 Task: Research Airbnb properties in Villanueva de la Serena, Spain from 4th December, 2023 to 10th December, 2023 for 1 adult.1  bedroom having 1 bed and 1 bathroom. Property type can be hotel. Booking option can be shelf check-in. Look for 5 properties as per requirement.
Action: Mouse moved to (516, 97)
Screenshot: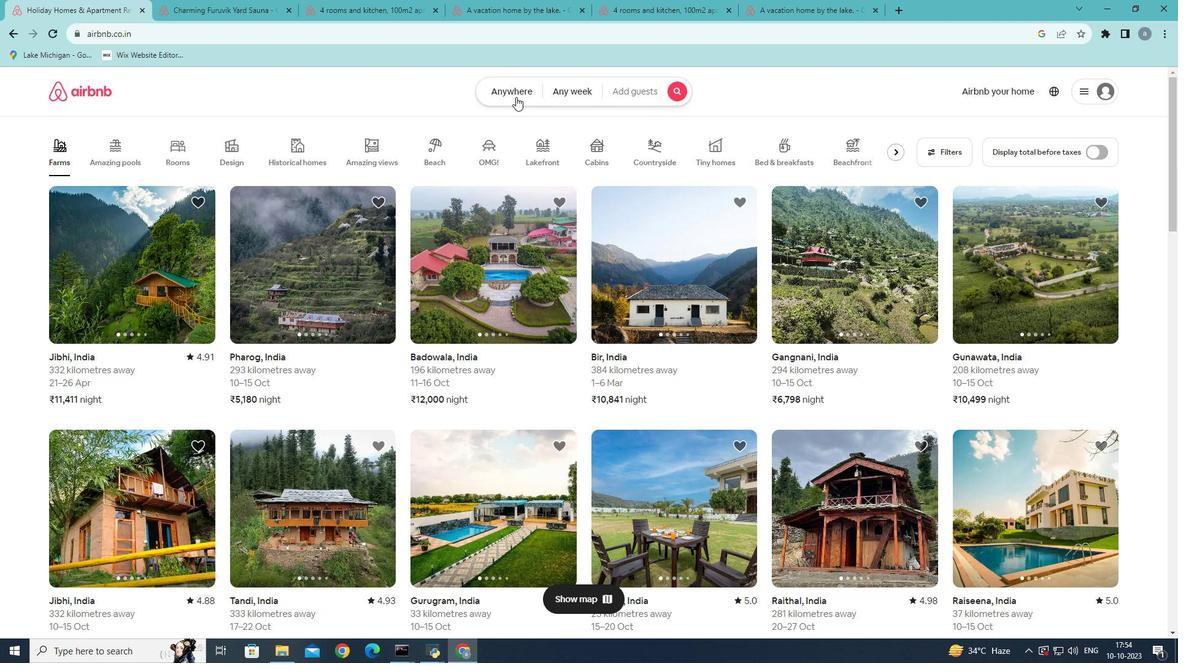 
Action: Mouse pressed left at (516, 97)
Screenshot: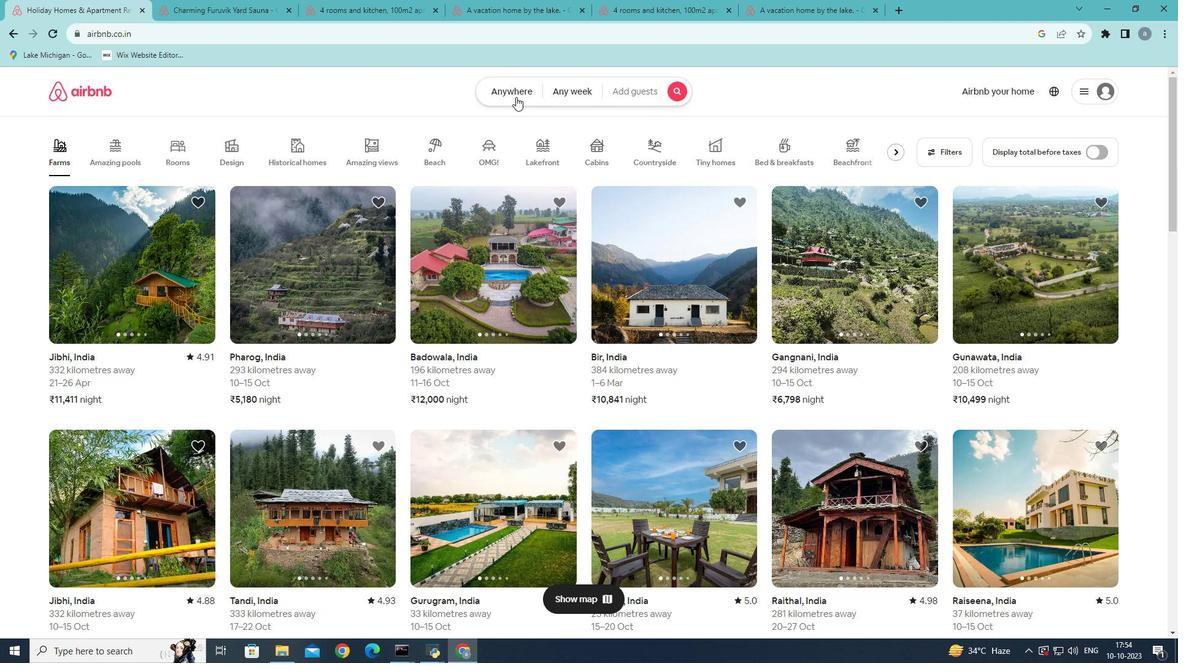 
Action: Mouse moved to (396, 133)
Screenshot: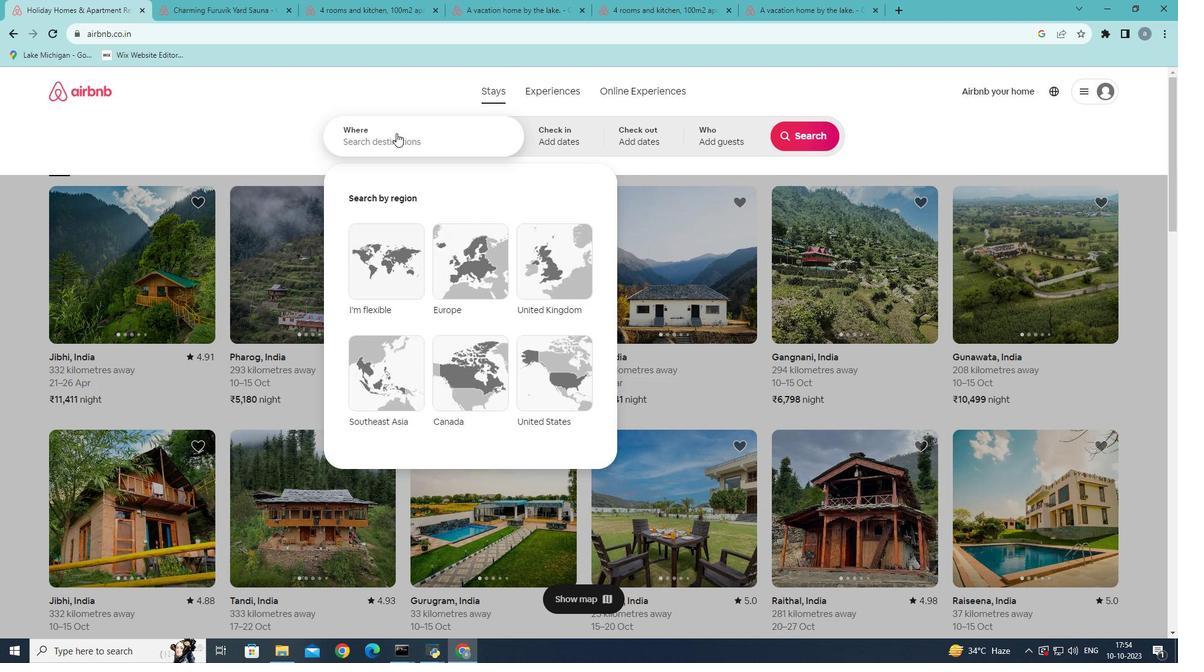 
Action: Mouse pressed left at (396, 133)
Screenshot: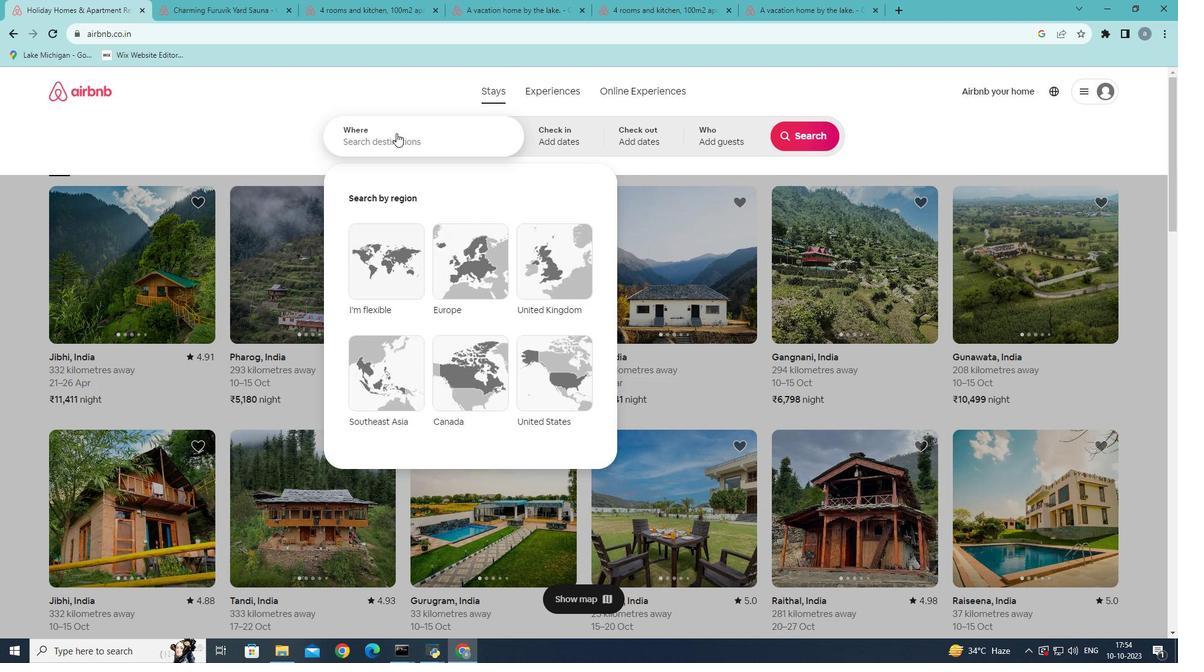 
Action: Mouse moved to (396, 133)
Screenshot: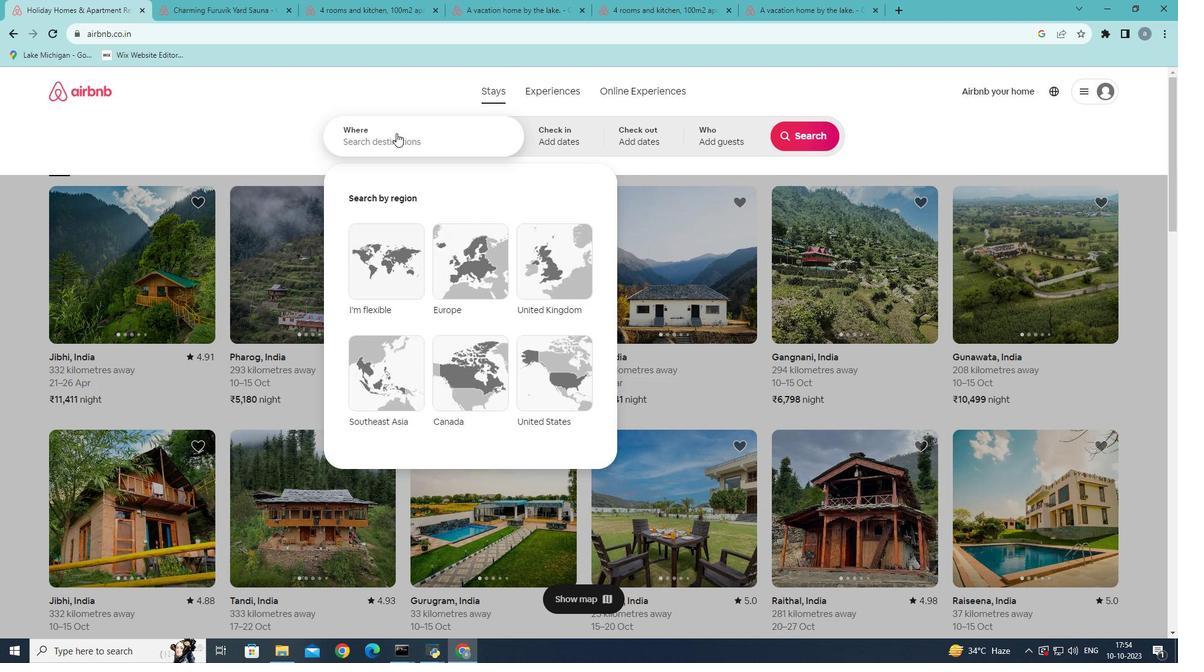 
Action: Key pressed <Key.shift><Key.shift><Key.shift>Villanueva
Screenshot: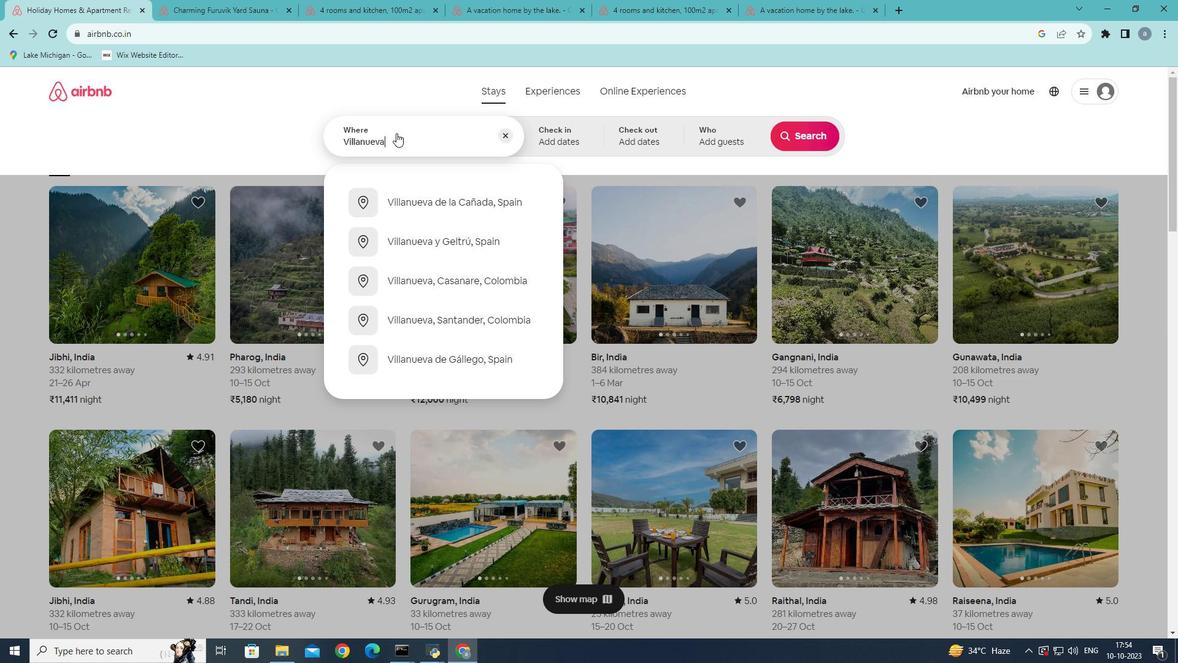 
Action: Mouse moved to (462, 203)
Screenshot: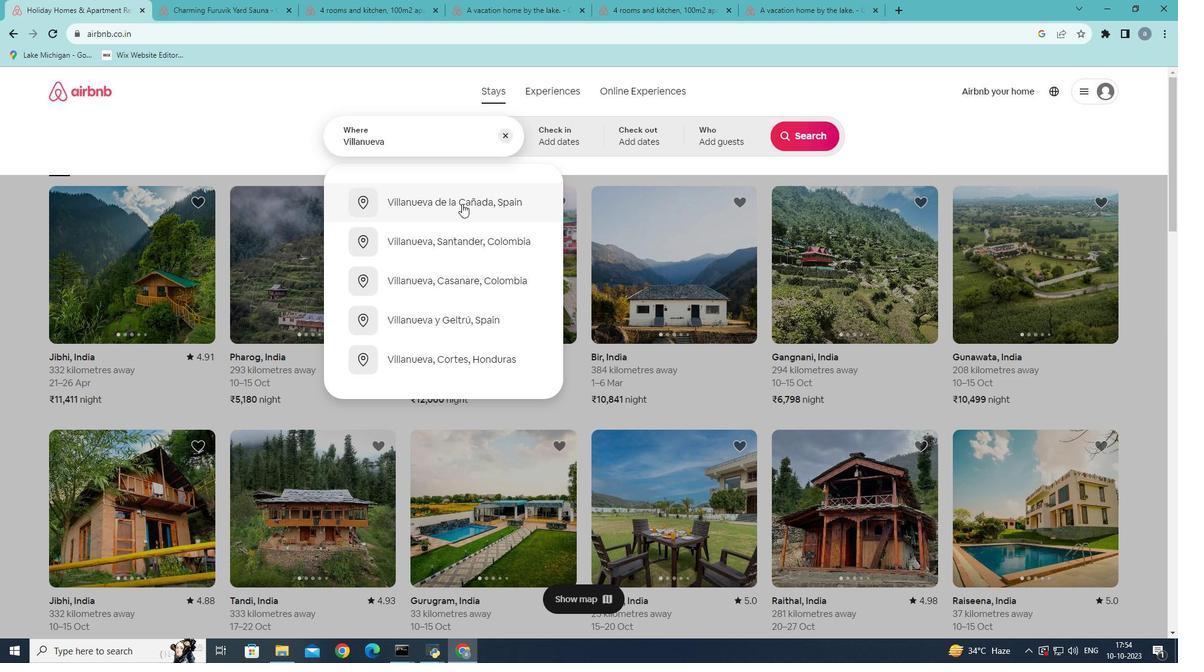 
Action: Mouse pressed left at (462, 203)
Screenshot: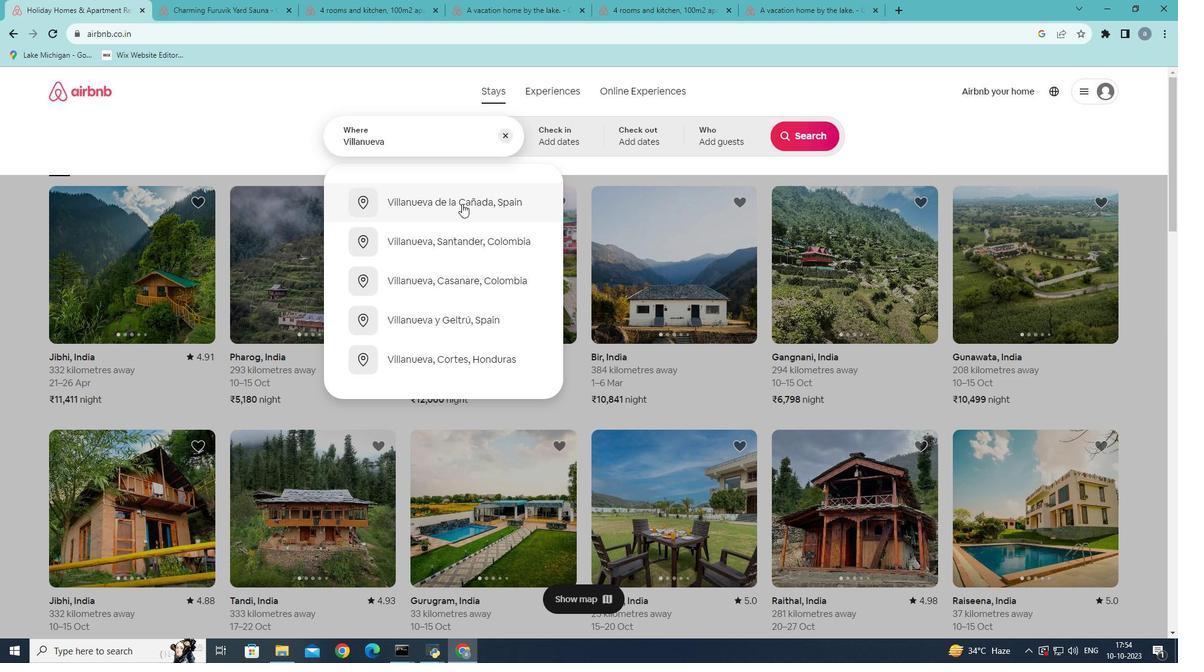 
Action: Mouse moved to (800, 231)
Screenshot: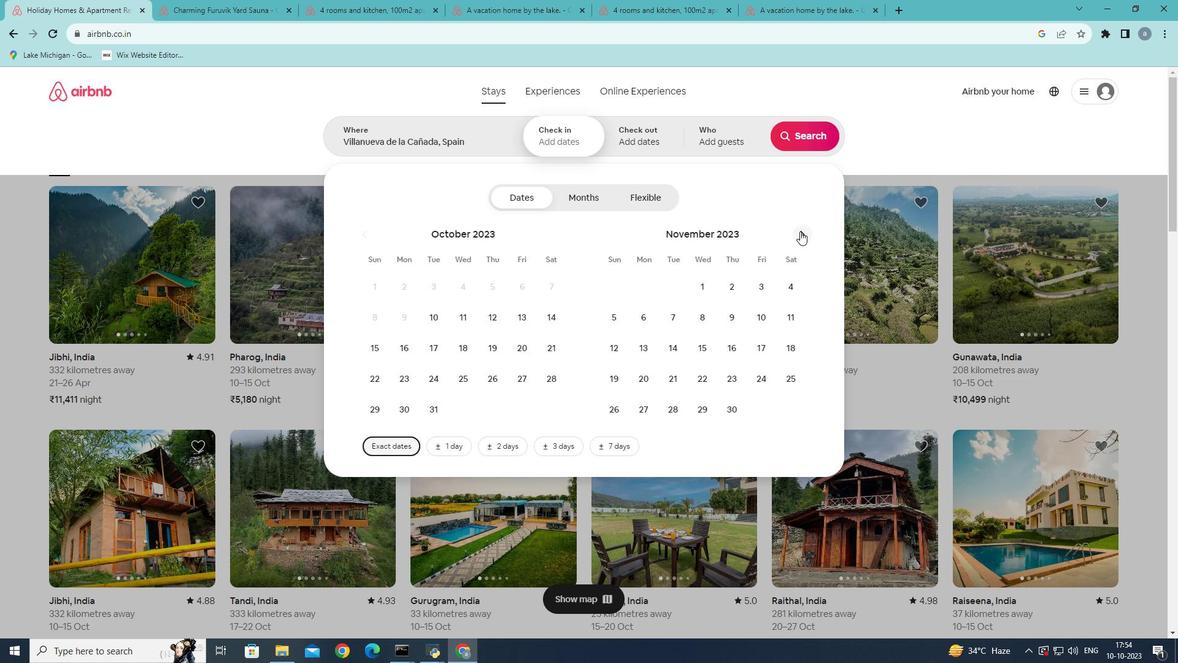 
Action: Mouse pressed left at (800, 231)
Screenshot: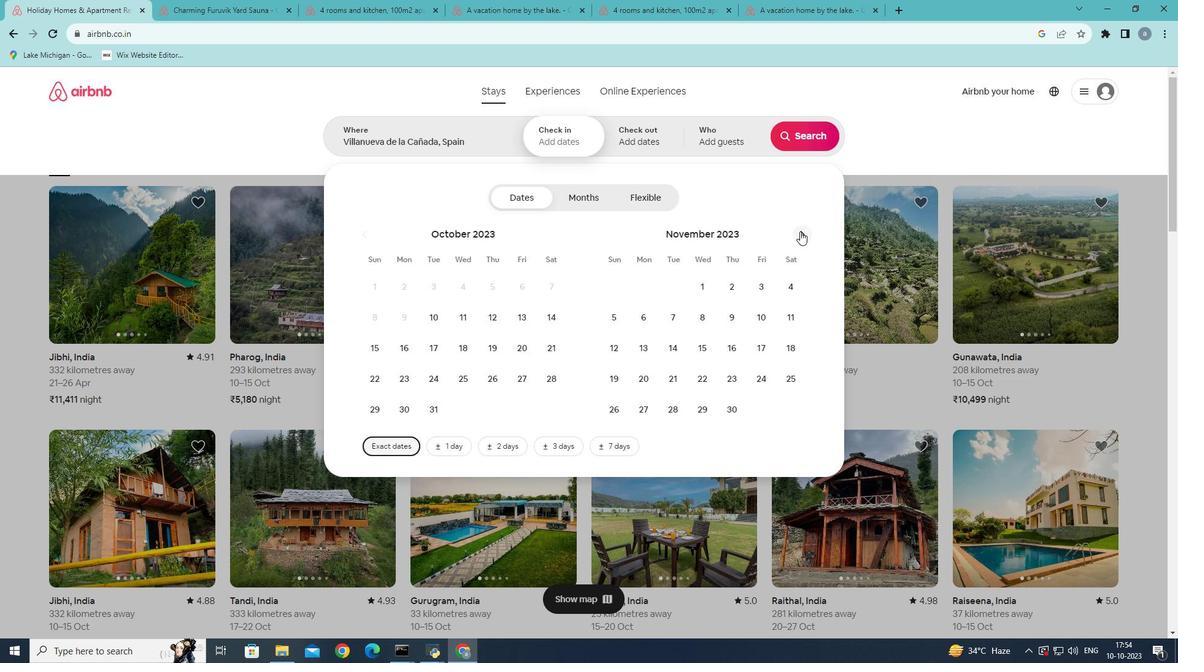 
Action: Mouse moved to (649, 320)
Screenshot: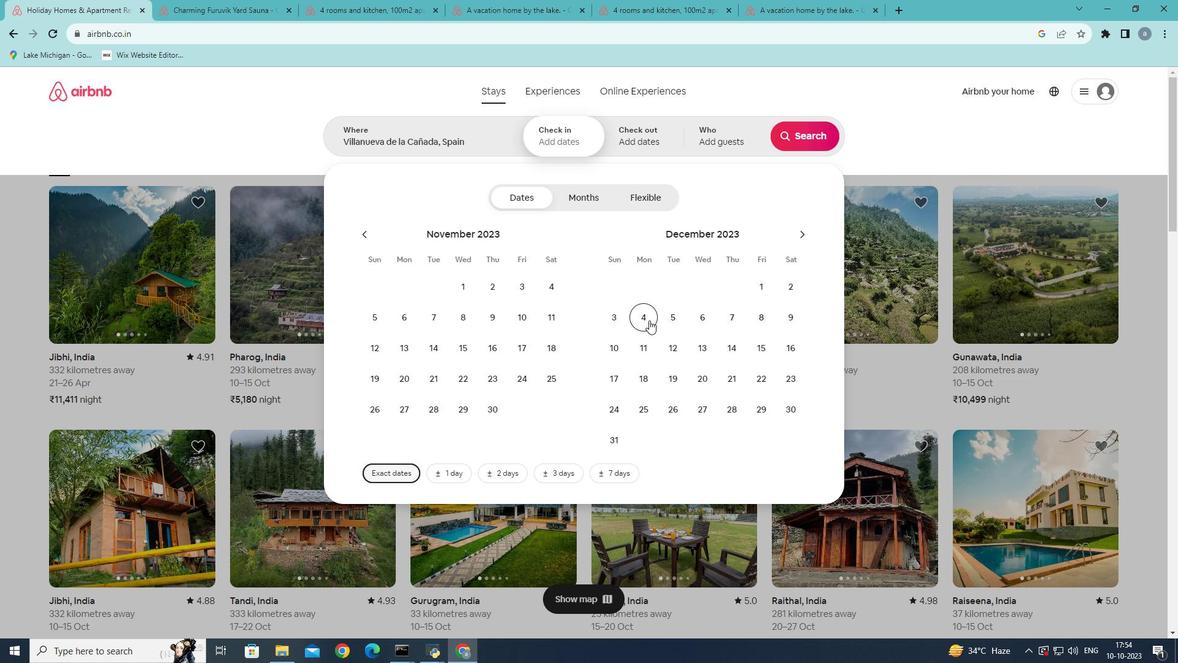 
Action: Mouse pressed left at (649, 320)
Screenshot: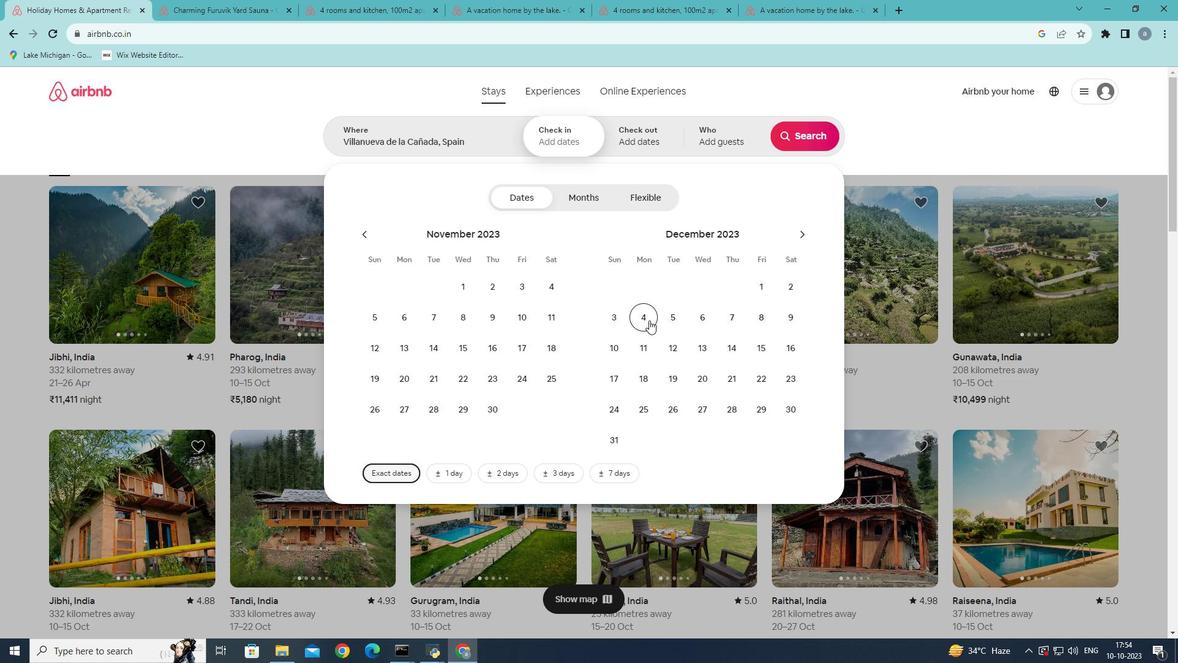 
Action: Mouse moved to (607, 353)
Screenshot: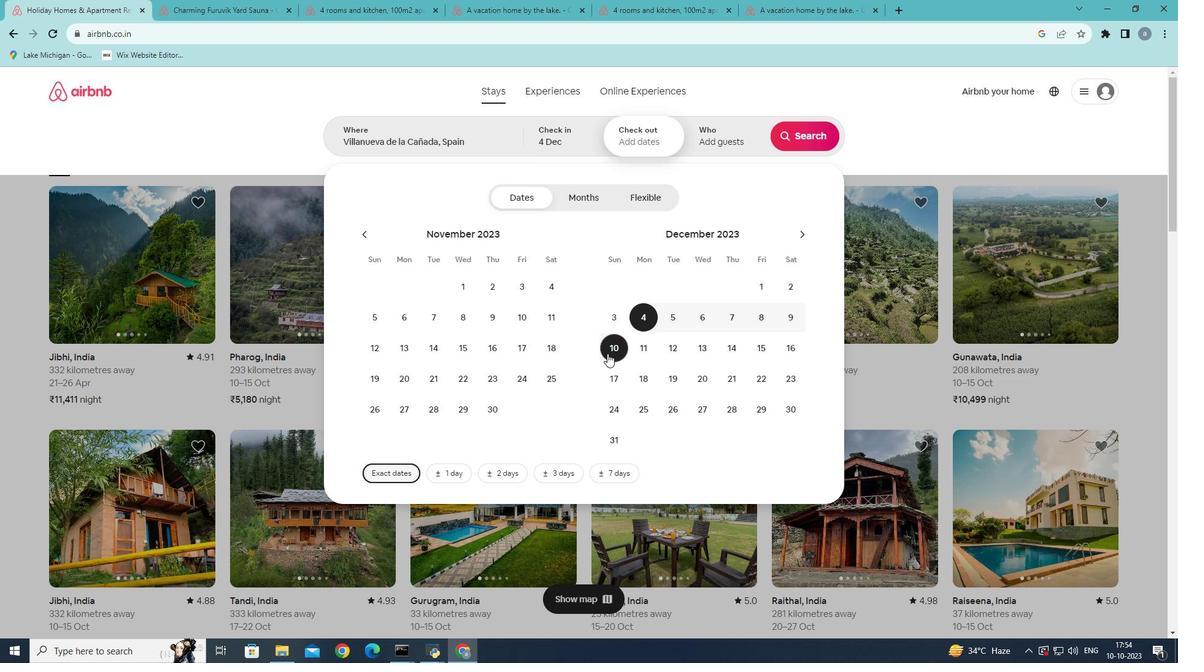 
Action: Mouse pressed left at (607, 353)
Screenshot: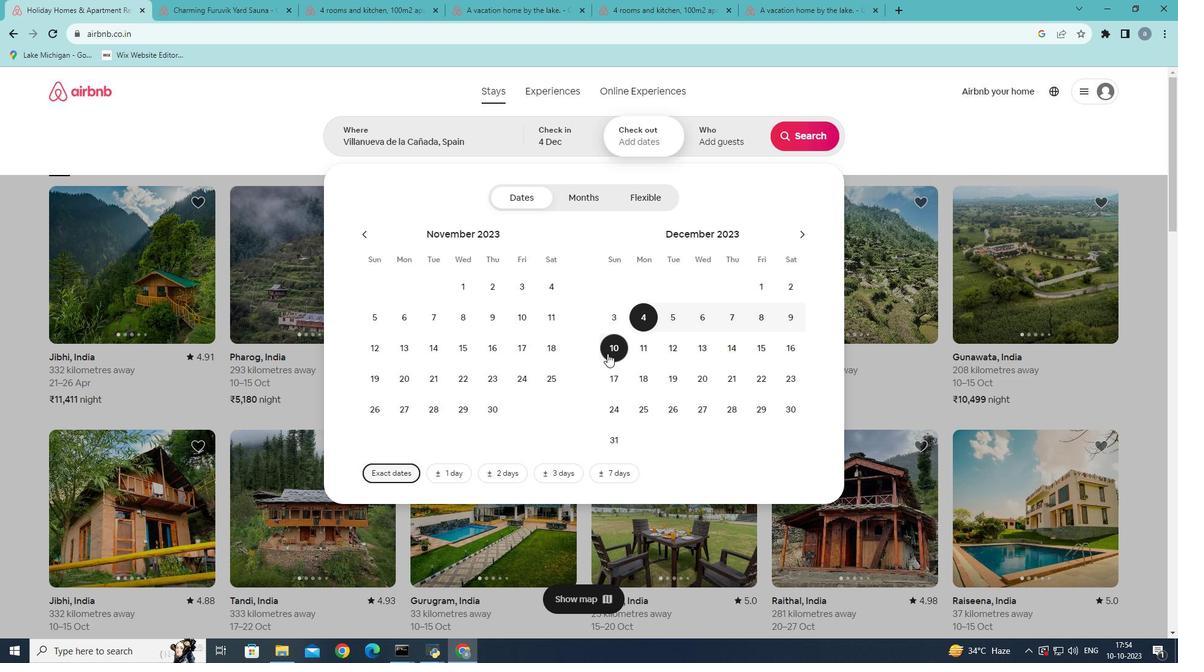 
Action: Mouse moved to (737, 137)
Screenshot: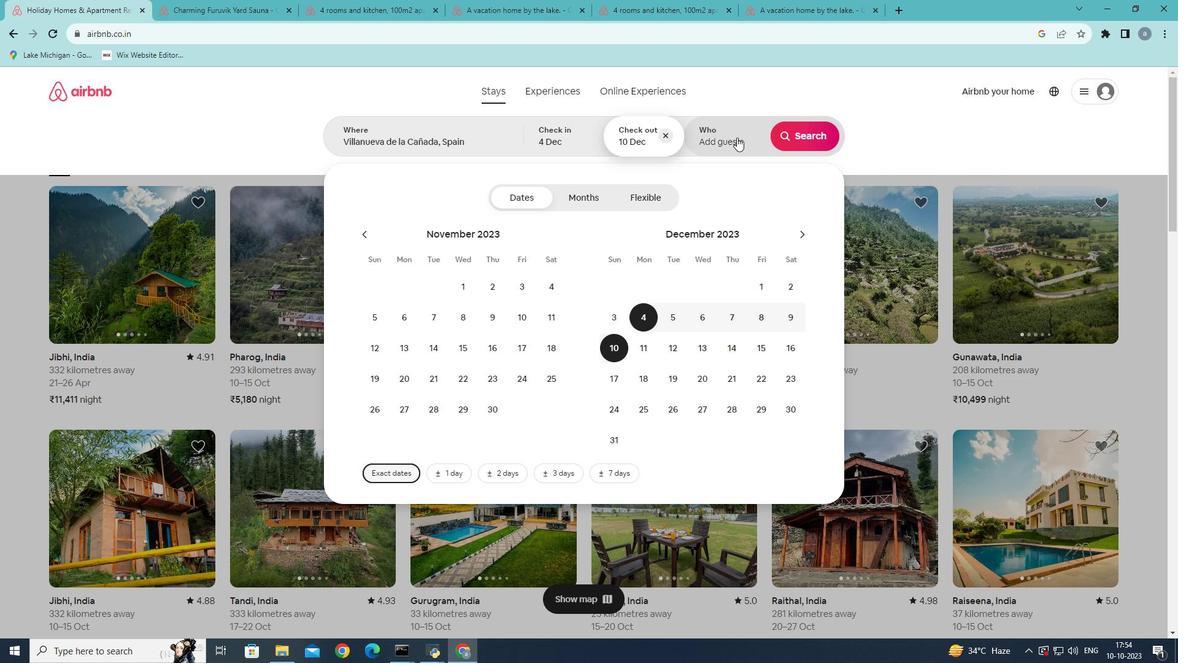 
Action: Mouse pressed left at (737, 137)
Screenshot: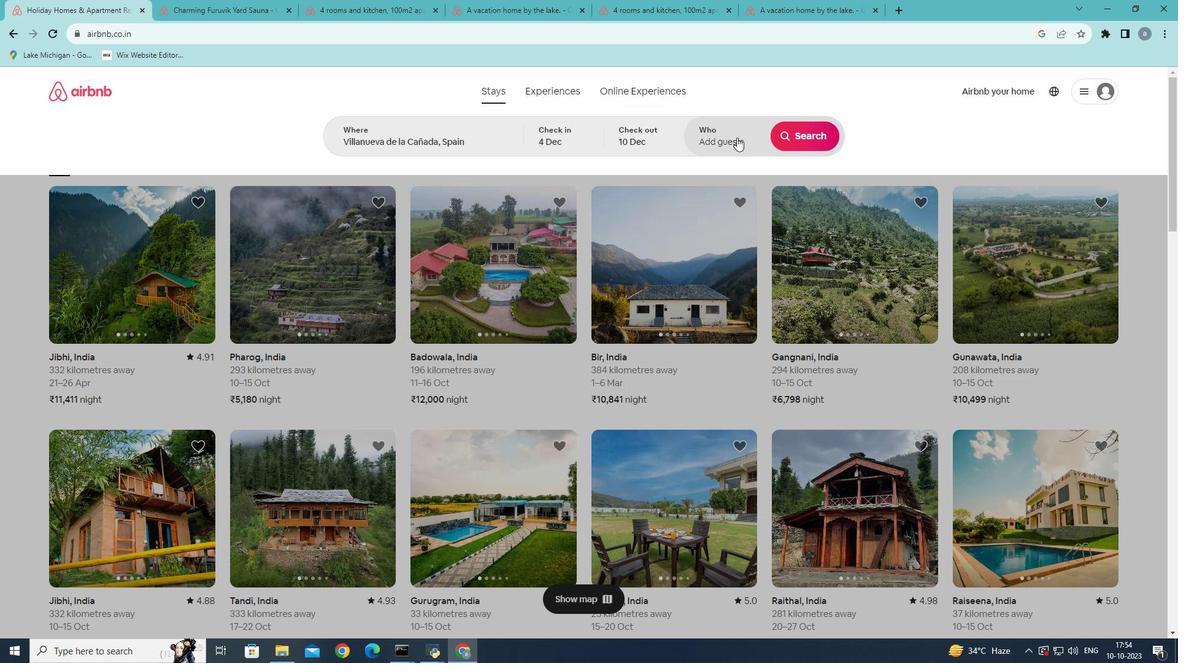 
Action: Mouse moved to (813, 201)
Screenshot: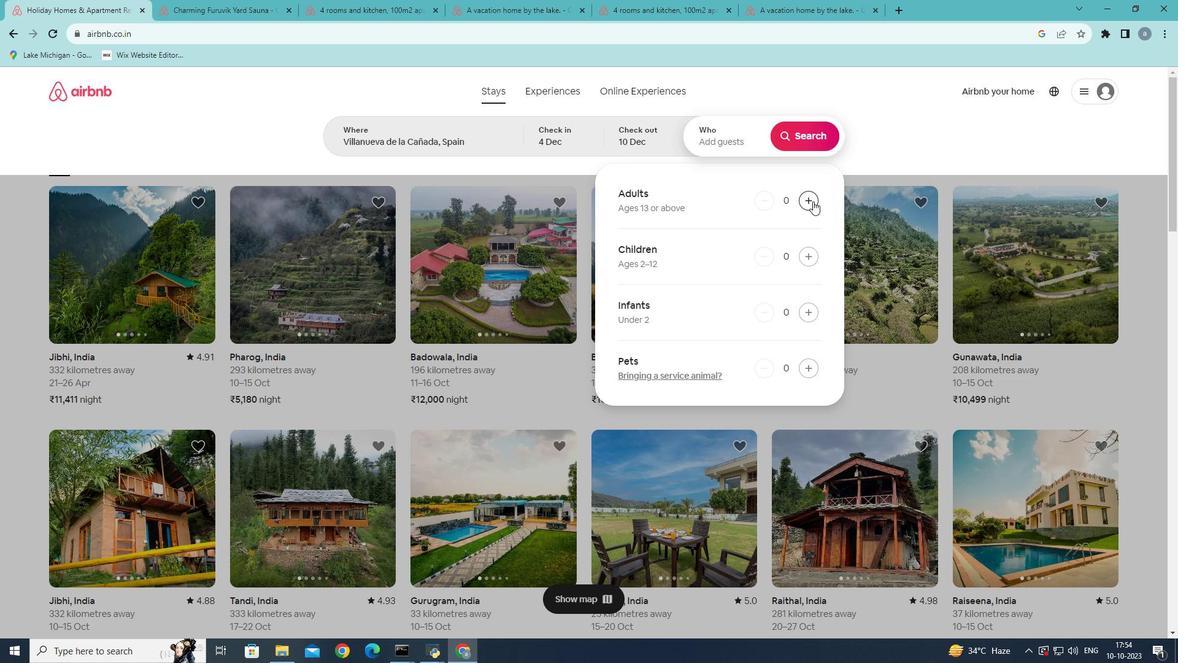
Action: Mouse pressed left at (813, 201)
Screenshot: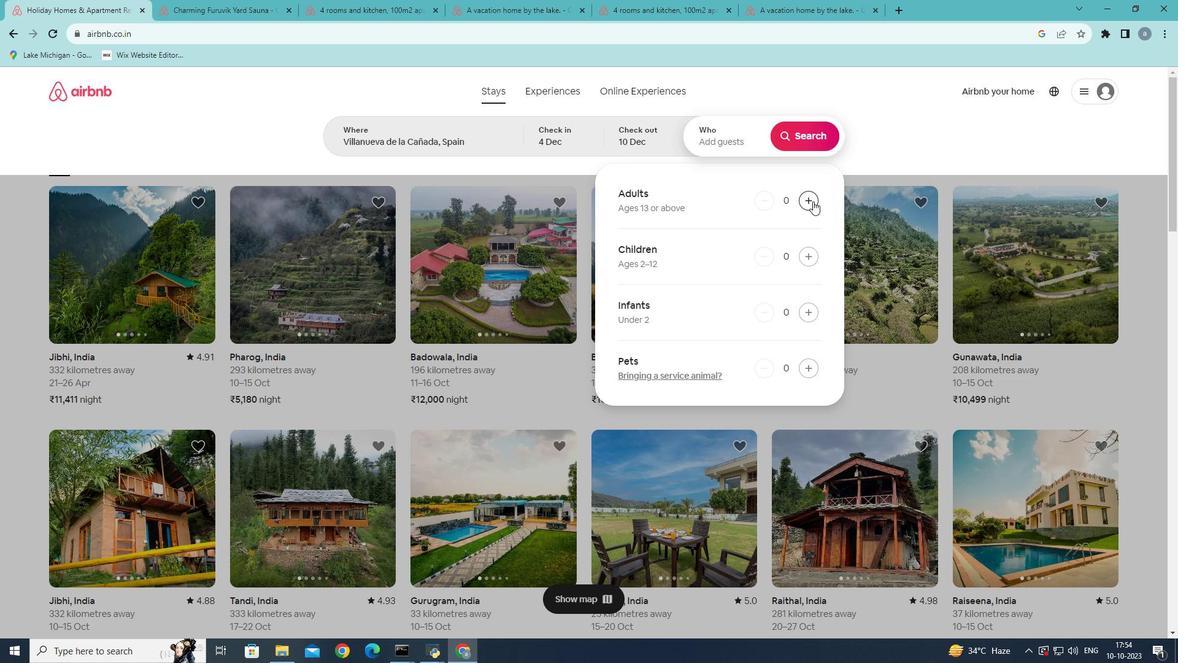 
Action: Mouse moved to (804, 143)
Screenshot: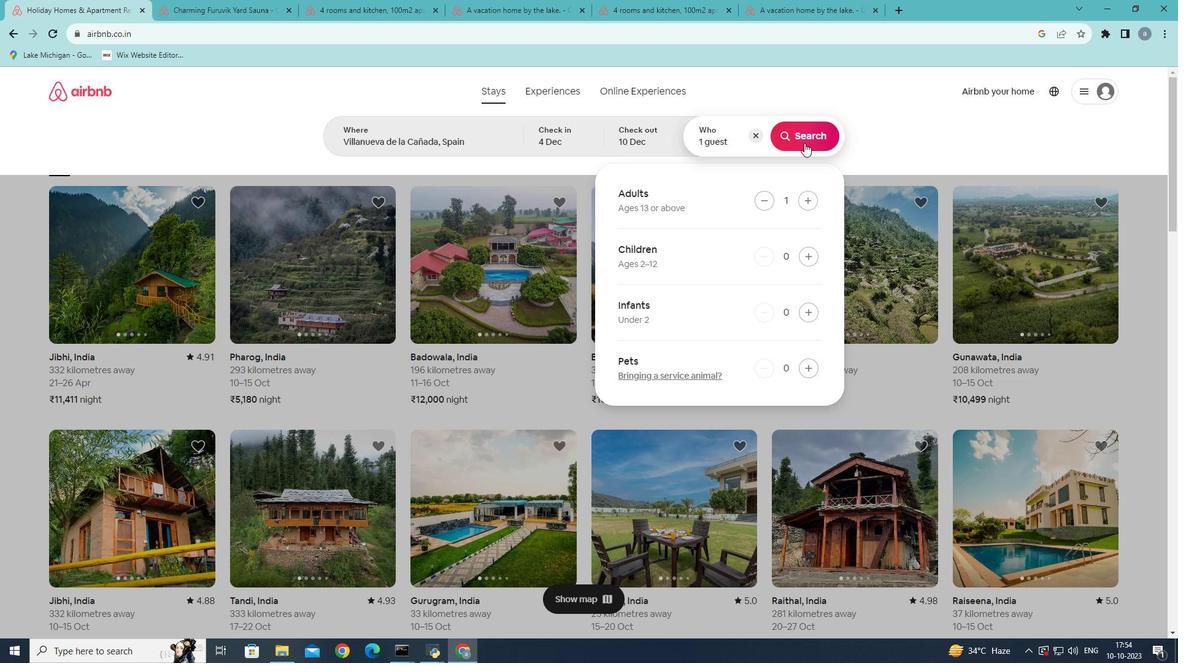 
Action: Mouse pressed left at (804, 143)
Screenshot: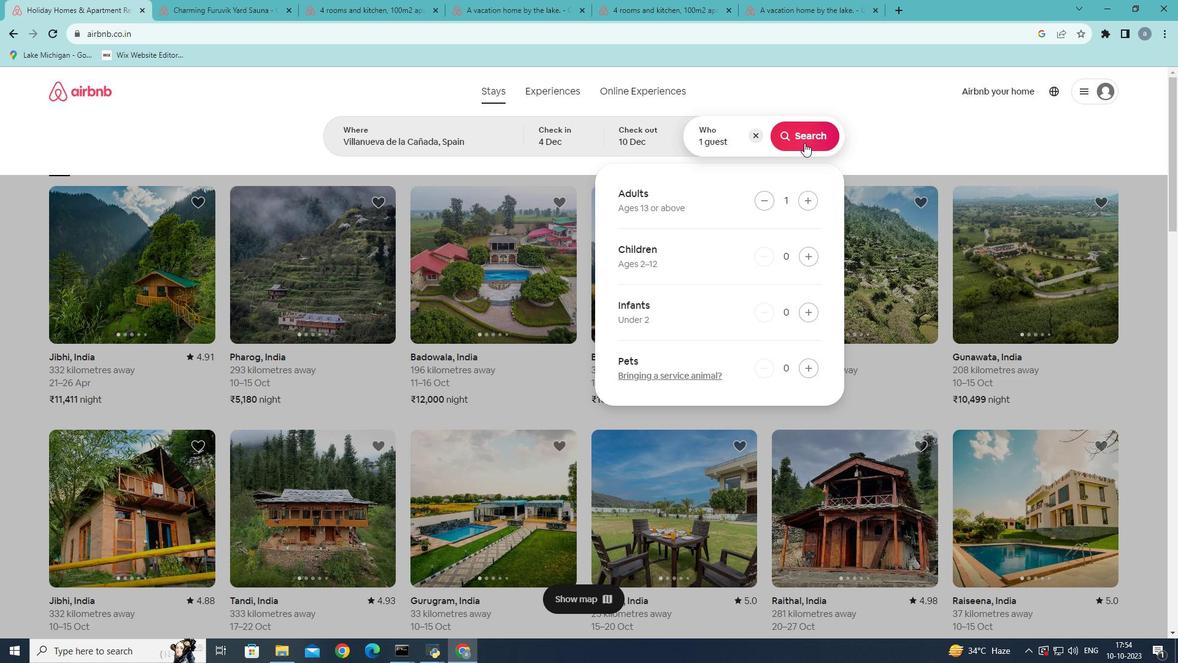 
Action: Mouse moved to (987, 138)
Screenshot: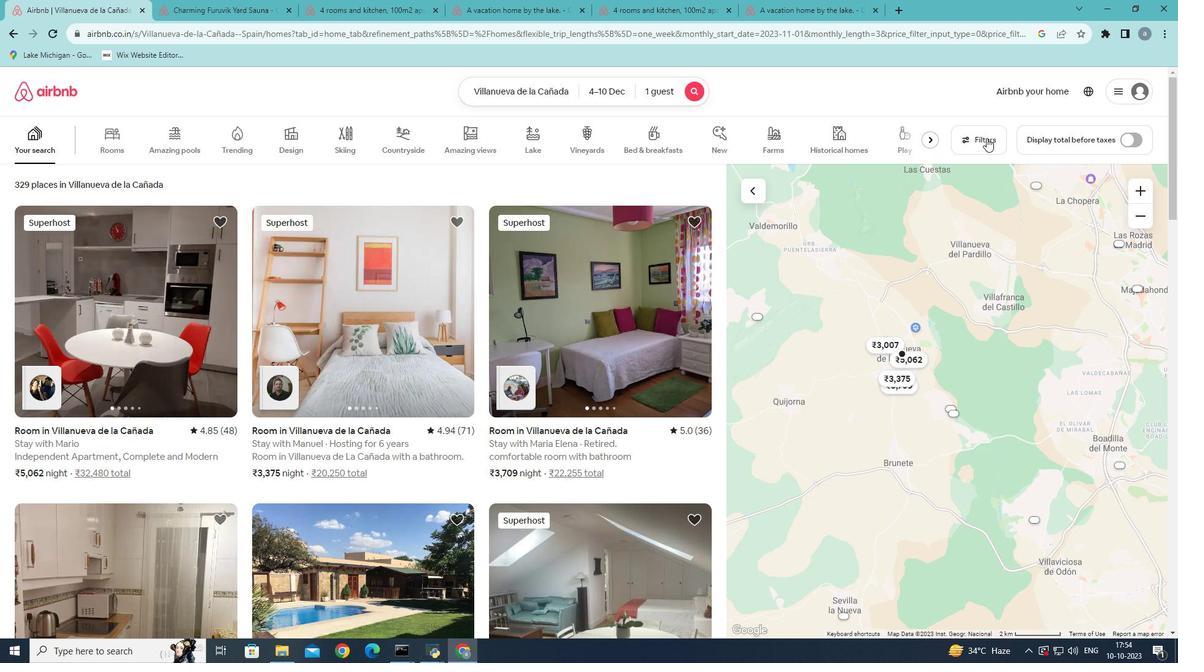
Action: Mouse pressed left at (987, 138)
Screenshot: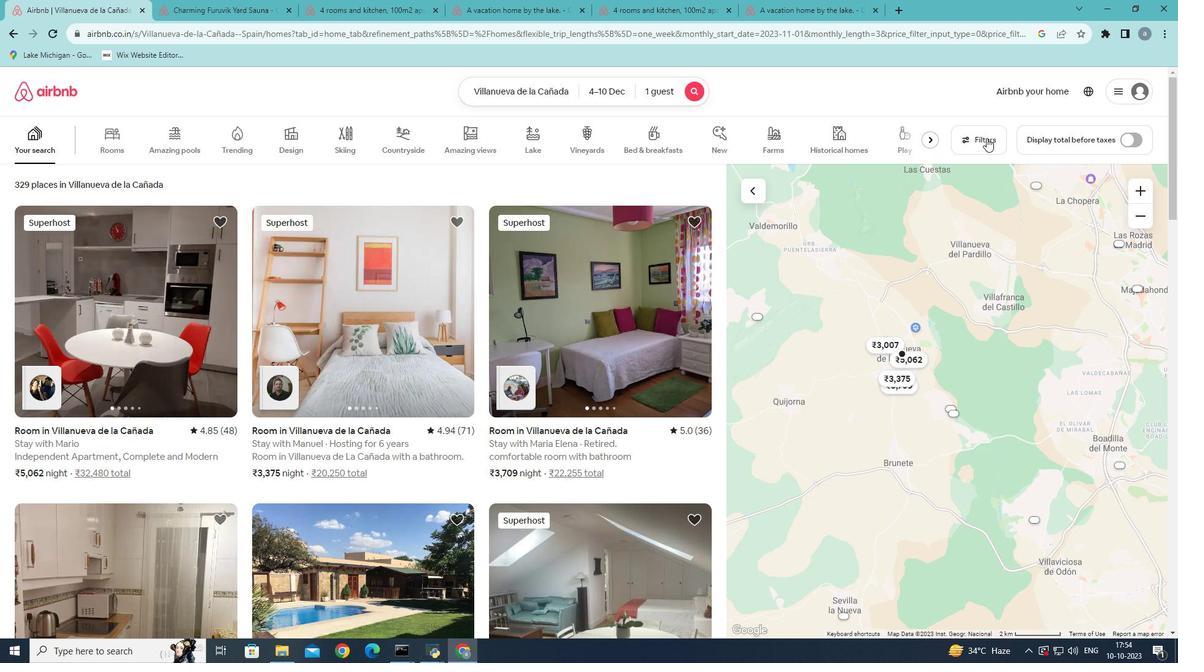 
Action: Mouse moved to (634, 333)
Screenshot: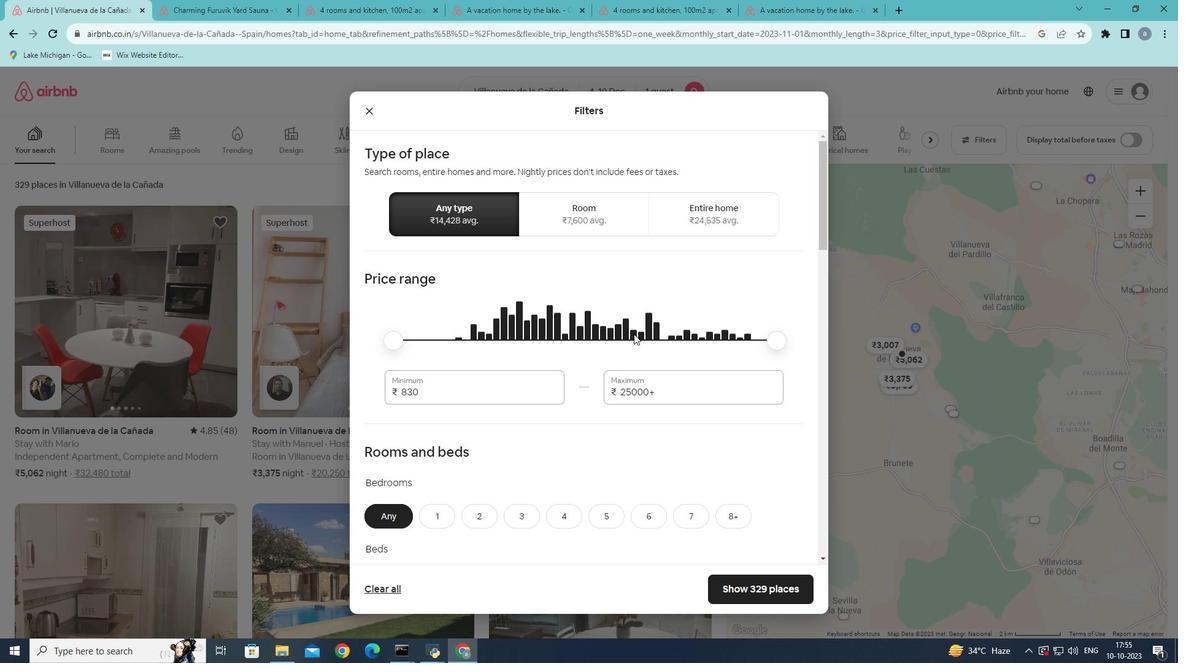 
Action: Mouse scrolled (634, 333) with delta (0, 0)
Screenshot: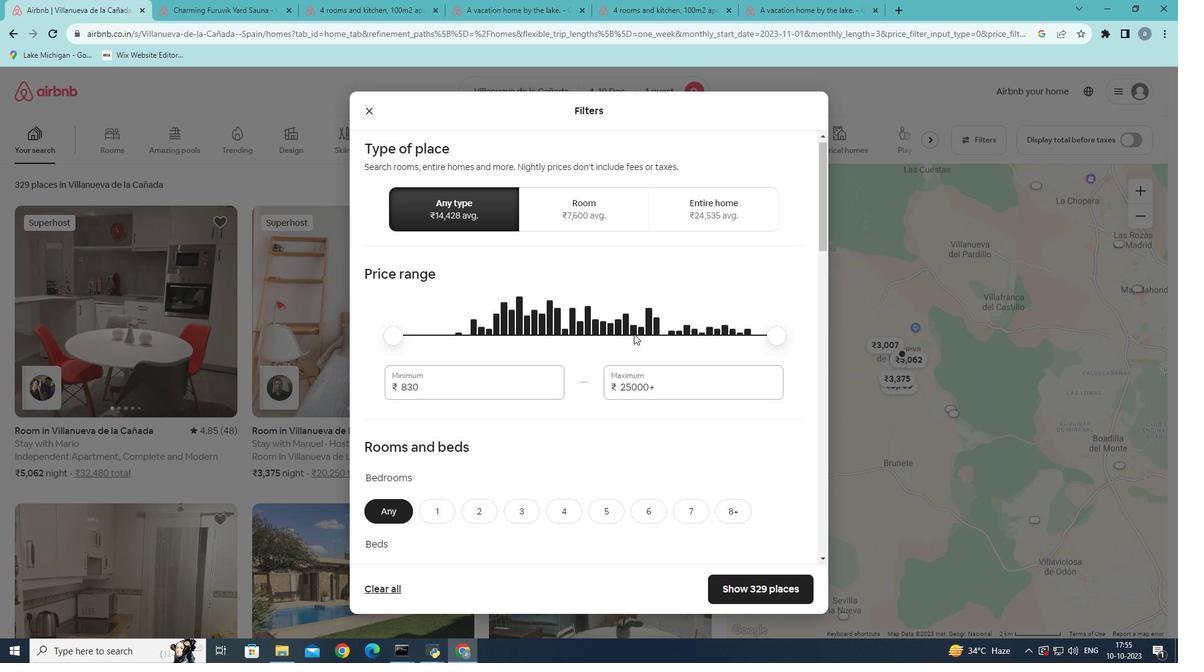 
Action: Mouse moved to (531, 407)
Screenshot: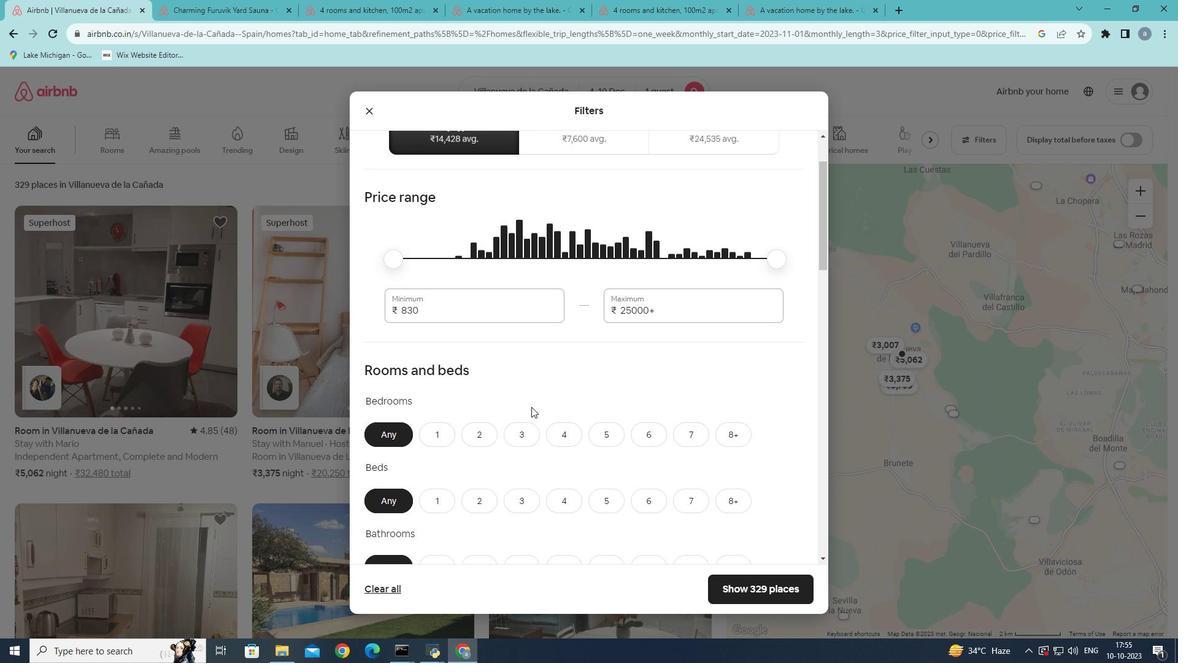 
Action: Mouse scrolled (531, 406) with delta (0, 0)
Screenshot: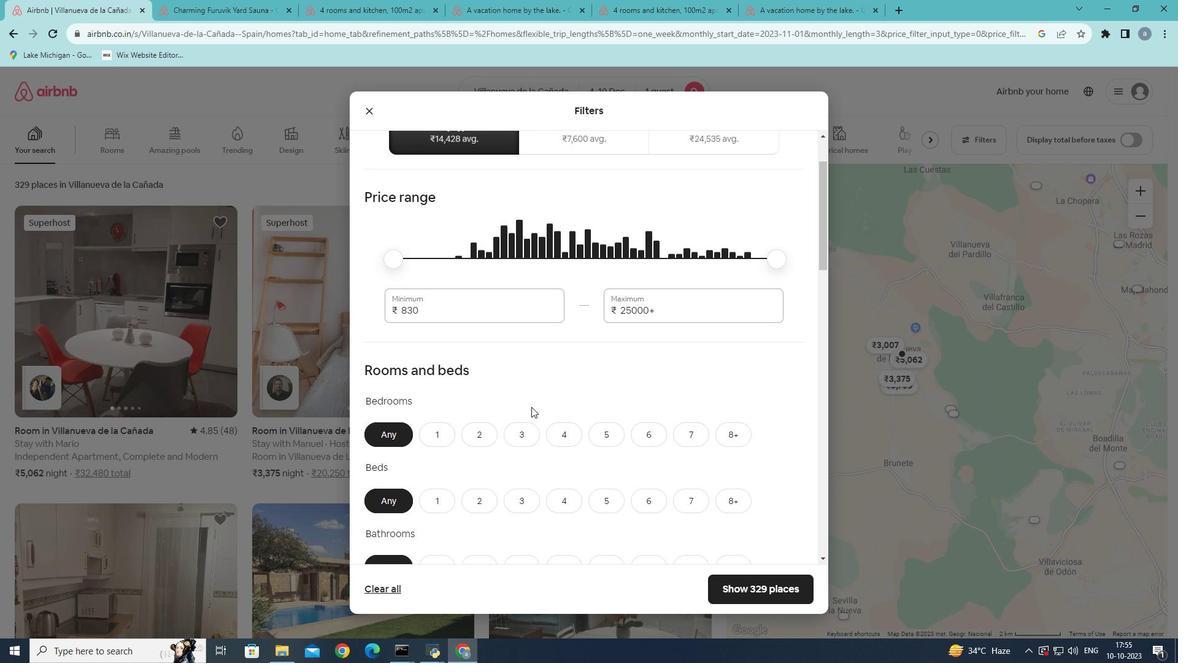 
Action: Mouse moved to (531, 407)
Screenshot: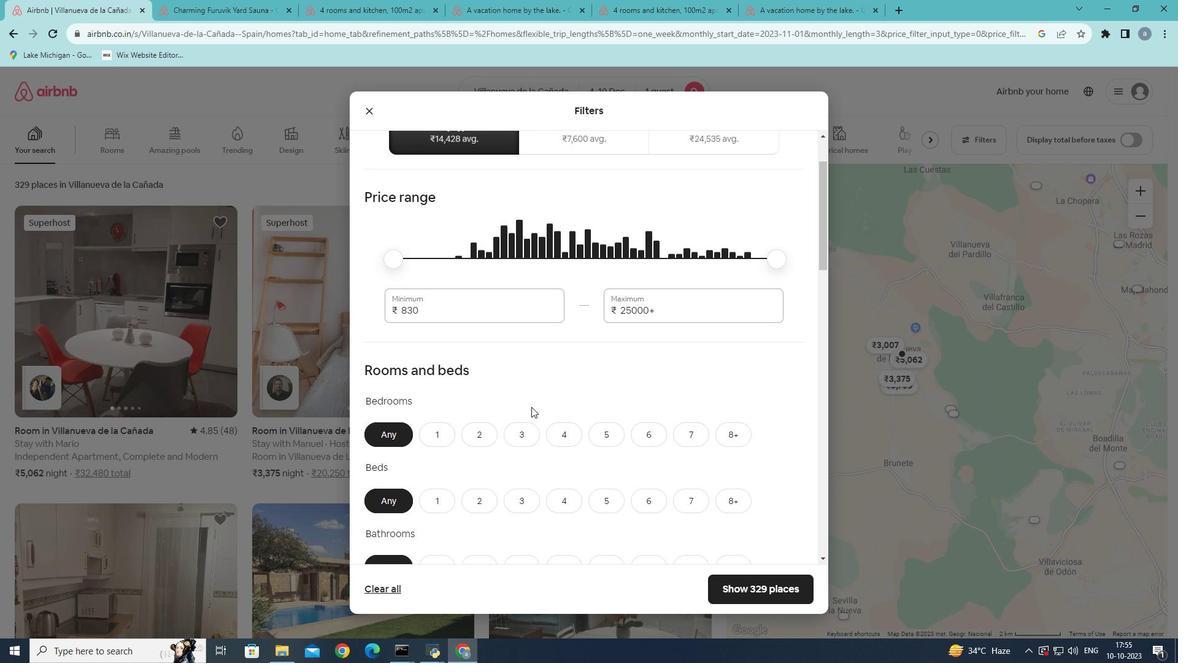 
Action: Mouse scrolled (531, 406) with delta (0, 0)
Screenshot: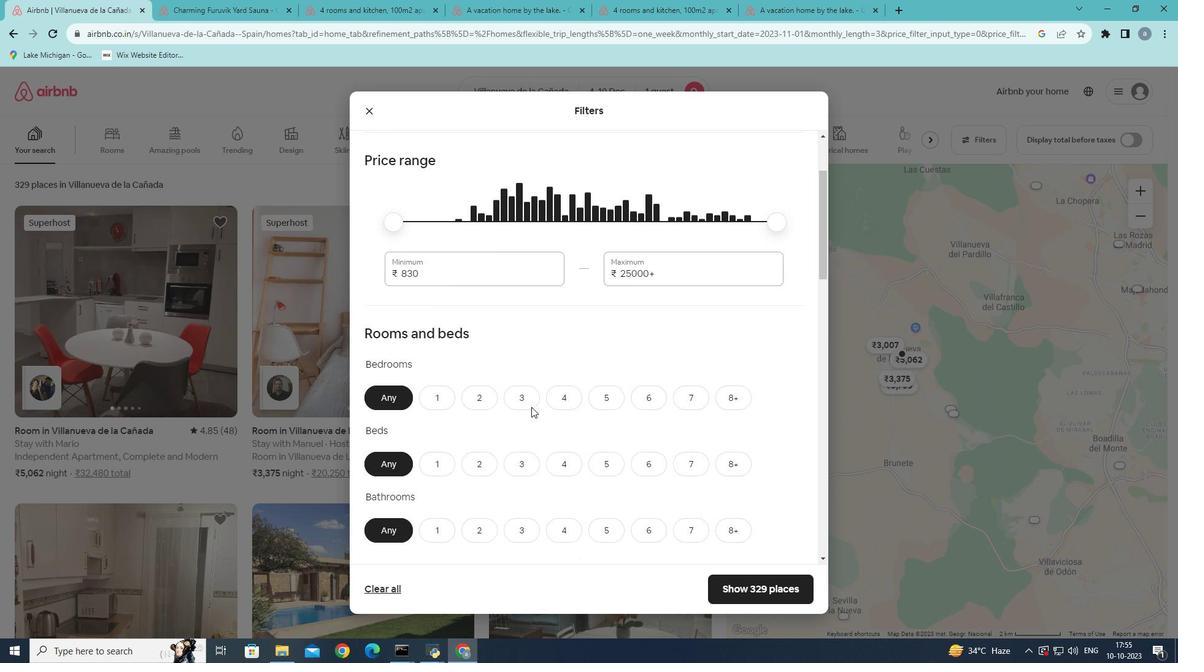 
Action: Mouse moved to (515, 407)
Screenshot: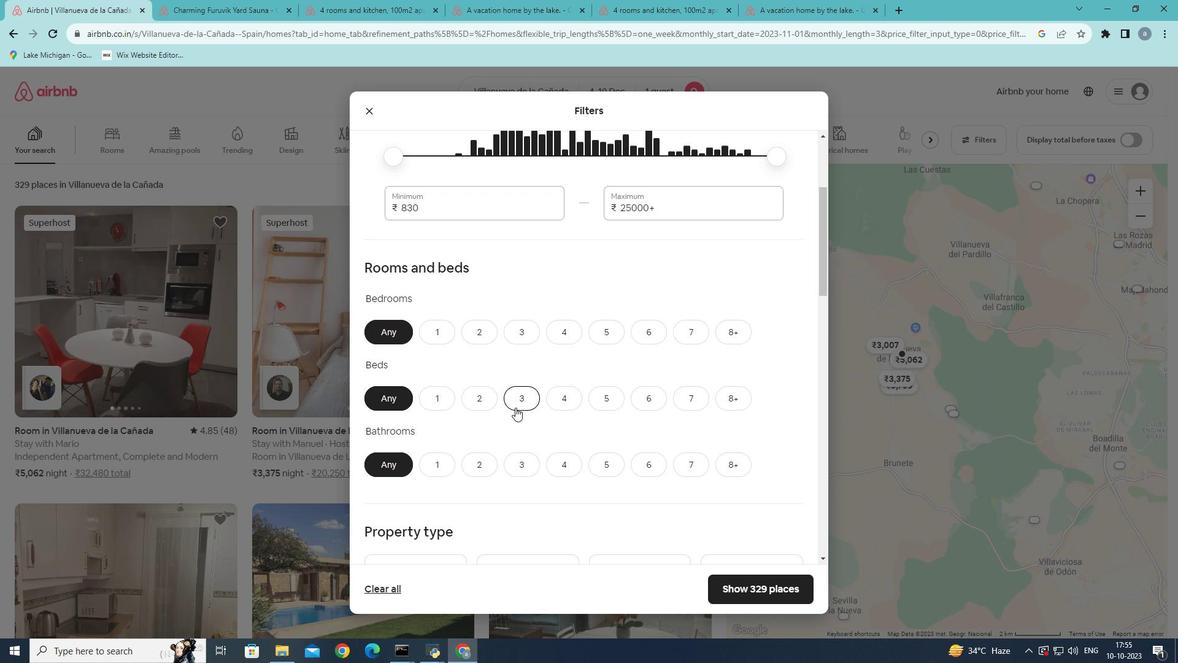 
Action: Mouse scrolled (515, 407) with delta (0, 0)
Screenshot: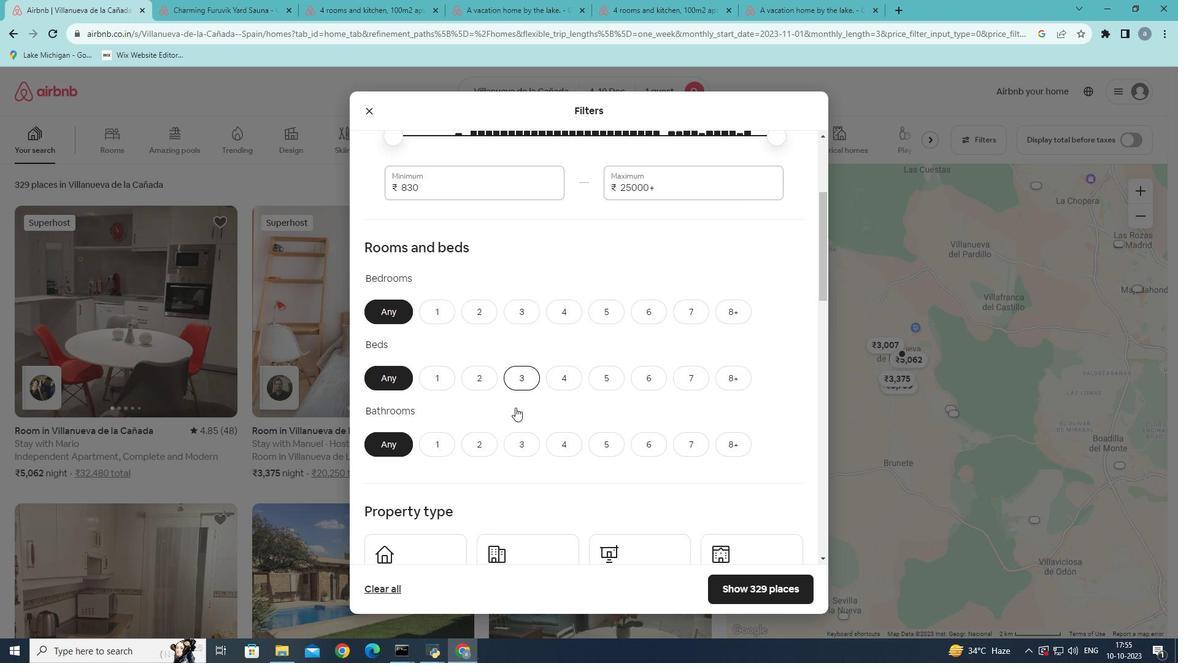 
Action: Mouse scrolled (515, 407) with delta (0, 0)
Screenshot: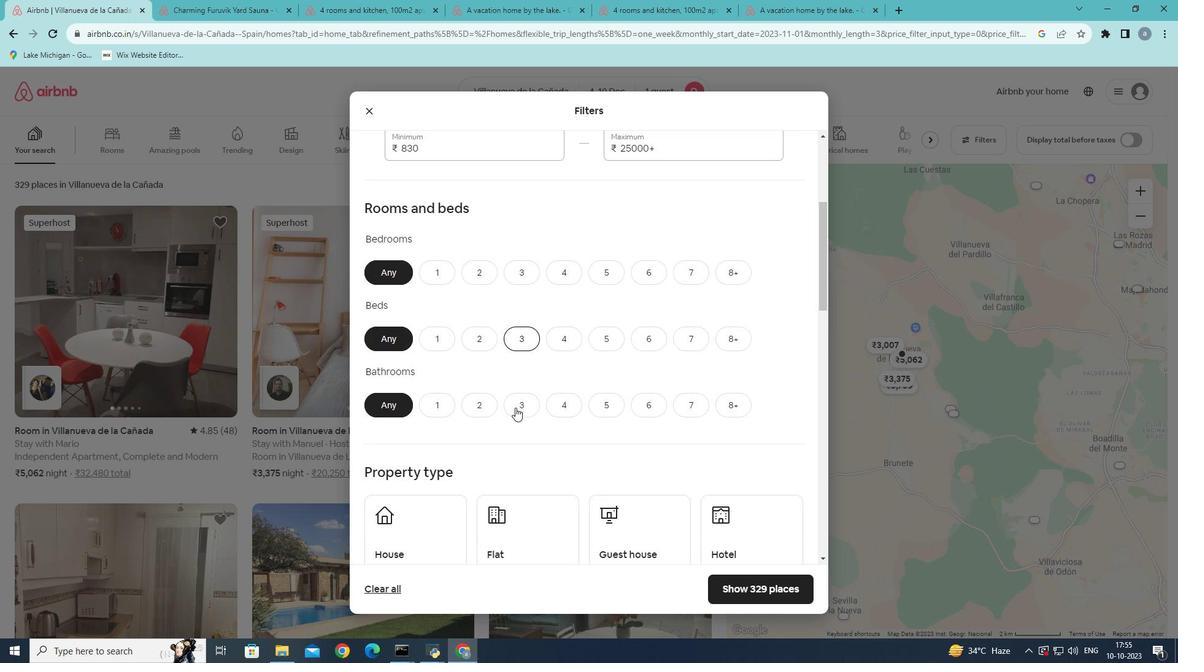 
Action: Mouse moved to (515, 405)
Screenshot: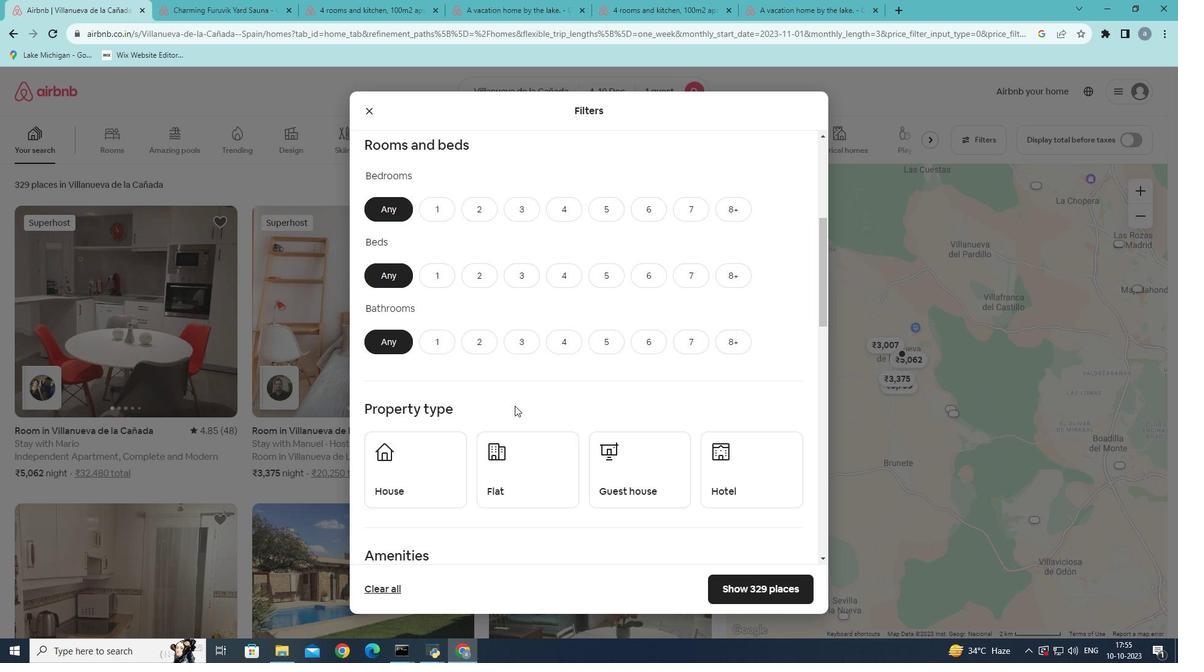 
Action: Mouse scrolled (515, 405) with delta (0, 0)
Screenshot: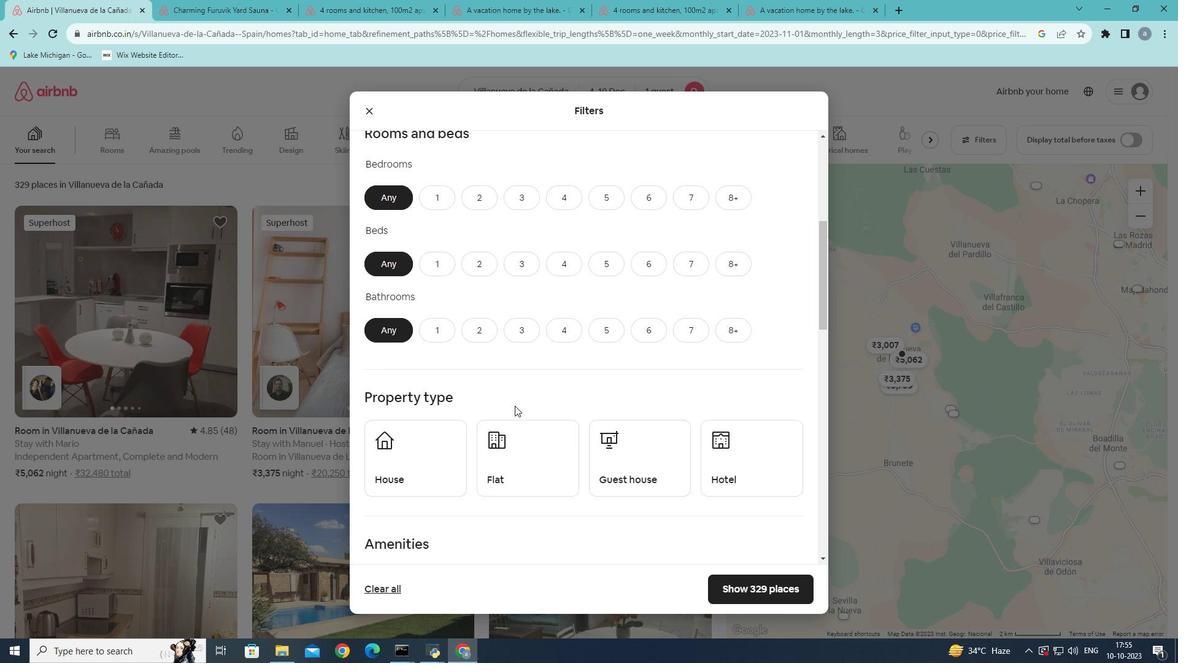 
Action: Mouse moved to (432, 151)
Screenshot: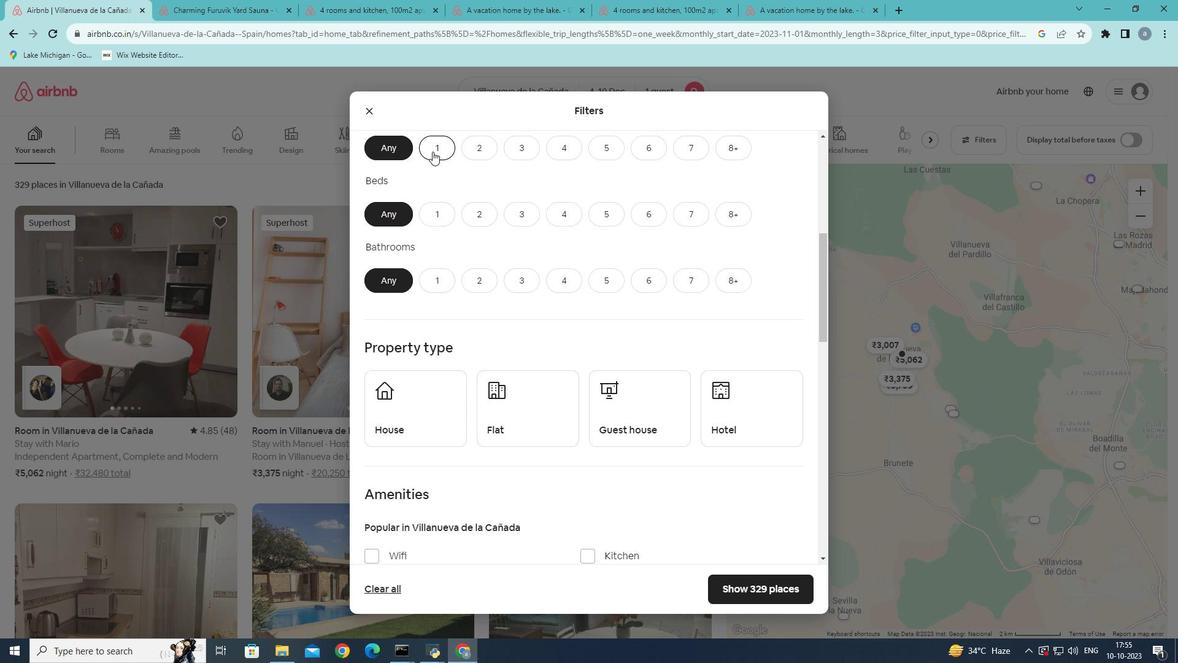 
Action: Mouse pressed left at (432, 151)
Screenshot: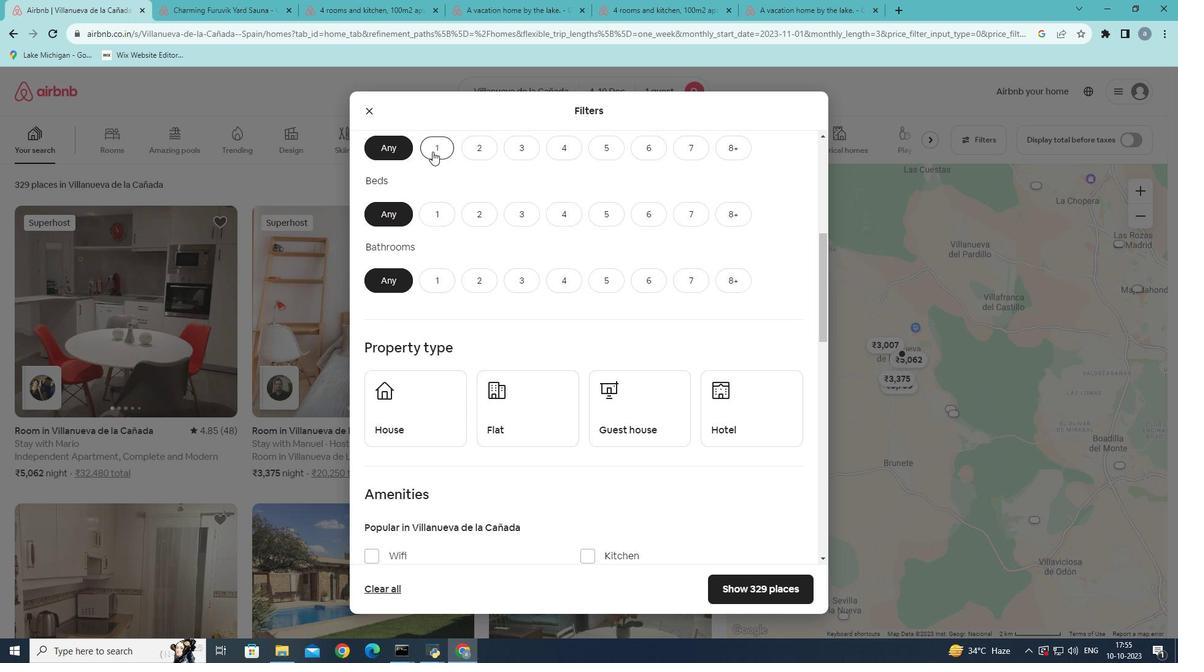 
Action: Mouse moved to (436, 203)
Screenshot: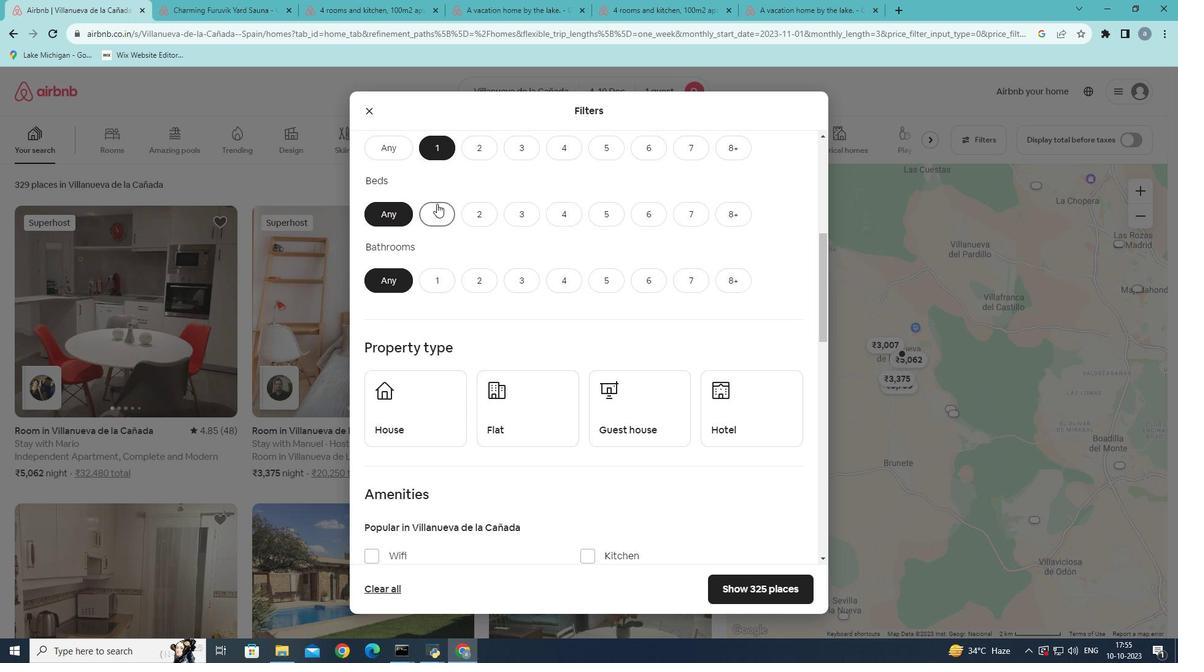 
Action: Mouse pressed left at (436, 203)
Screenshot: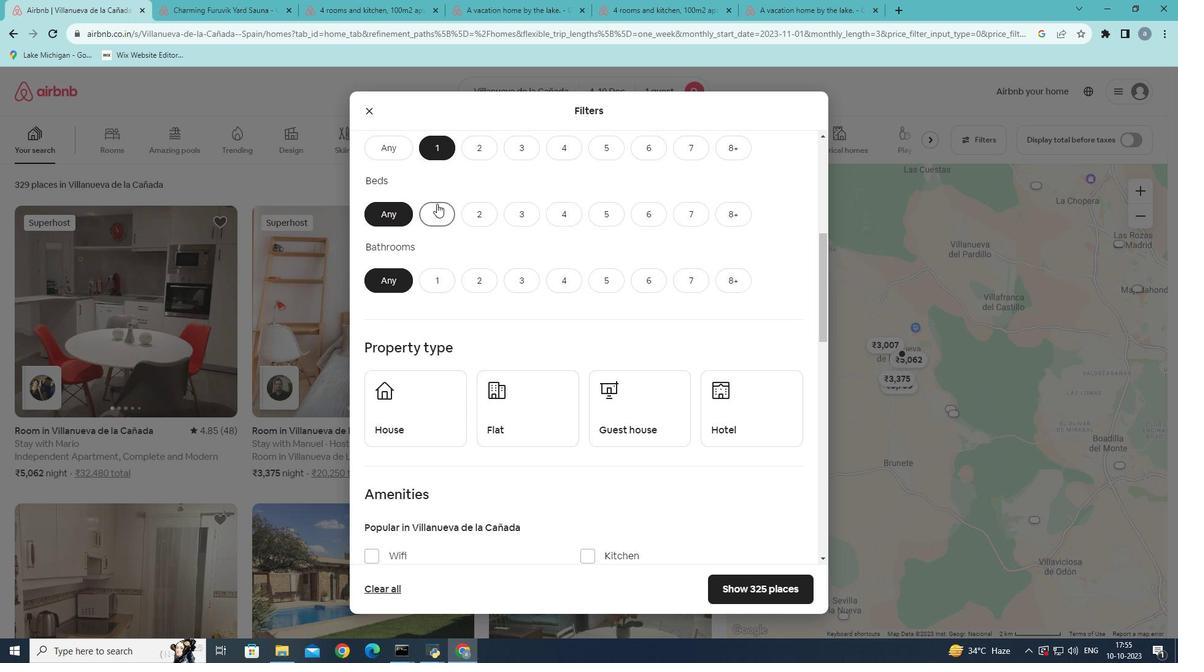 
Action: Mouse moved to (444, 278)
Screenshot: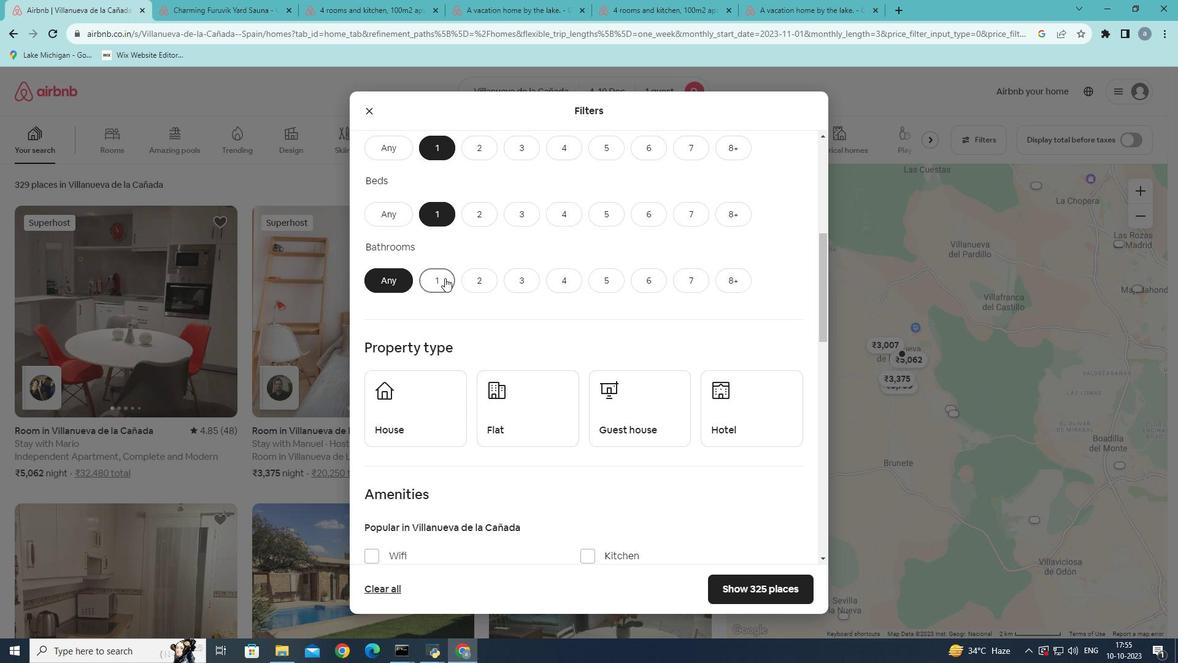 
Action: Mouse pressed left at (444, 278)
Screenshot: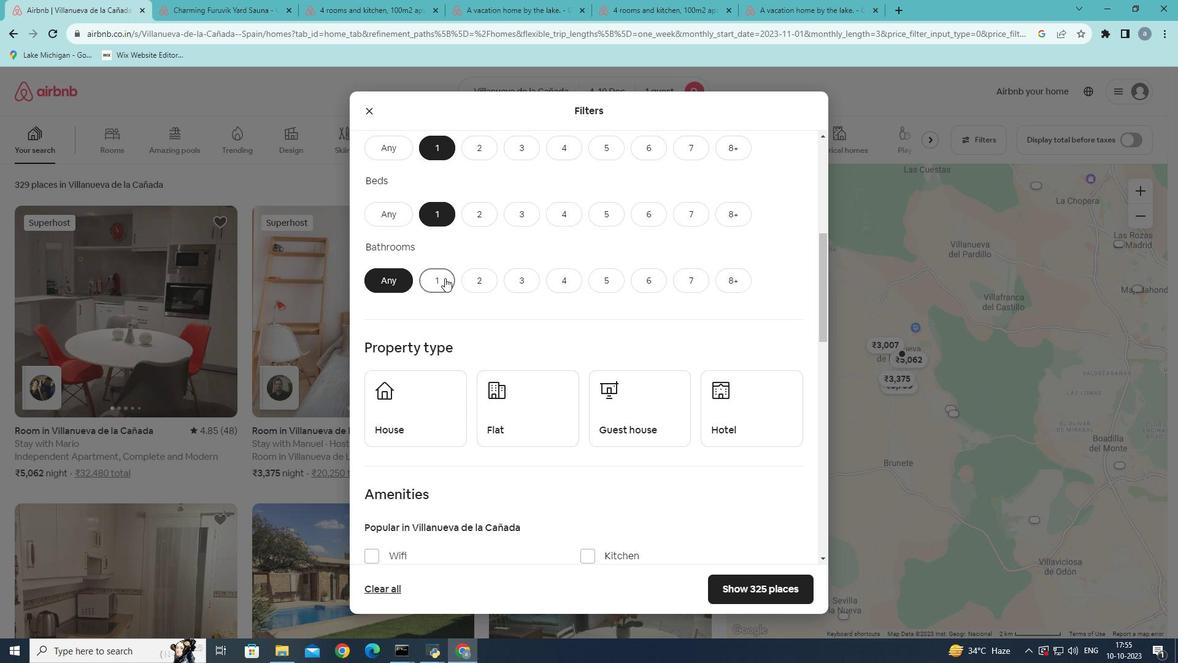 
Action: Mouse moved to (450, 329)
Screenshot: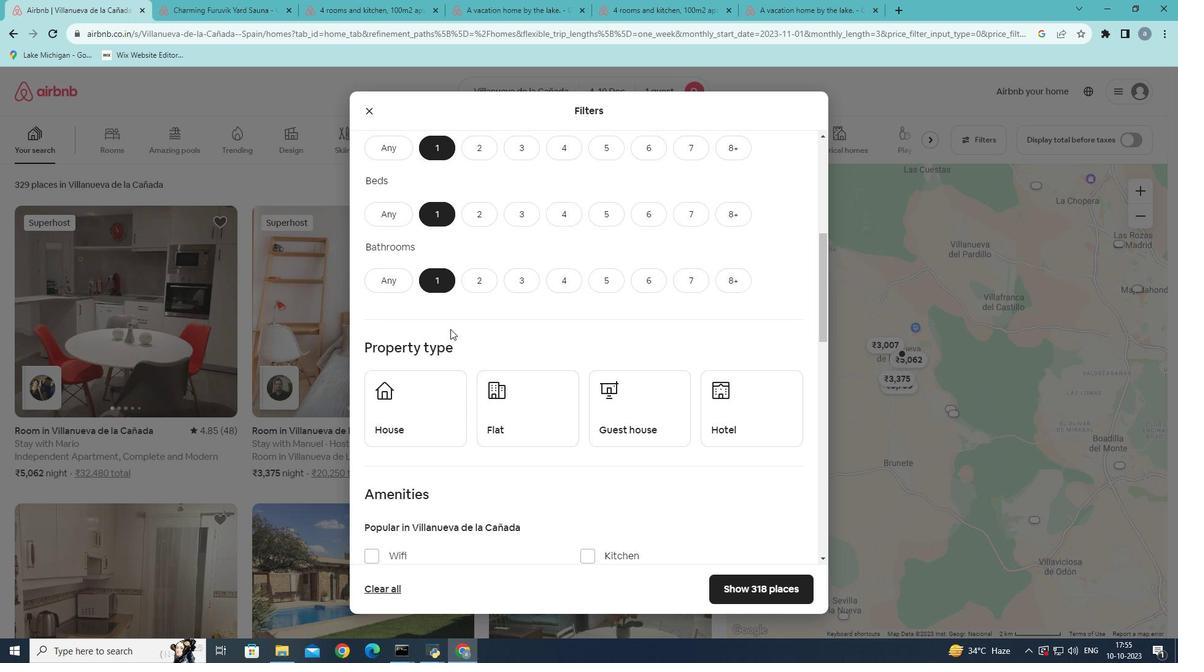 
Action: Mouse scrolled (450, 328) with delta (0, 0)
Screenshot: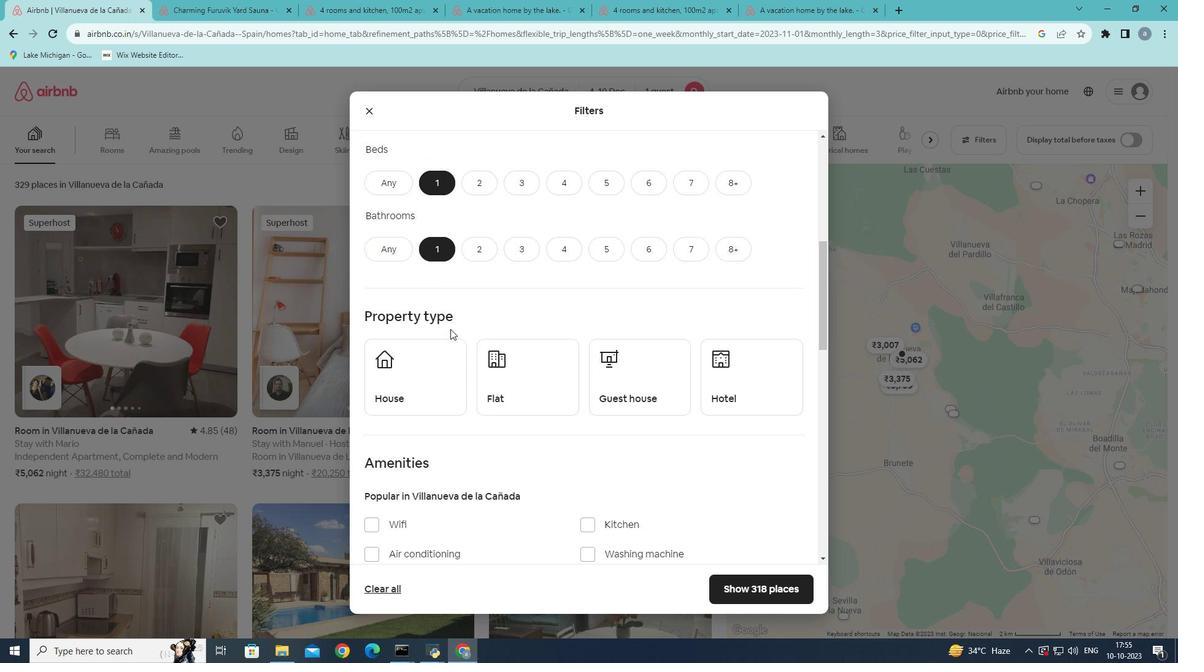
Action: Mouse scrolled (450, 328) with delta (0, 0)
Screenshot: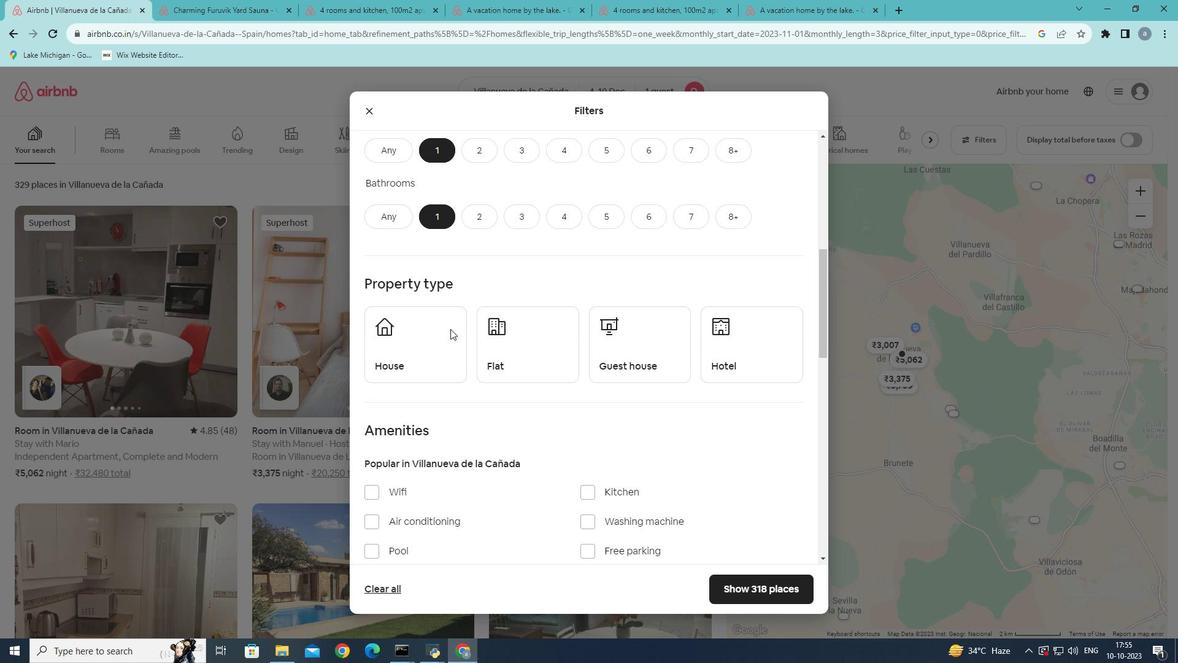 
Action: Mouse moved to (745, 297)
Screenshot: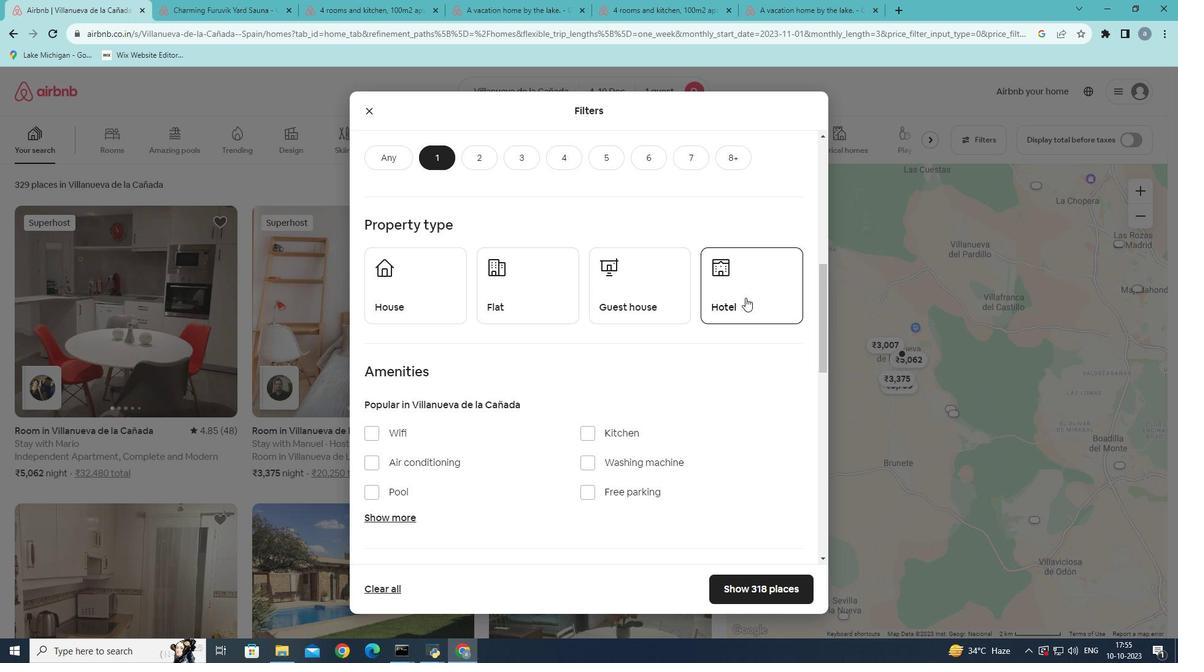 
Action: Mouse pressed left at (745, 297)
Screenshot: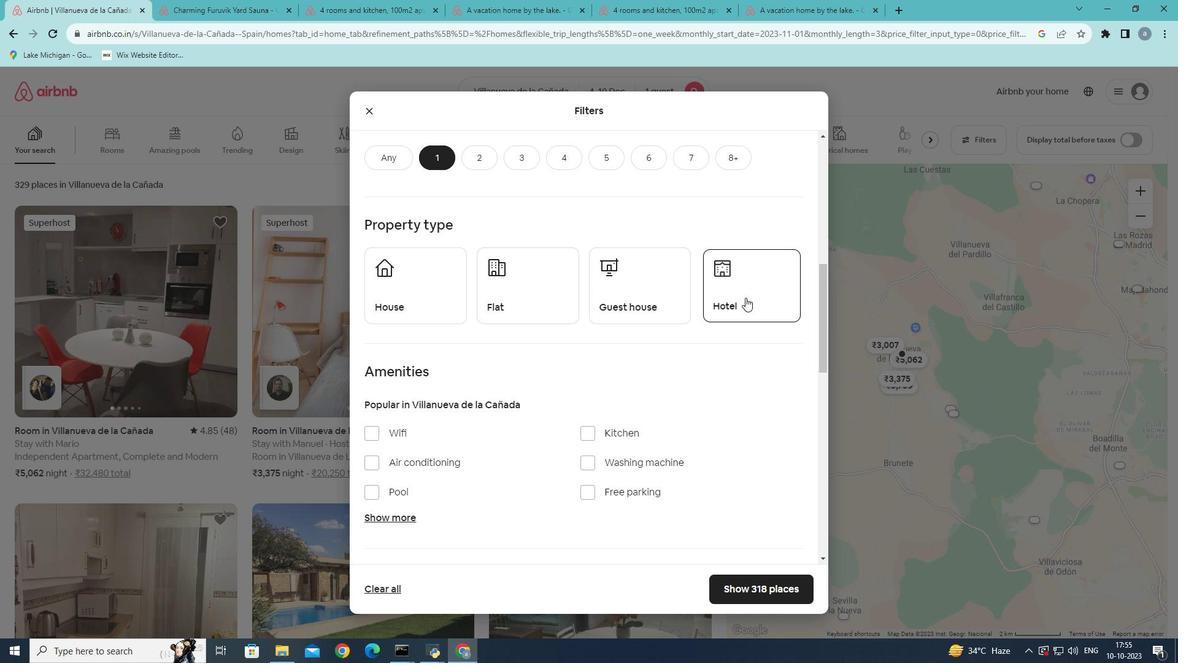 
Action: Mouse moved to (589, 313)
Screenshot: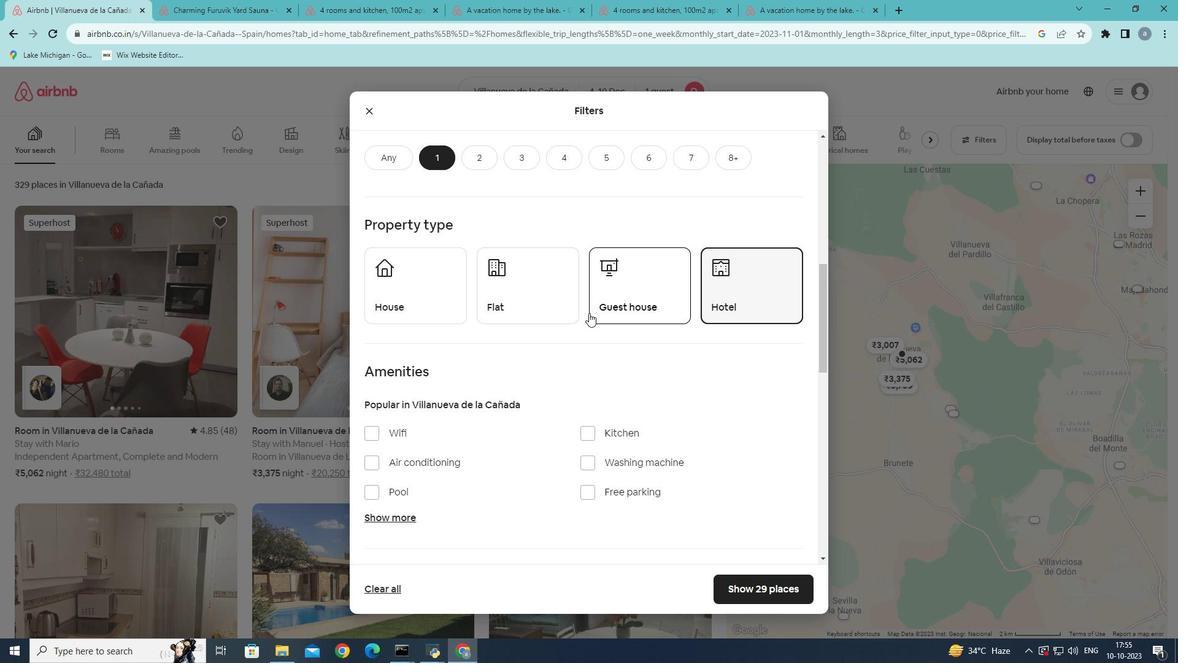 
Action: Mouse scrolled (589, 312) with delta (0, 0)
Screenshot: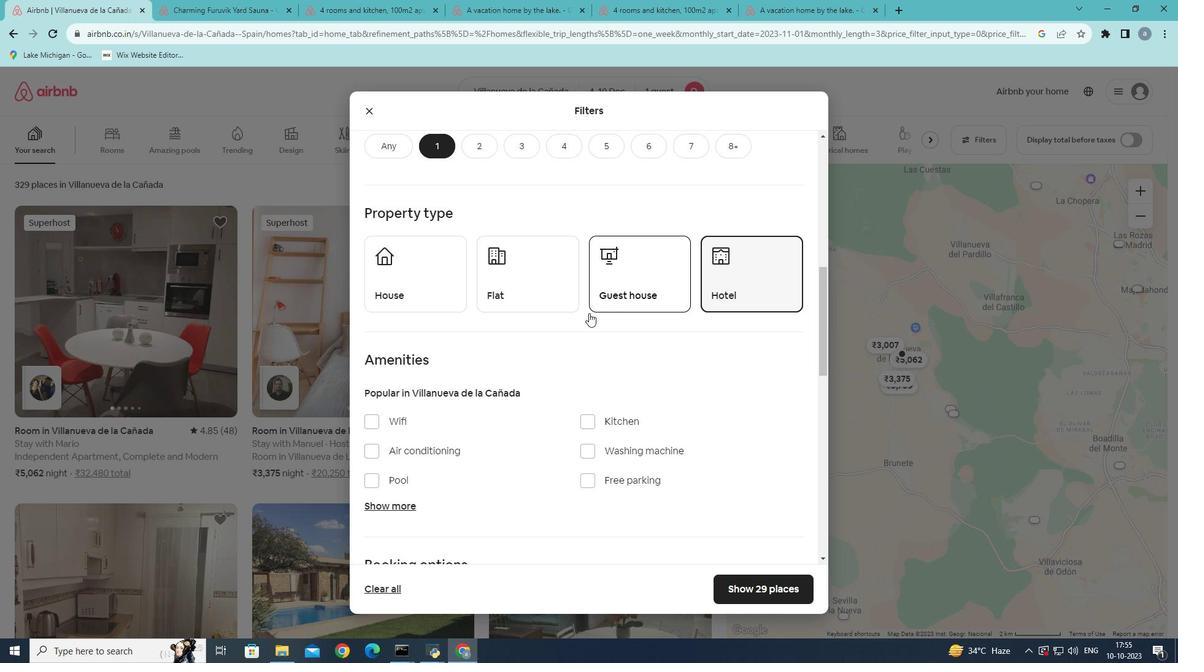 
Action: Mouse scrolled (589, 312) with delta (0, 0)
Screenshot: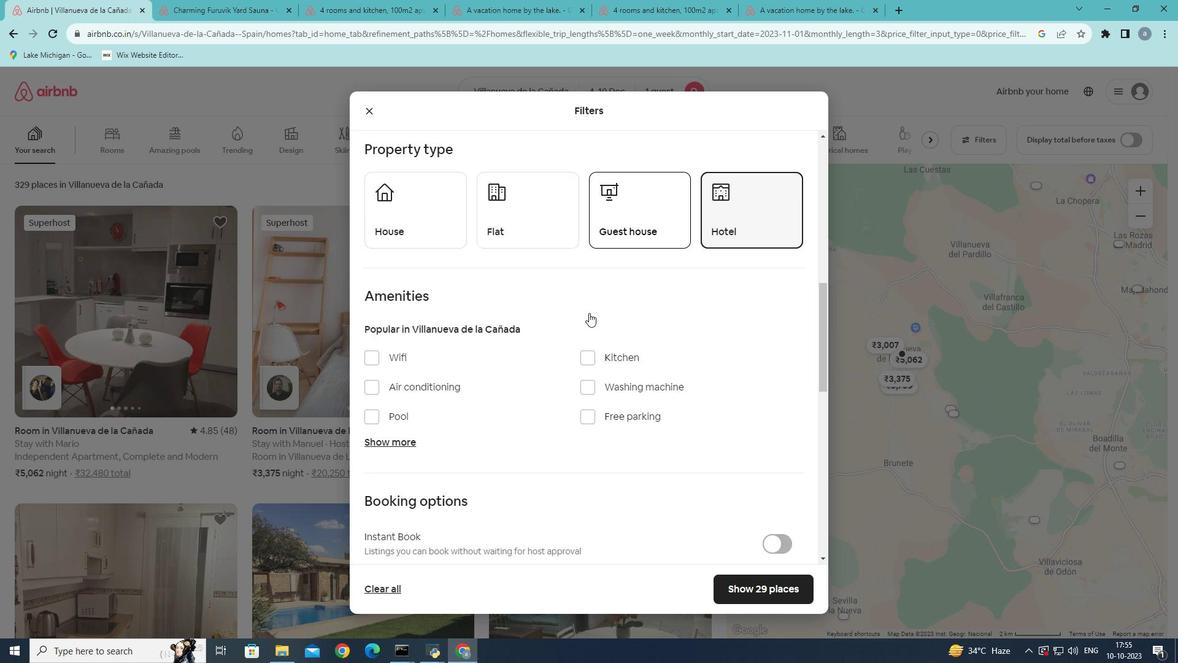 
Action: Mouse scrolled (589, 312) with delta (0, 0)
Screenshot: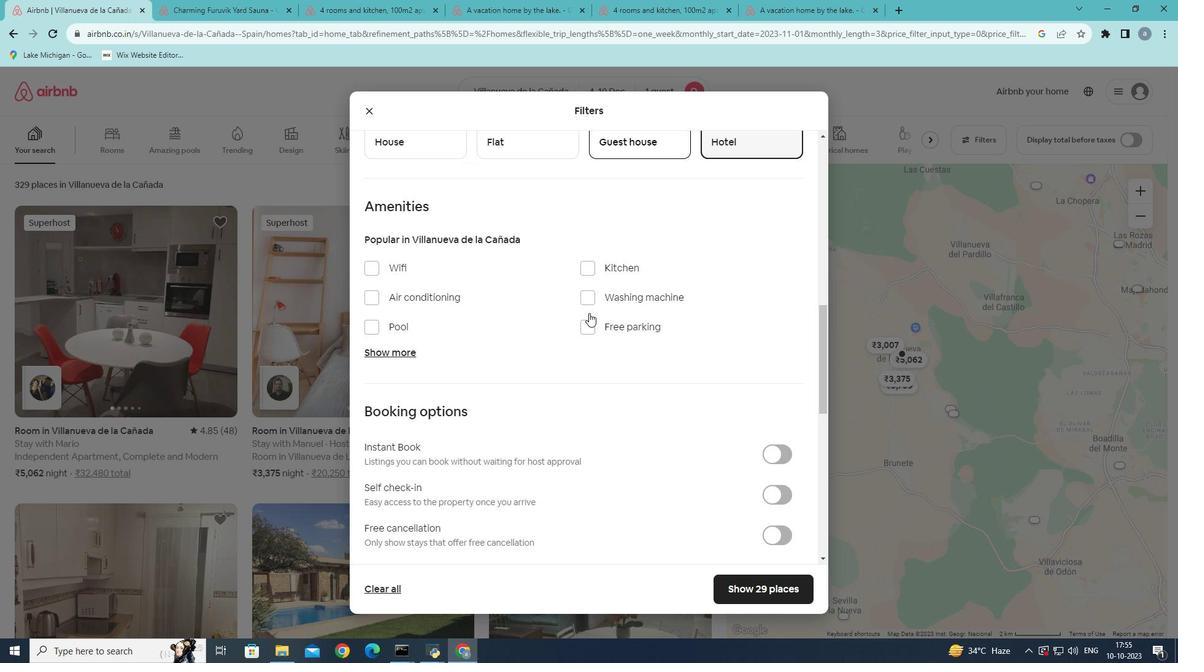 
Action: Mouse scrolled (589, 312) with delta (0, 0)
Screenshot: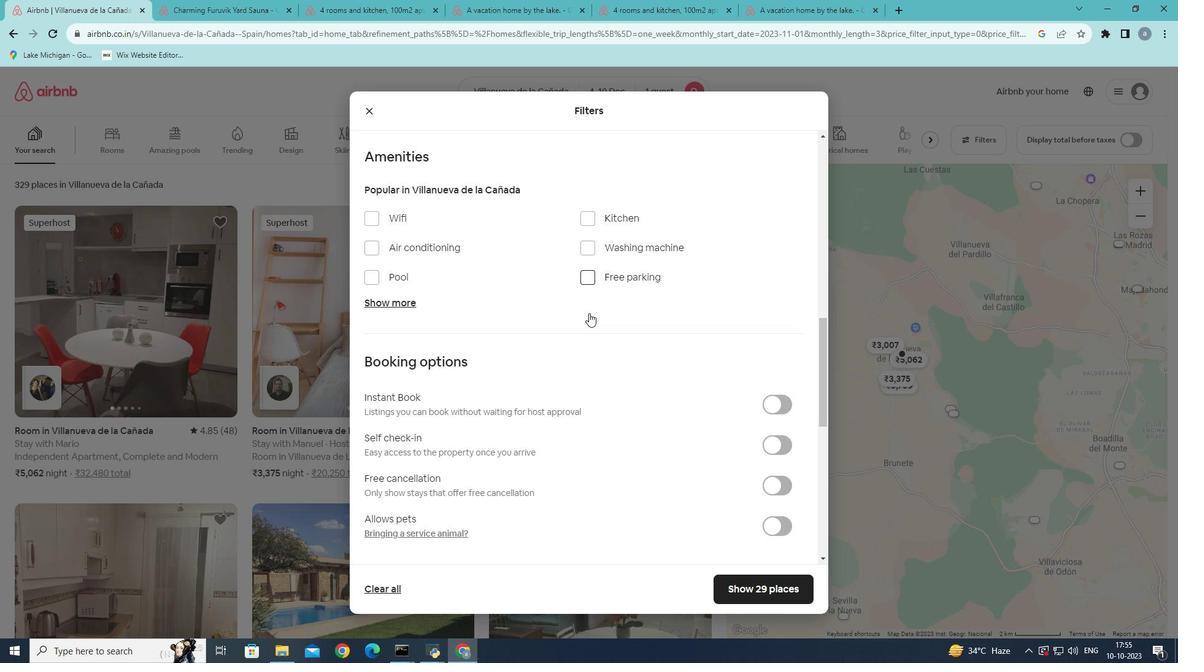 
Action: Mouse scrolled (589, 312) with delta (0, 0)
Screenshot: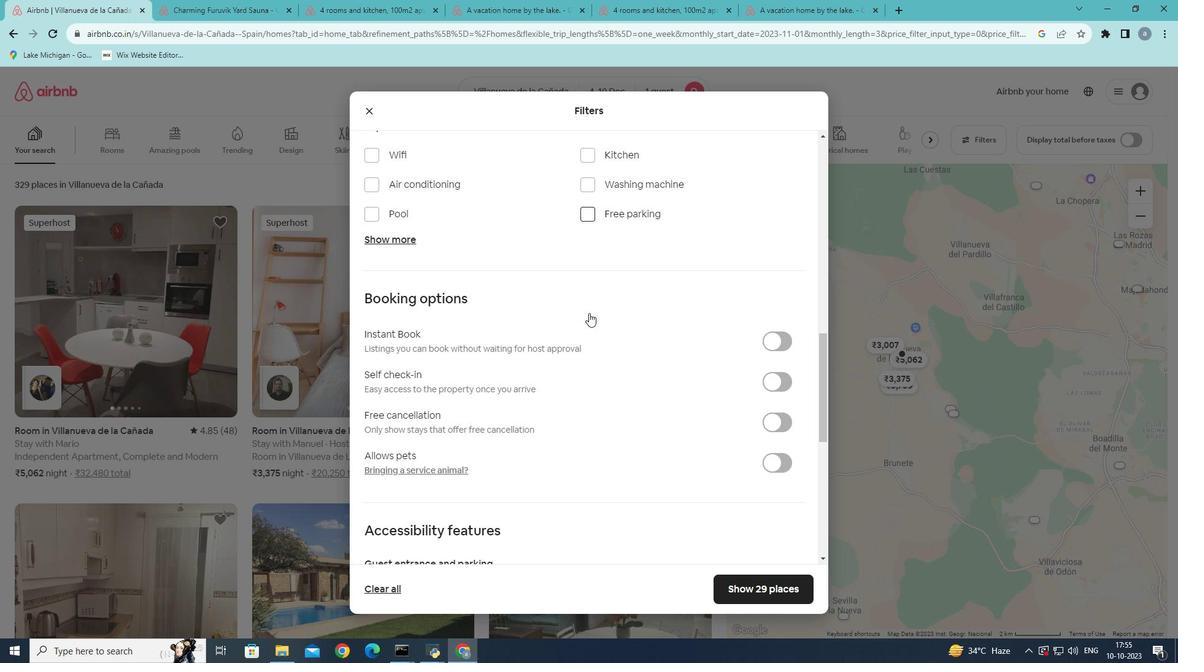 
Action: Mouse moved to (781, 346)
Screenshot: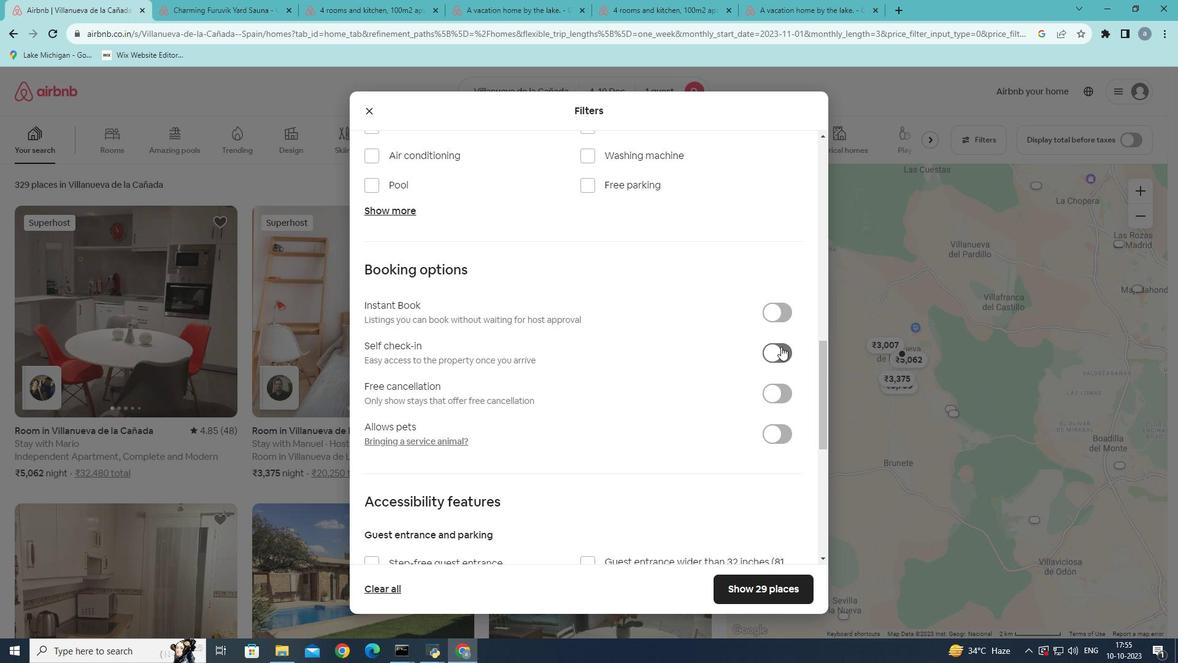 
Action: Mouse pressed left at (781, 346)
Screenshot: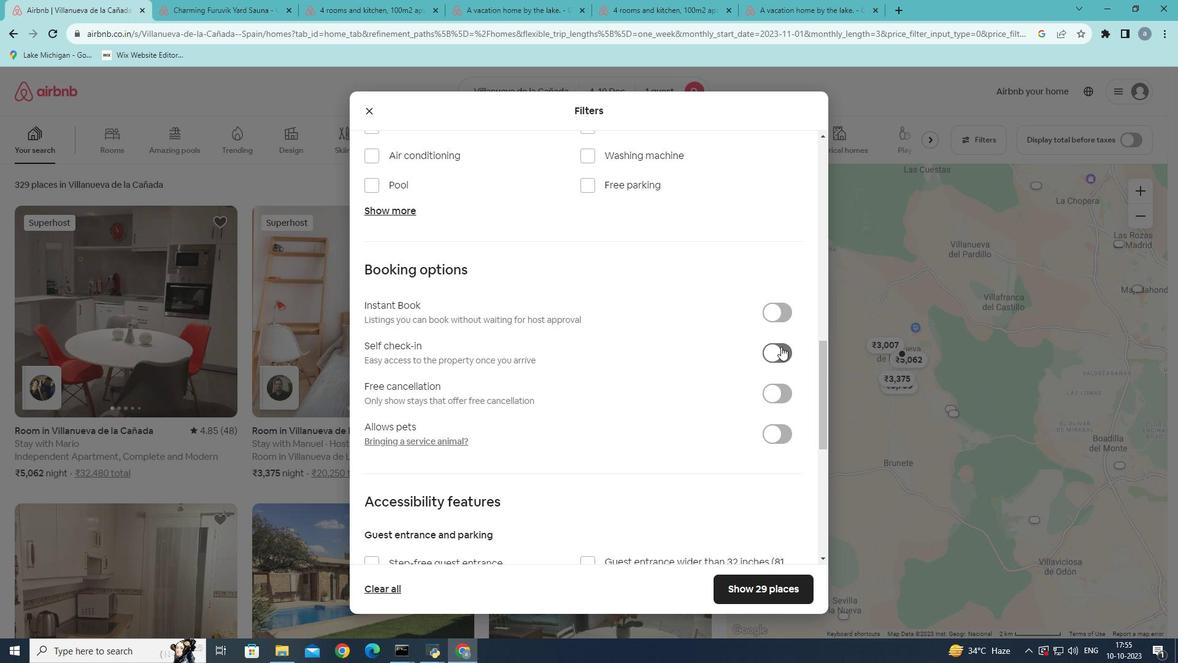 
Action: Mouse moved to (739, 583)
Screenshot: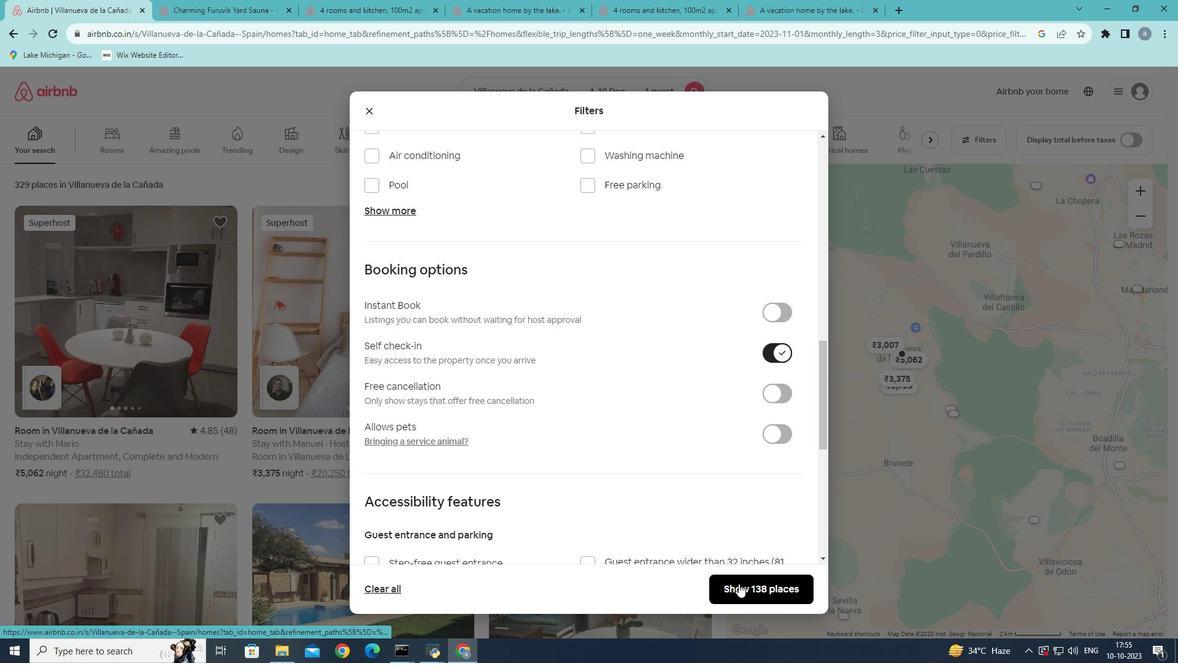 
Action: Mouse pressed left at (739, 583)
Screenshot: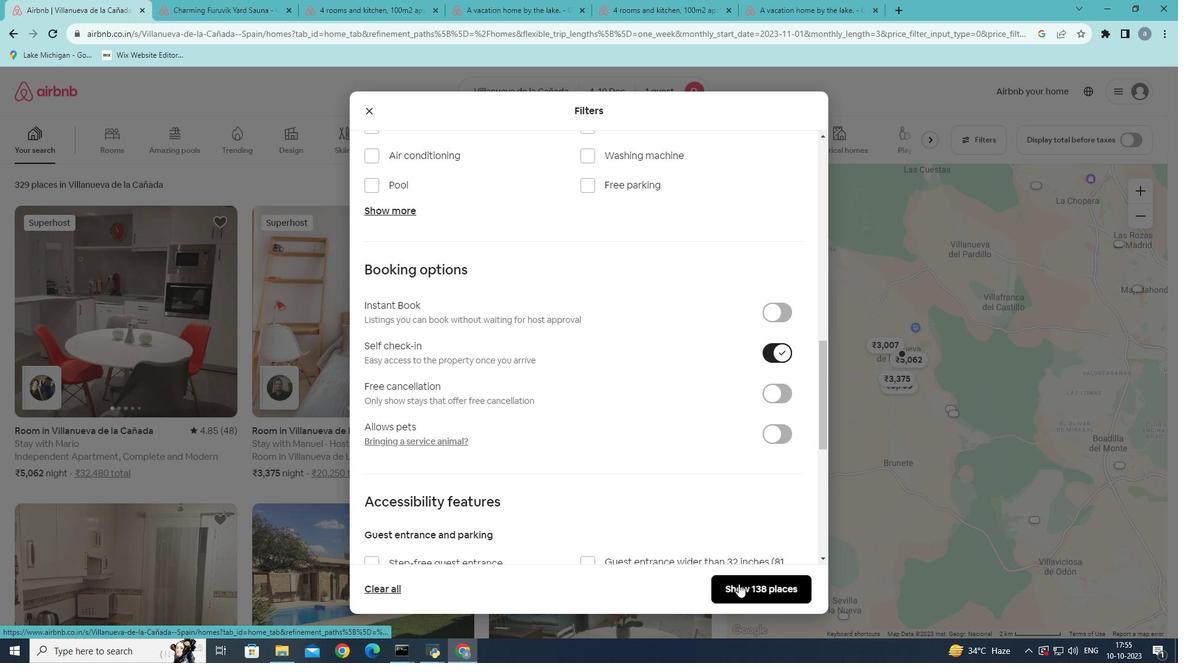 
Action: Mouse moved to (304, 360)
Screenshot: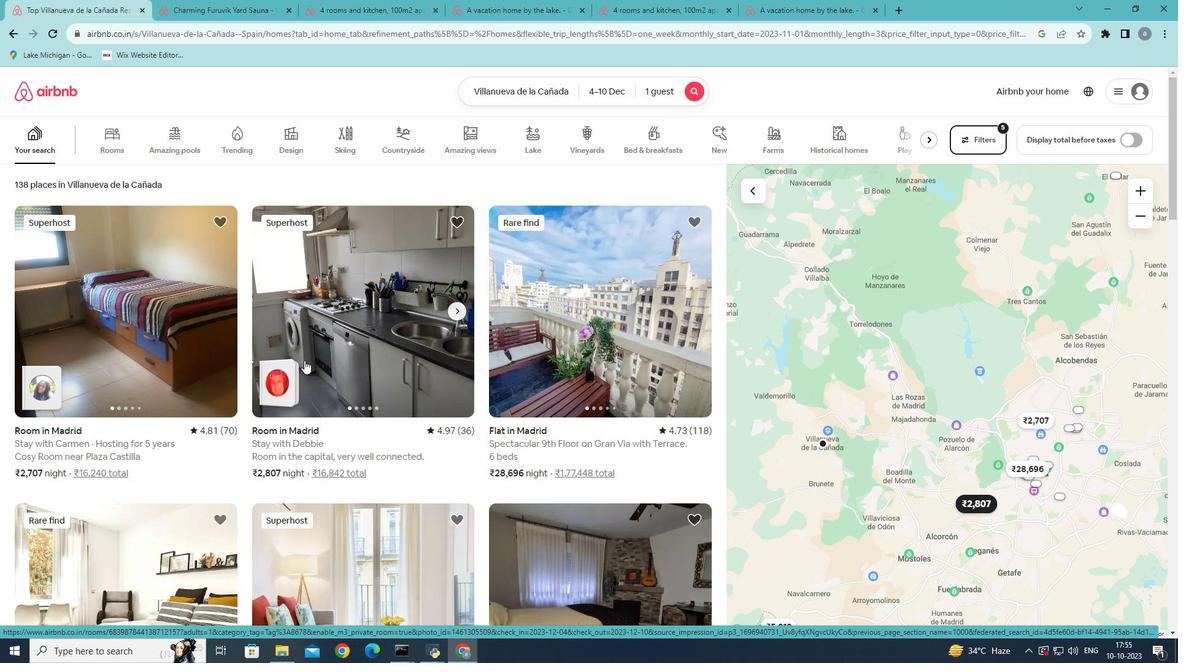 
Action: Mouse scrolled (304, 359) with delta (0, 0)
Screenshot: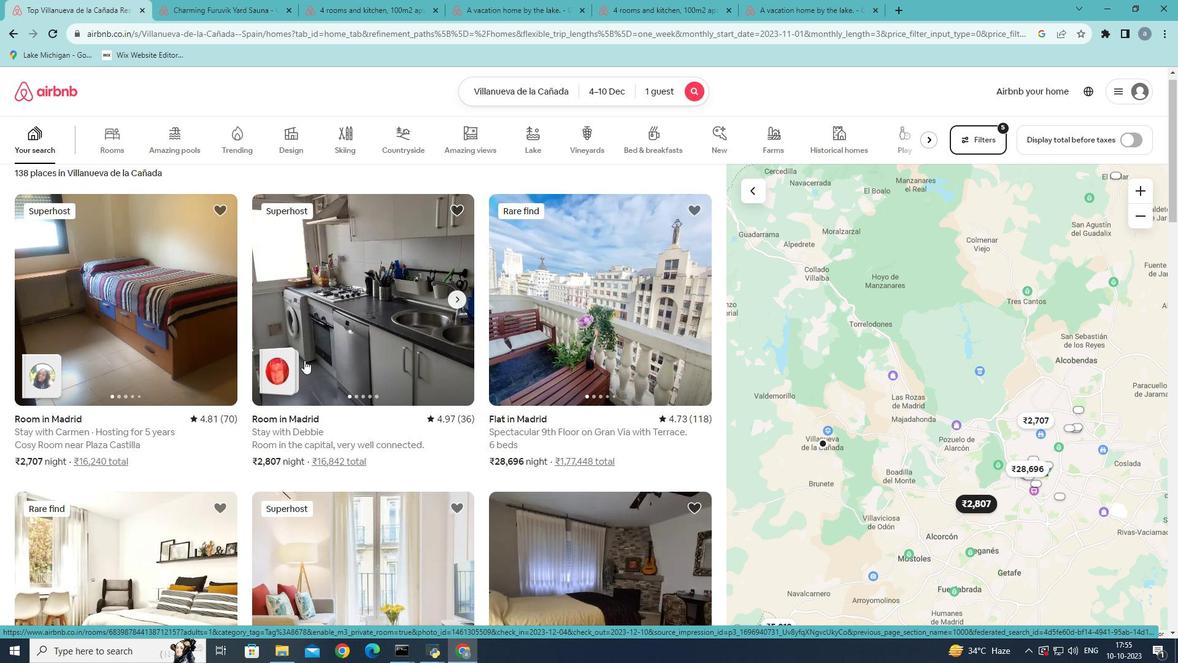 
Action: Mouse scrolled (304, 359) with delta (0, 0)
Screenshot: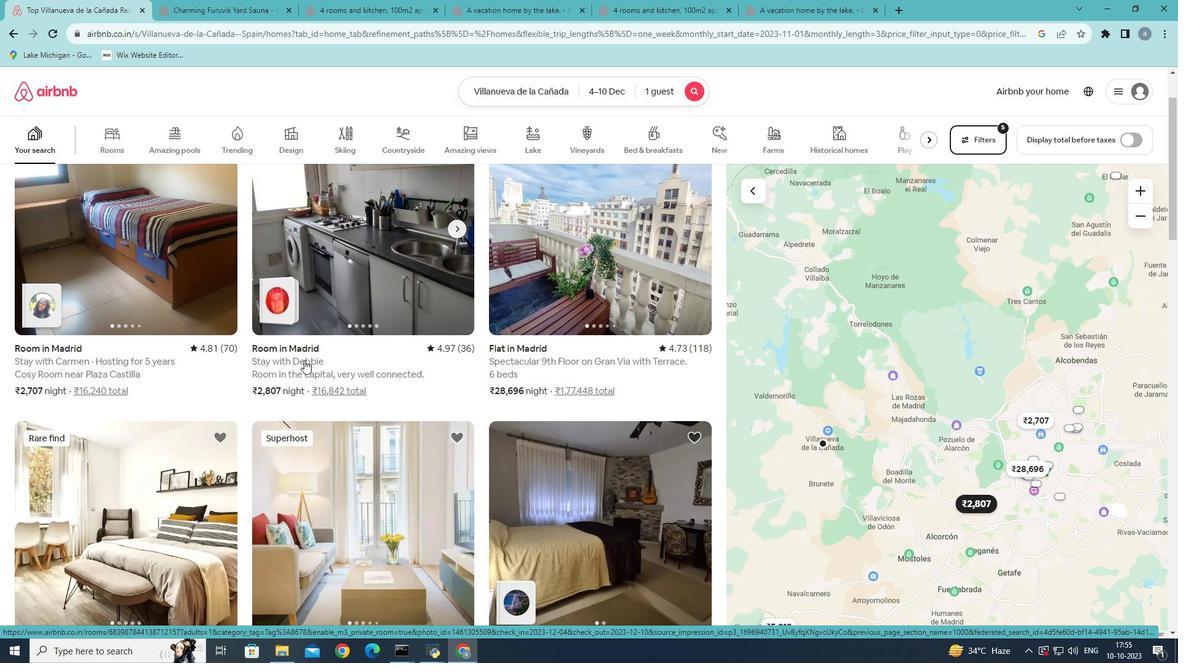 
Action: Mouse scrolled (304, 359) with delta (0, 0)
Screenshot: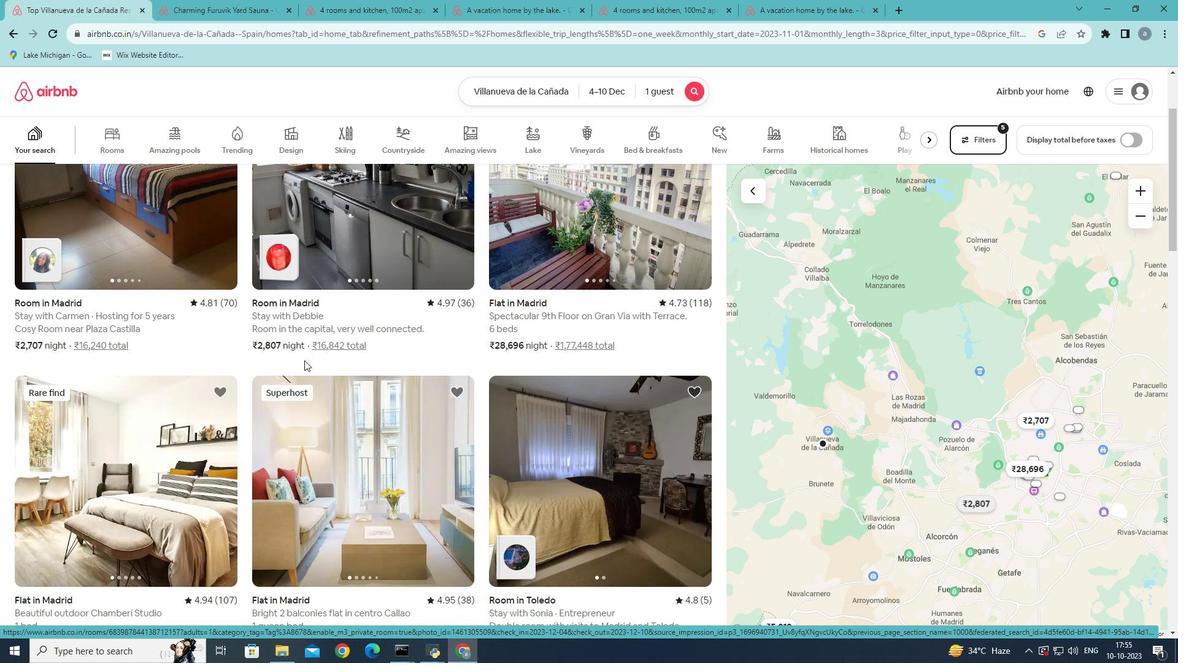 
Action: Mouse scrolled (304, 359) with delta (0, 0)
Screenshot: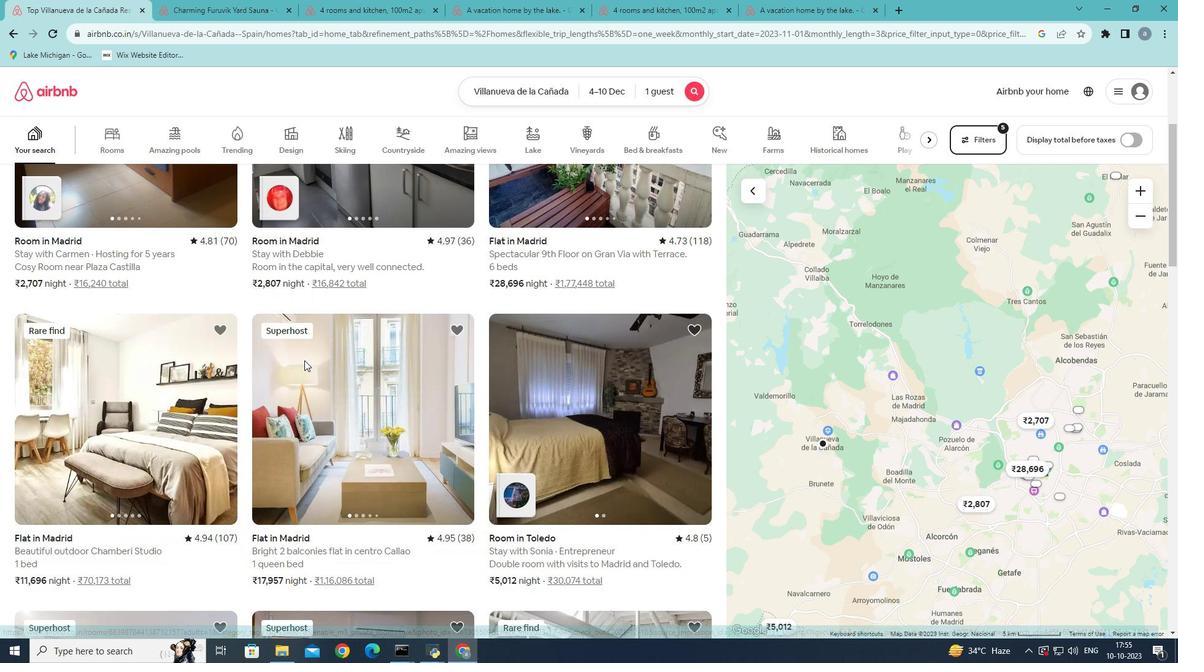 
Action: Mouse scrolled (304, 359) with delta (0, 0)
Screenshot: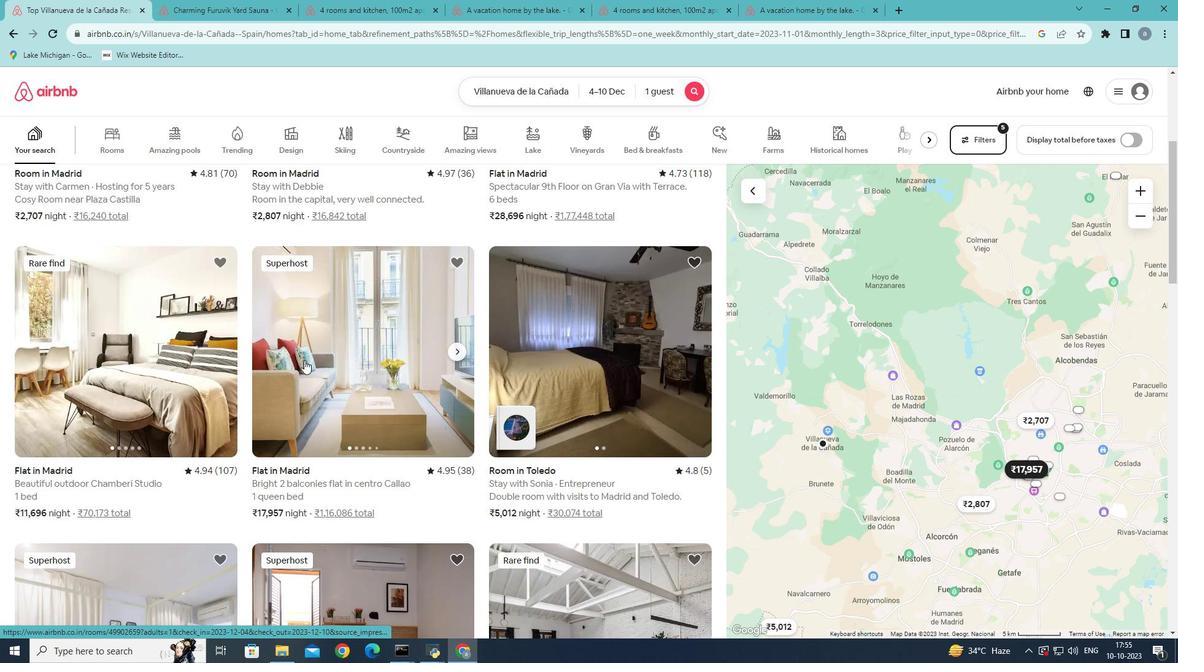 
Action: Mouse scrolled (304, 359) with delta (0, 0)
Screenshot: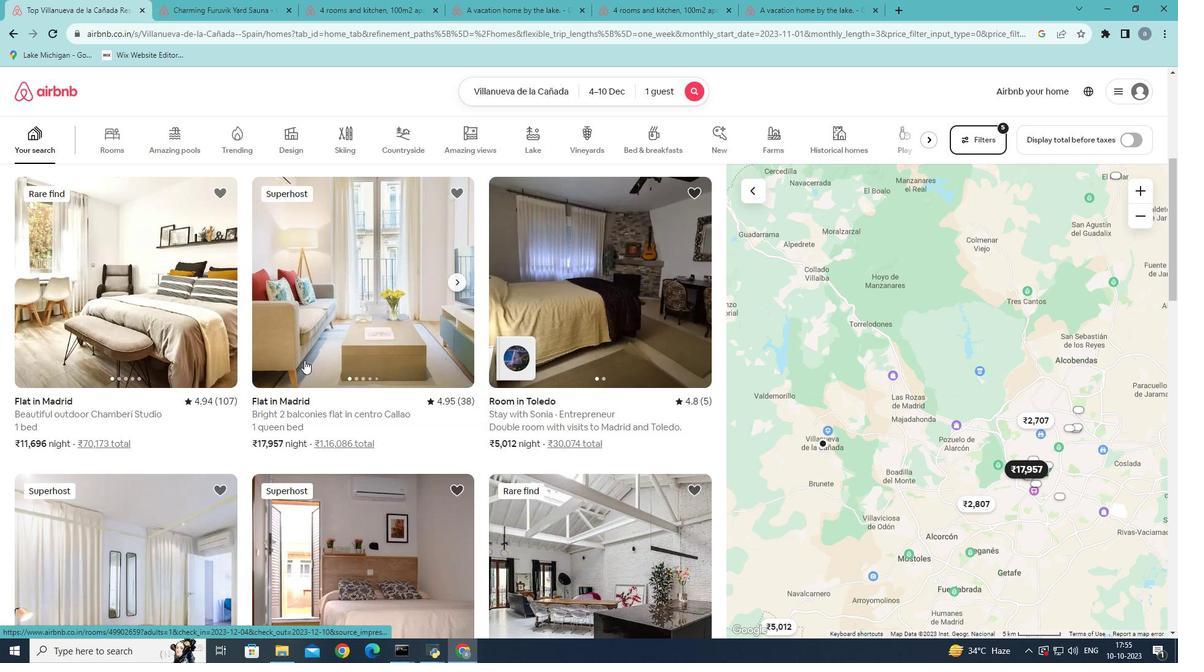 
Action: Mouse scrolled (304, 359) with delta (0, 0)
Screenshot: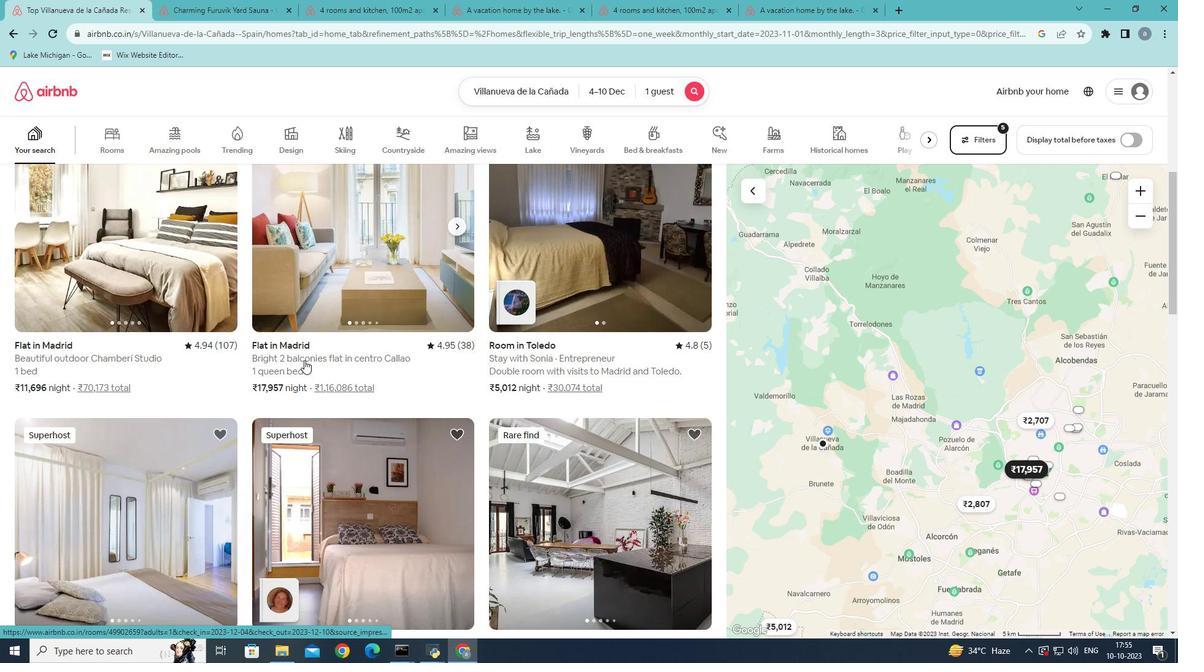
Action: Mouse scrolled (304, 359) with delta (0, 0)
Screenshot: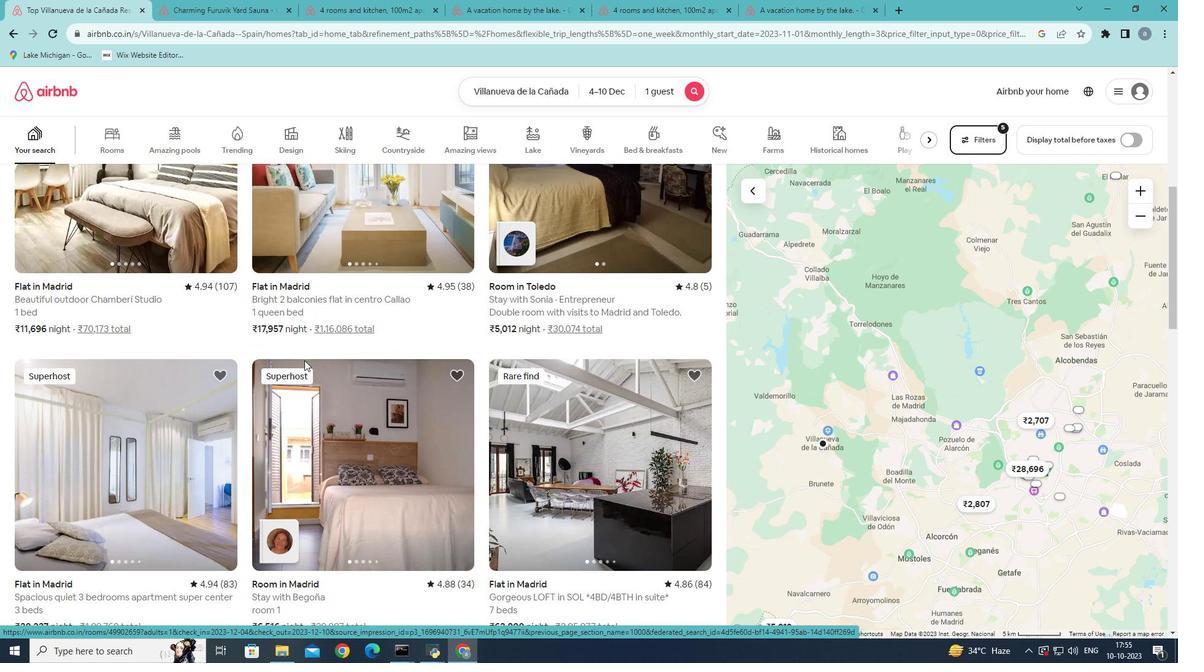 
Action: Mouse scrolled (304, 359) with delta (0, 0)
Screenshot: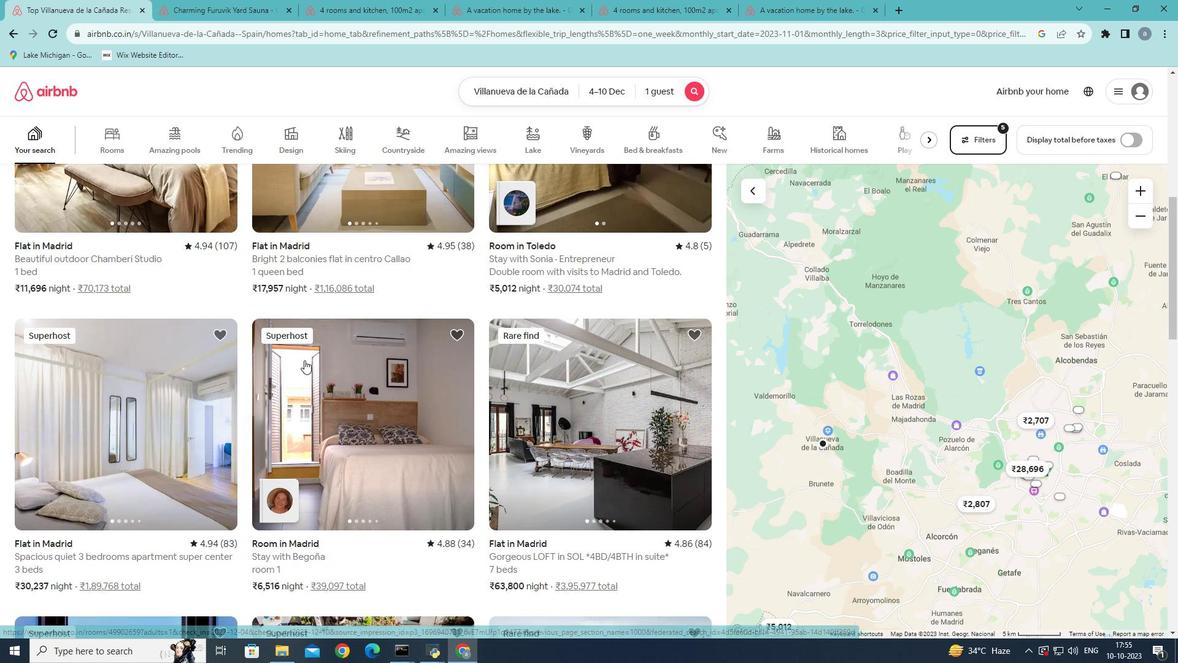 
Action: Mouse scrolled (304, 359) with delta (0, 0)
Screenshot: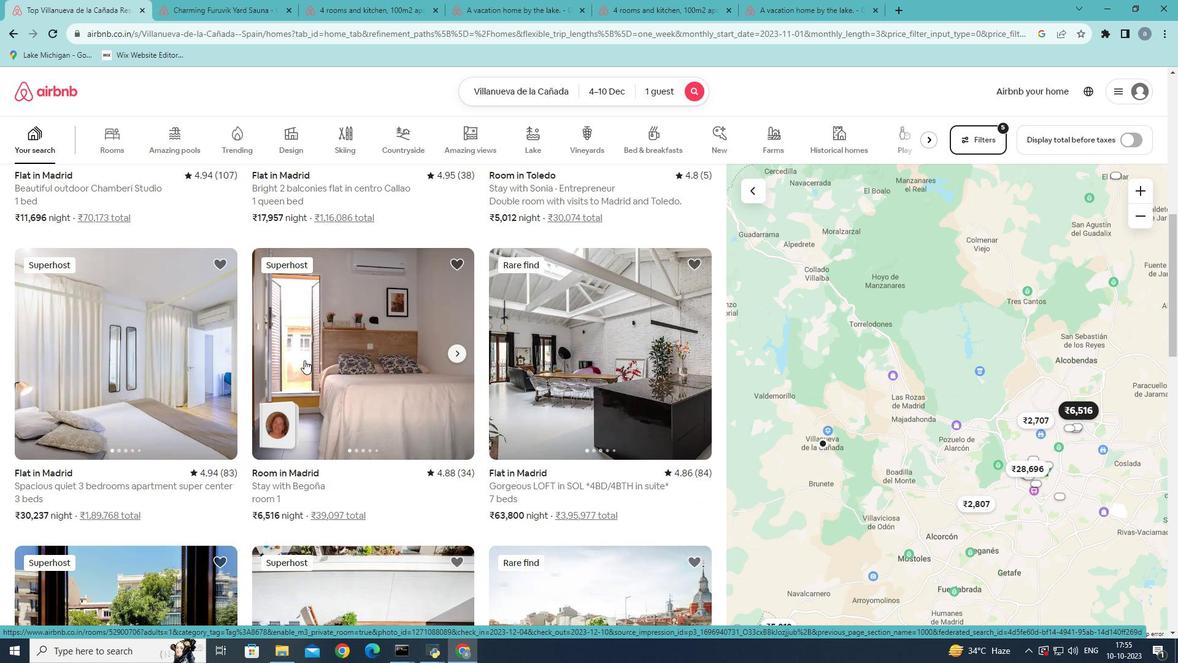 
Action: Mouse moved to (304, 360)
Screenshot: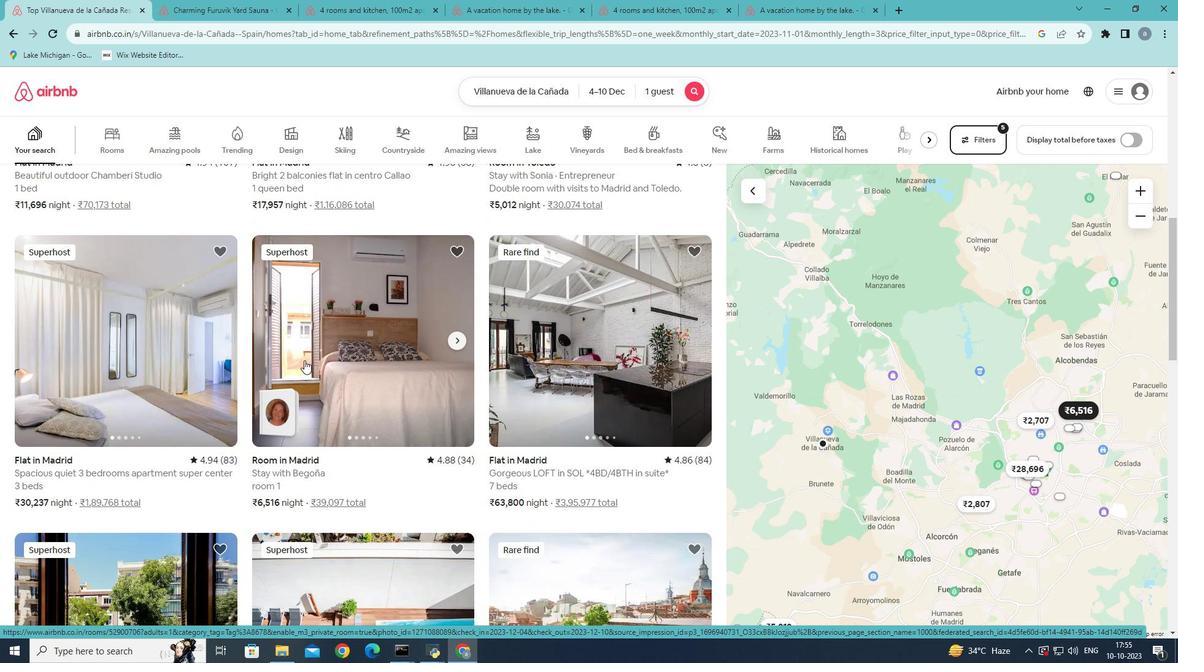 
Action: Mouse scrolled (304, 359) with delta (0, 0)
Screenshot: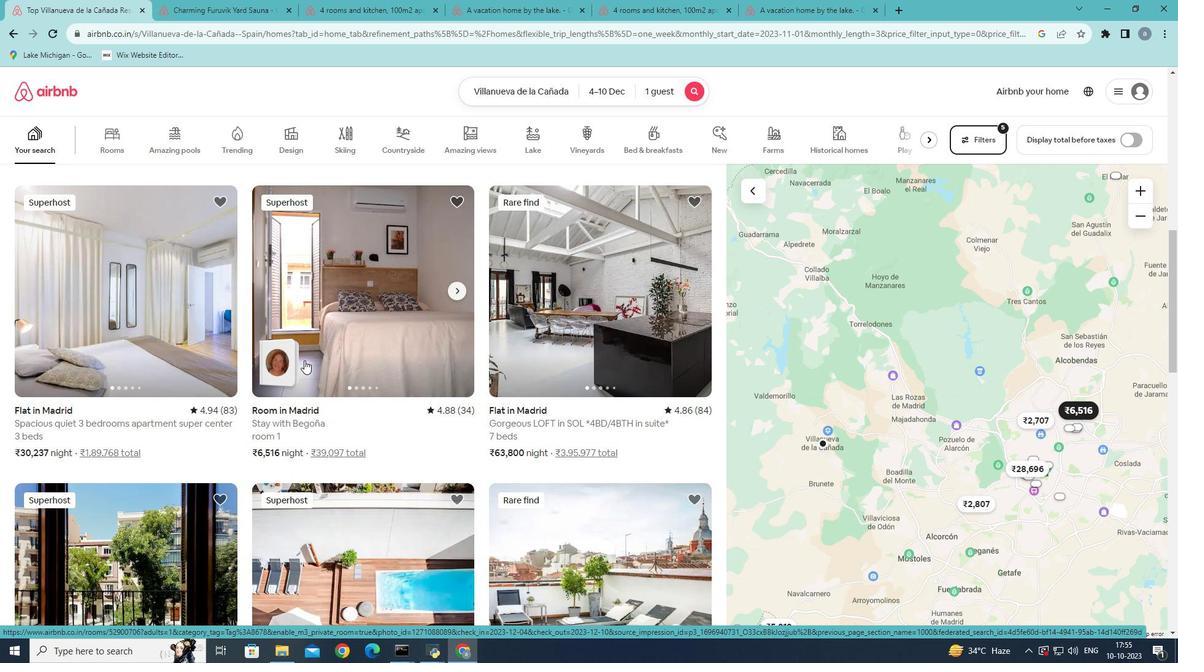 
Action: Mouse scrolled (304, 359) with delta (0, 0)
Screenshot: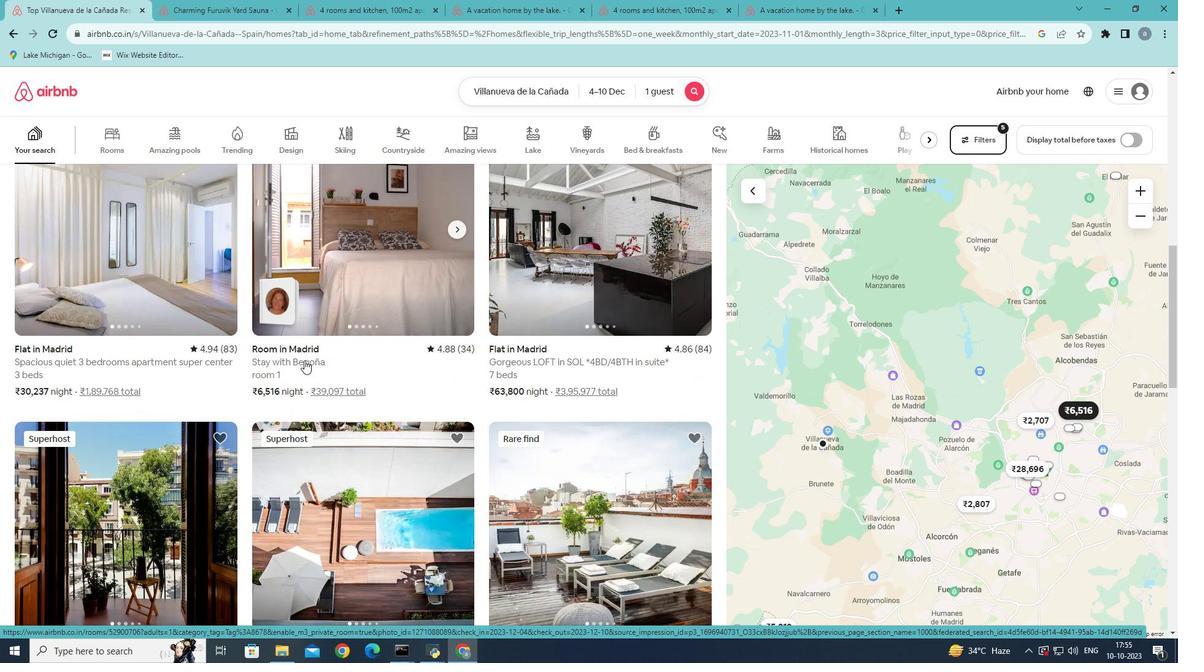 
Action: Mouse scrolled (304, 359) with delta (0, 0)
Screenshot: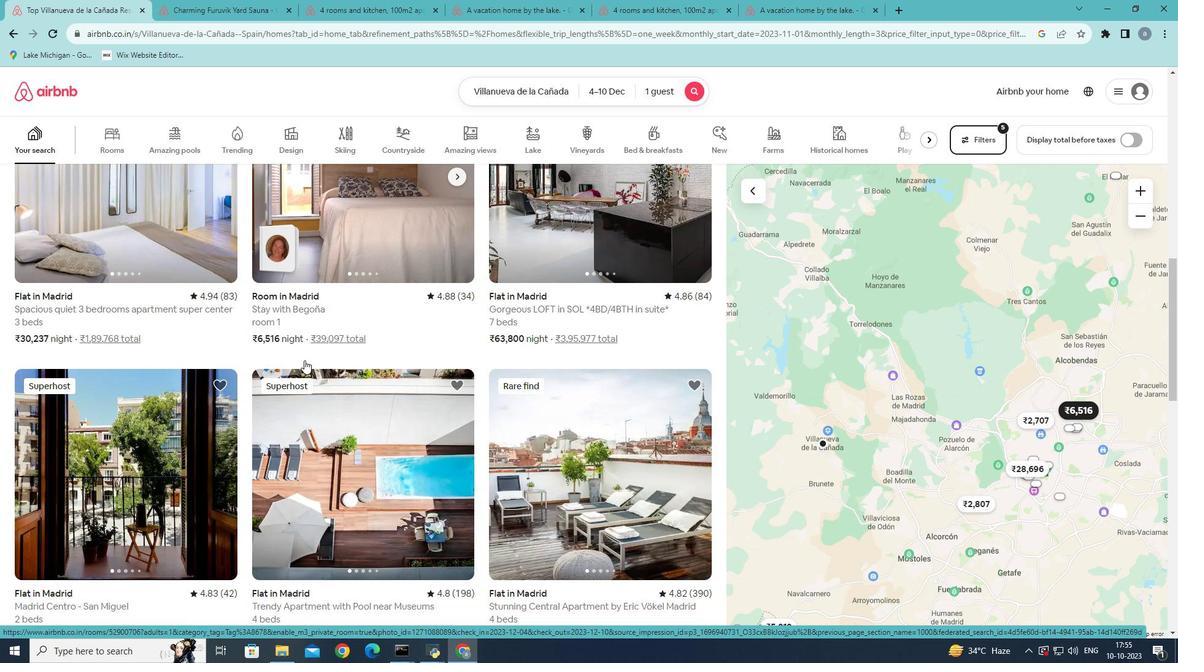 
Action: Mouse scrolled (304, 359) with delta (0, 0)
Screenshot: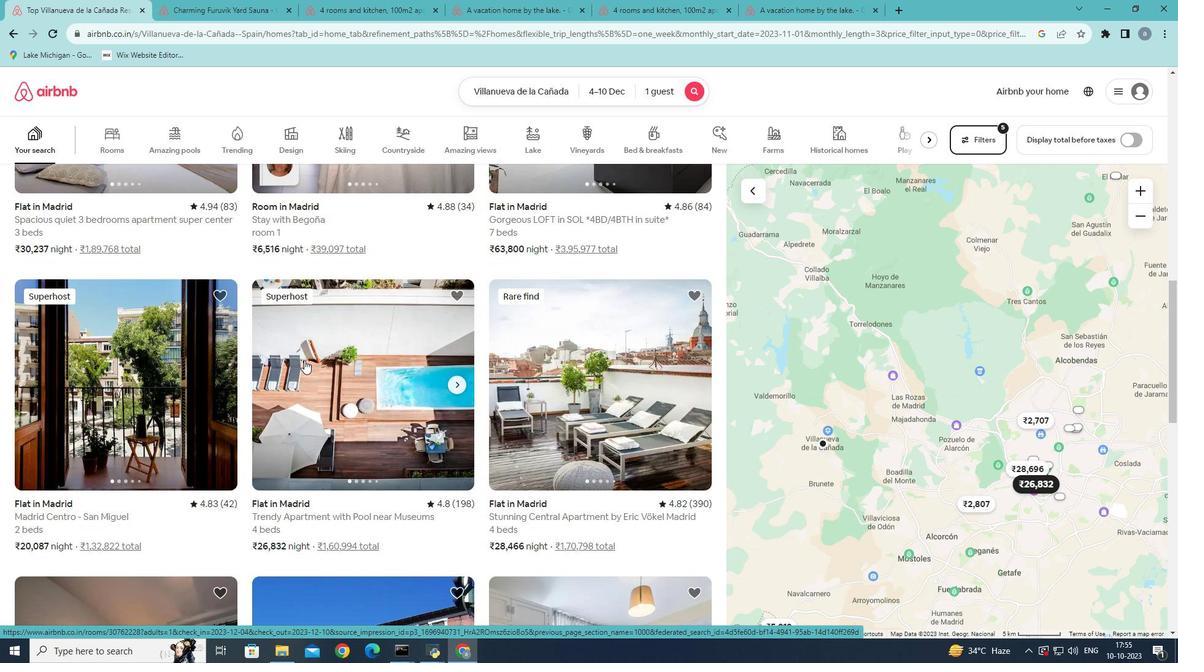 
Action: Mouse scrolled (304, 359) with delta (0, 0)
Screenshot: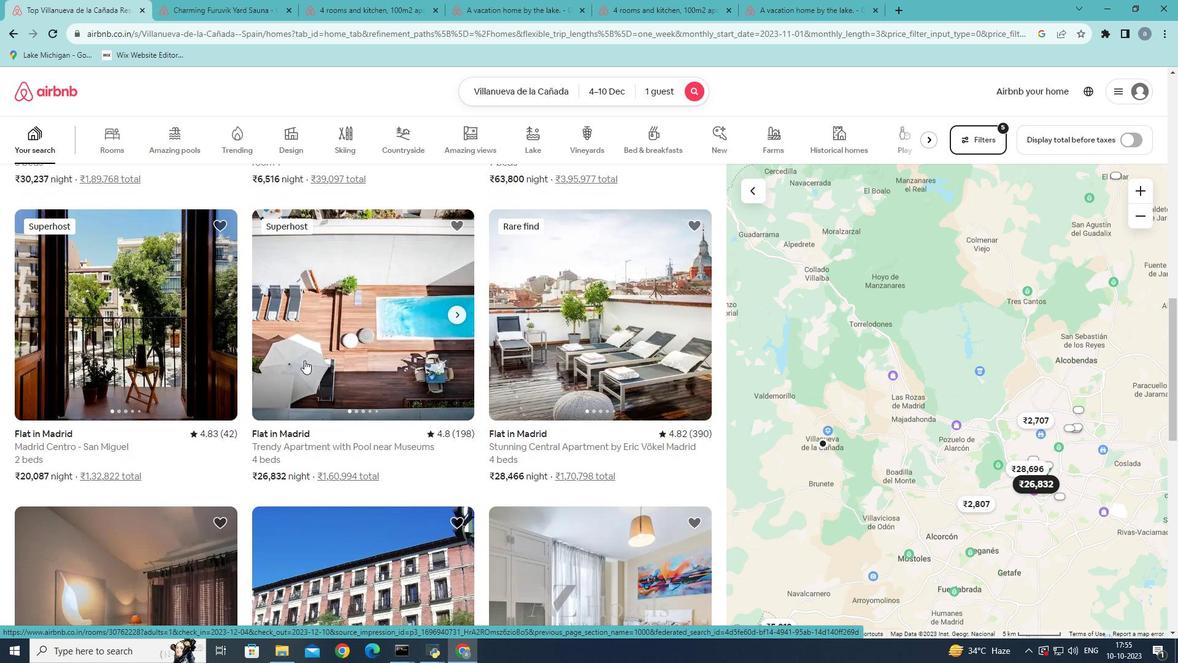 
Action: Mouse scrolled (304, 359) with delta (0, 0)
Screenshot: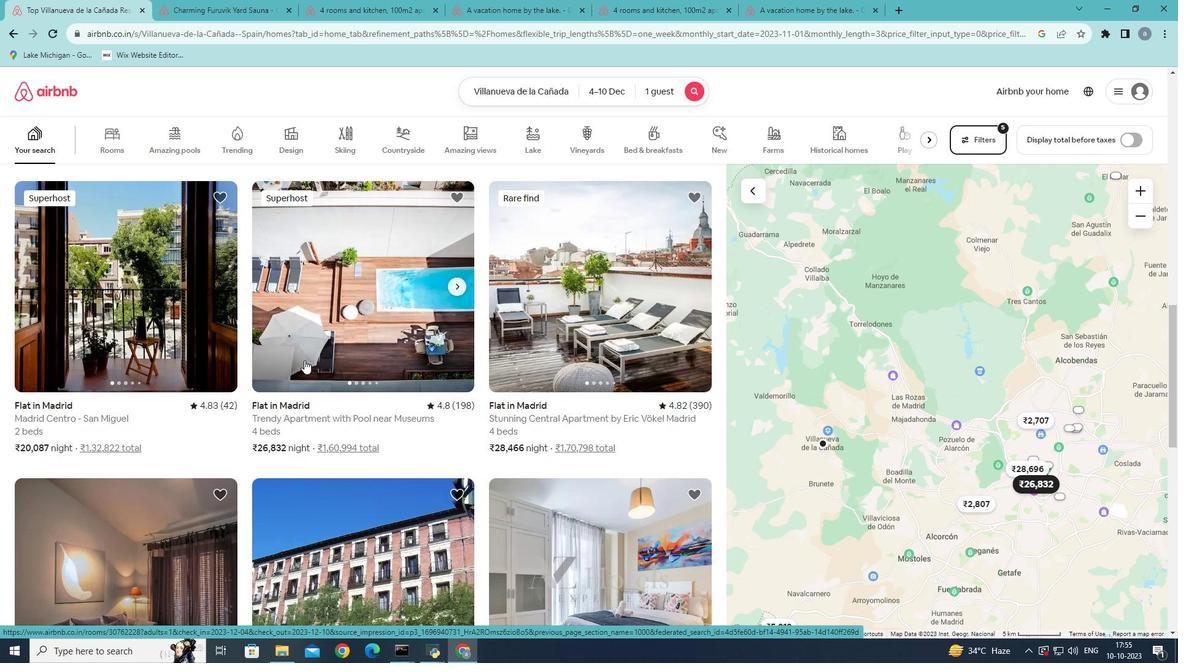 
Action: Mouse scrolled (304, 359) with delta (0, 0)
Screenshot: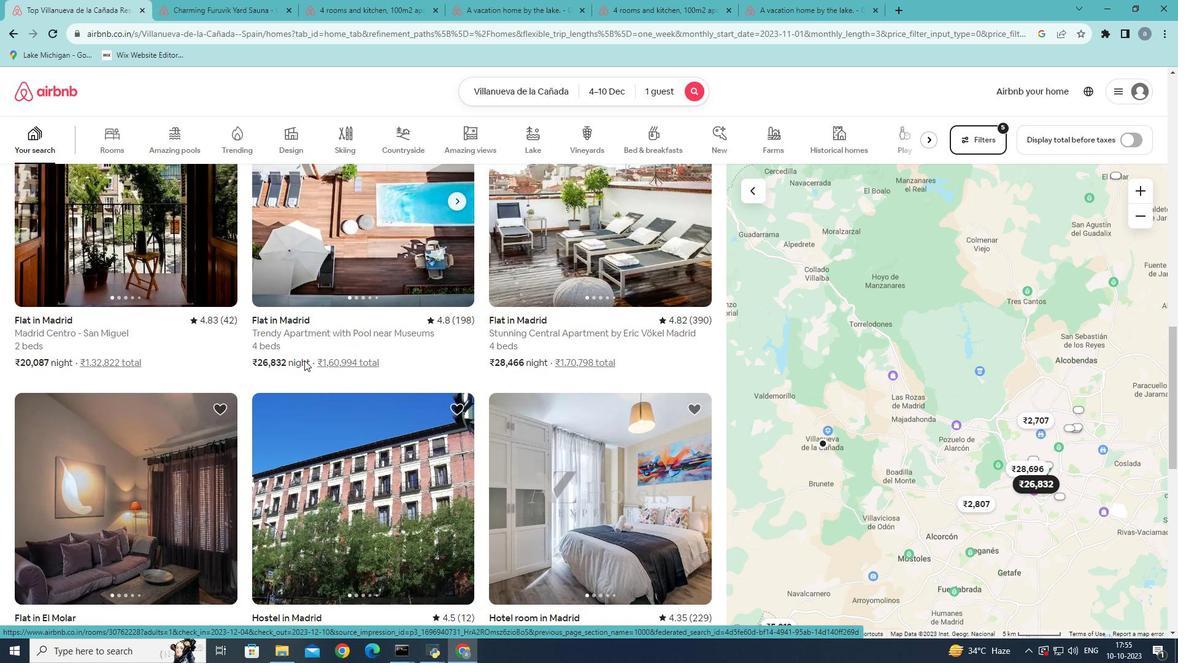 
Action: Mouse scrolled (304, 359) with delta (0, 0)
Screenshot: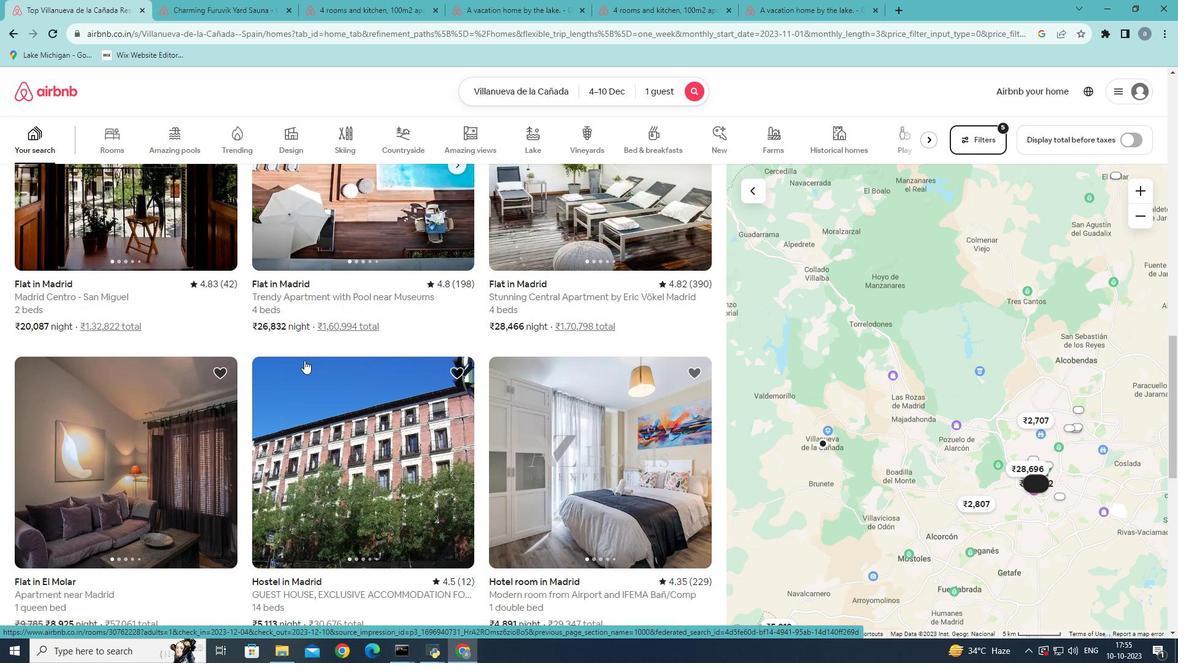
Action: Mouse scrolled (304, 359) with delta (0, 0)
Screenshot: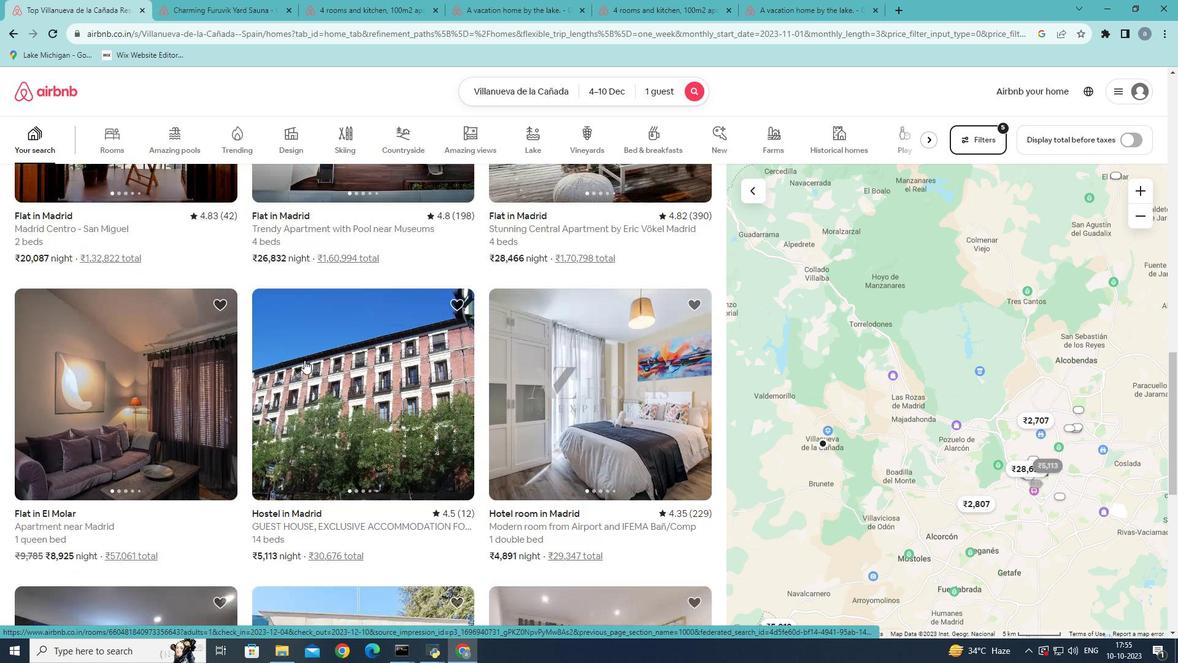
Action: Mouse scrolled (304, 359) with delta (0, 0)
Screenshot: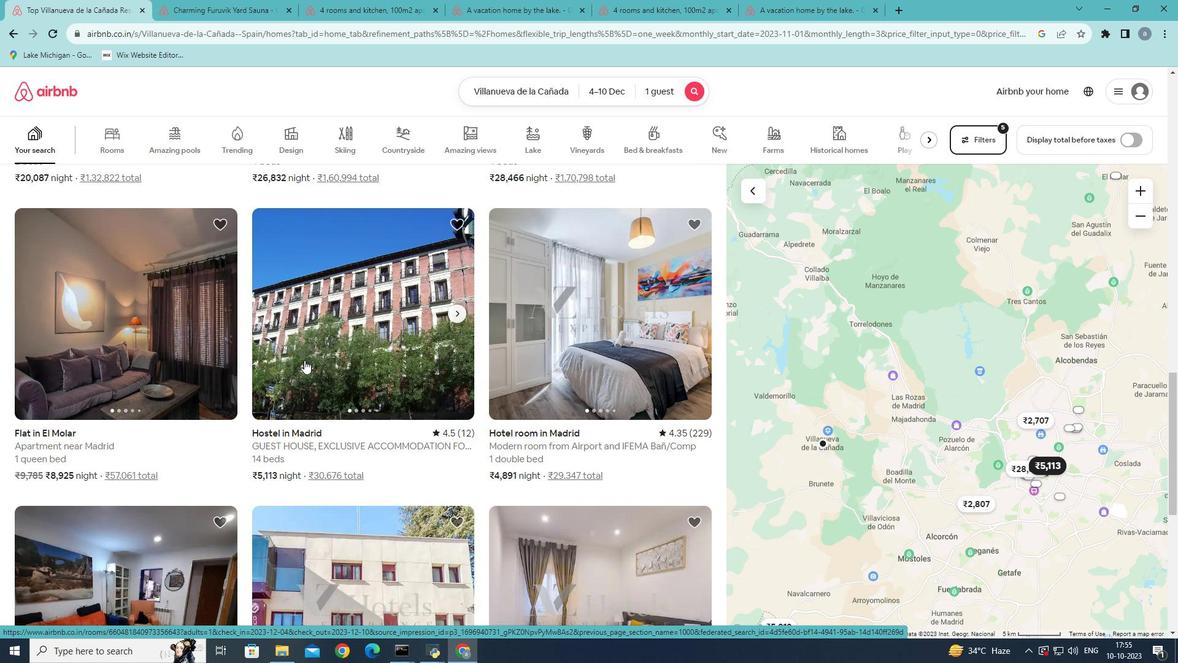 
Action: Mouse scrolled (304, 359) with delta (0, 0)
Screenshot: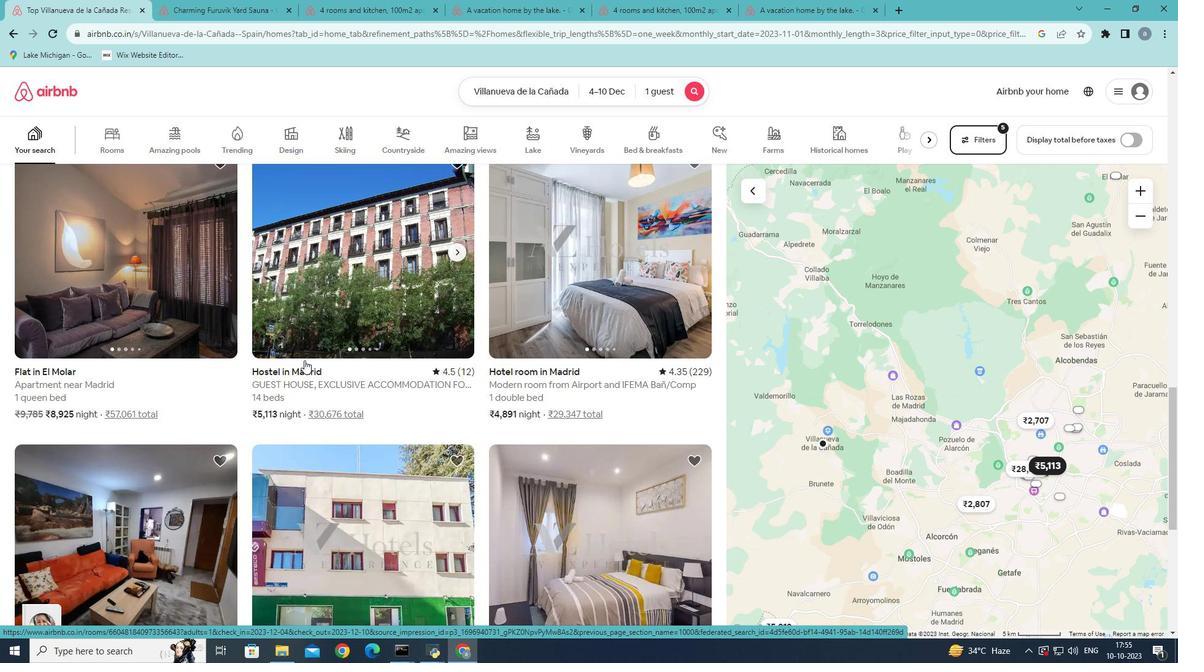 
Action: Mouse scrolled (304, 359) with delta (0, 0)
Screenshot: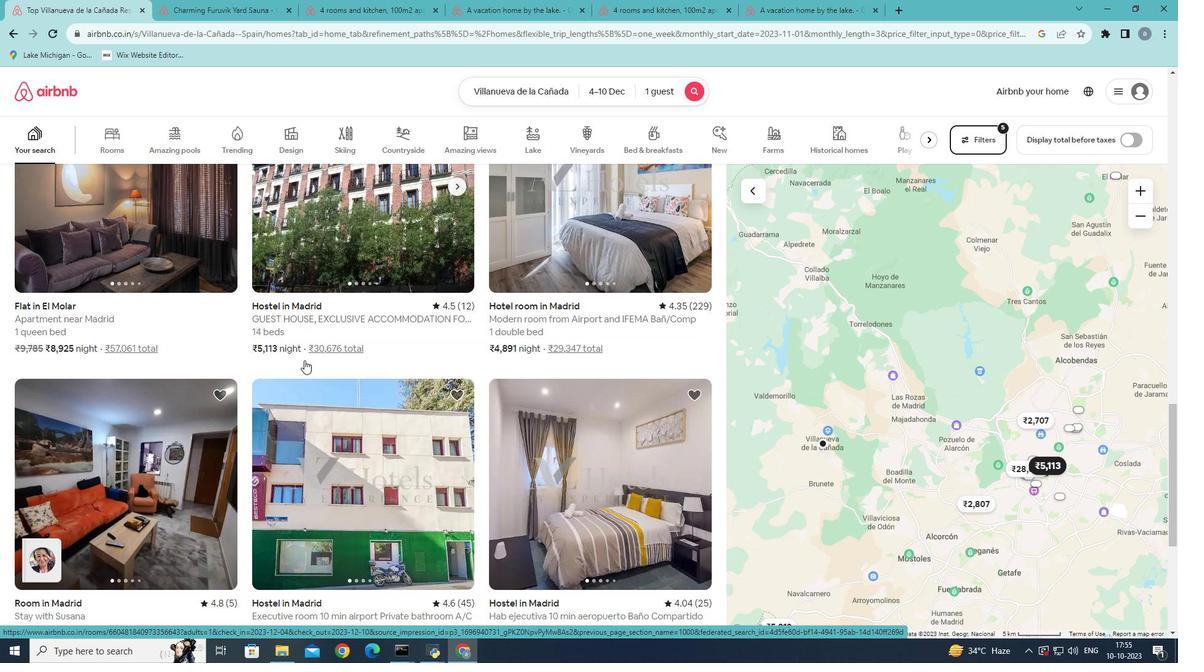 
Action: Mouse scrolled (304, 361) with delta (0, 0)
Screenshot: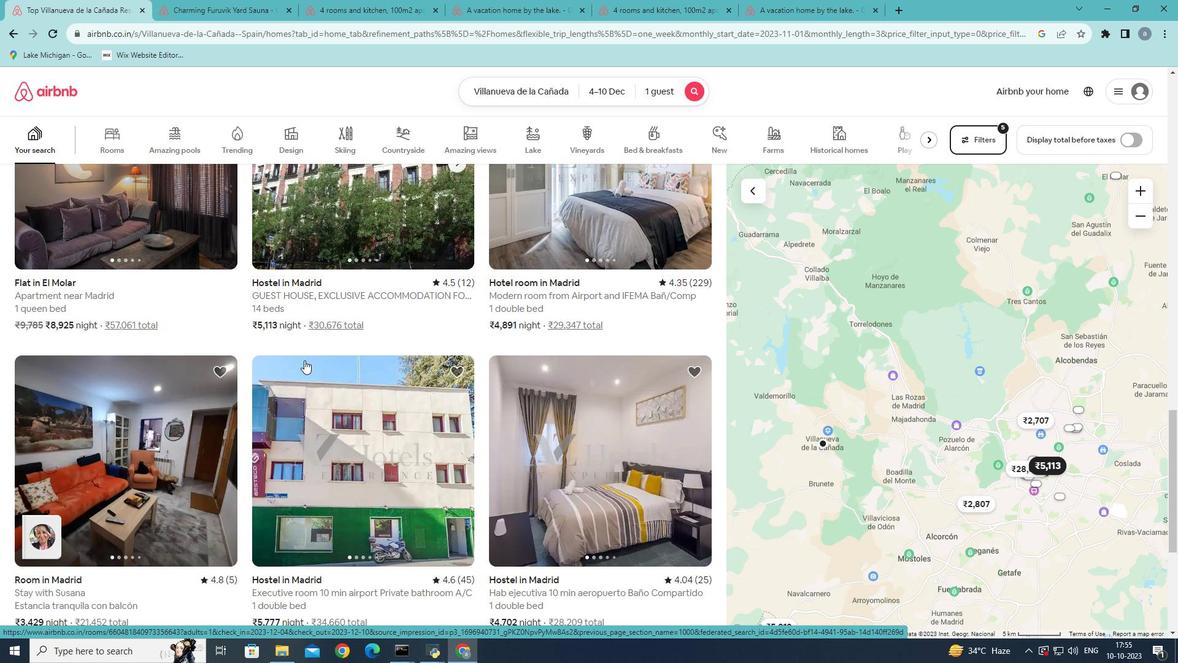 
Action: Mouse moved to (370, 276)
Screenshot: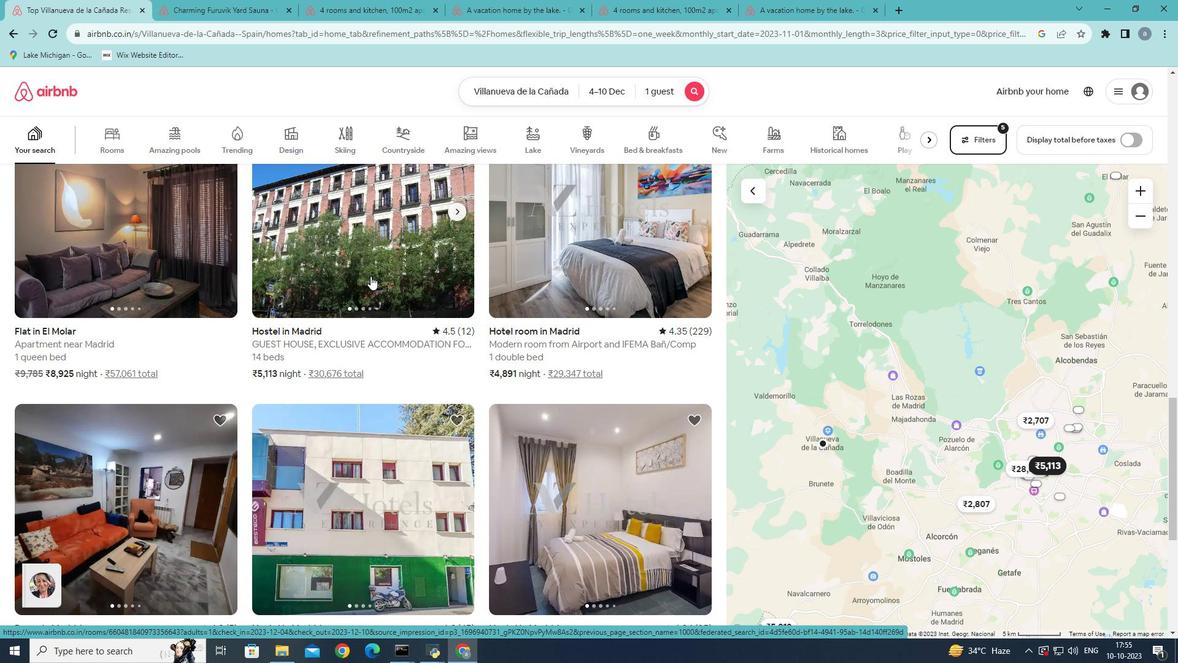 
Action: Mouse pressed left at (370, 276)
Screenshot: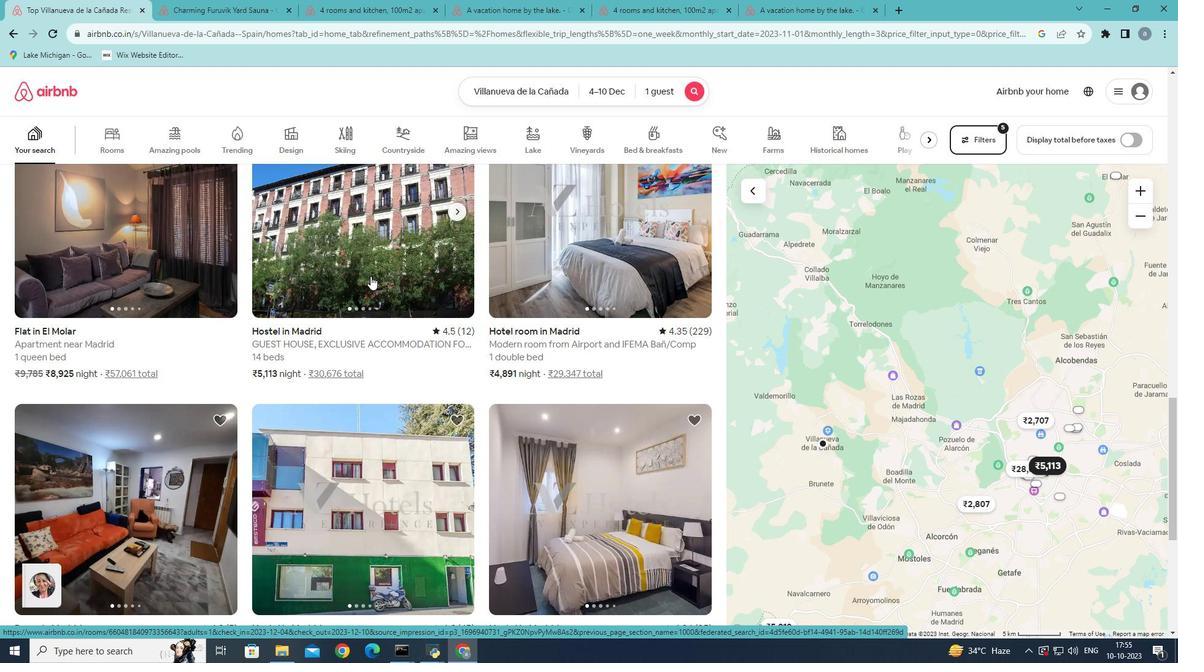 
Action: Mouse moved to (873, 446)
Screenshot: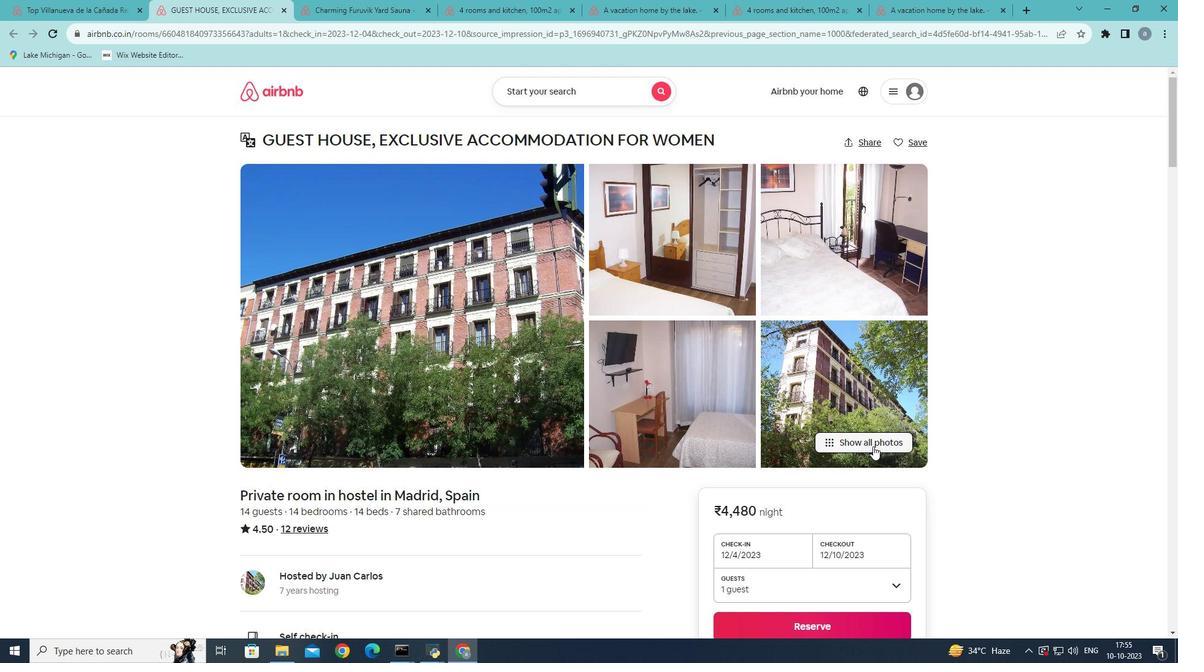 
Action: Mouse pressed left at (873, 446)
Screenshot: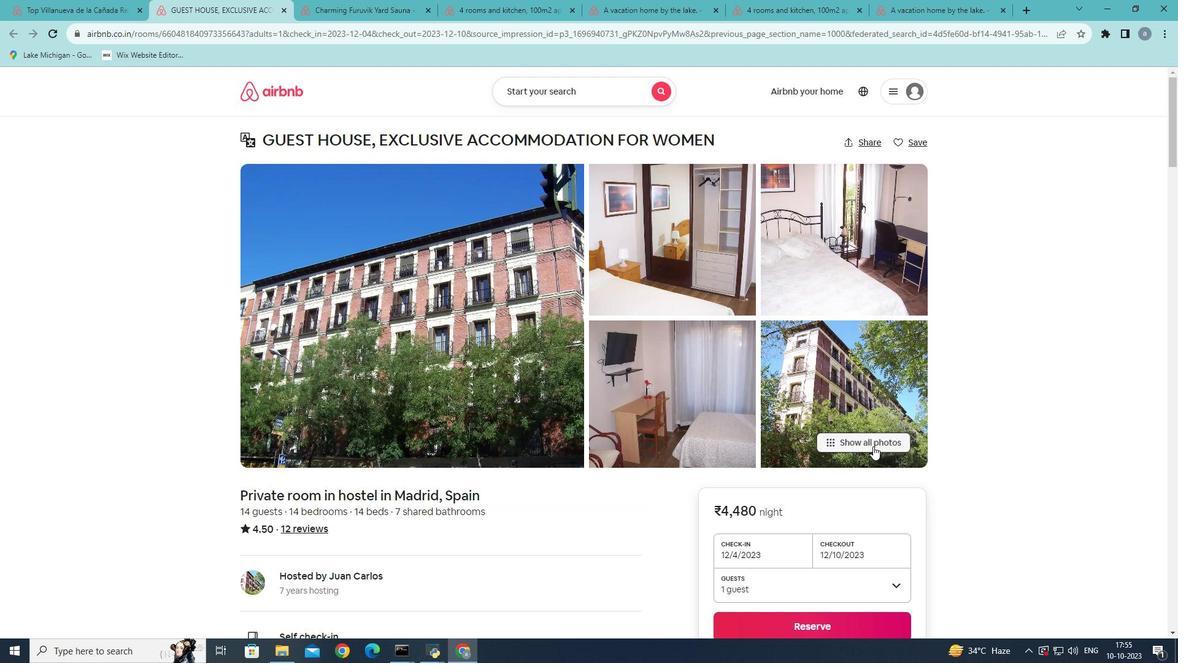 
Action: Mouse moved to (794, 458)
Screenshot: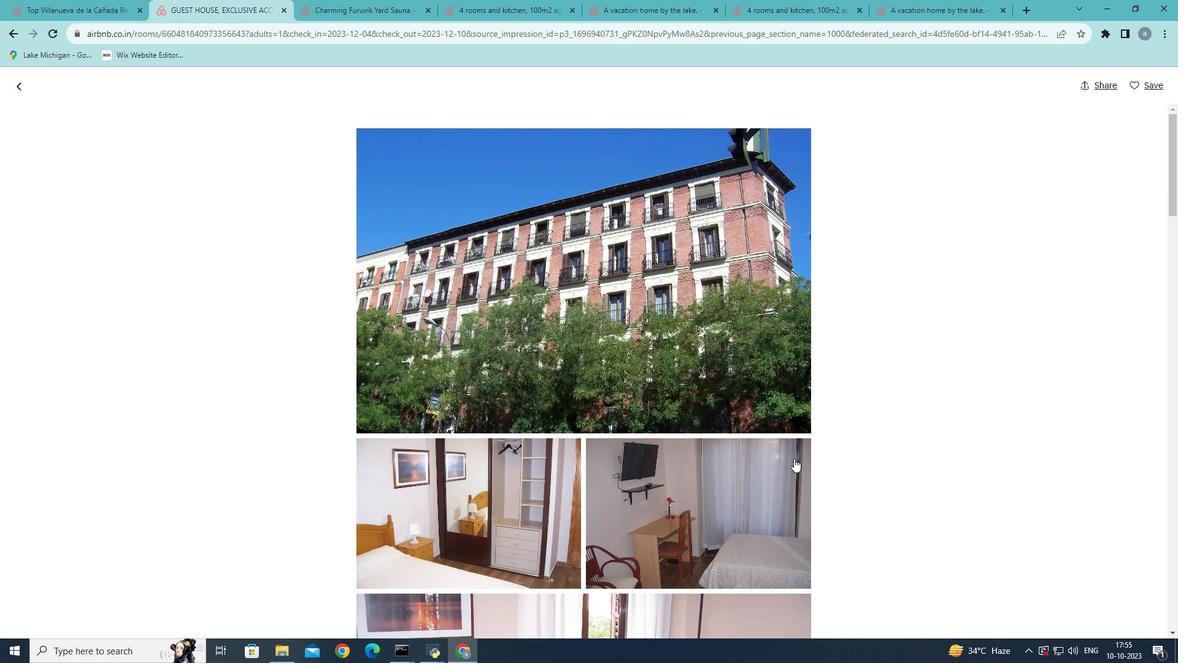 
Action: Mouse scrolled (794, 458) with delta (0, 0)
Screenshot: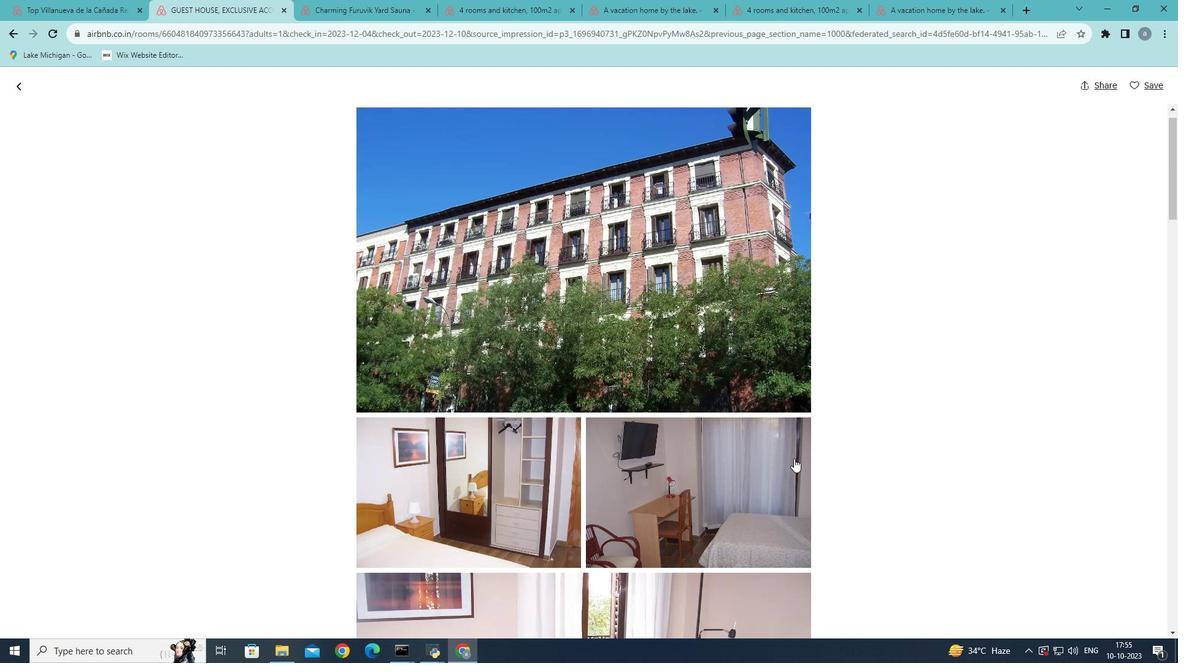 
Action: Mouse scrolled (794, 458) with delta (0, 0)
Screenshot: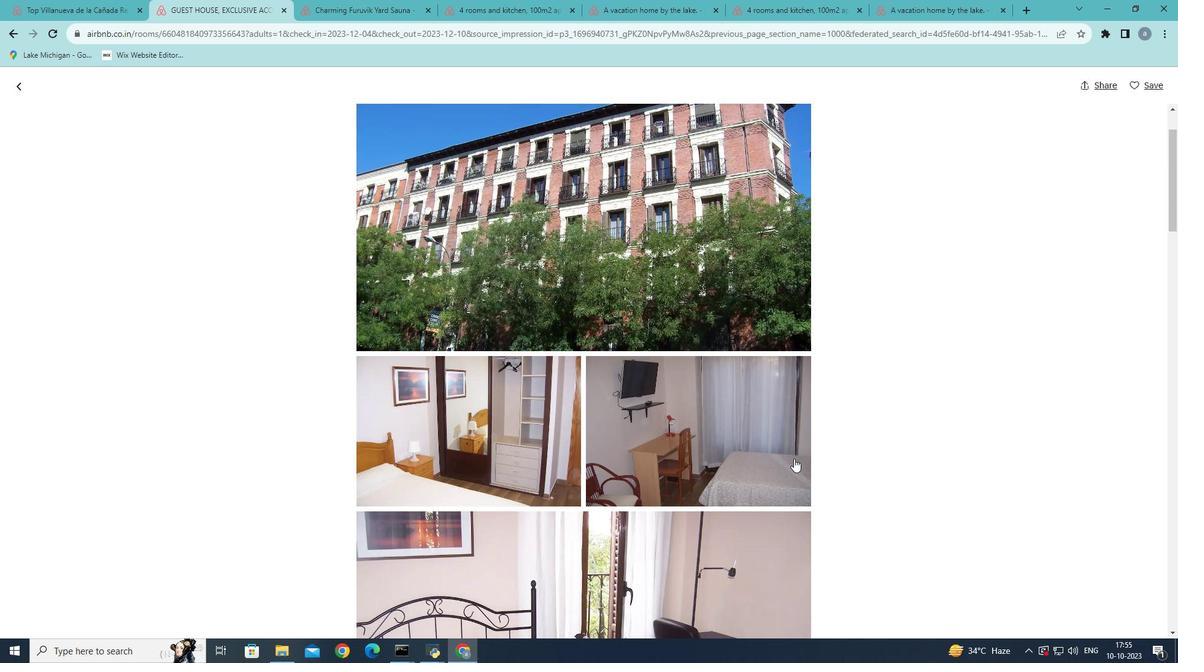 
Action: Mouse scrolled (794, 458) with delta (0, 0)
Screenshot: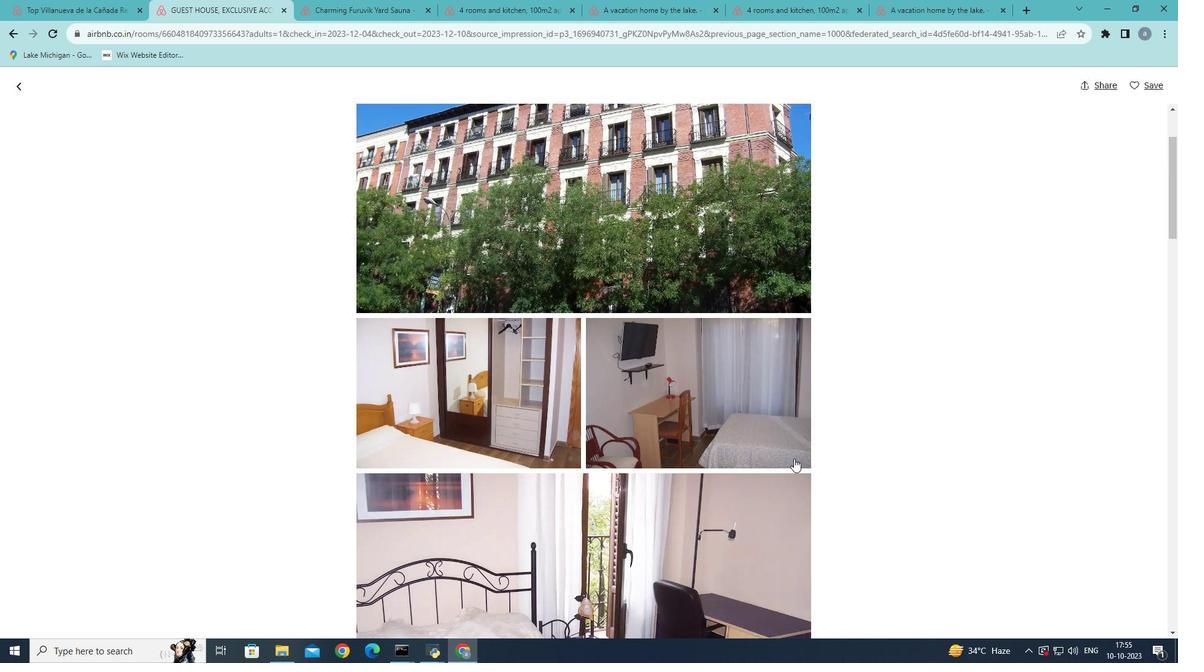 
Action: Mouse scrolled (794, 458) with delta (0, 0)
Screenshot: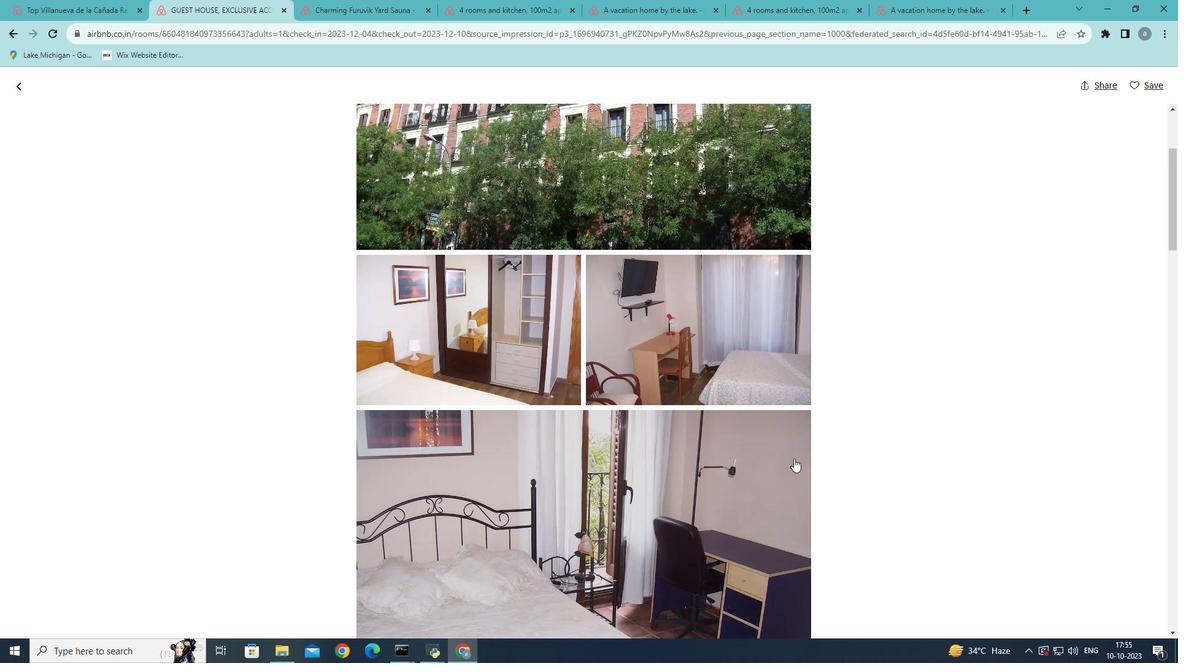 
Action: Mouse moved to (793, 458)
Screenshot: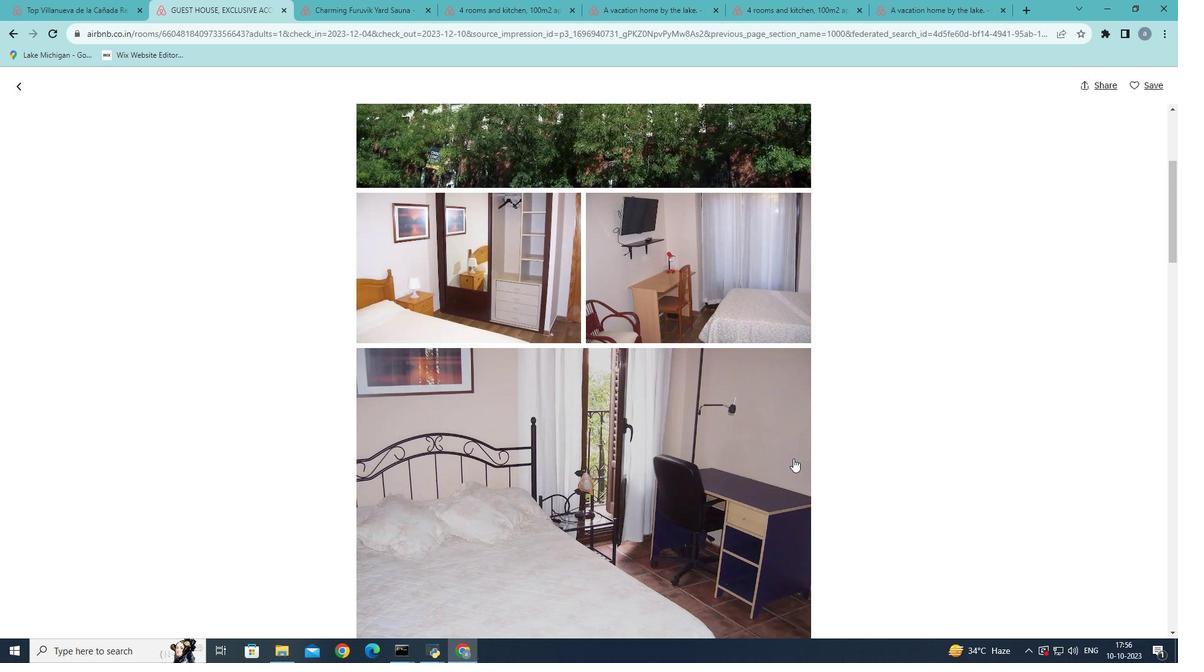 
Action: Mouse scrolled (793, 458) with delta (0, 0)
Screenshot: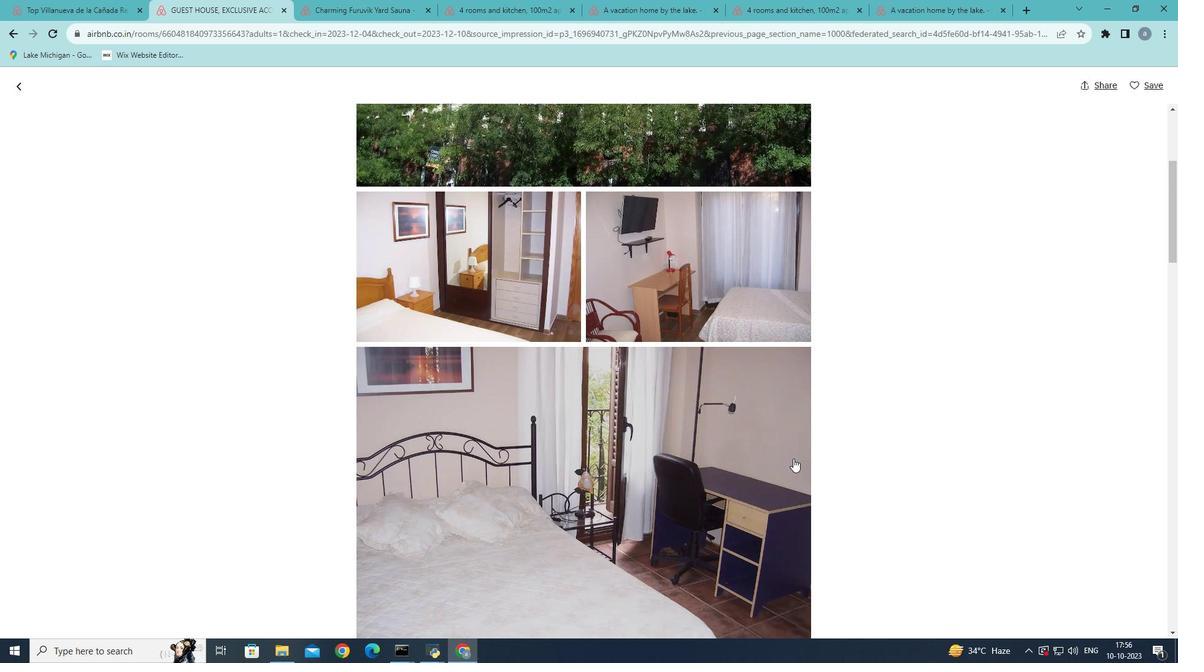 
Action: Mouse scrolled (793, 458) with delta (0, 0)
Screenshot: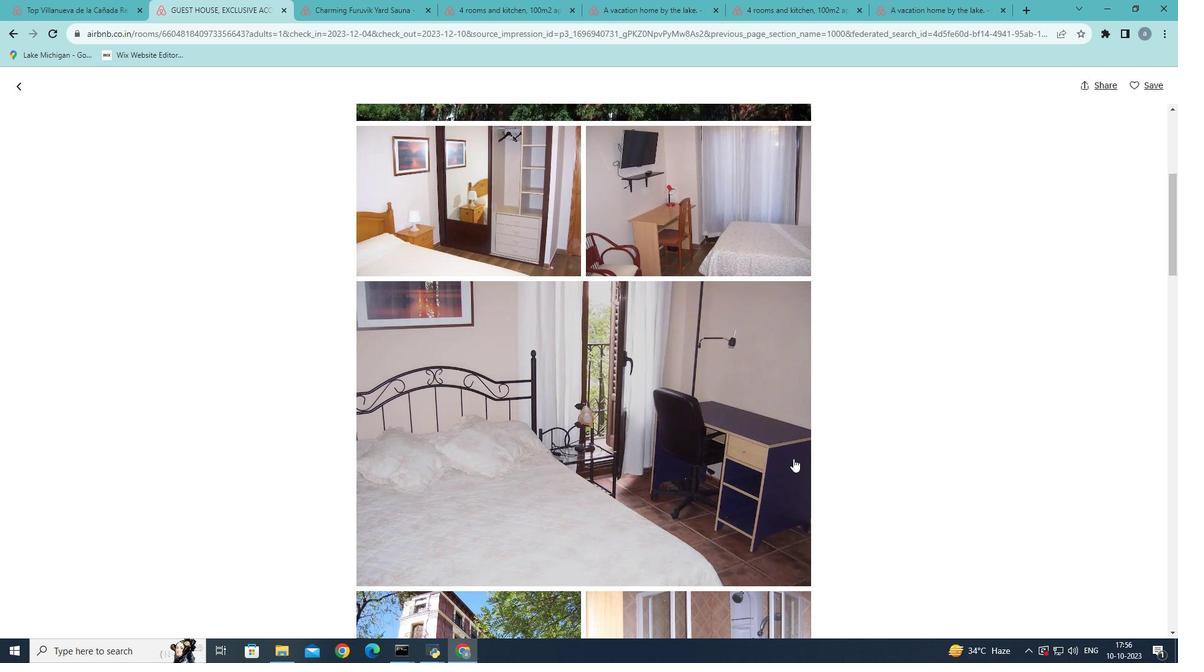 
Action: Mouse scrolled (793, 458) with delta (0, 0)
Screenshot: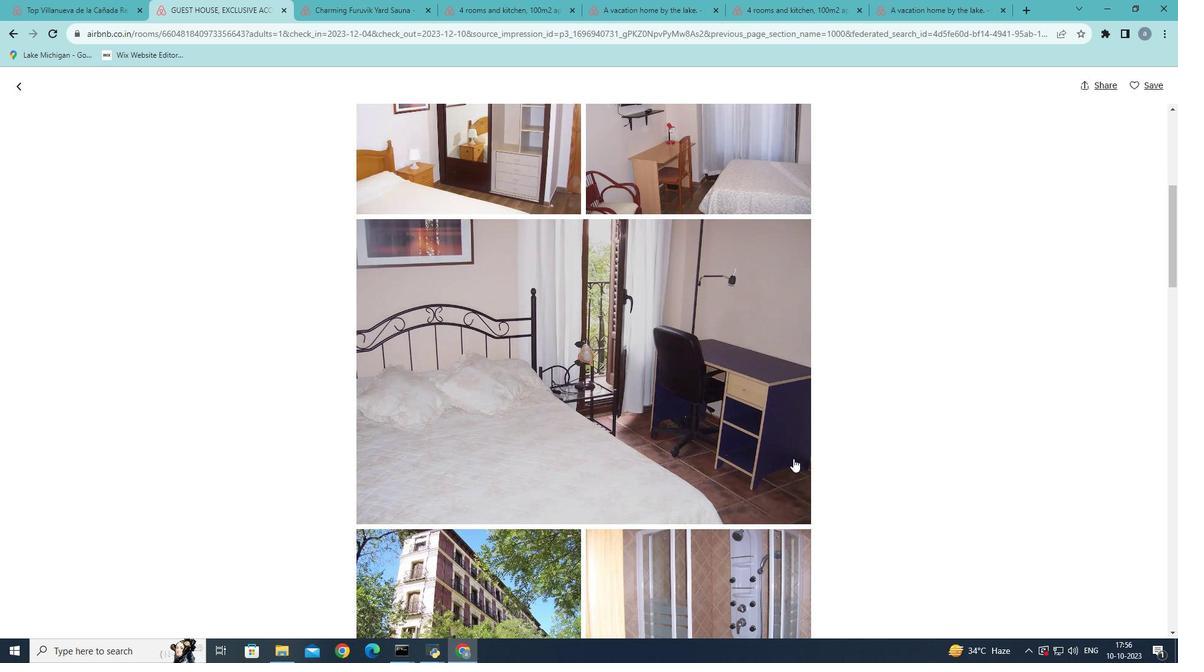 
Action: Mouse scrolled (793, 458) with delta (0, 0)
Screenshot: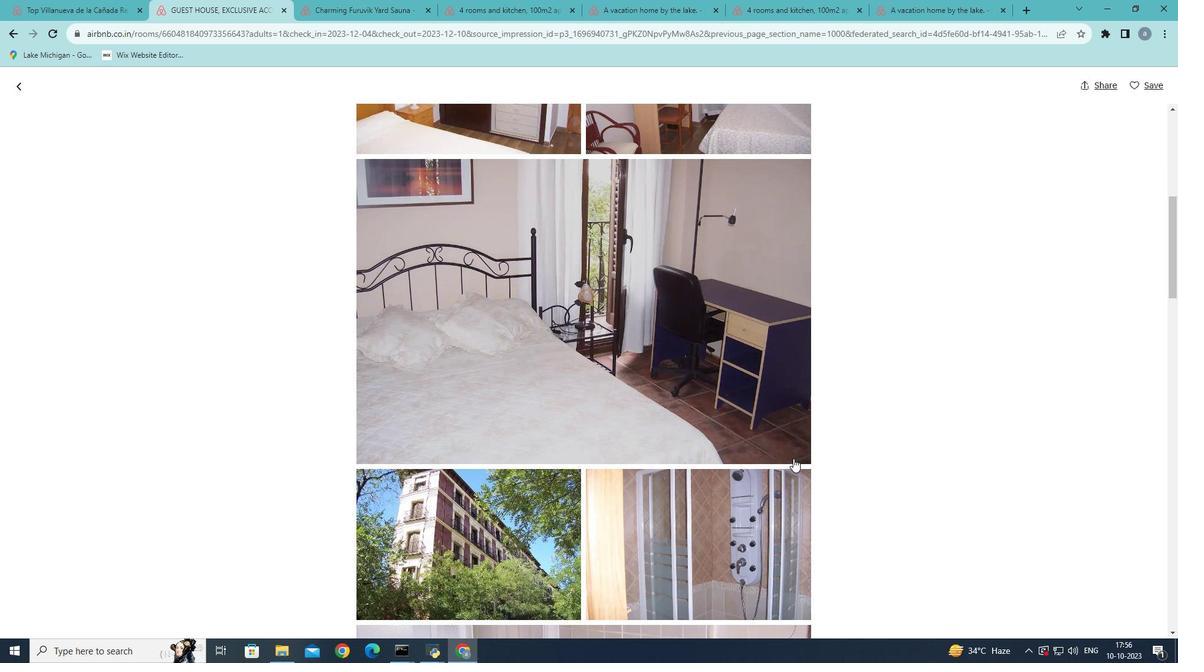 
Action: Mouse scrolled (793, 458) with delta (0, 0)
Screenshot: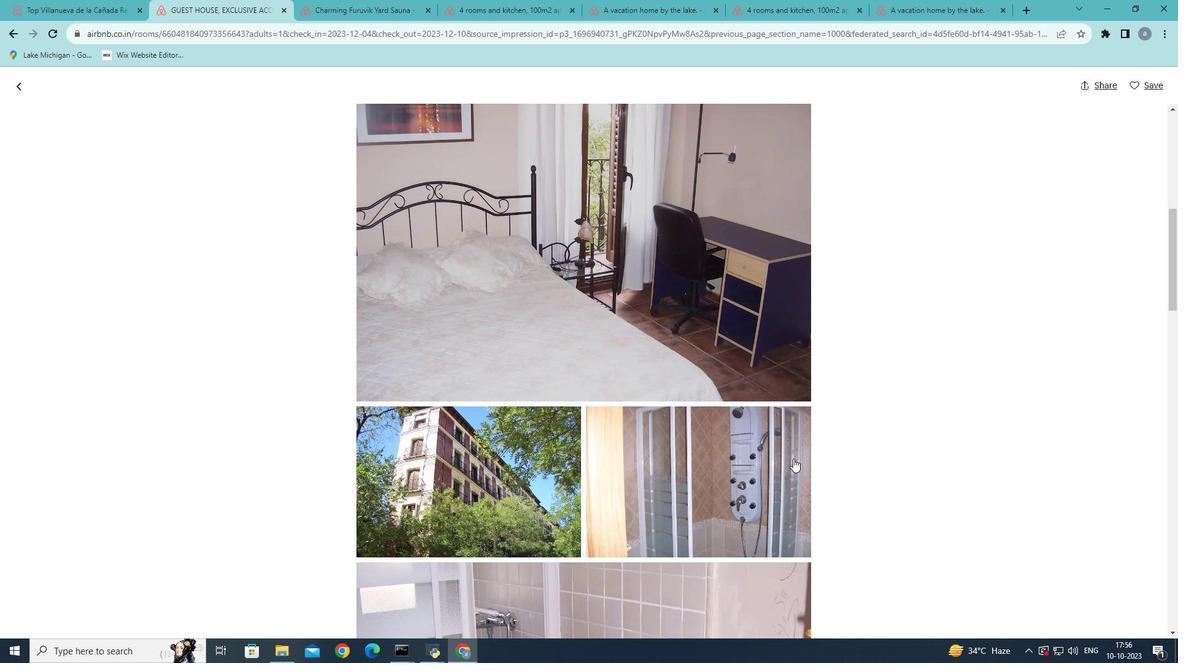 
Action: Mouse scrolled (793, 458) with delta (0, 0)
Screenshot: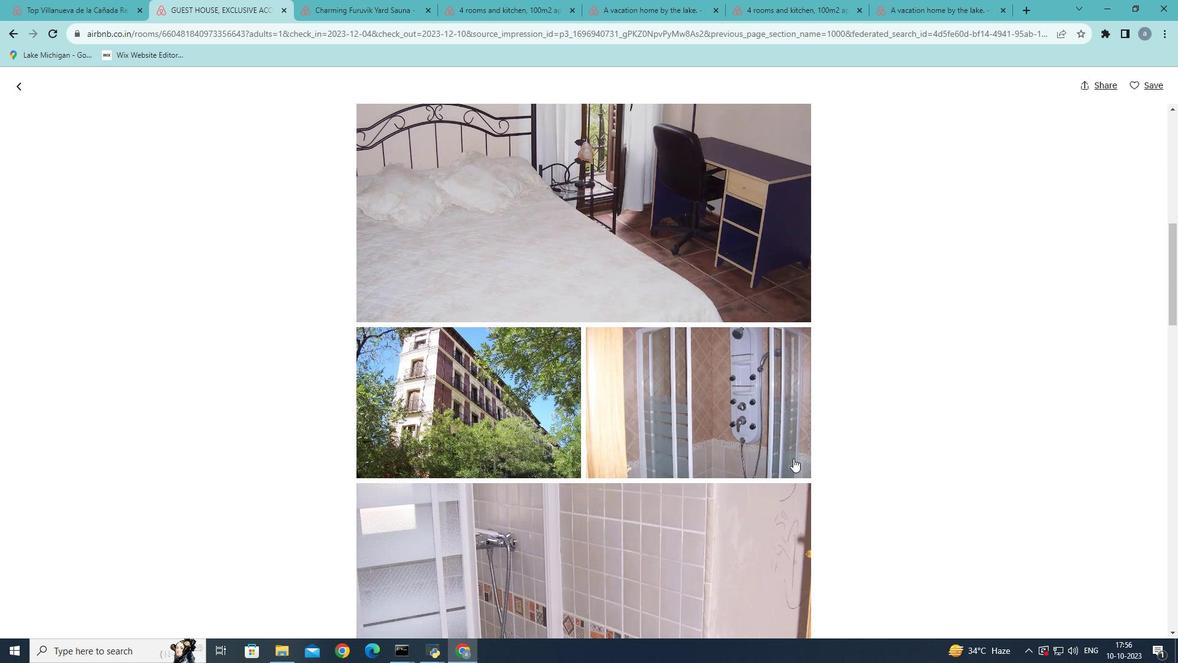
Action: Mouse scrolled (793, 458) with delta (0, 0)
Screenshot: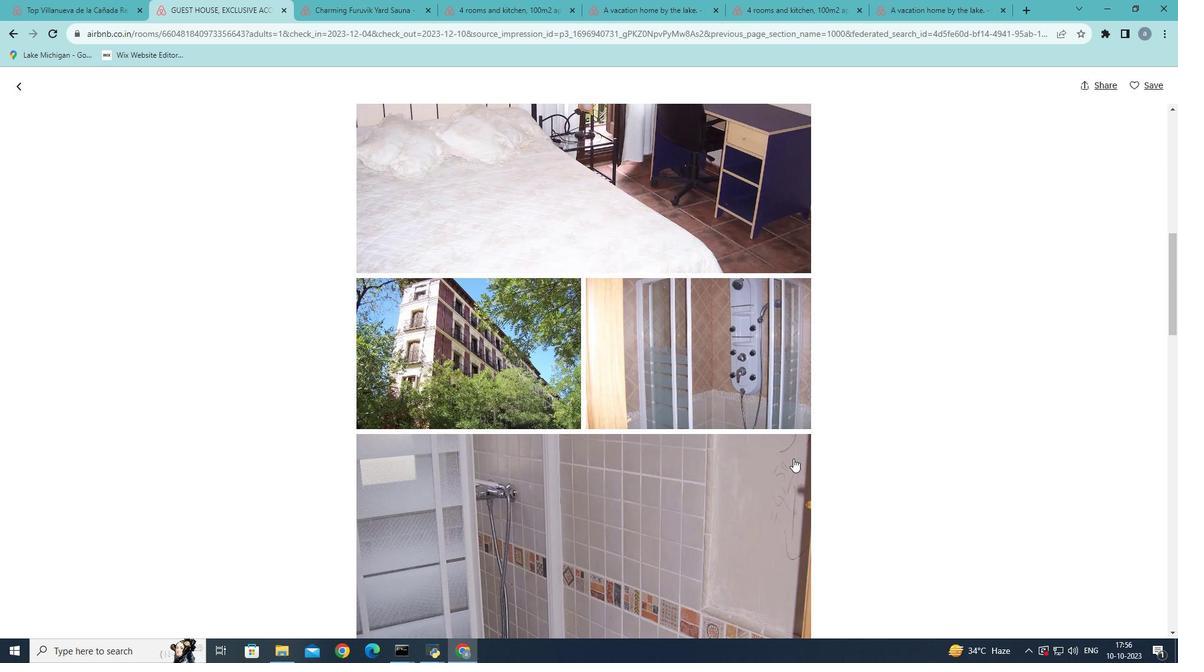
Action: Mouse scrolled (793, 458) with delta (0, 0)
Screenshot: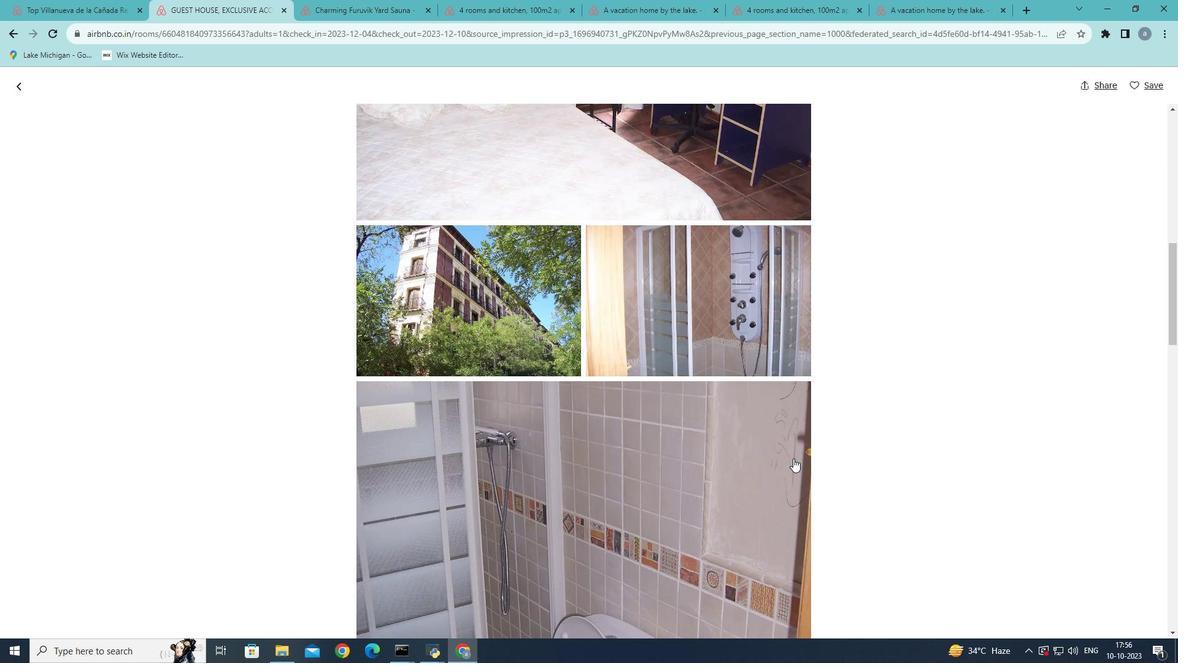 
Action: Mouse scrolled (793, 458) with delta (0, 0)
Screenshot: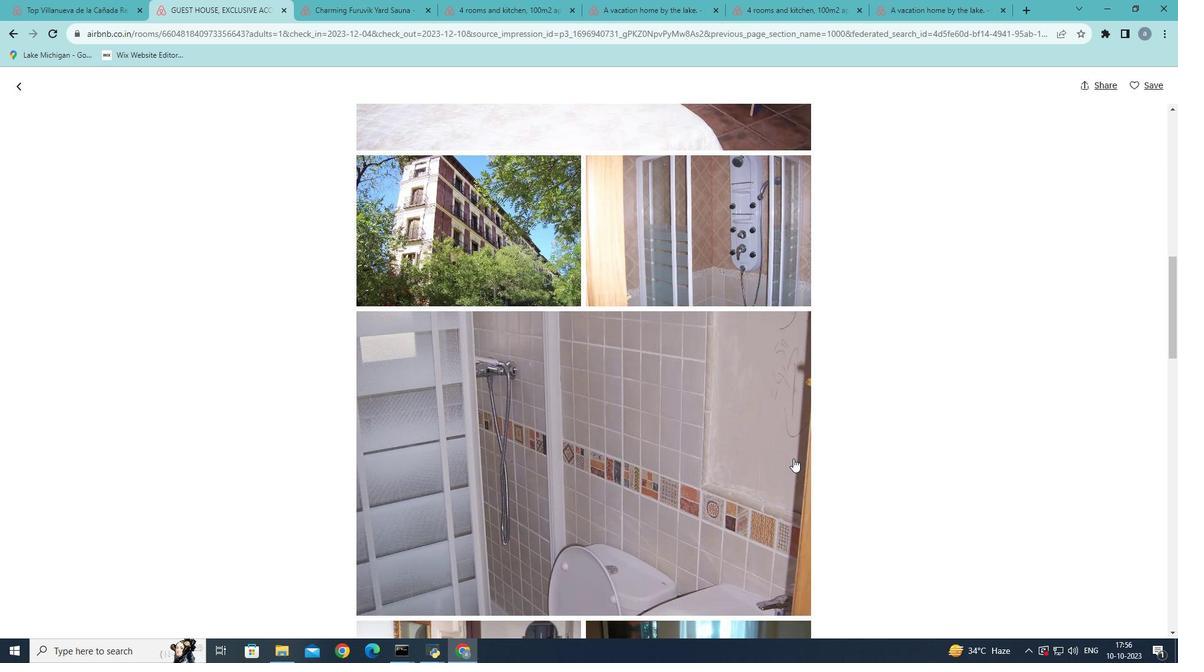 
Action: Mouse scrolled (793, 458) with delta (0, 0)
Screenshot: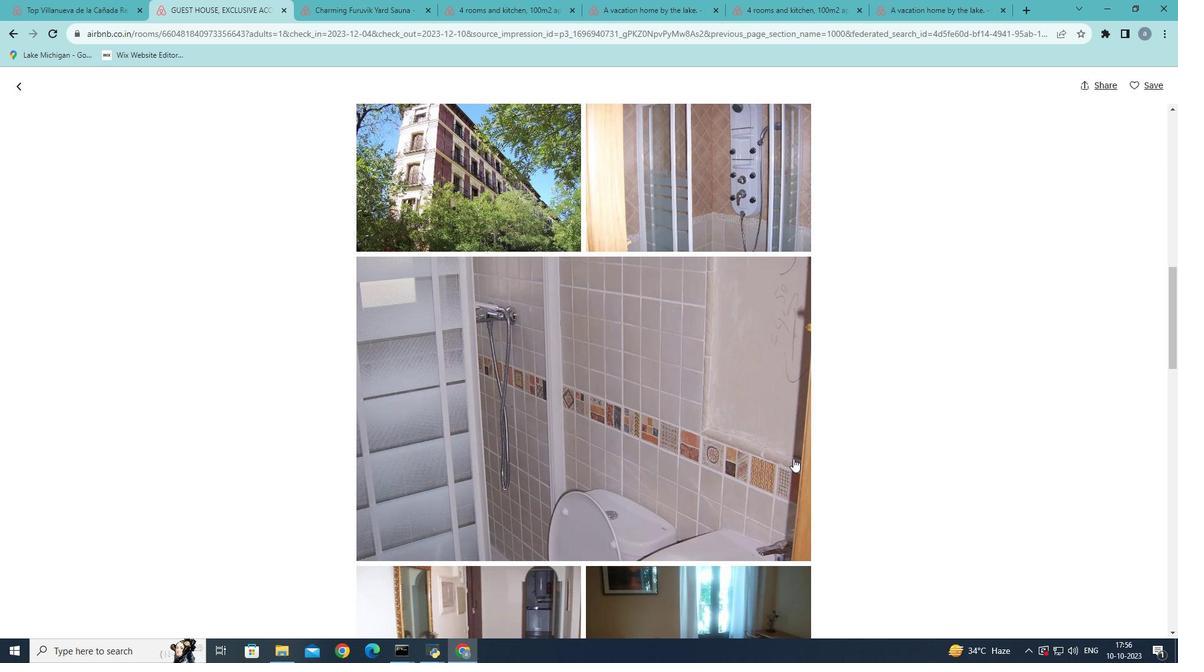 
Action: Mouse scrolled (793, 458) with delta (0, 0)
Screenshot: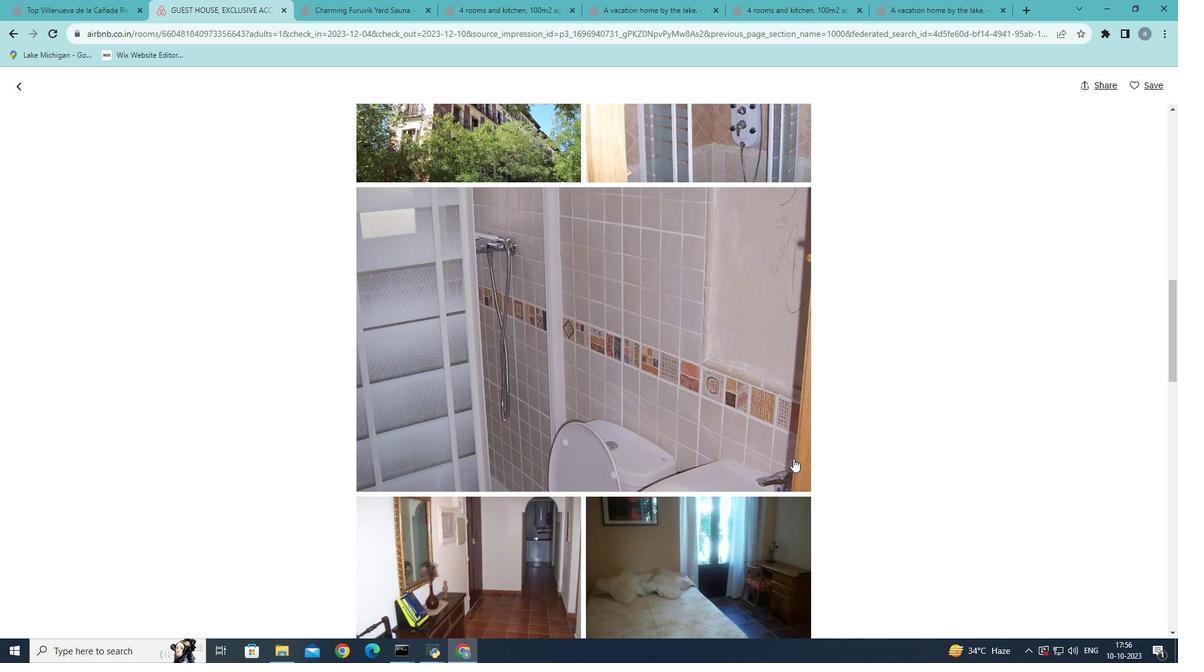
Action: Mouse scrolled (793, 458) with delta (0, 0)
Screenshot: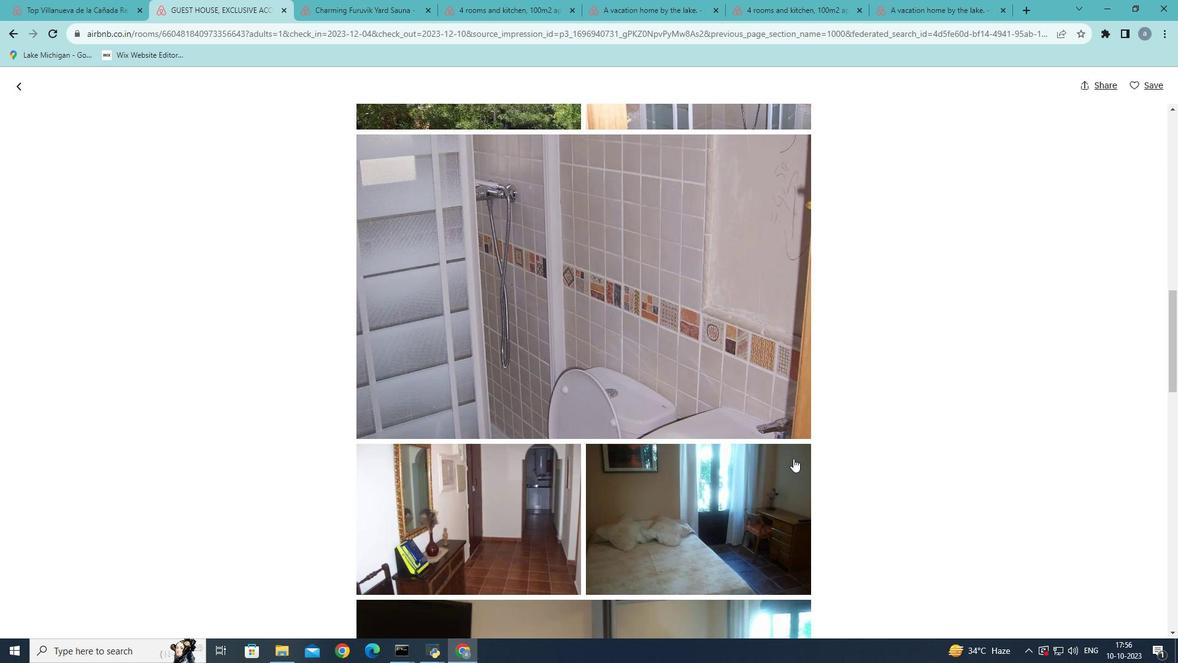 
Action: Mouse scrolled (793, 458) with delta (0, 0)
Screenshot: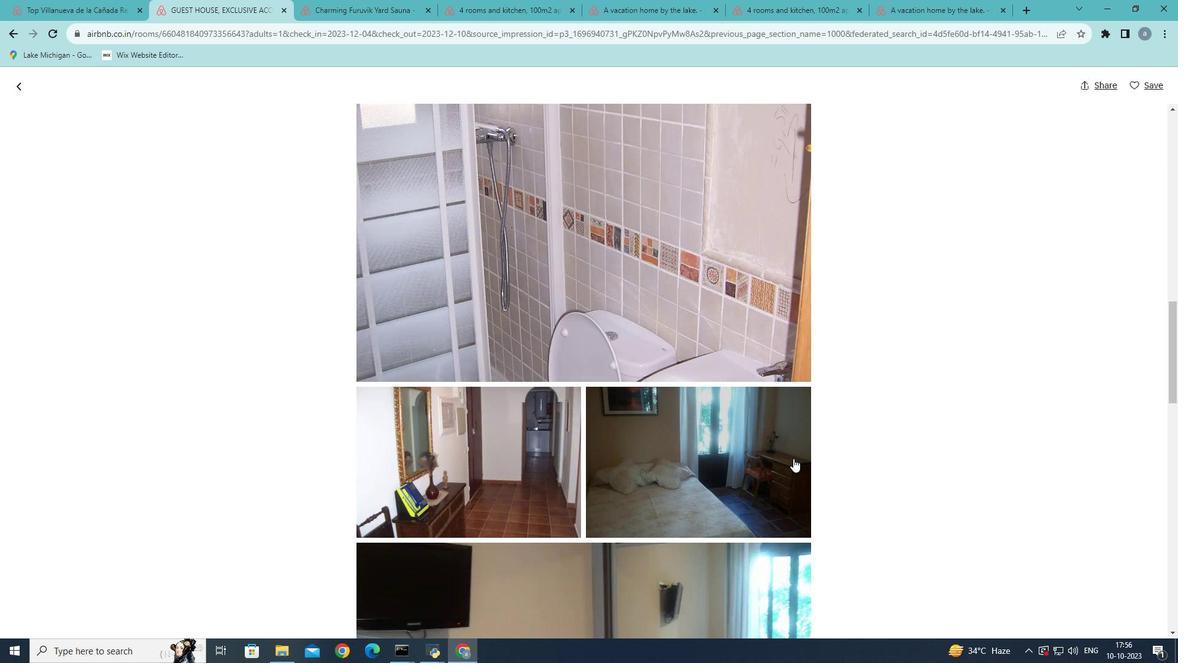 
Action: Mouse scrolled (793, 458) with delta (0, 0)
Screenshot: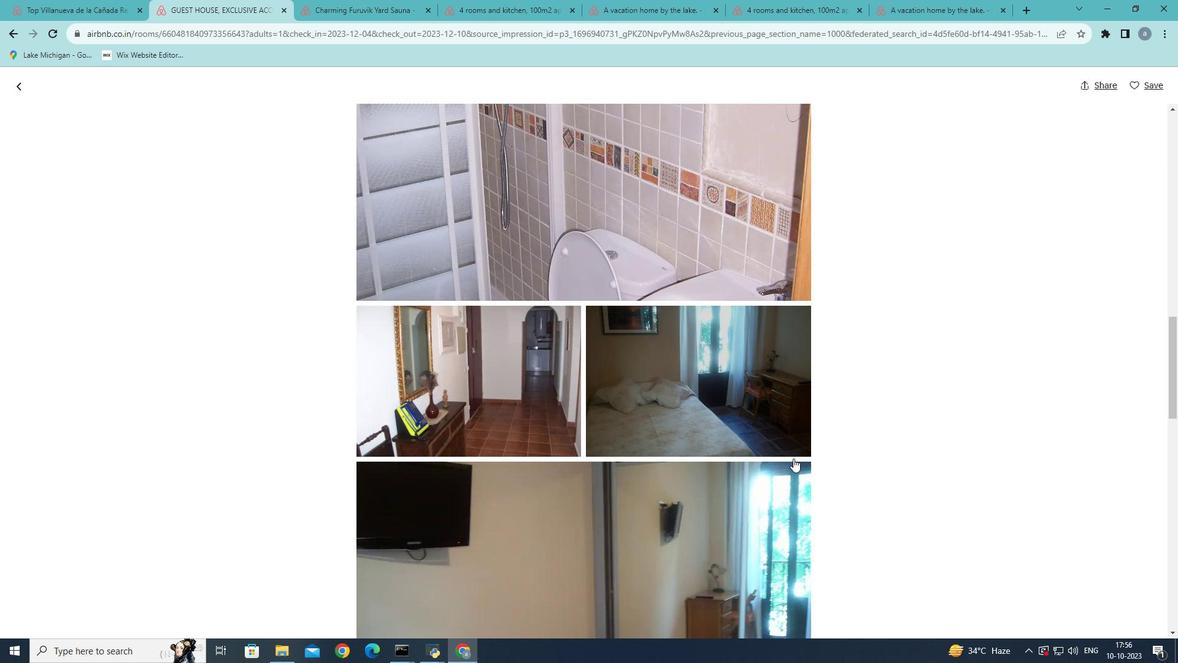 
Action: Mouse scrolled (793, 458) with delta (0, 0)
Screenshot: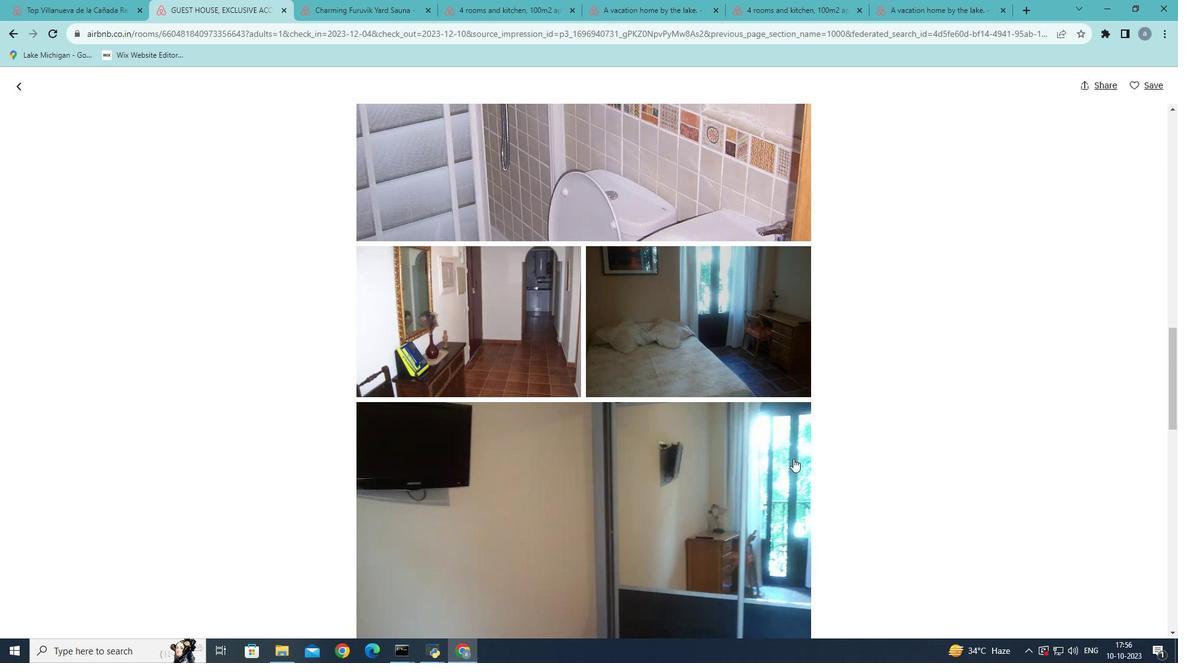 
Action: Mouse scrolled (793, 458) with delta (0, 0)
Screenshot: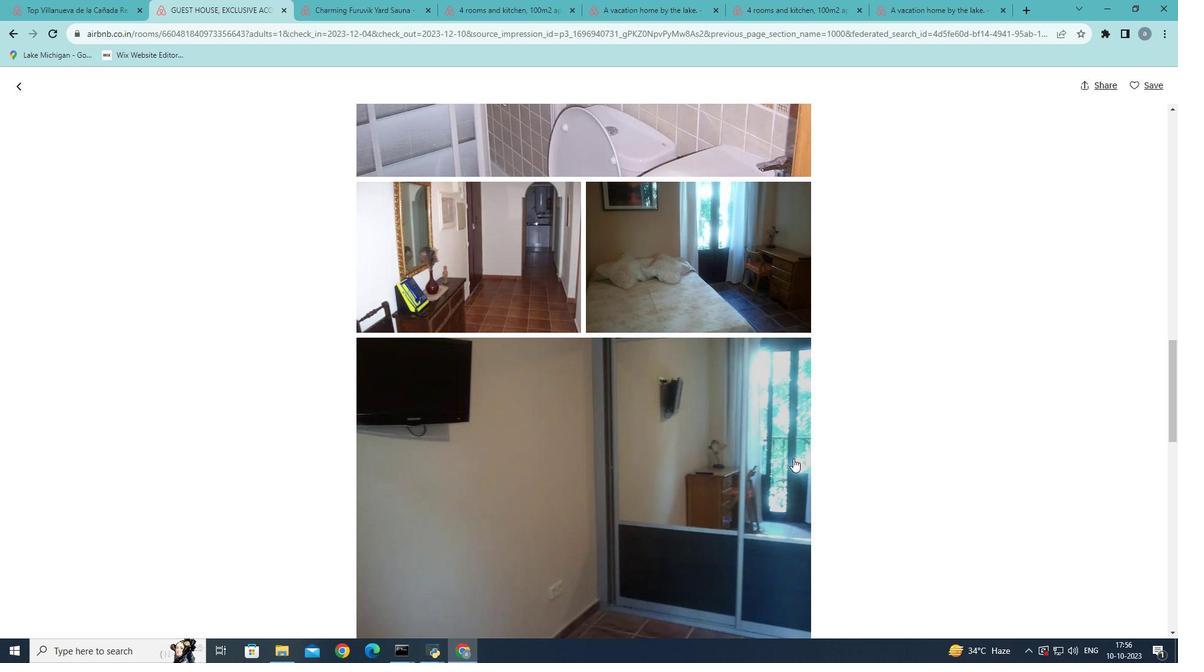 
Action: Mouse scrolled (793, 458) with delta (0, 0)
Screenshot: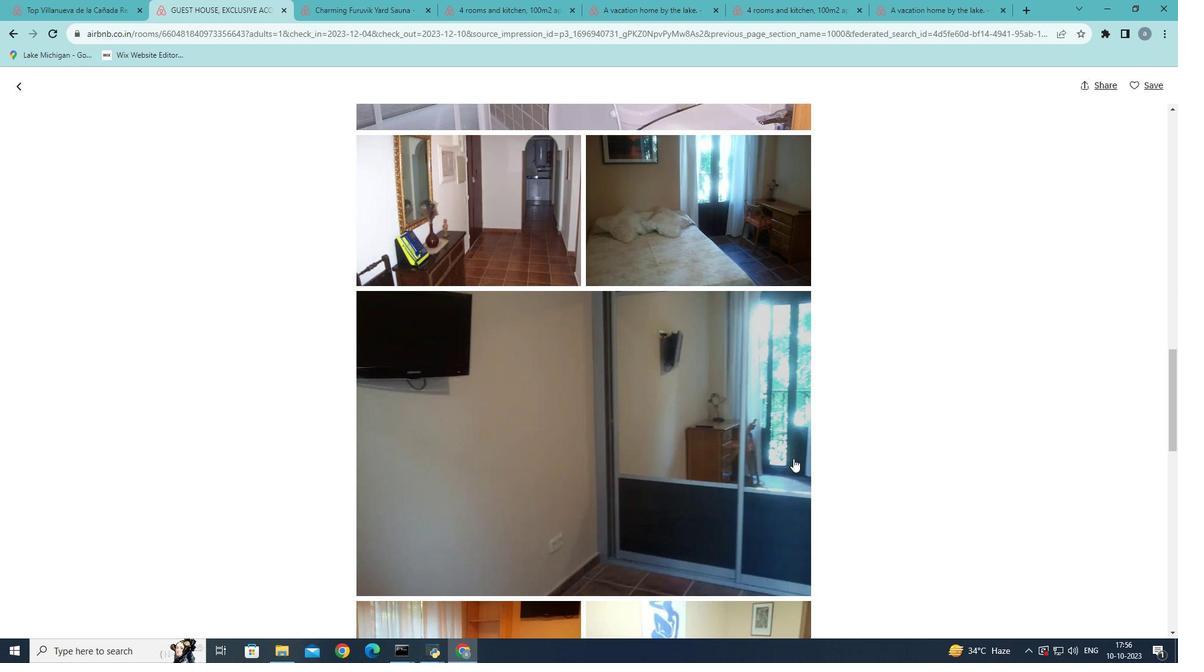 
Action: Mouse scrolled (793, 458) with delta (0, 0)
Screenshot: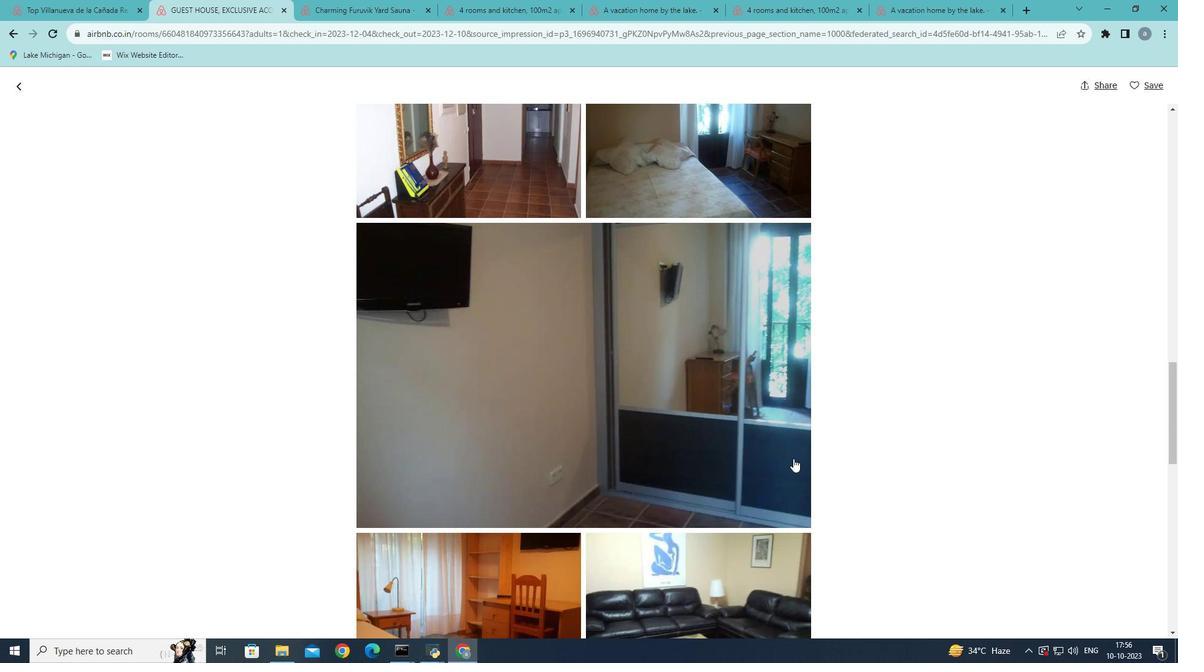 
Action: Mouse scrolled (793, 458) with delta (0, 0)
Screenshot: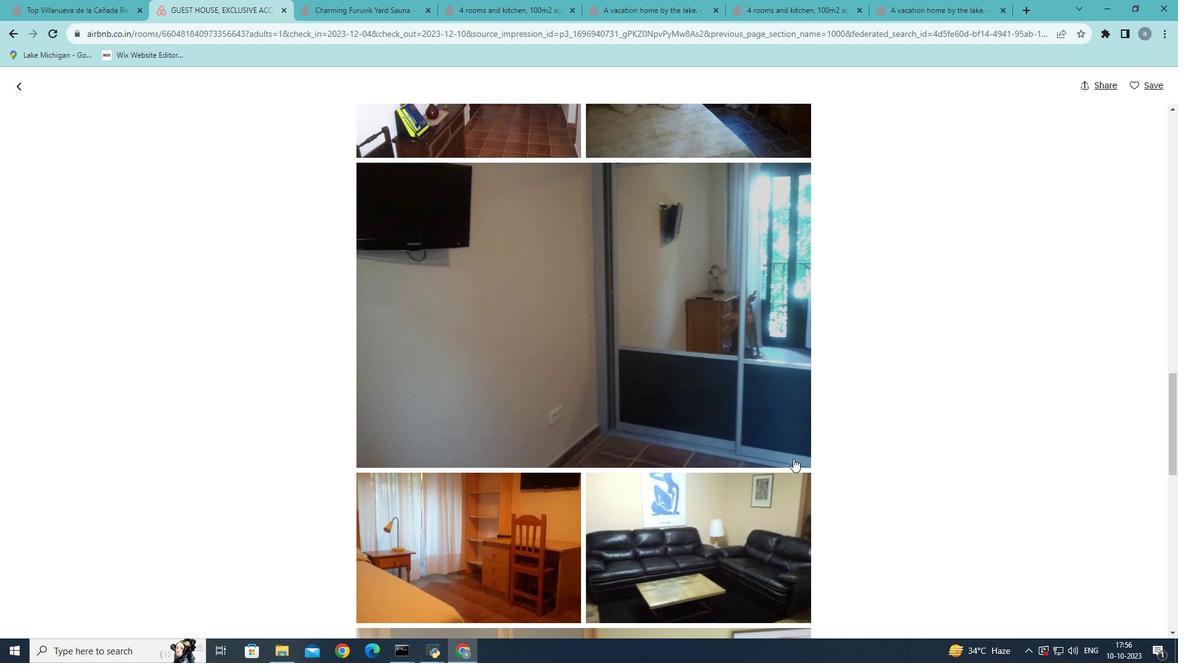 
Action: Mouse scrolled (793, 458) with delta (0, 0)
Screenshot: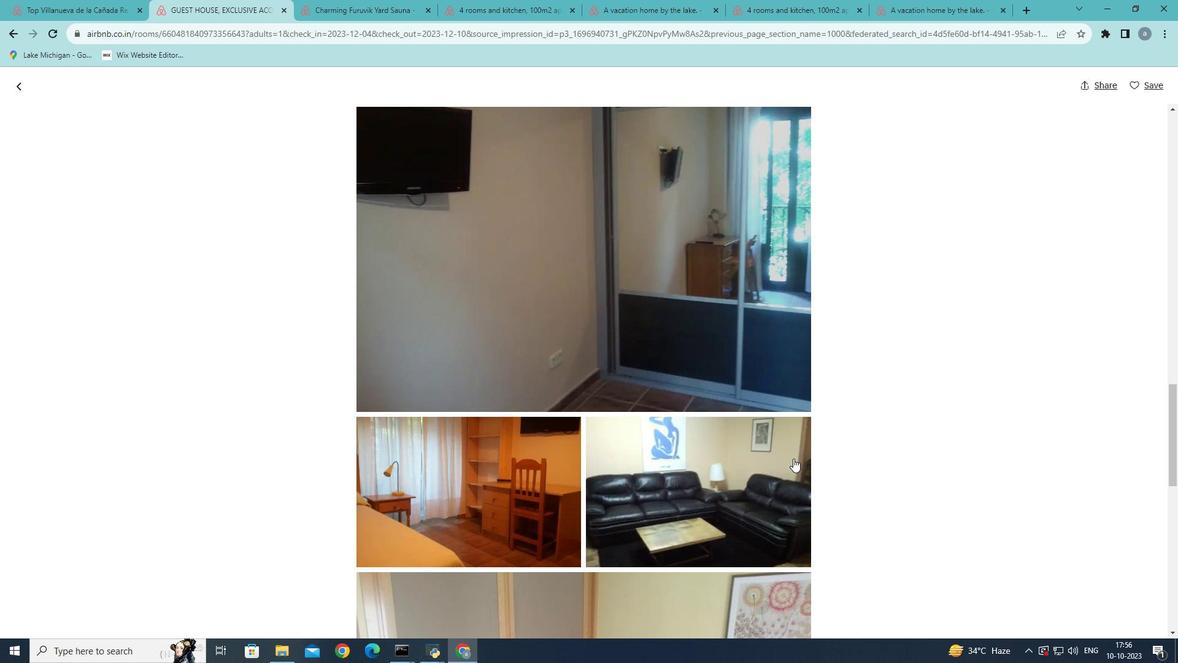 
Action: Mouse scrolled (793, 458) with delta (0, 0)
Screenshot: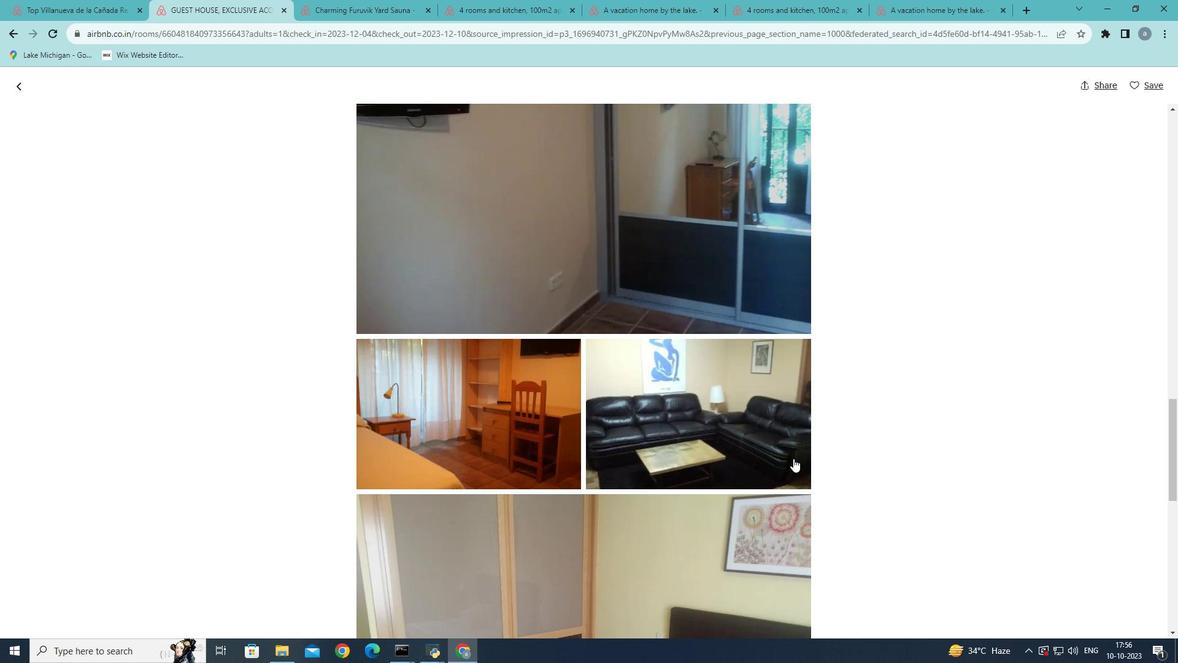 
Action: Mouse scrolled (793, 458) with delta (0, 0)
Screenshot: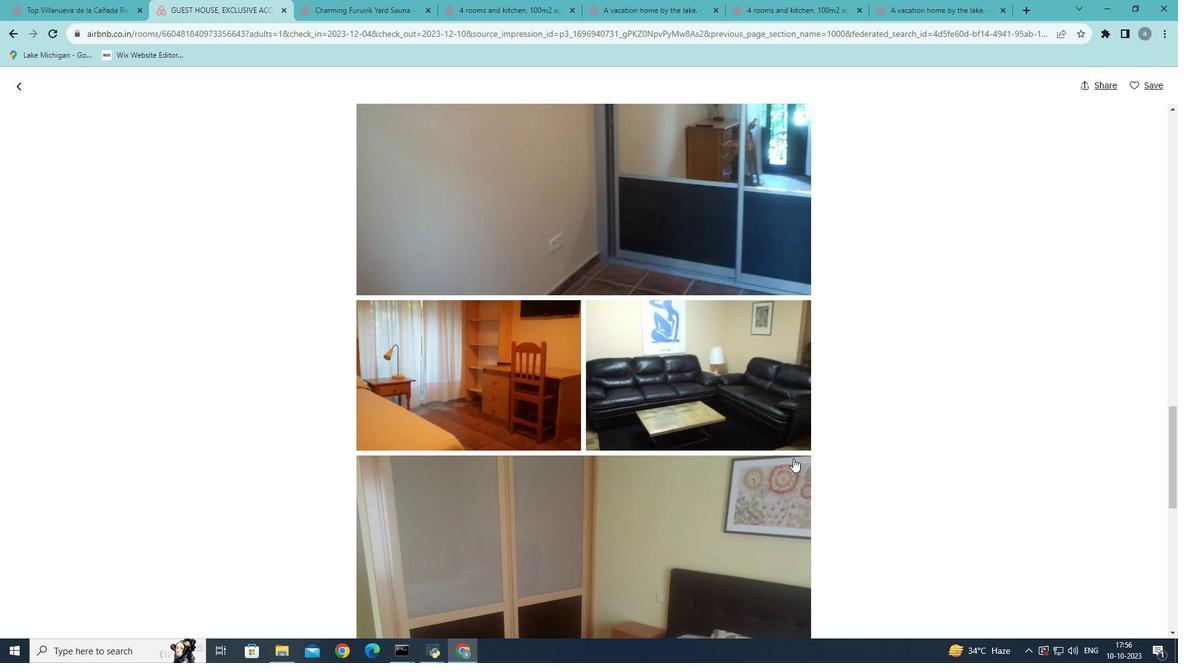 
Action: Mouse scrolled (793, 458) with delta (0, 0)
Screenshot: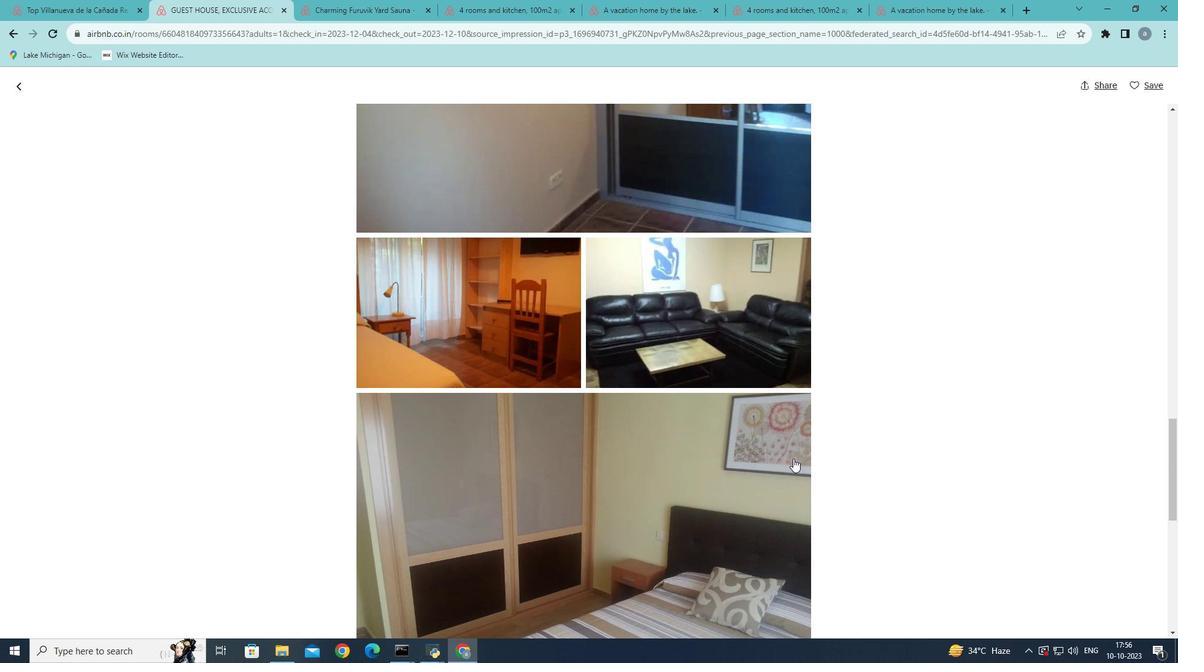 
Action: Mouse scrolled (793, 458) with delta (0, 0)
Screenshot: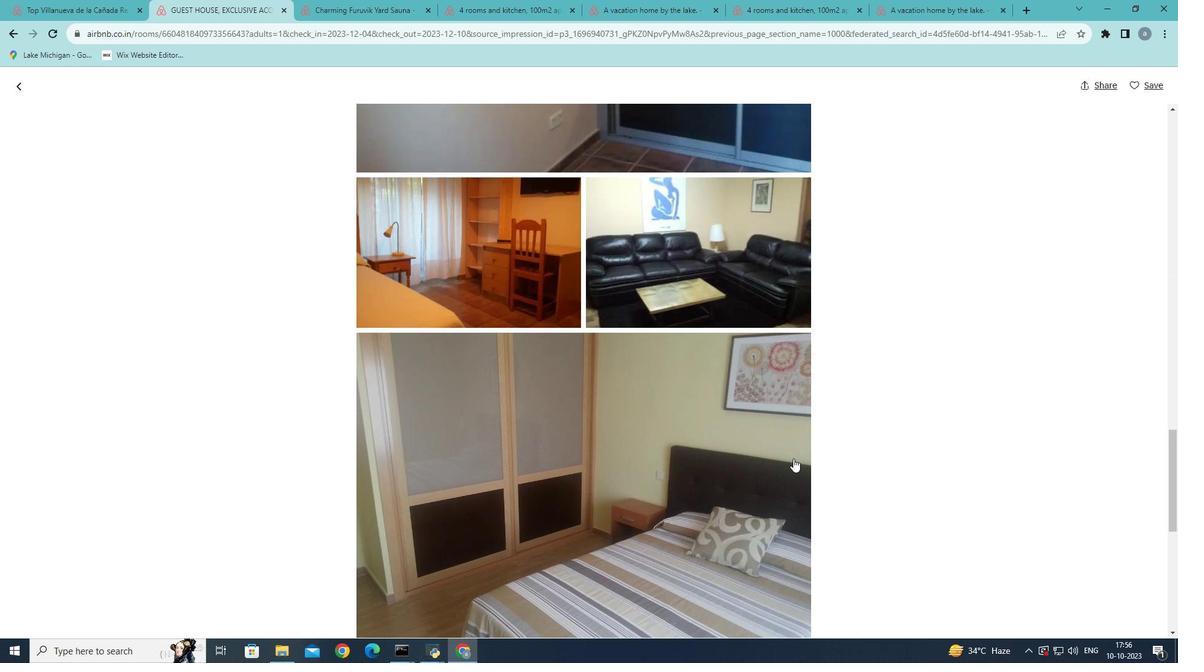 
Action: Mouse scrolled (793, 458) with delta (0, 0)
Screenshot: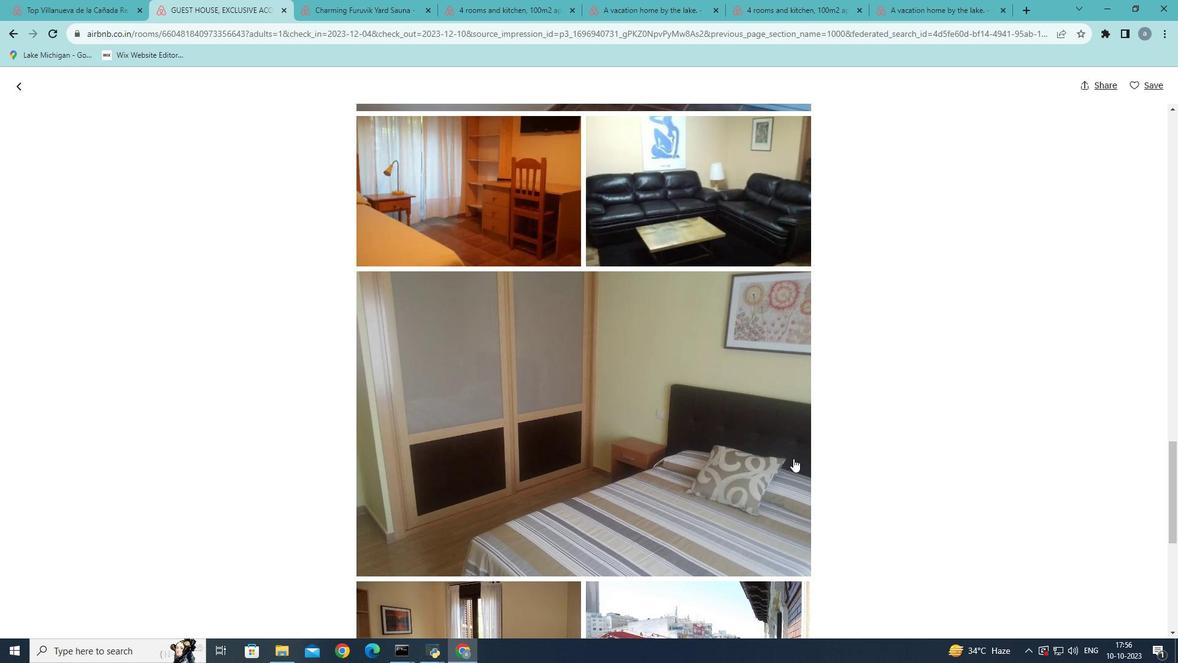 
Action: Mouse scrolled (793, 458) with delta (0, 0)
Screenshot: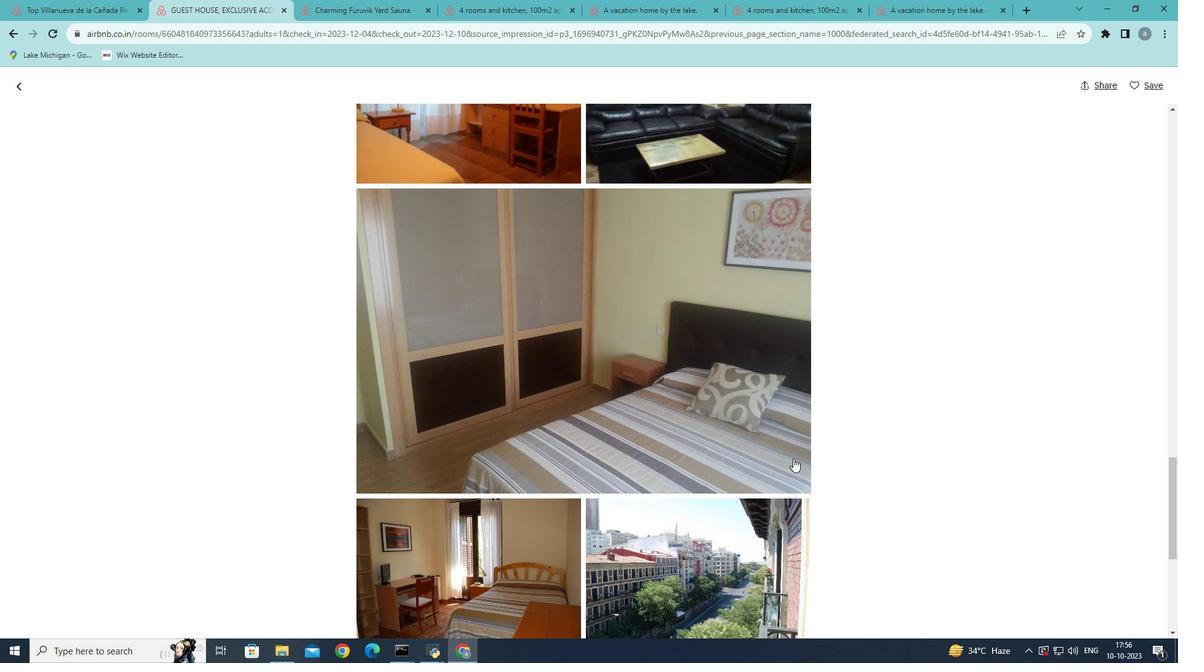 
Action: Mouse scrolled (793, 458) with delta (0, 0)
Screenshot: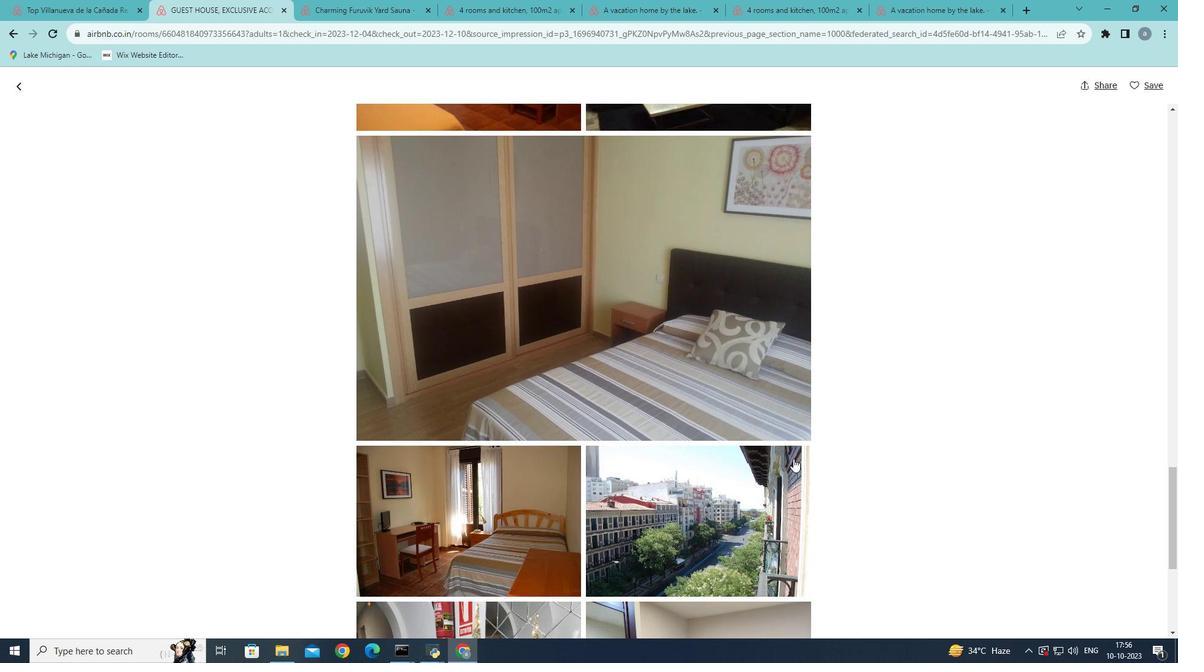 
Action: Mouse scrolled (793, 458) with delta (0, 0)
Screenshot: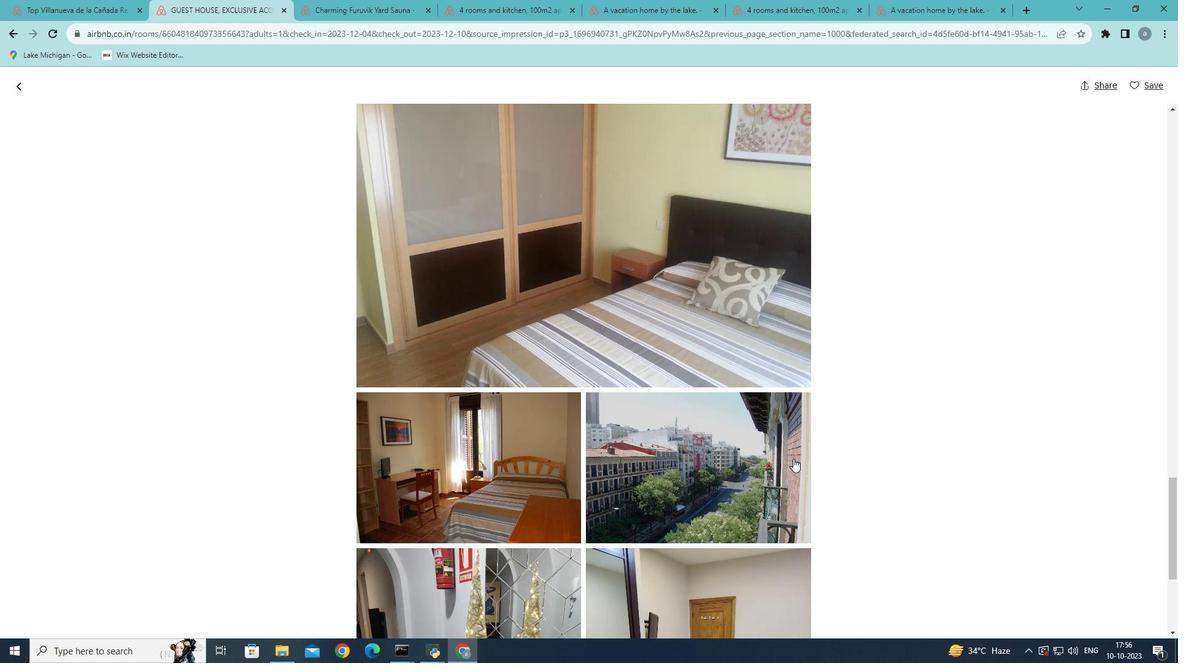 
Action: Mouse scrolled (793, 458) with delta (0, 0)
Screenshot: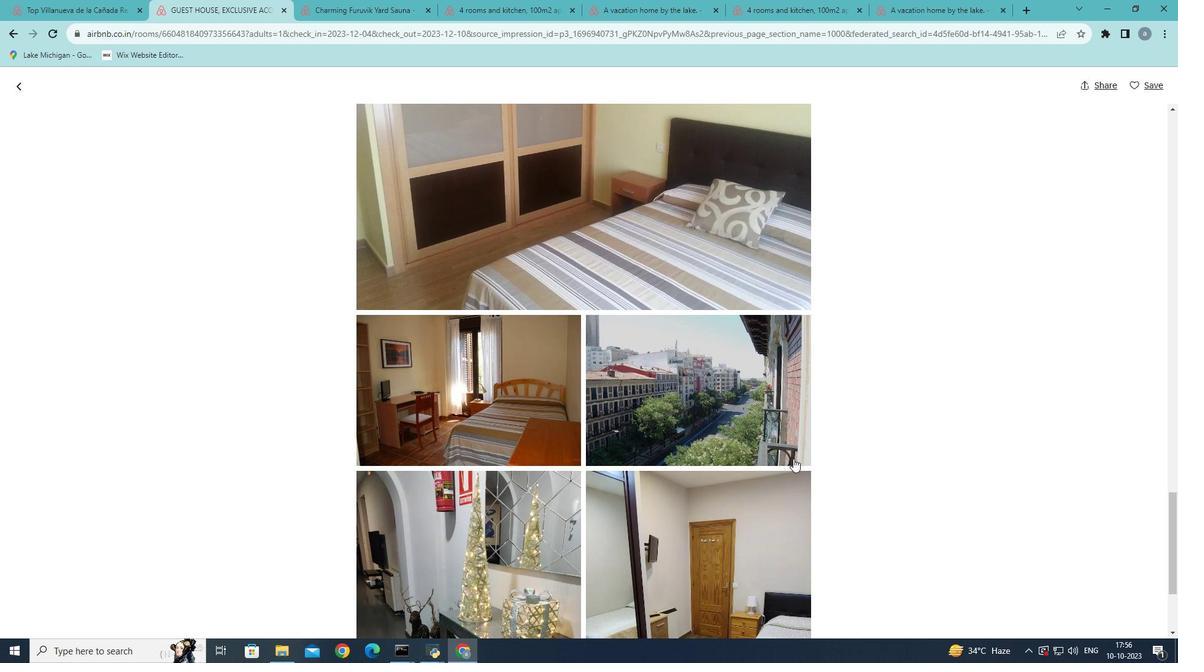 
Action: Mouse scrolled (793, 458) with delta (0, 0)
Screenshot: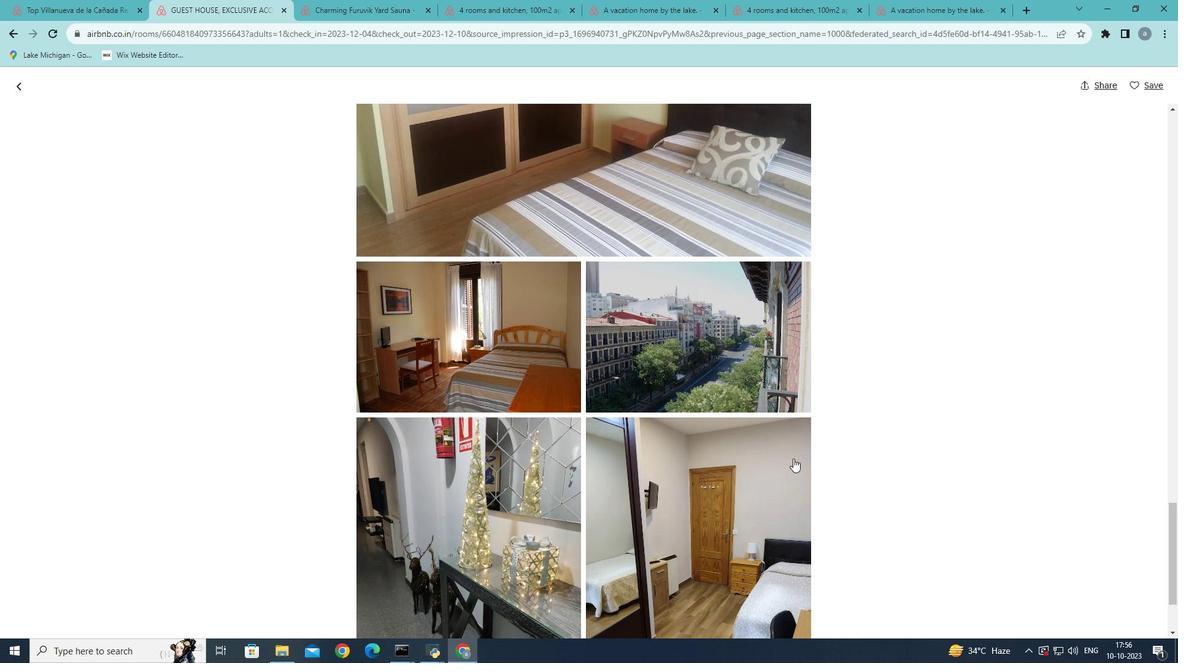 
Action: Mouse scrolled (793, 458) with delta (0, 0)
Screenshot: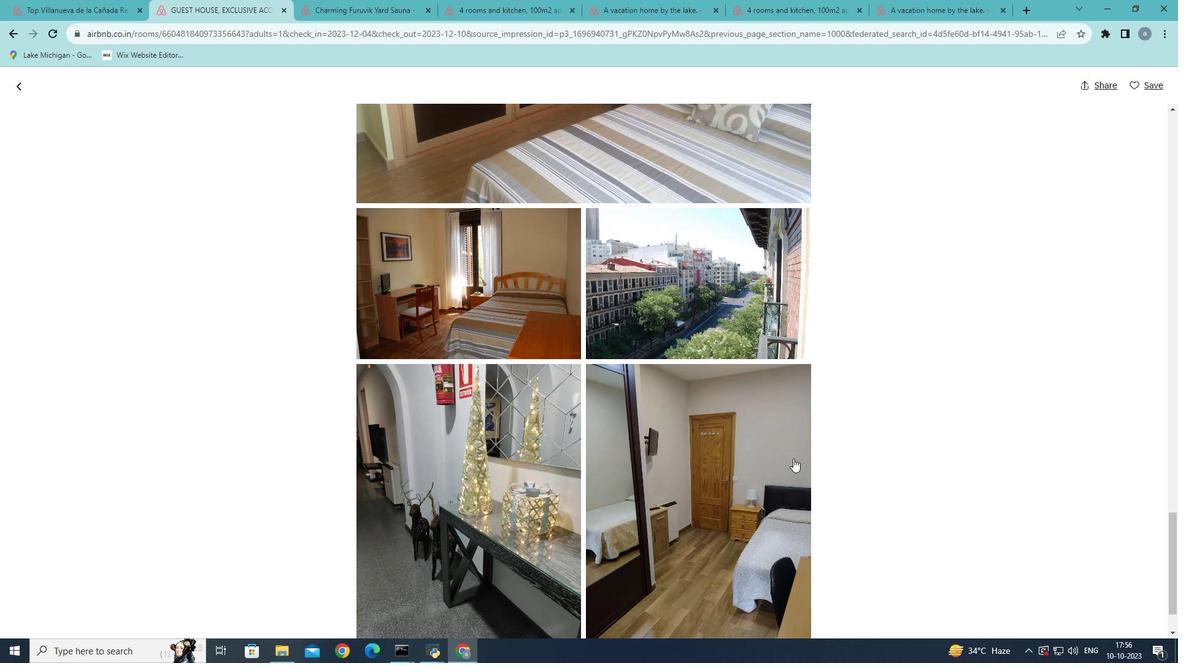
Action: Mouse scrolled (793, 458) with delta (0, 0)
Screenshot: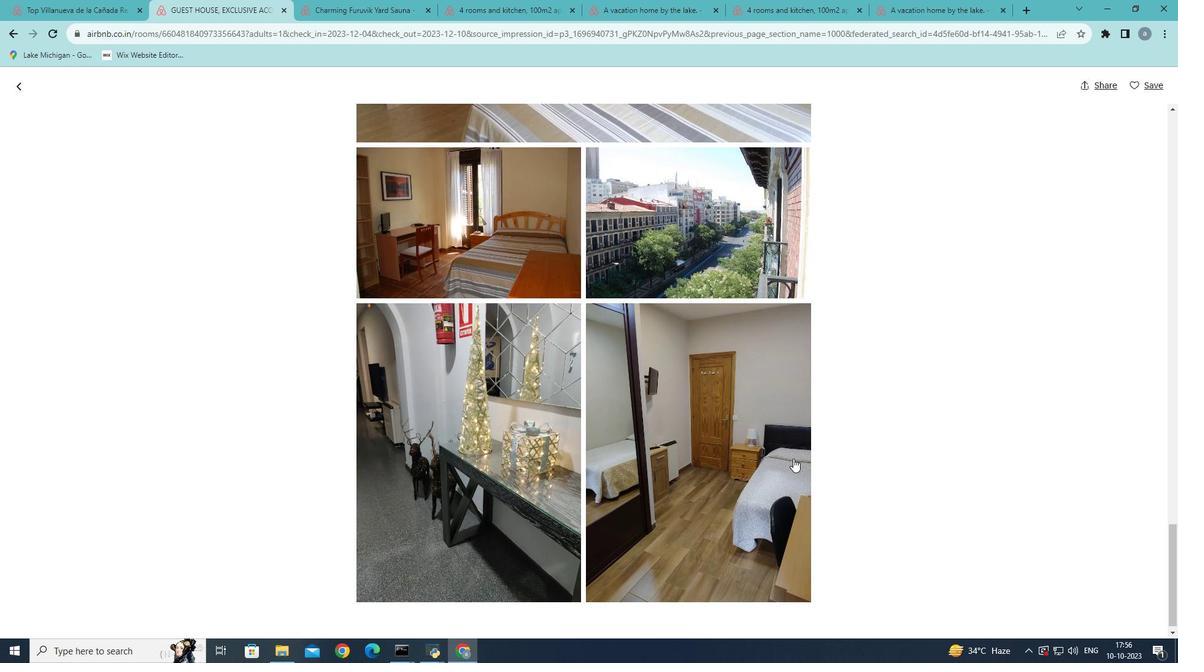 
Action: Mouse moved to (793, 459)
Screenshot: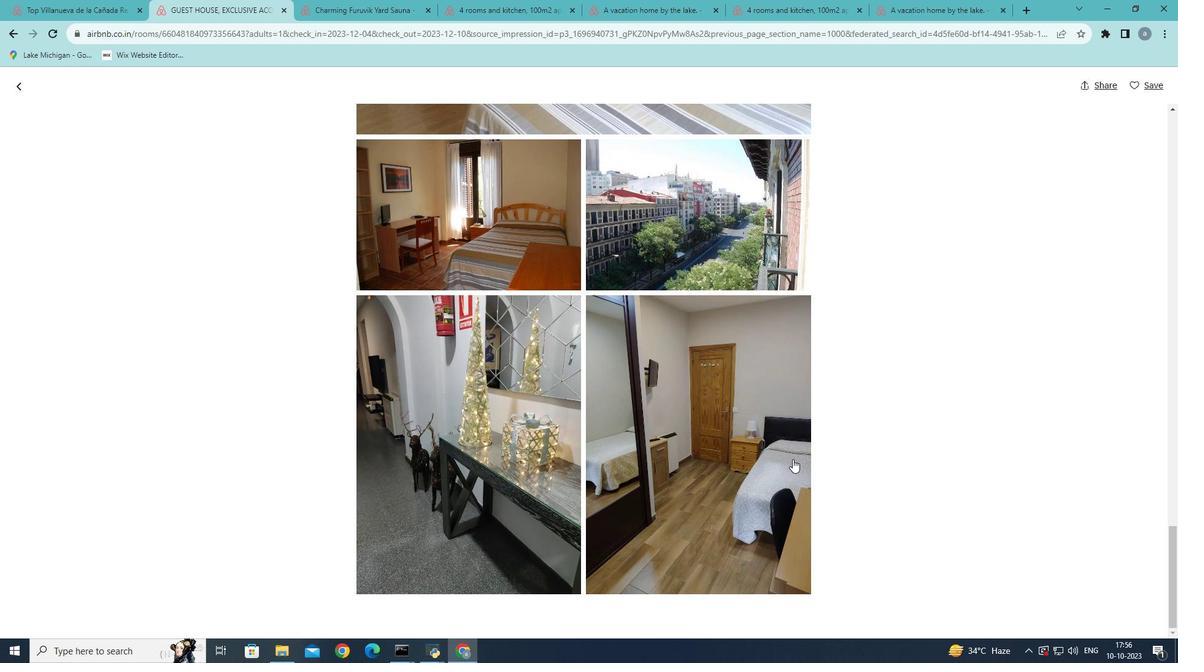 
Action: Mouse scrolled (793, 458) with delta (0, 0)
Screenshot: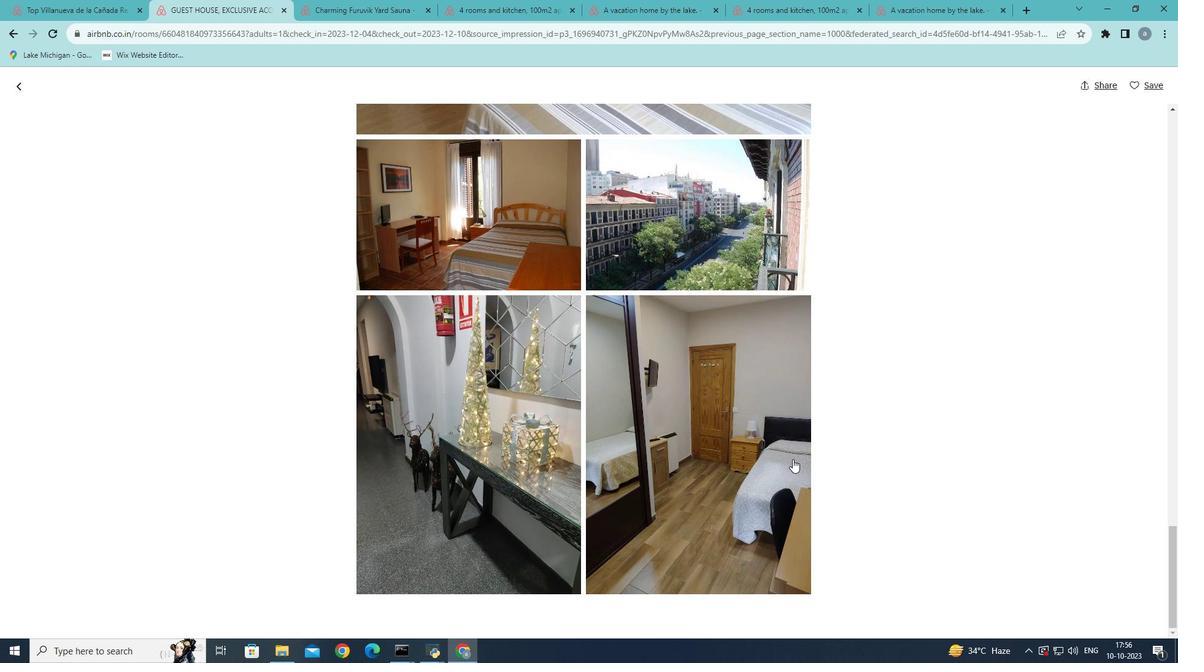 
Action: Mouse scrolled (793, 458) with delta (0, 0)
Screenshot: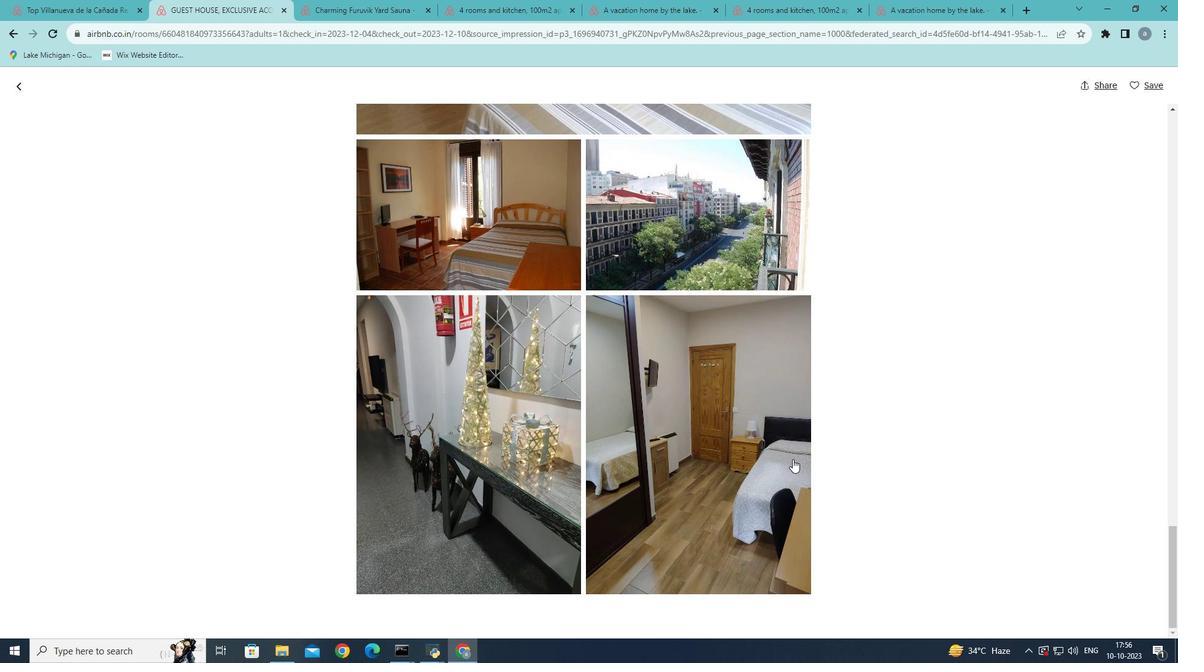 
Action: Mouse scrolled (793, 458) with delta (0, 0)
Screenshot: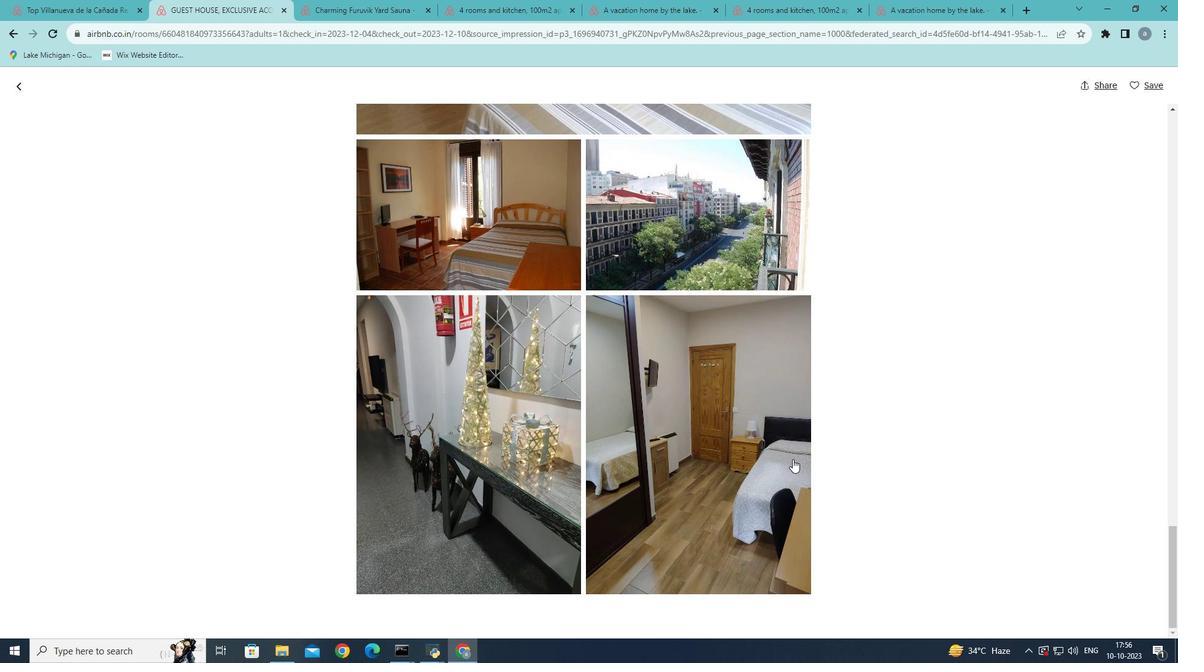 
Action: Mouse scrolled (793, 458) with delta (0, 0)
Screenshot: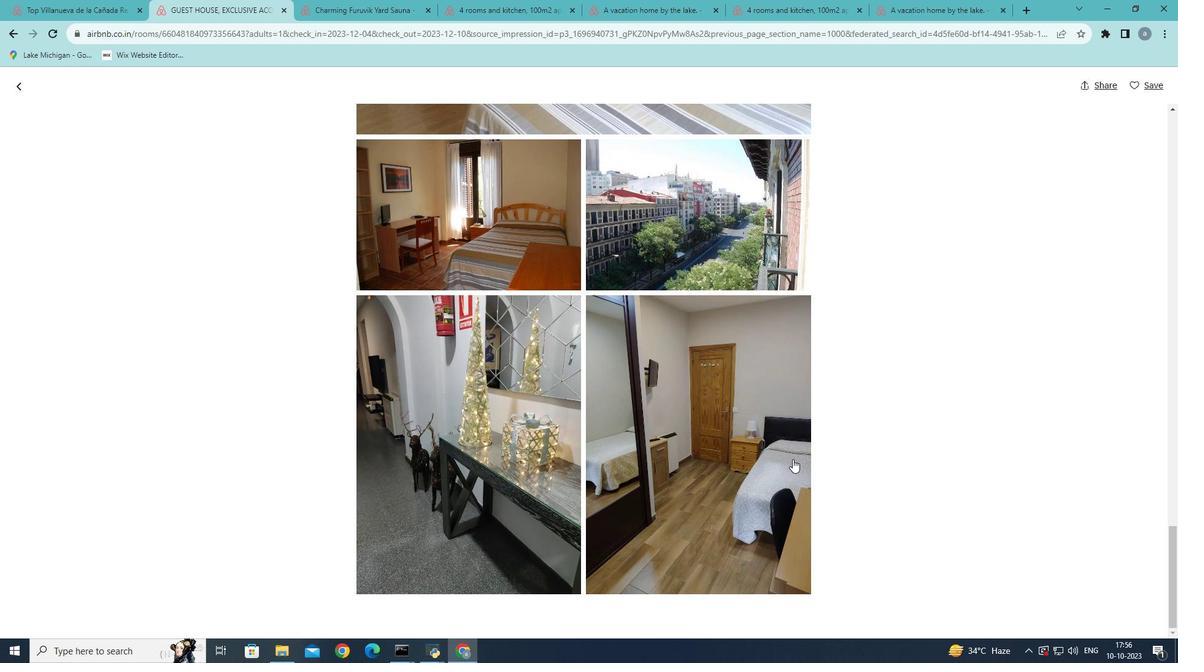 
Action: Mouse scrolled (793, 458) with delta (0, 0)
Screenshot: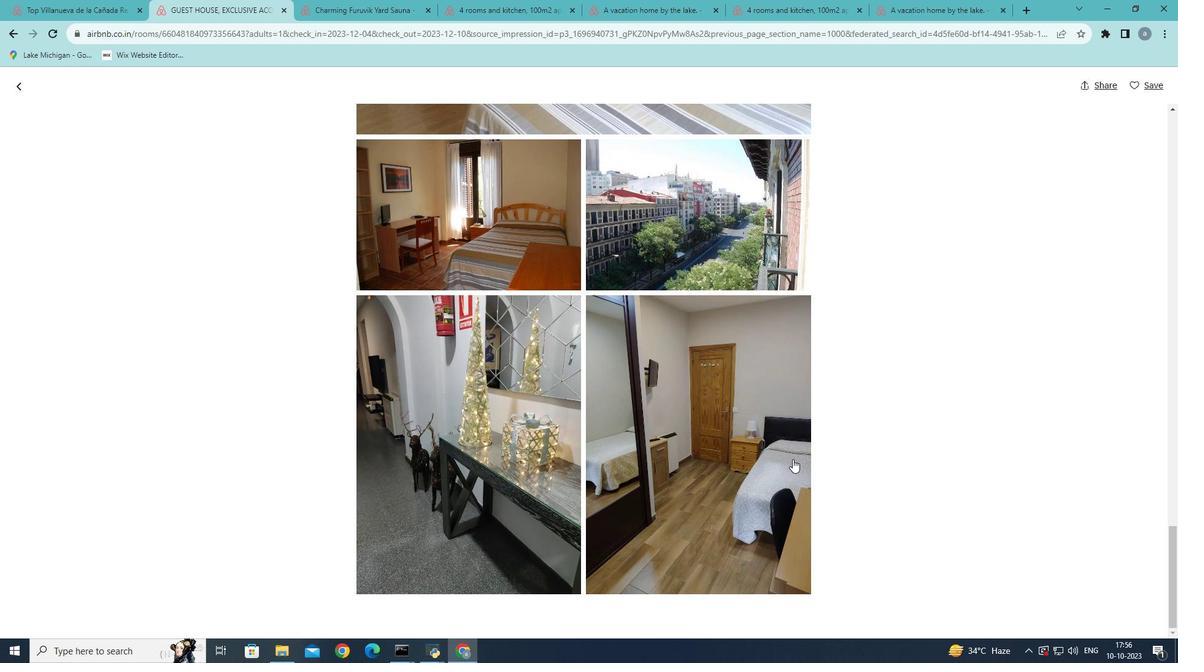 
Action: Mouse scrolled (793, 458) with delta (0, 0)
Screenshot: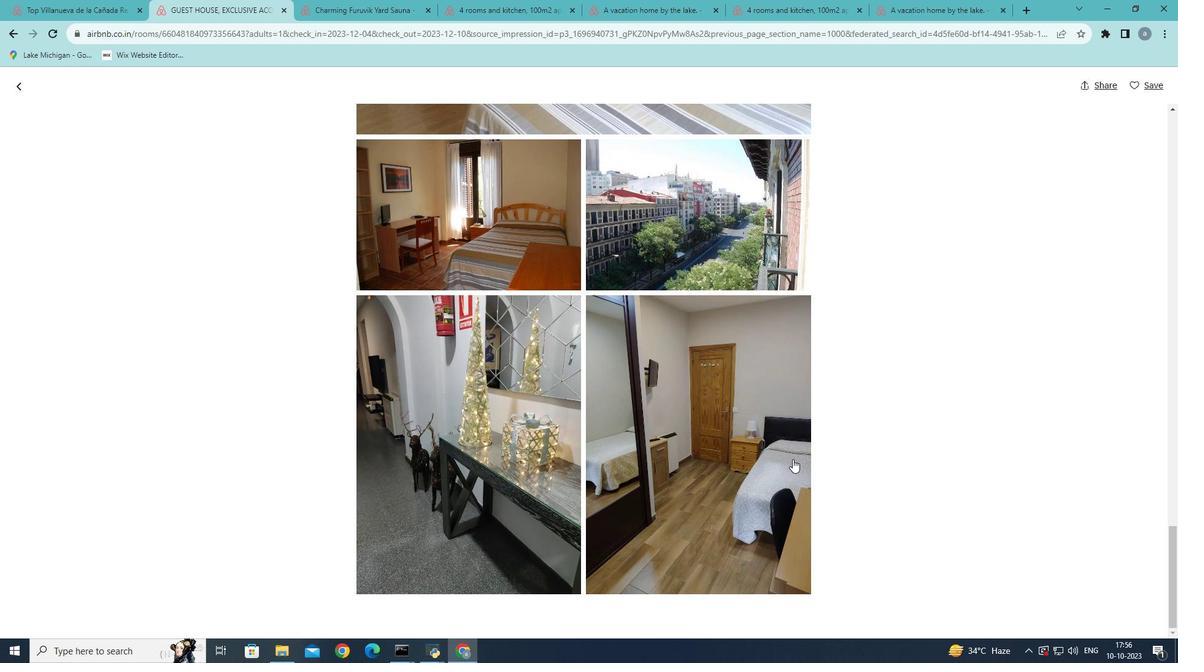 
Action: Mouse moved to (22, 91)
Screenshot: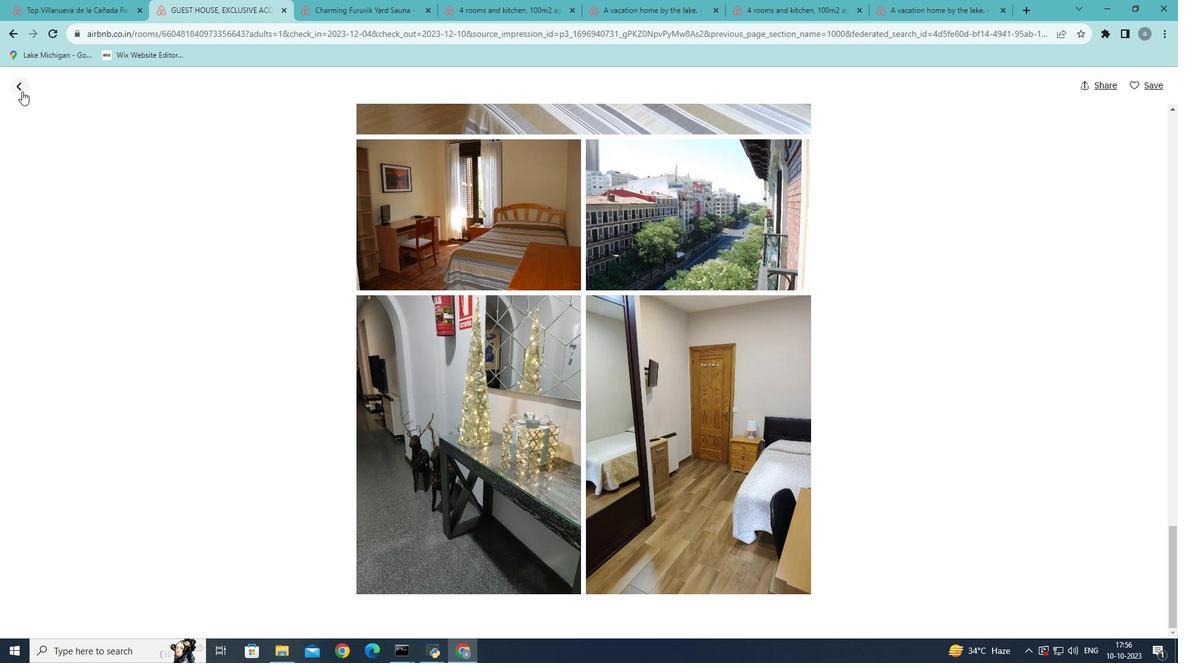 
Action: Mouse pressed left at (22, 91)
Screenshot: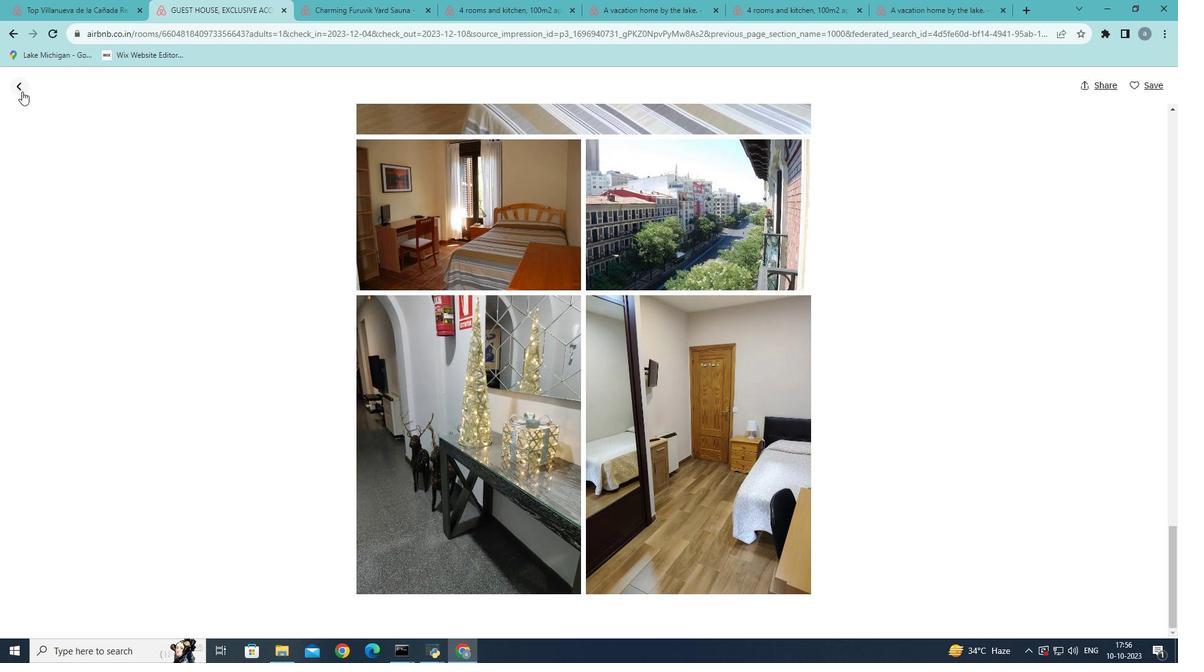 
Action: Mouse moved to (454, 286)
Screenshot: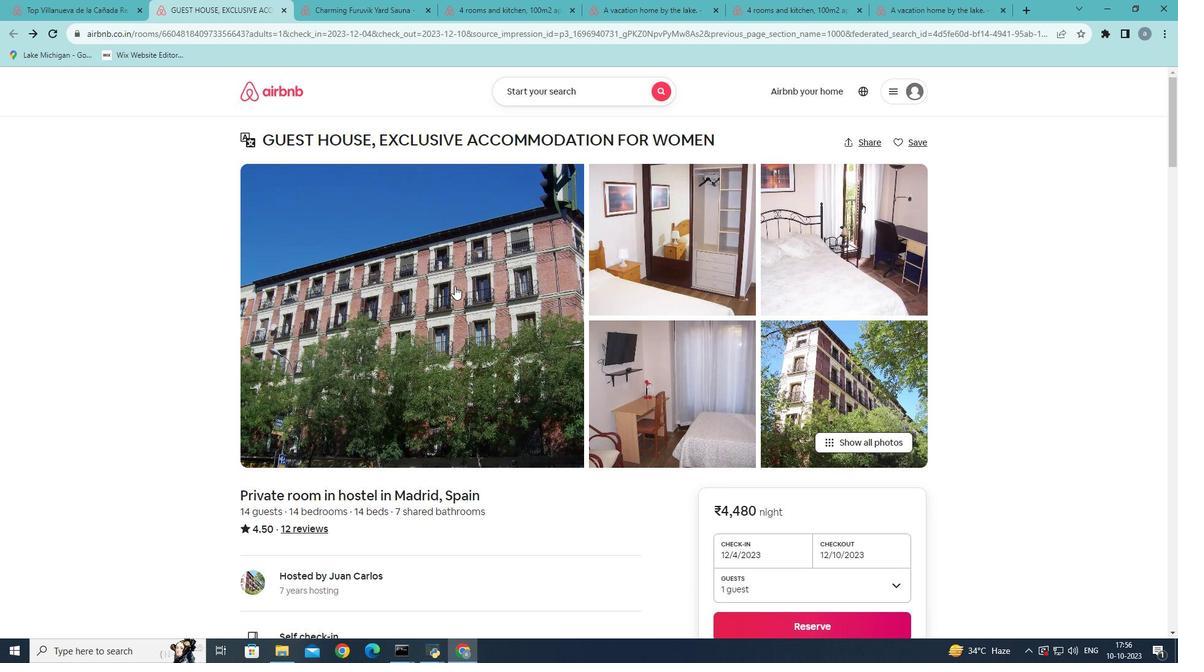 
Action: Mouse scrolled (454, 285) with delta (0, 0)
Screenshot: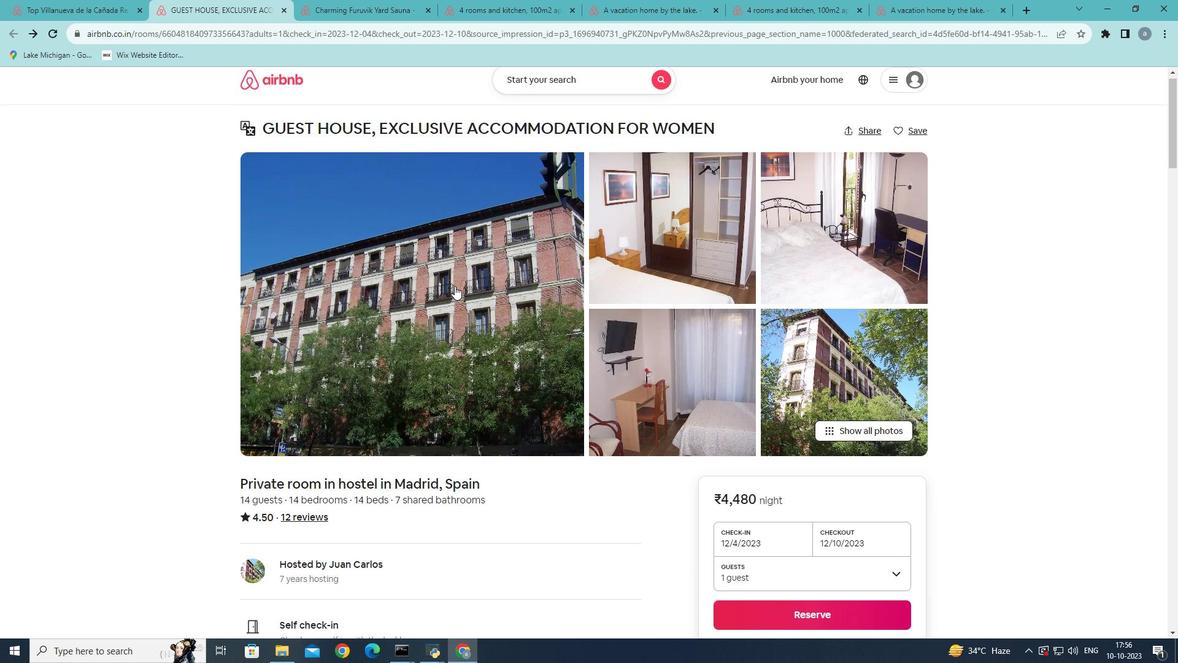 
Action: Mouse scrolled (454, 285) with delta (0, 0)
Screenshot: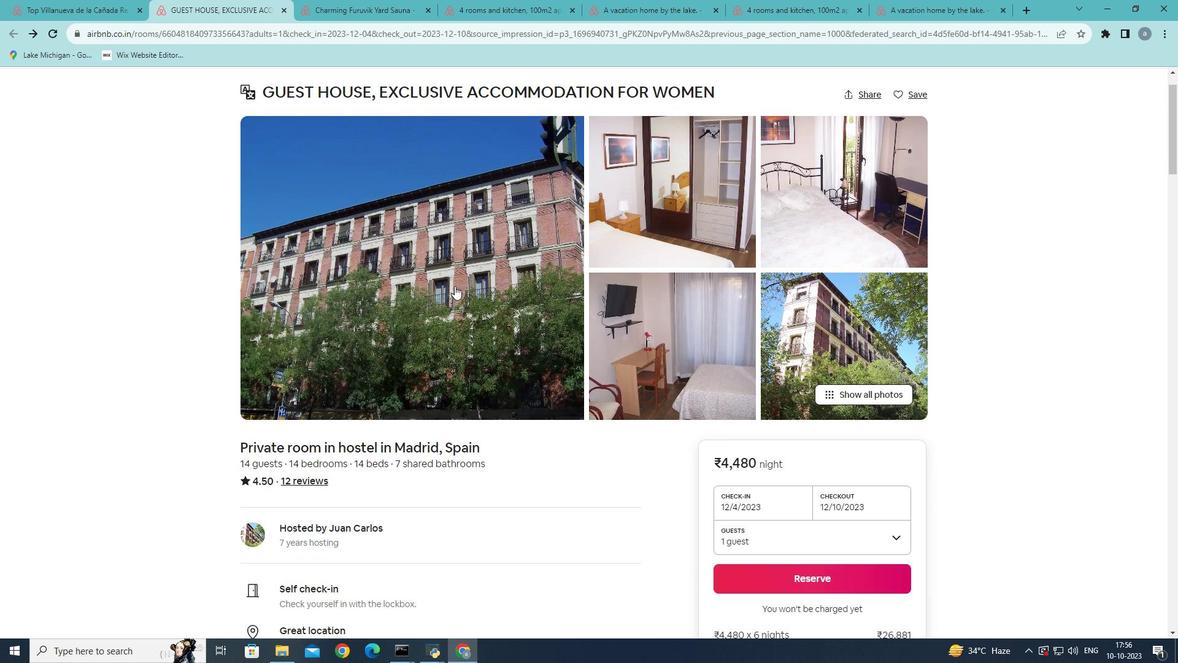 
Action: Mouse scrolled (454, 285) with delta (0, 0)
Screenshot: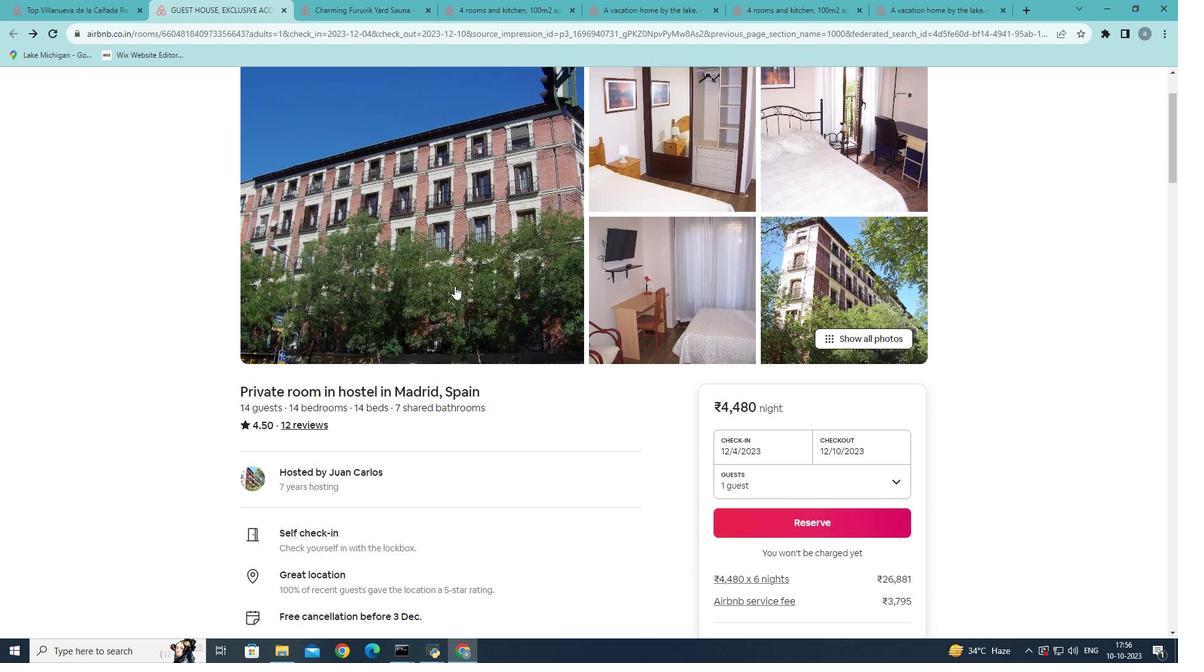 
Action: Mouse scrolled (454, 285) with delta (0, 0)
Screenshot: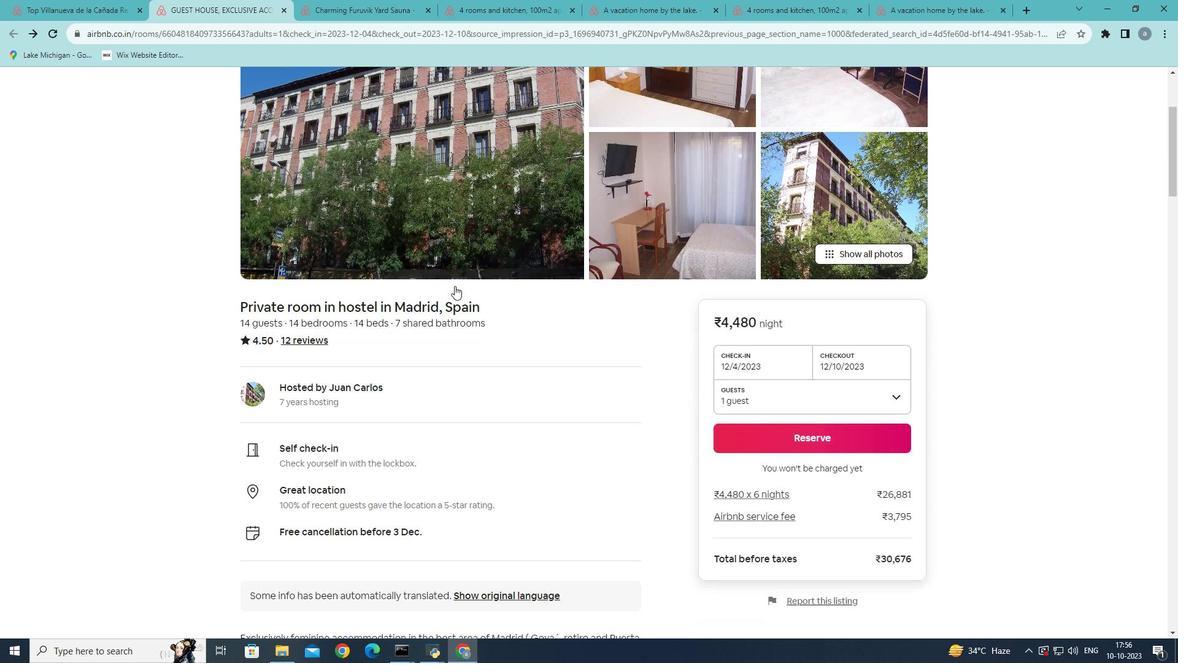 
Action: Mouse moved to (449, 291)
Screenshot: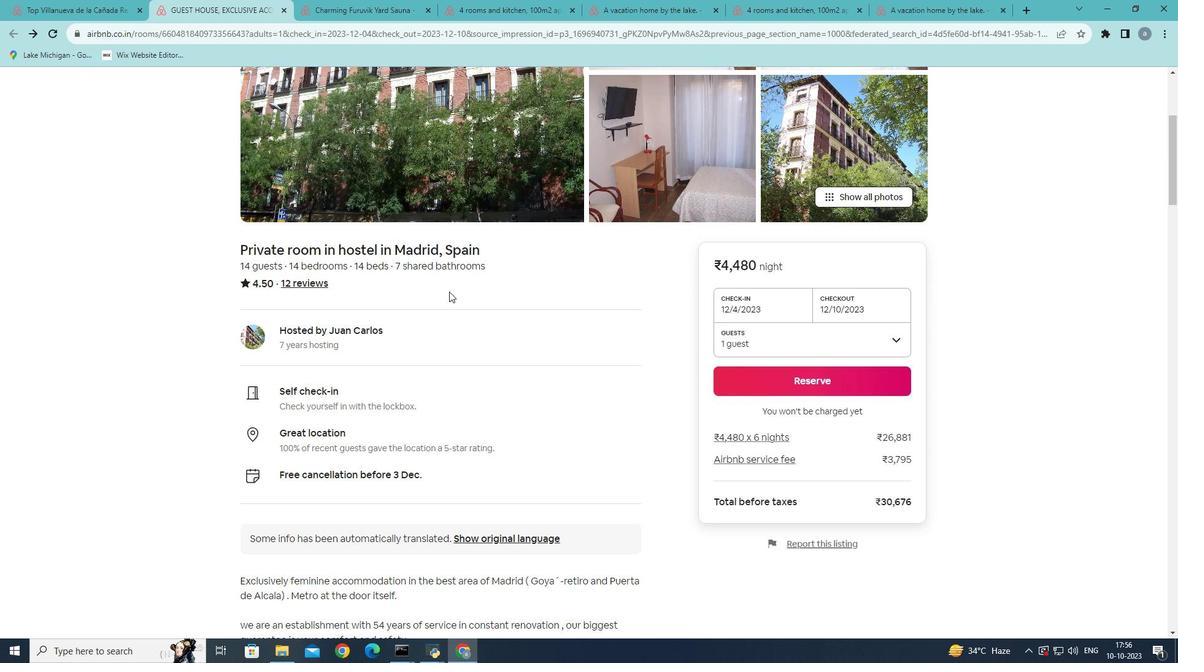 
Action: Mouse scrolled (449, 291) with delta (0, 0)
Screenshot: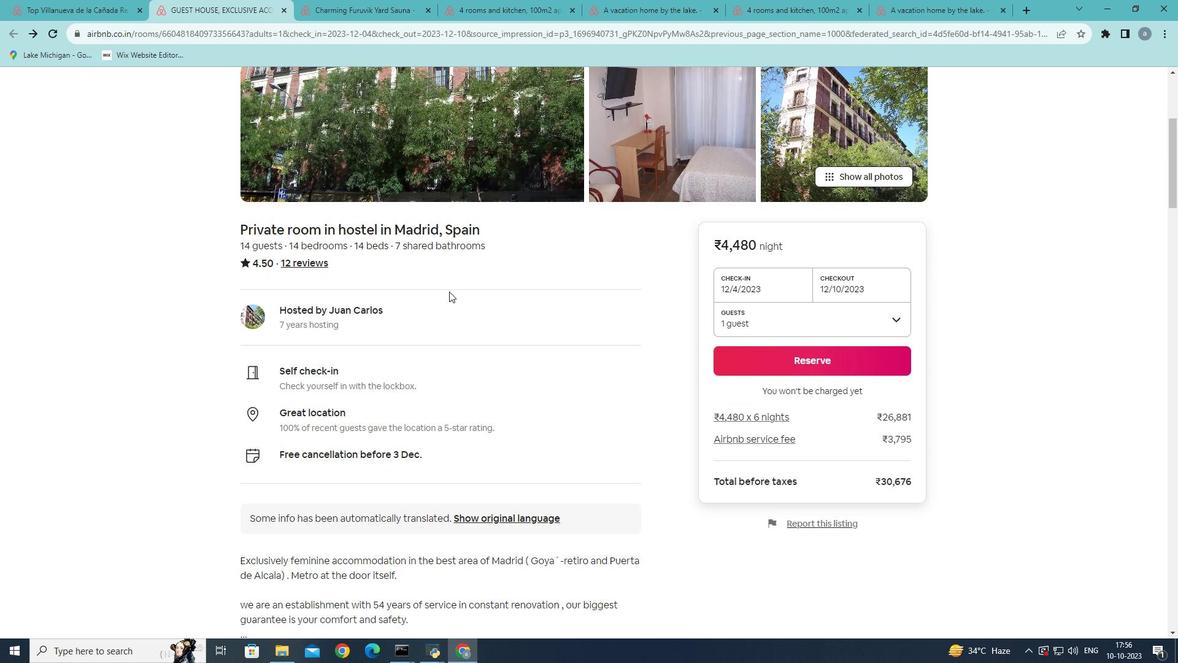 
Action: Mouse scrolled (449, 291) with delta (0, 0)
Screenshot: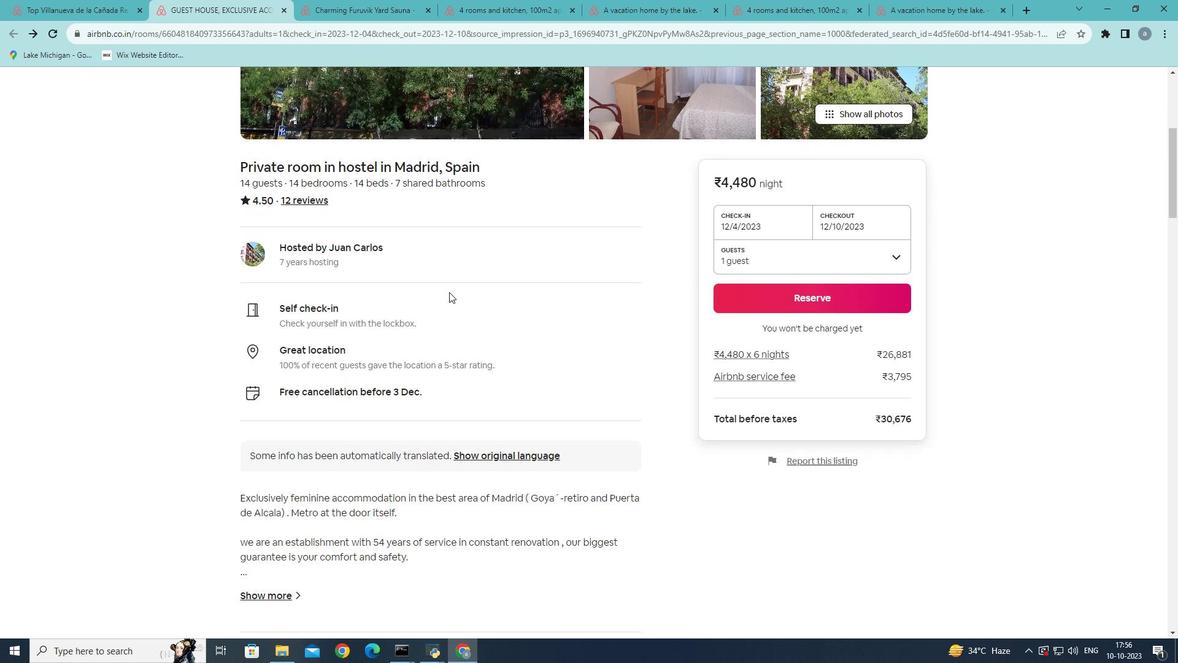 
Action: Mouse moved to (449, 292)
Screenshot: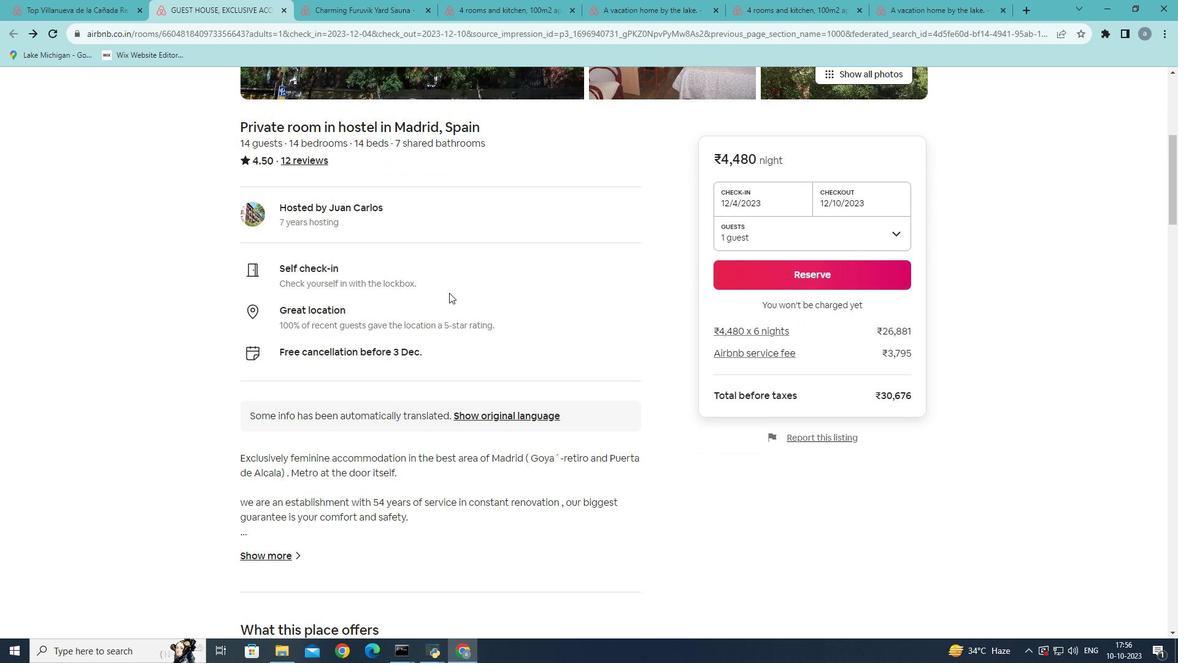 
Action: Mouse scrolled (449, 292) with delta (0, 0)
Screenshot: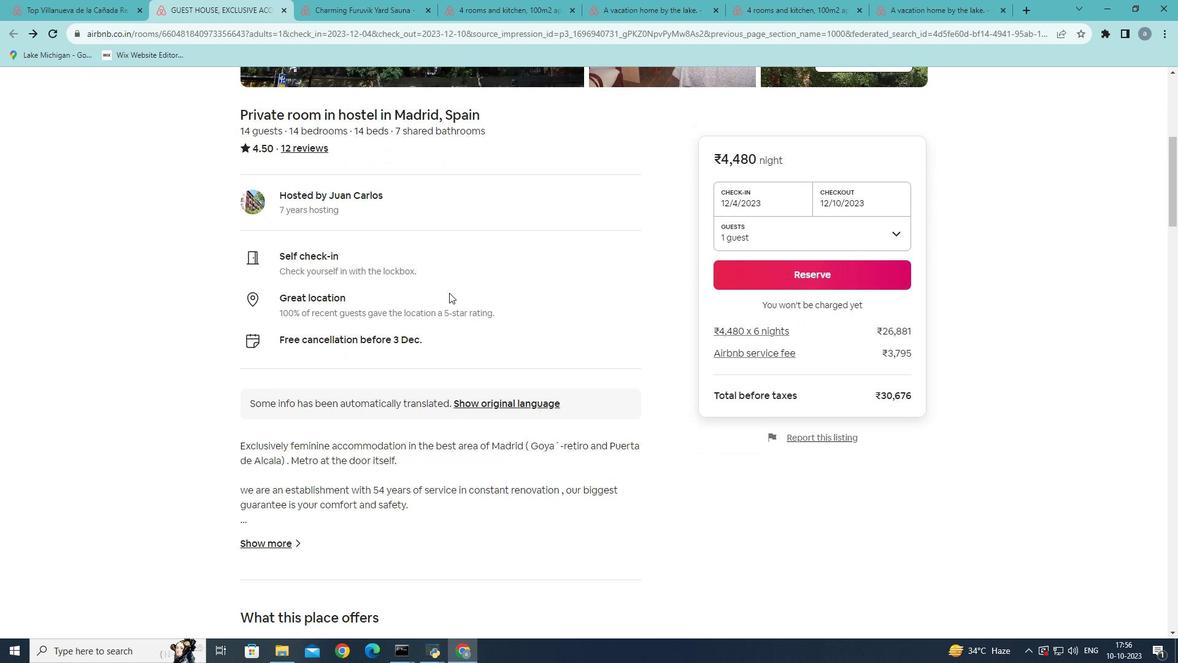 
Action: Mouse moved to (450, 292)
Screenshot: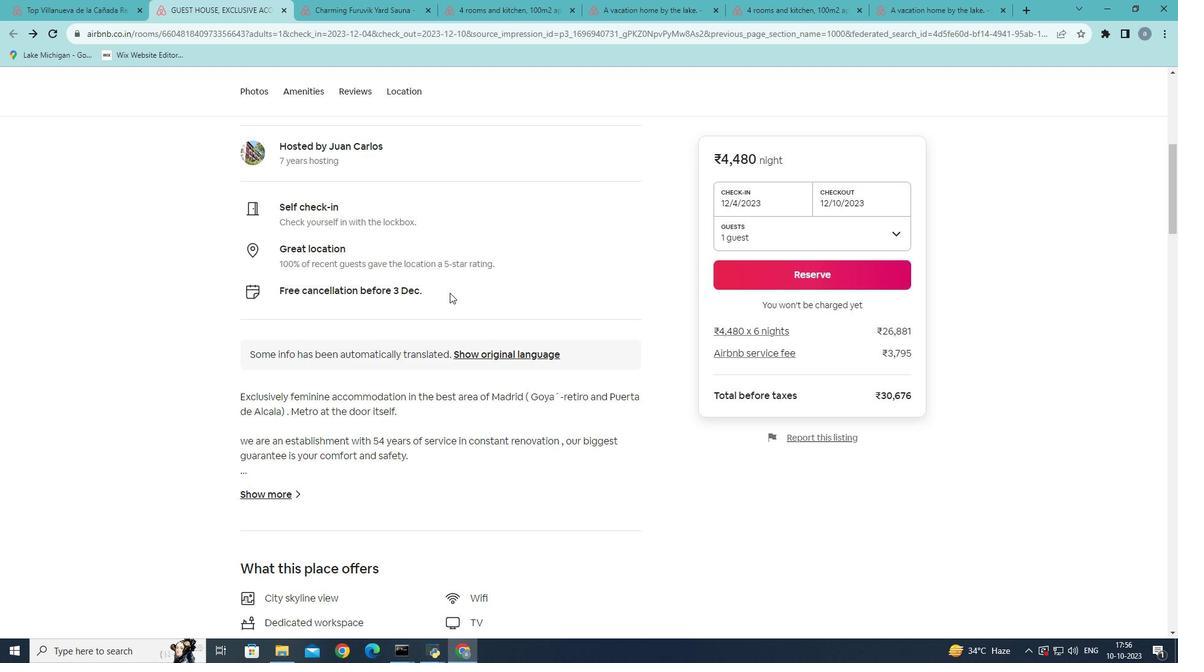 
Action: Mouse scrolled (450, 292) with delta (0, 0)
Screenshot: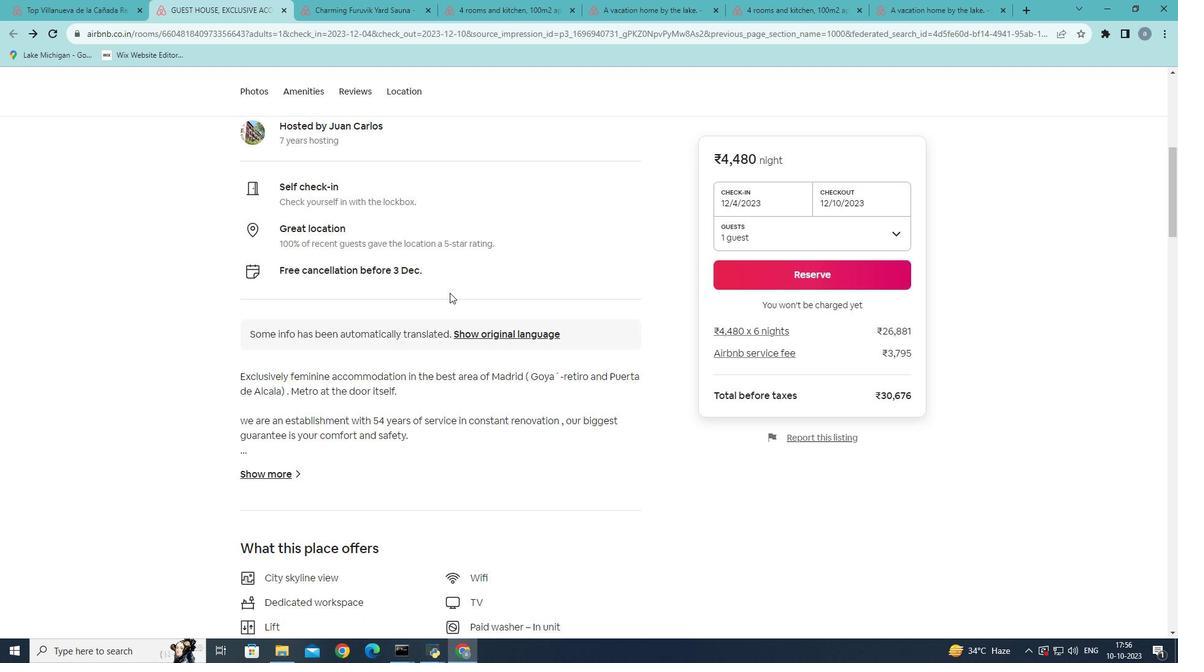 
Action: Mouse scrolled (450, 292) with delta (0, 0)
Screenshot: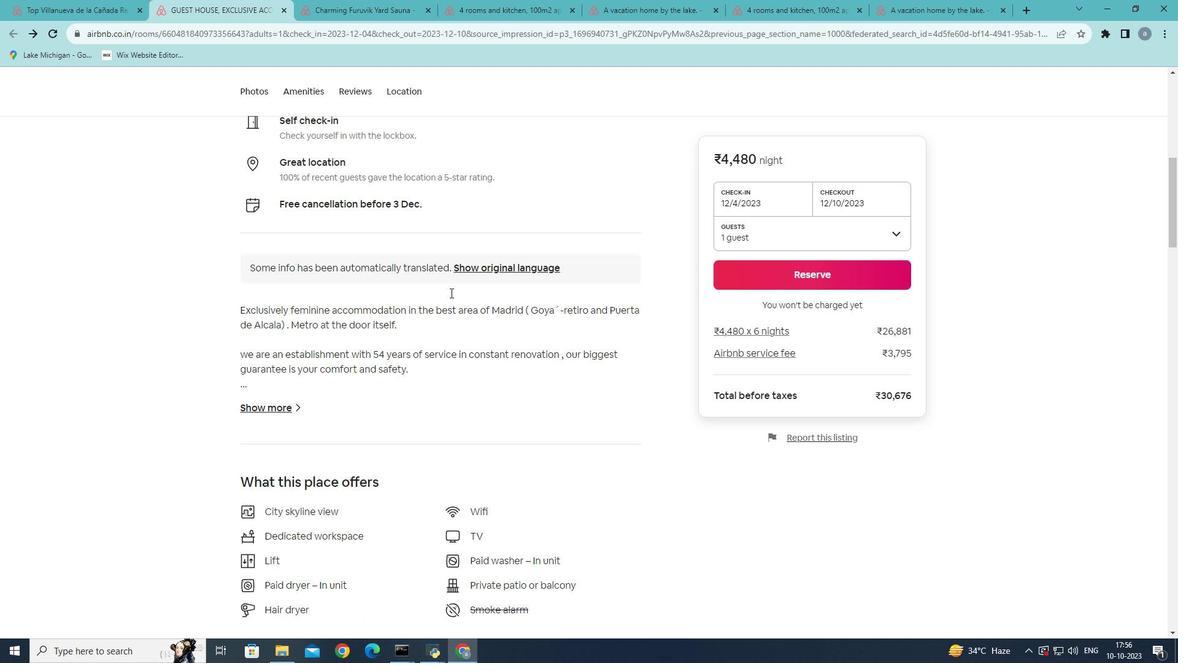 
Action: Mouse moved to (451, 293)
Screenshot: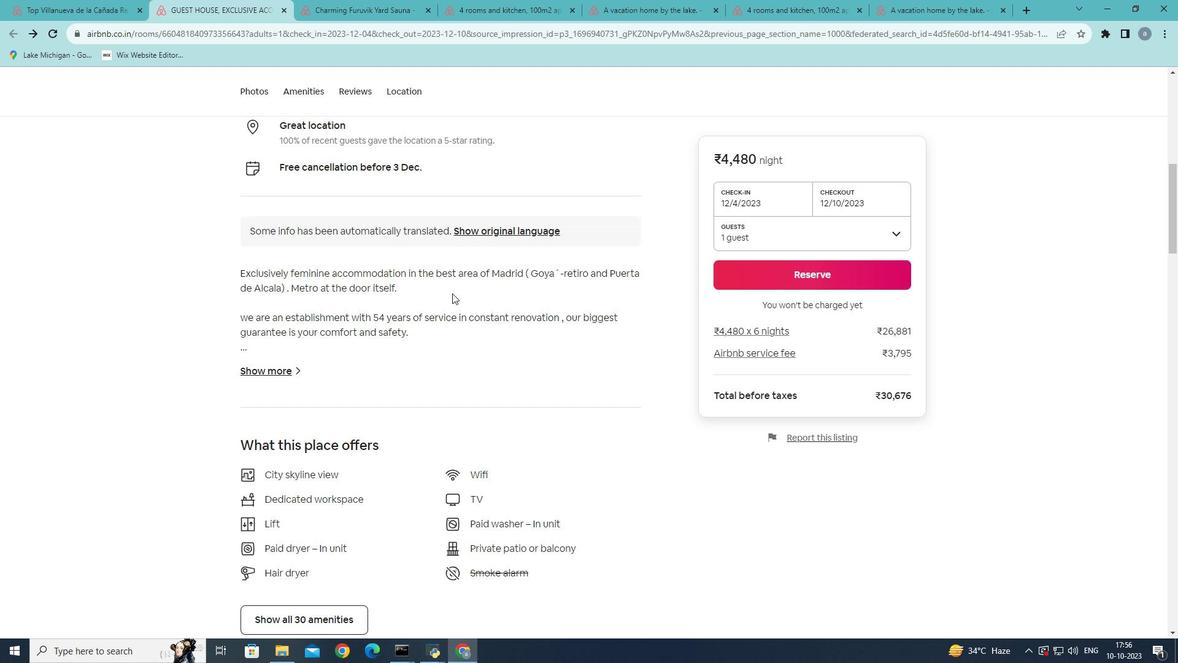 
Action: Mouse scrolled (451, 292) with delta (0, 0)
Screenshot: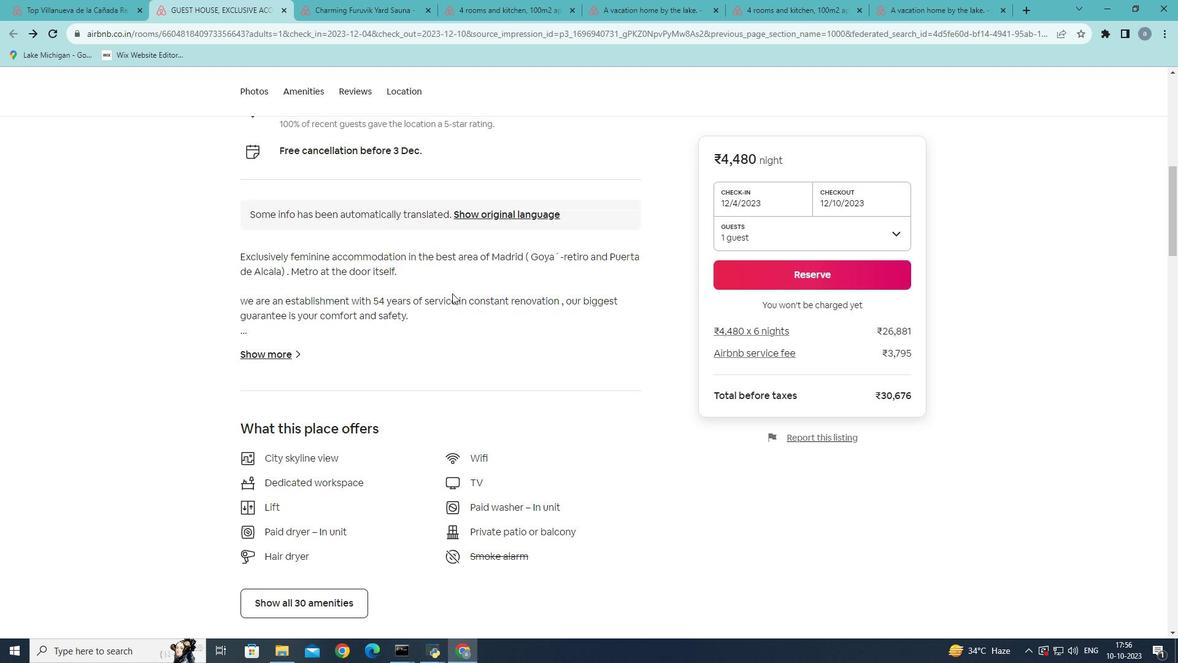 
Action: Mouse moved to (452, 294)
Screenshot: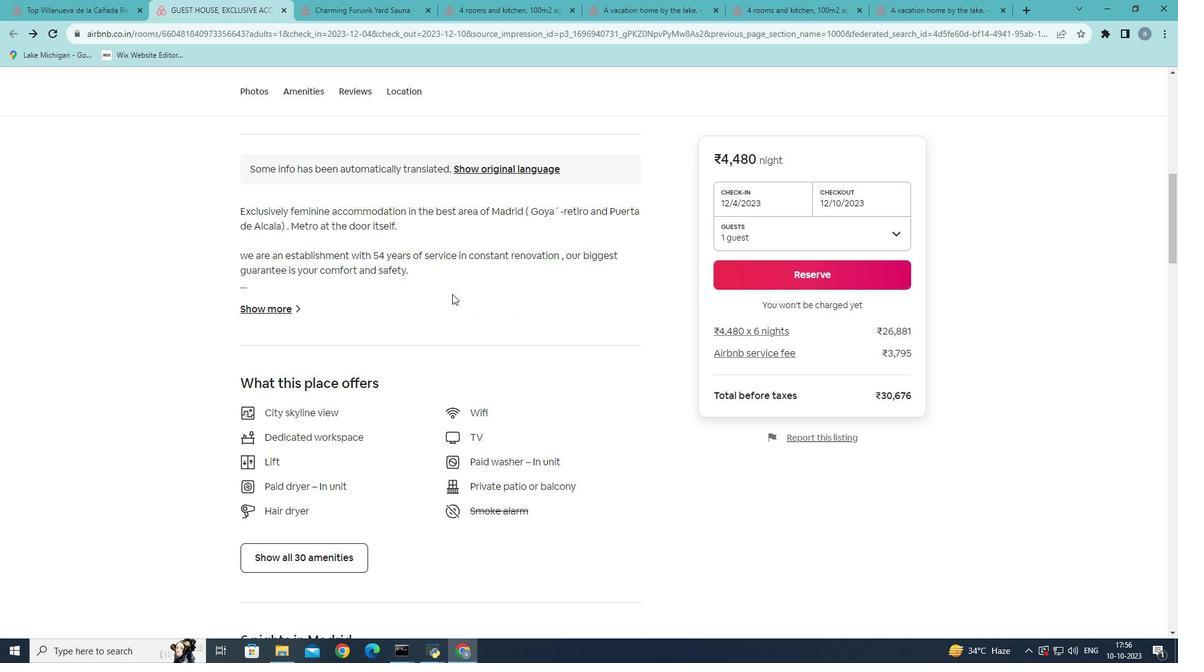 
Action: Mouse scrolled (452, 293) with delta (0, 0)
Screenshot: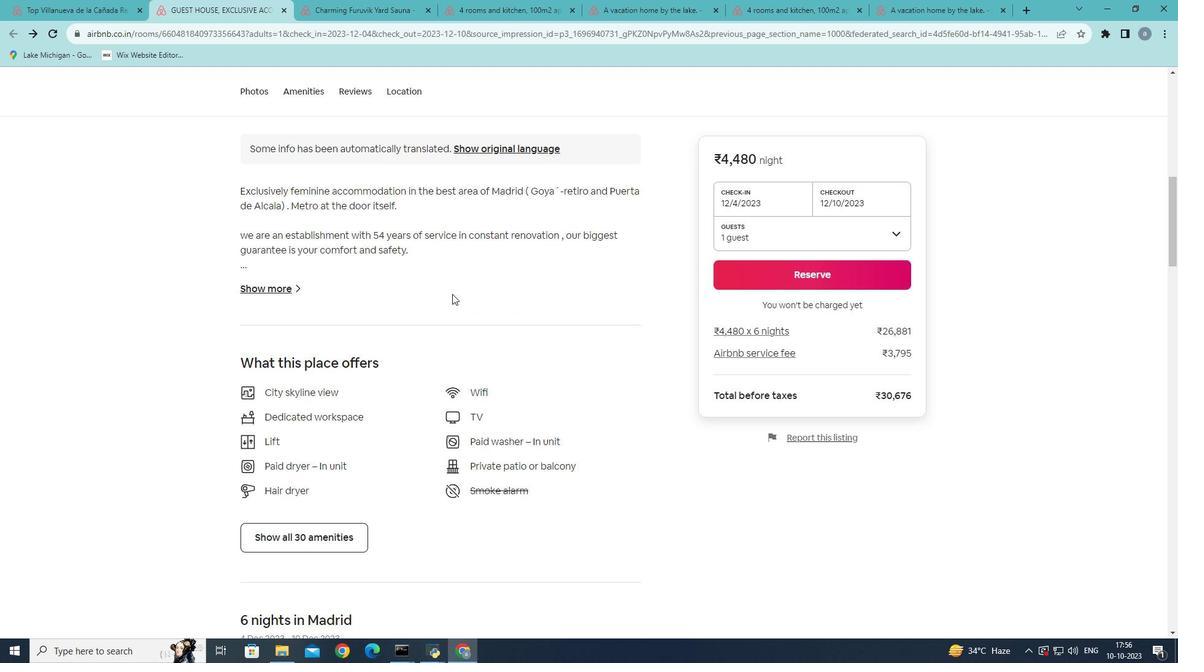 
Action: Mouse scrolled (452, 293) with delta (0, 0)
Screenshot: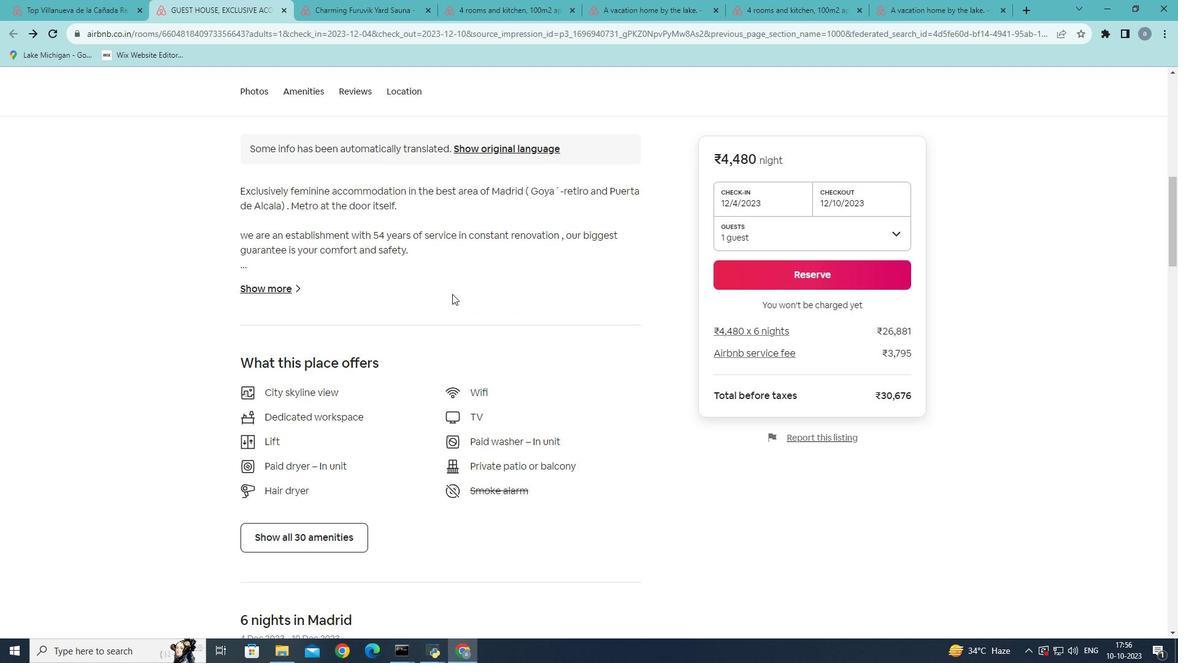 
Action: Mouse moved to (298, 438)
Screenshot: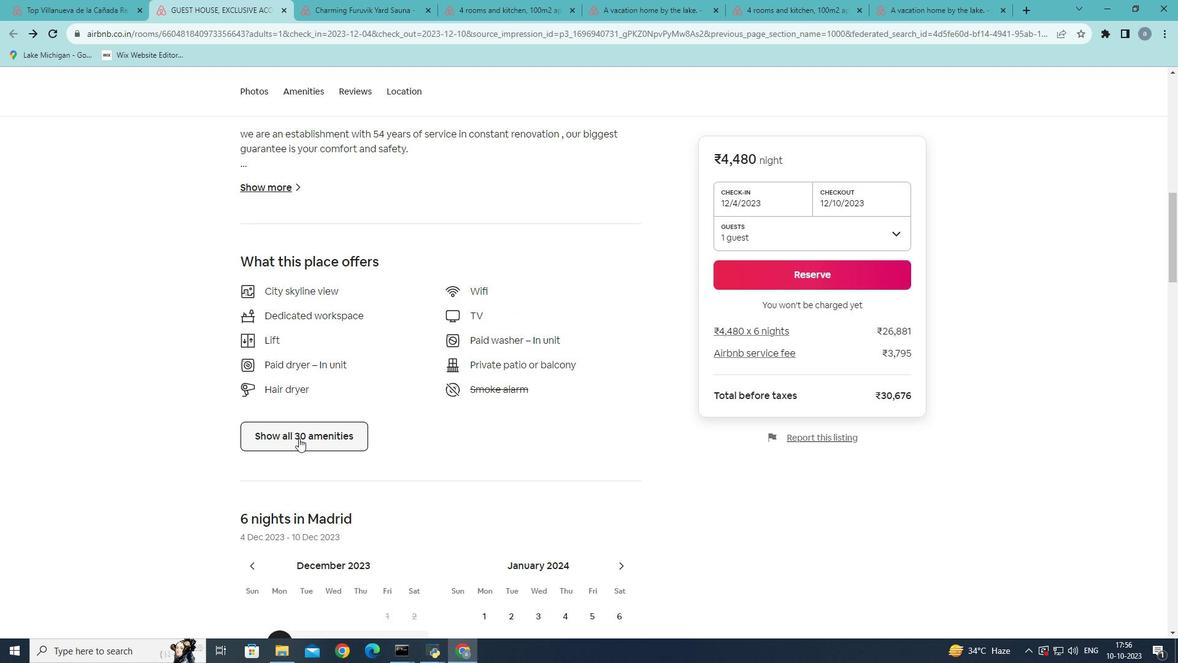 
Action: Mouse pressed left at (298, 438)
Screenshot: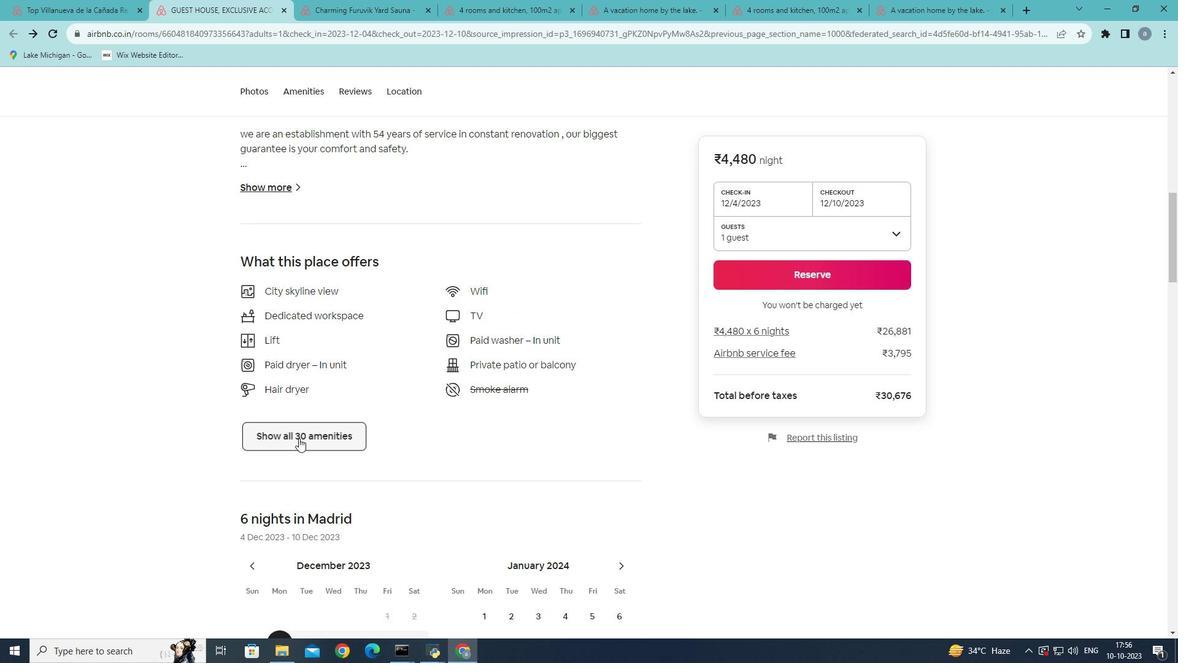 
Action: Mouse moved to (497, 300)
Screenshot: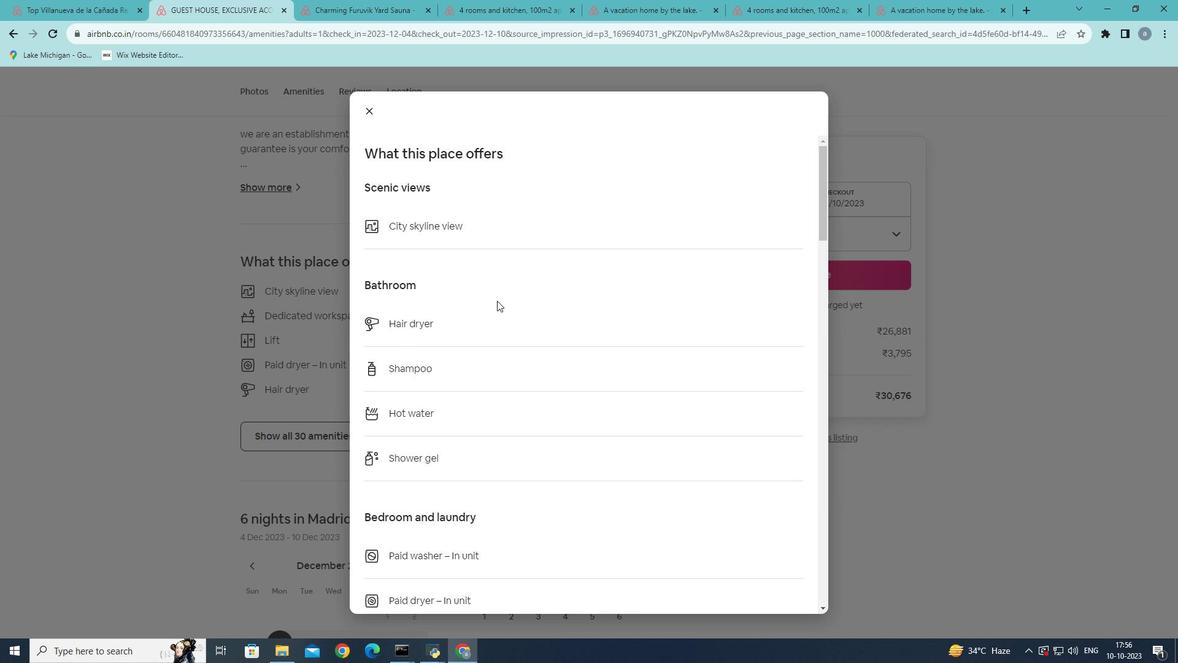 
Action: Mouse scrolled (497, 300) with delta (0, 0)
Screenshot: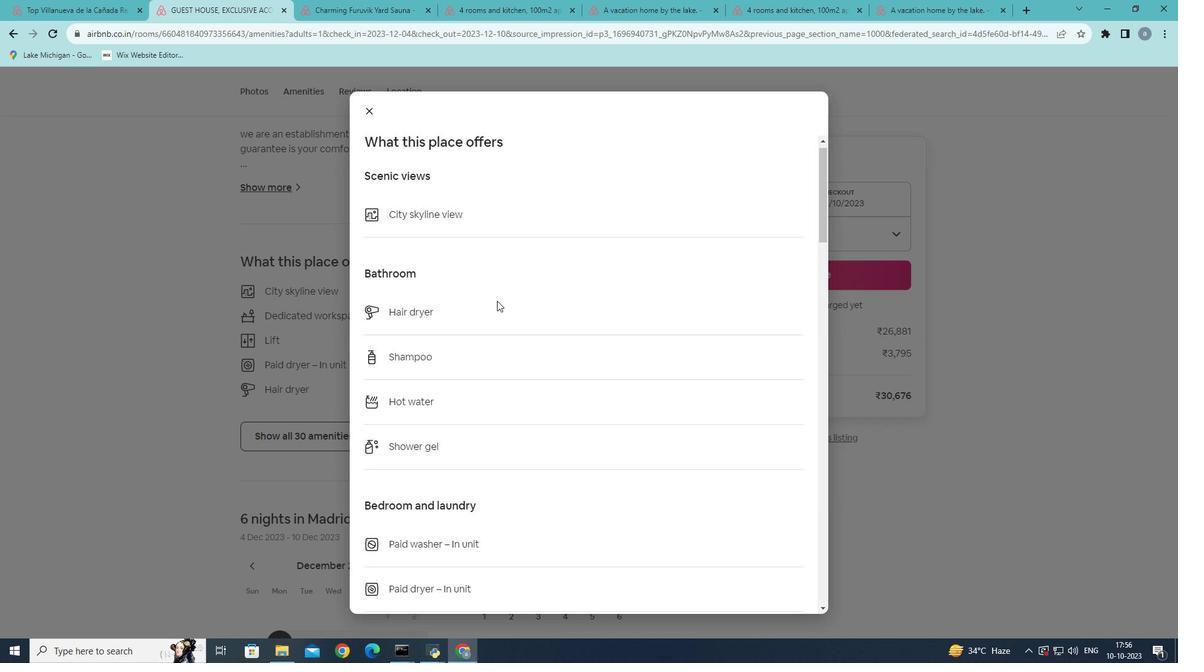 
Action: Mouse scrolled (497, 300) with delta (0, 0)
Screenshot: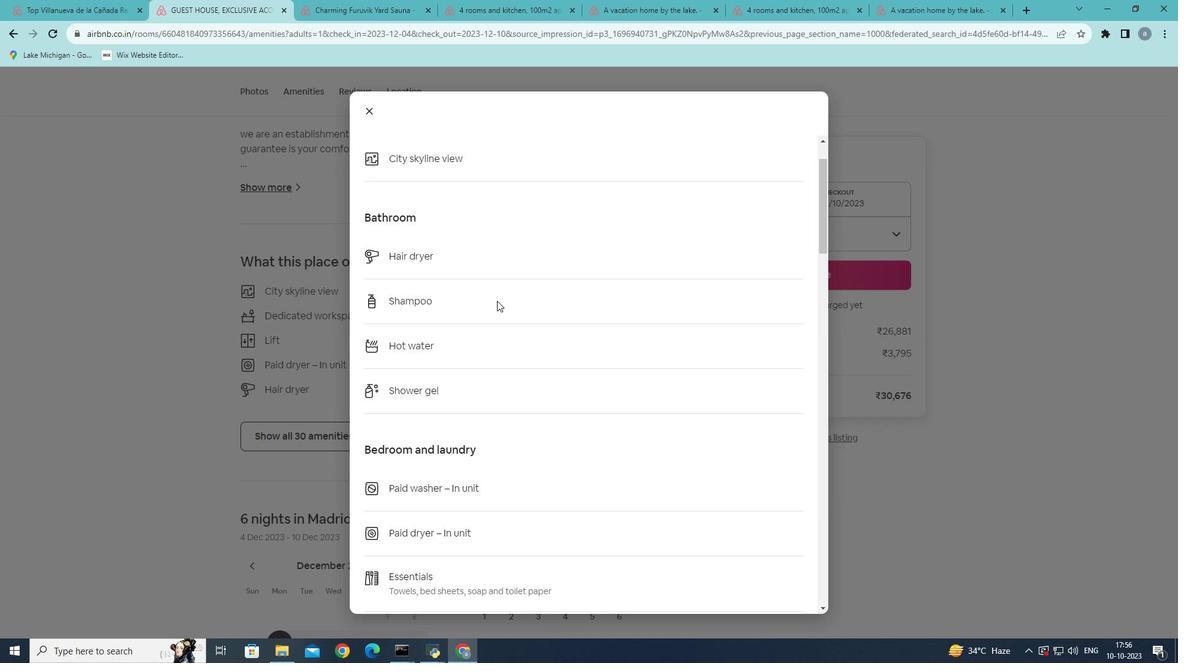 
Action: Mouse scrolled (497, 300) with delta (0, 0)
Screenshot: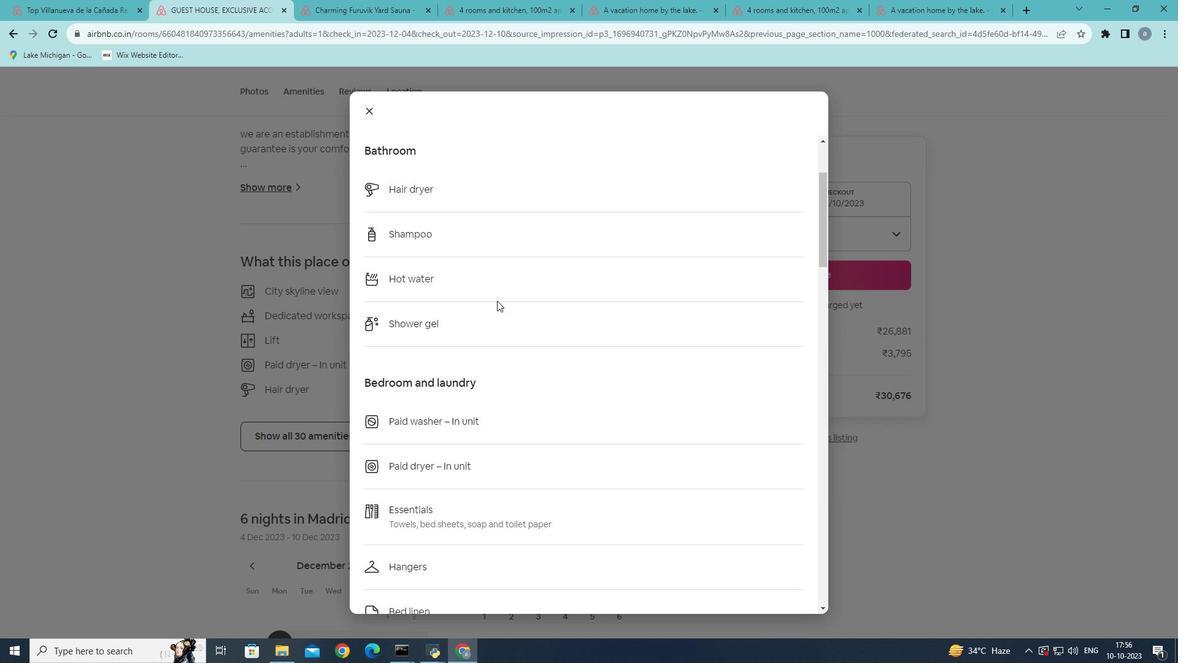 
Action: Mouse scrolled (497, 300) with delta (0, 0)
Screenshot: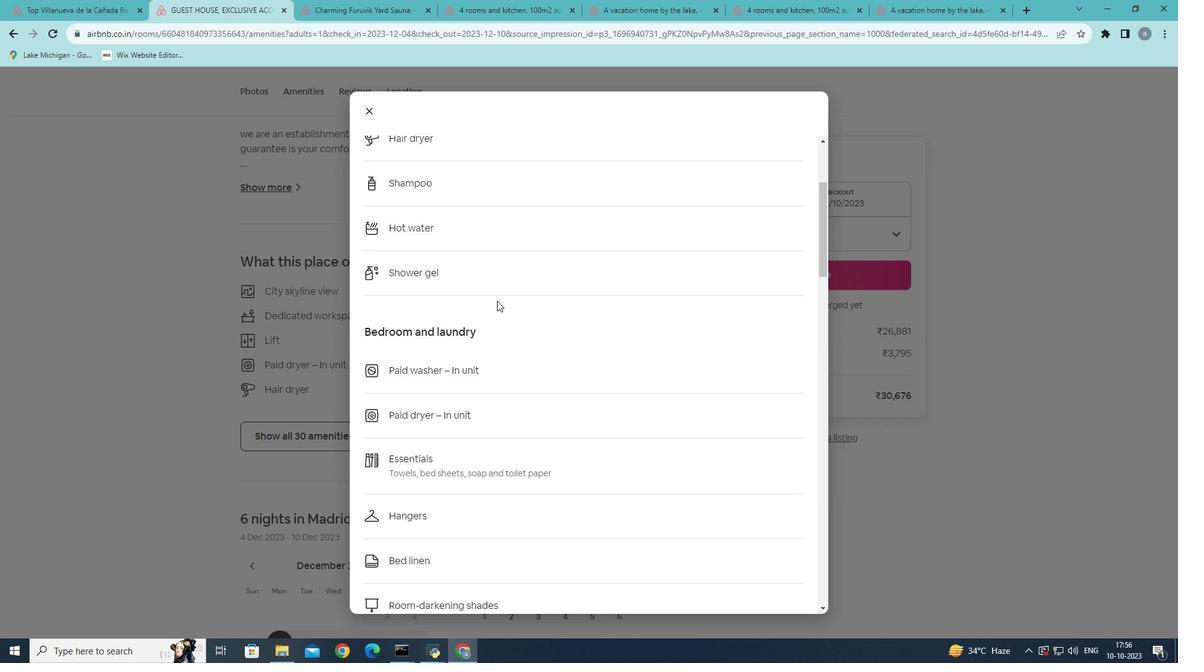 
Action: Mouse scrolled (497, 300) with delta (0, 0)
Screenshot: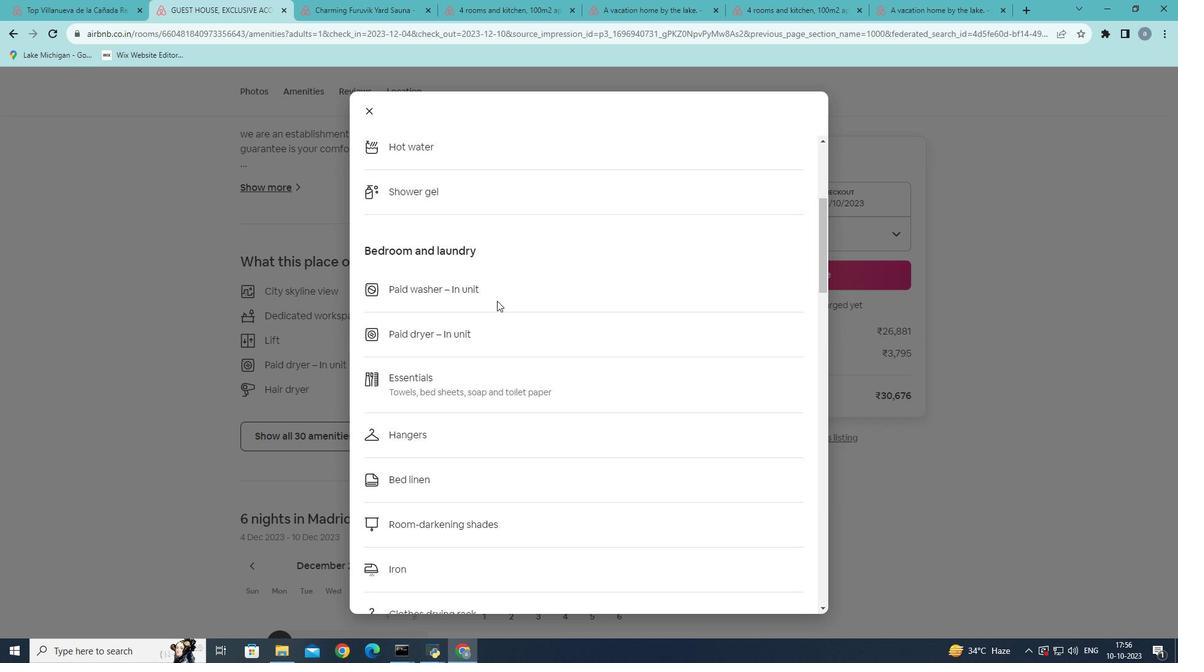 
Action: Mouse scrolled (497, 300) with delta (0, 0)
Screenshot: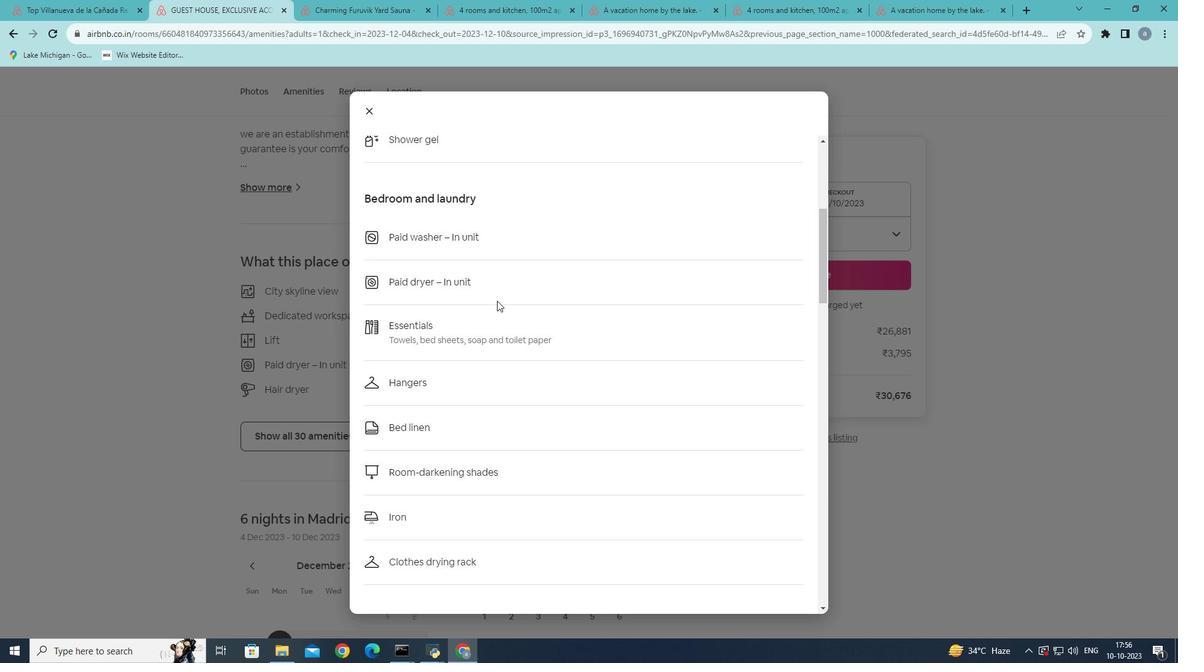 
Action: Mouse scrolled (497, 300) with delta (0, 0)
Screenshot: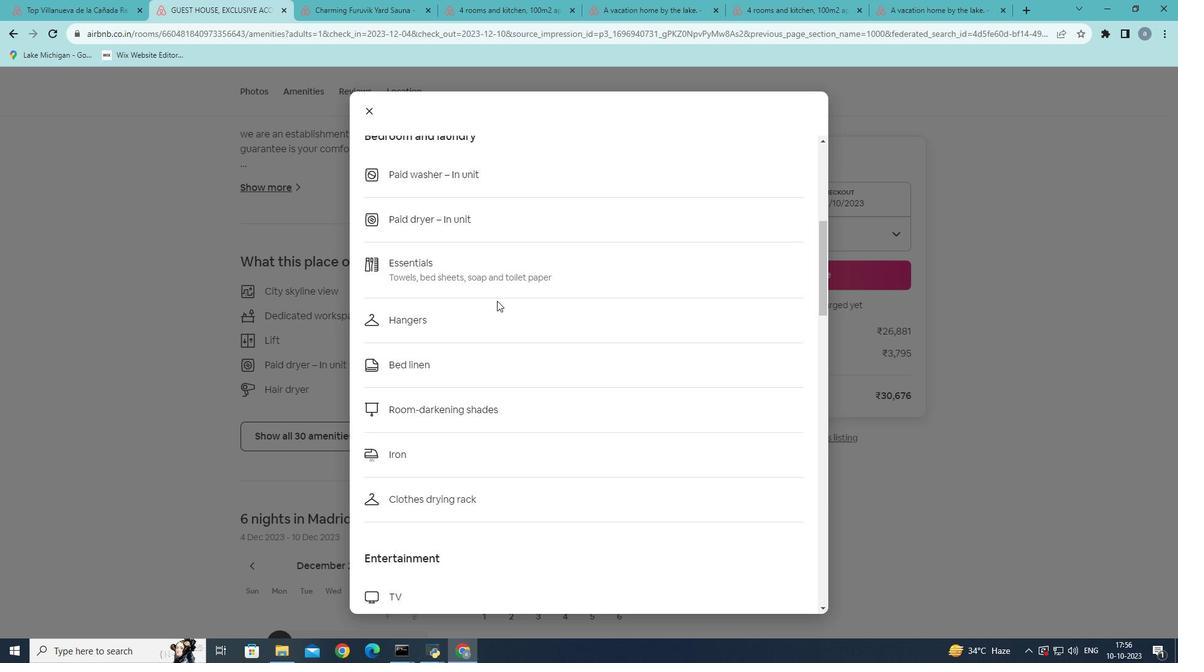 
Action: Mouse scrolled (497, 300) with delta (0, 0)
Screenshot: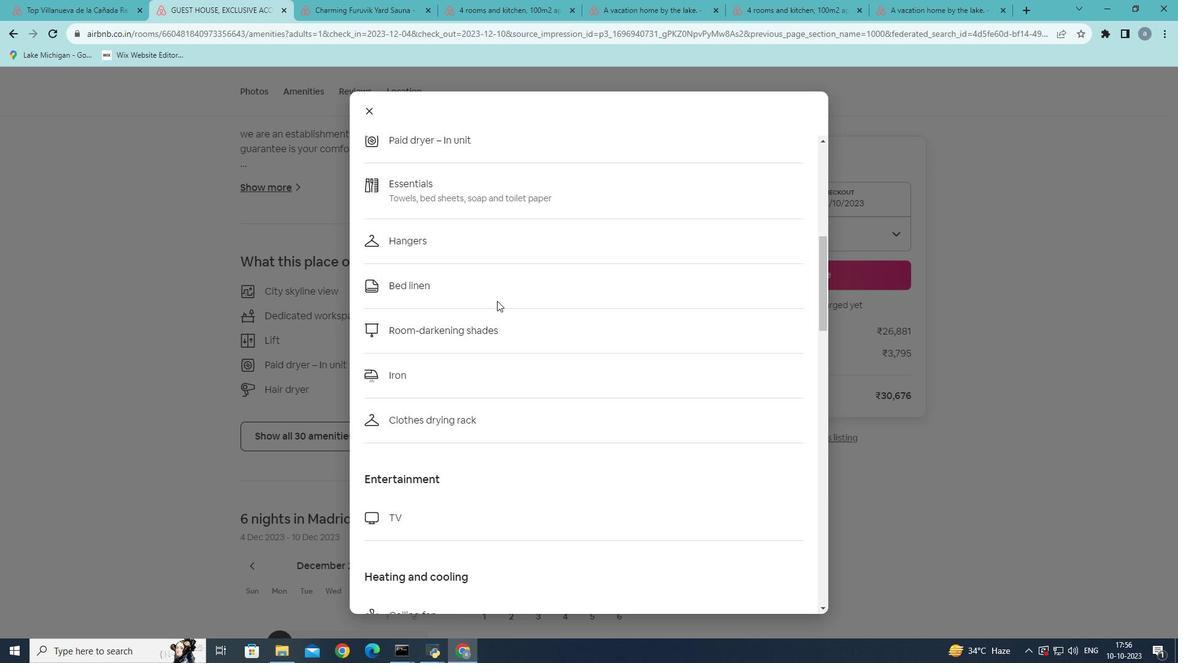 
Action: Mouse scrolled (497, 300) with delta (0, 0)
Screenshot: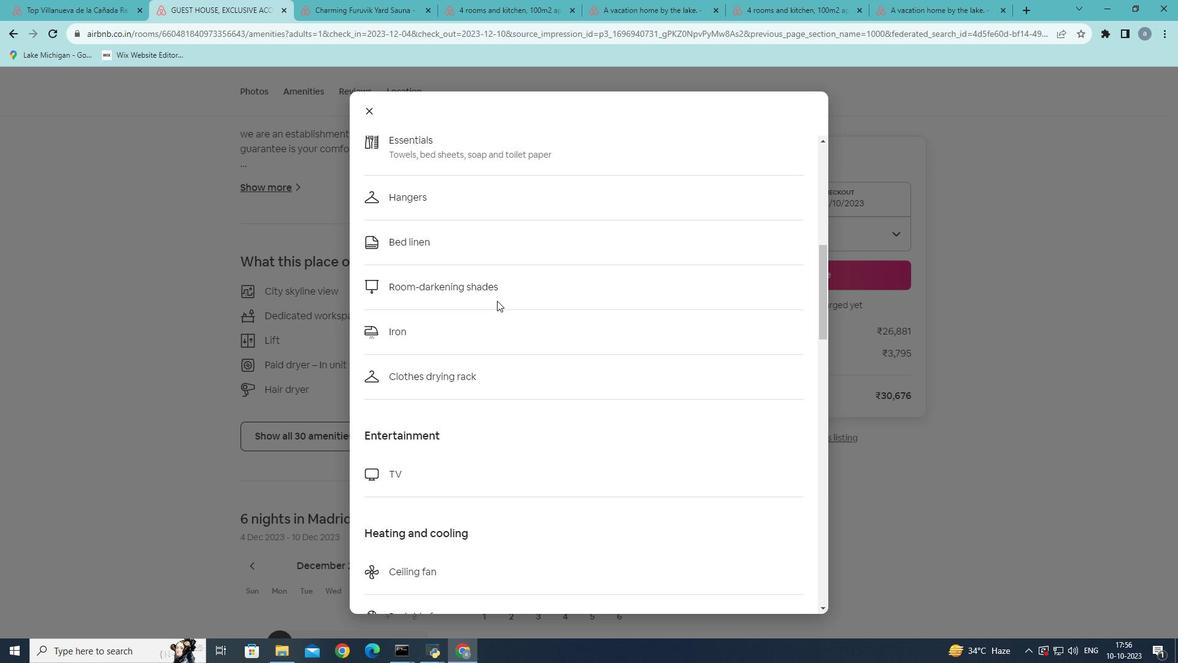
Action: Mouse scrolled (497, 300) with delta (0, 0)
Screenshot: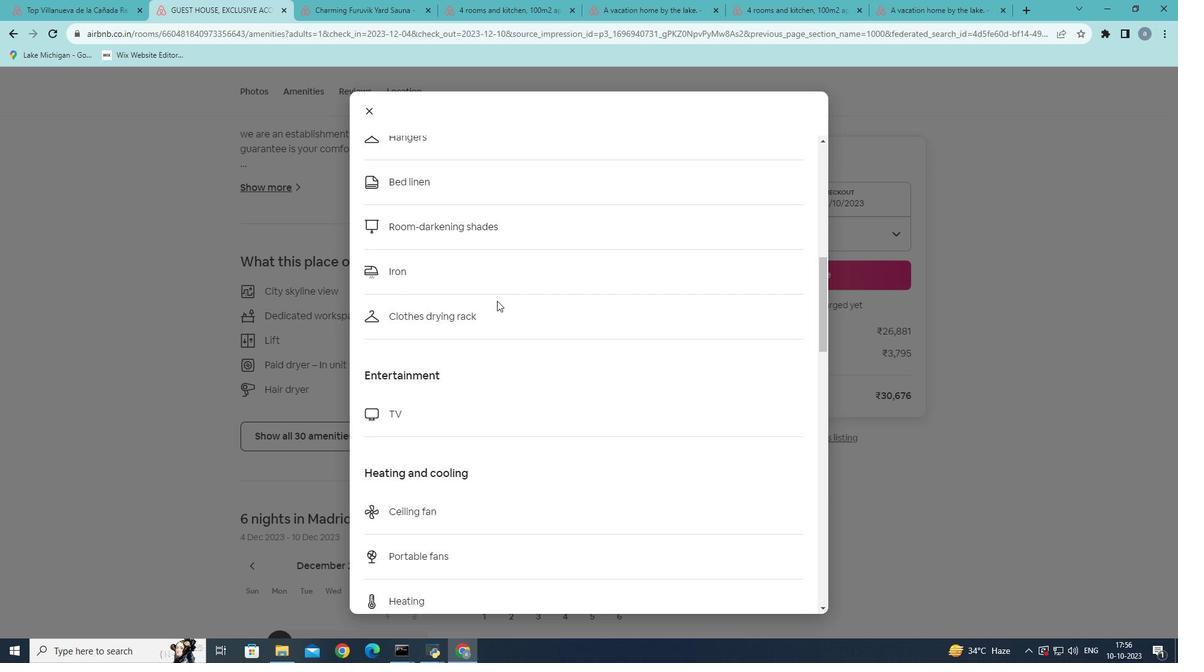 
Action: Mouse scrolled (497, 300) with delta (0, 0)
Screenshot: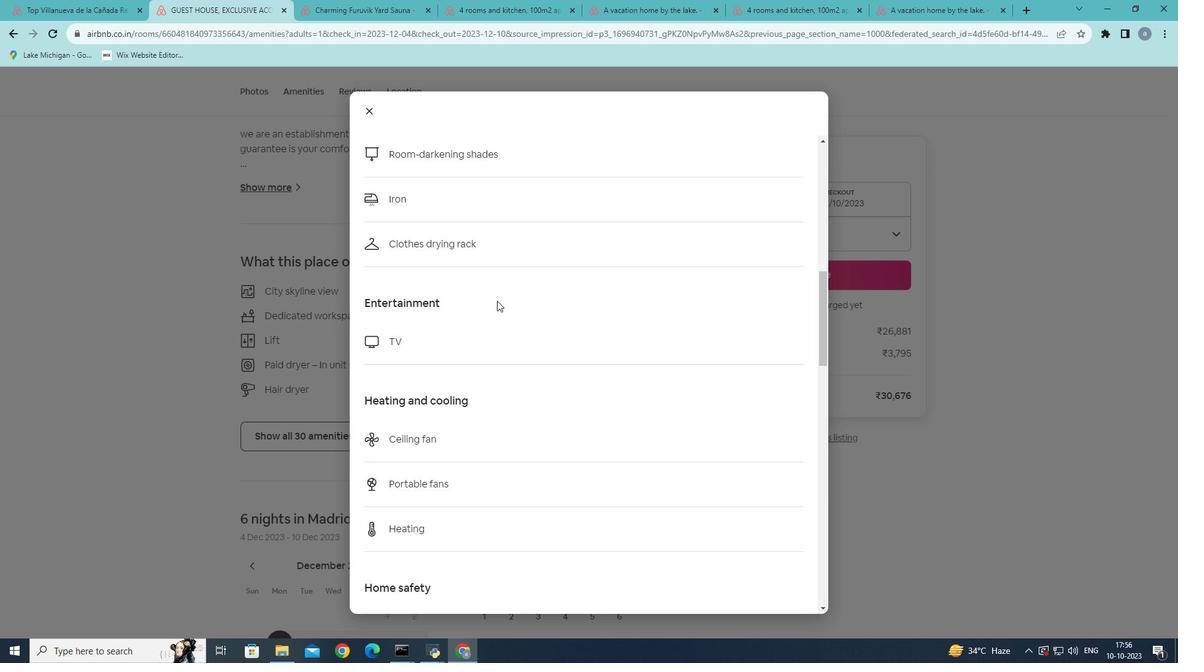 
Action: Mouse scrolled (497, 300) with delta (0, 0)
Screenshot: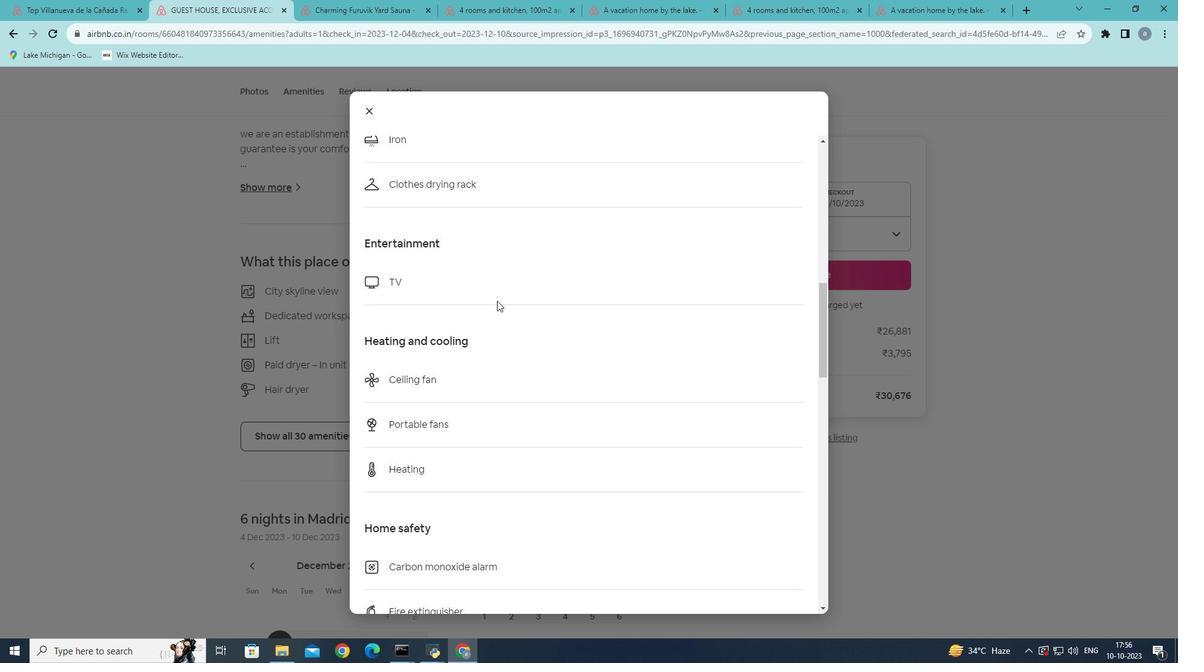 
Action: Mouse scrolled (497, 300) with delta (0, 0)
Screenshot: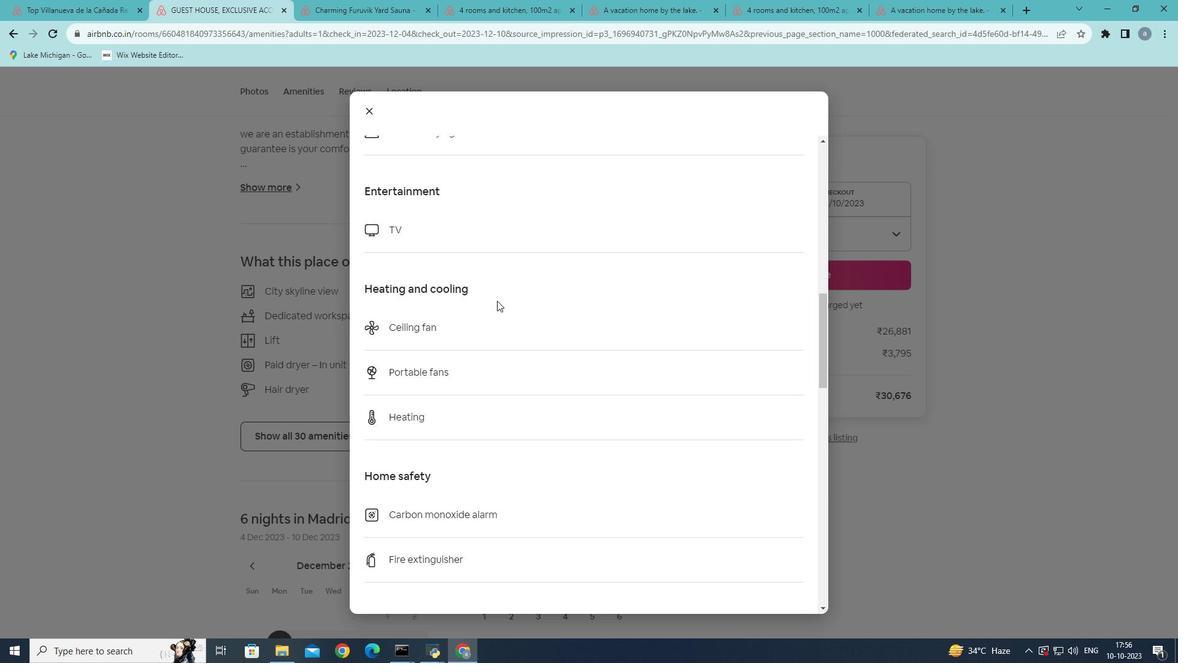 
Action: Mouse scrolled (497, 300) with delta (0, 0)
Screenshot: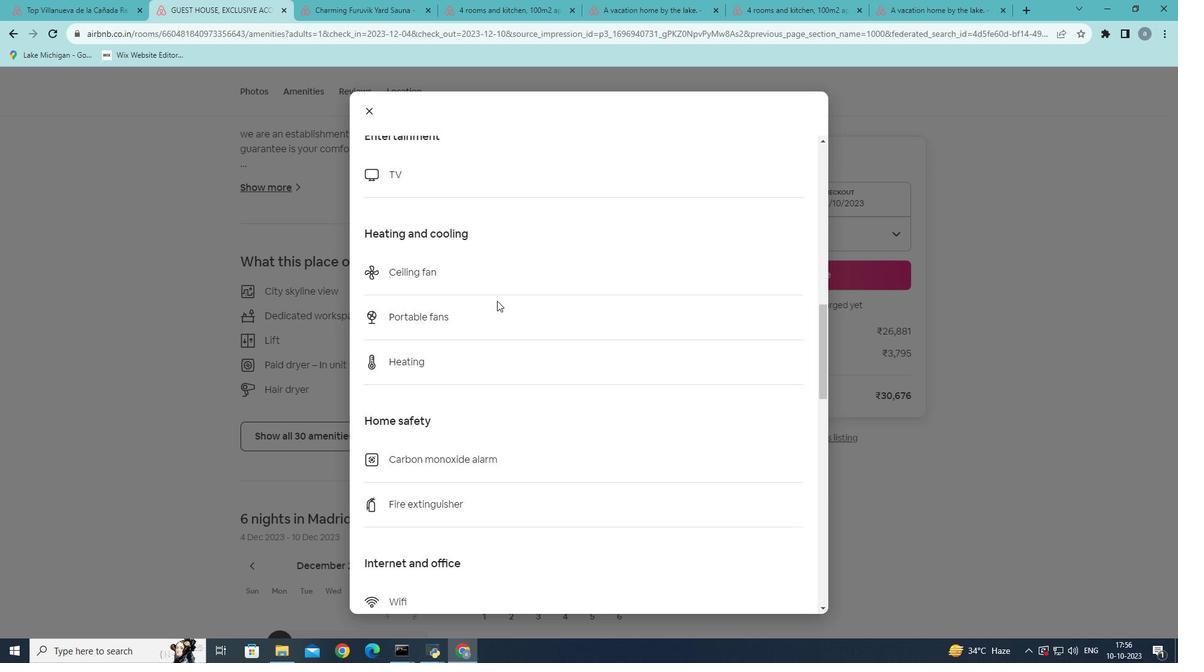 
Action: Mouse scrolled (497, 300) with delta (0, 0)
Screenshot: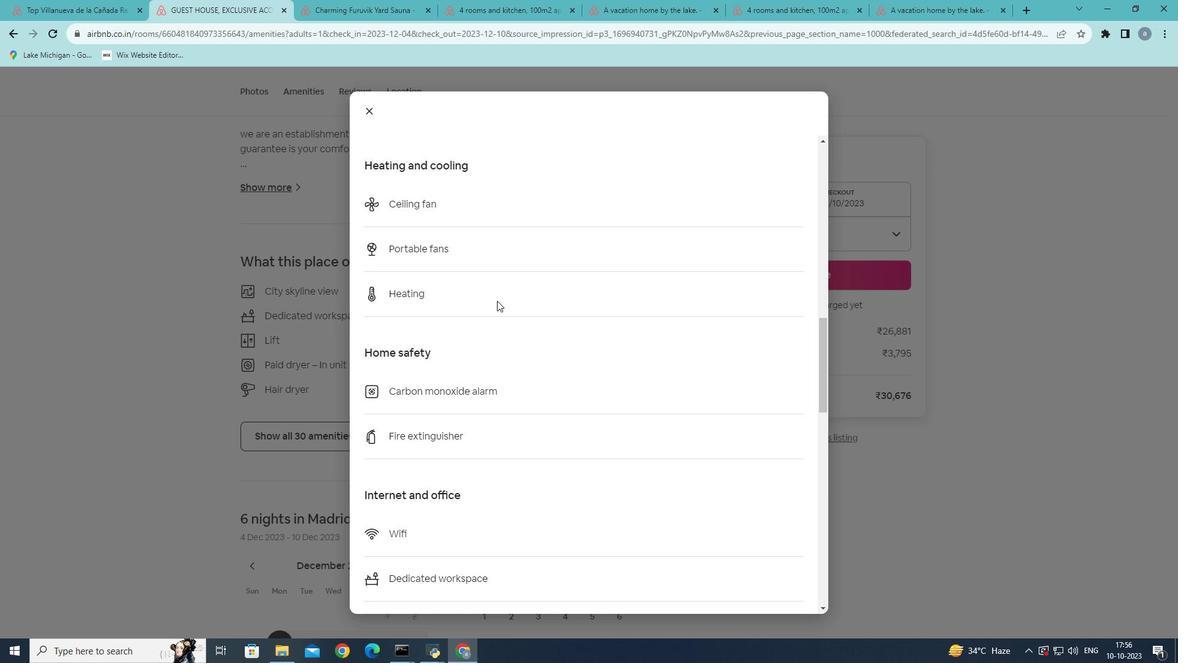 
Action: Mouse scrolled (497, 300) with delta (0, 0)
Screenshot: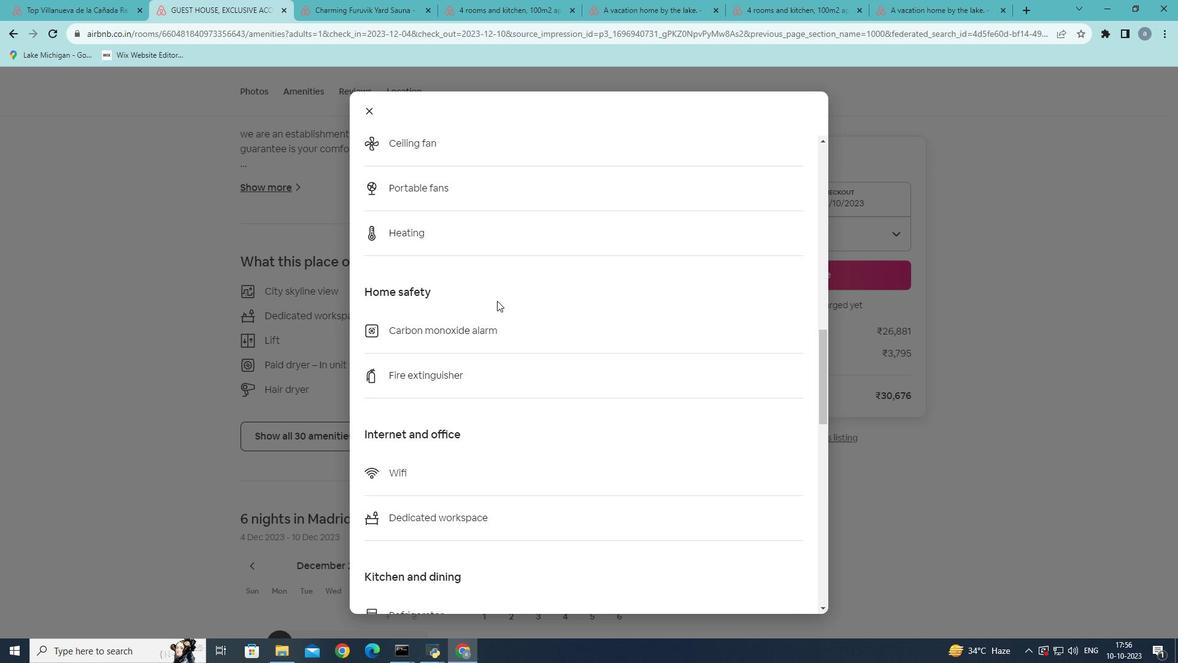 
Action: Mouse scrolled (497, 300) with delta (0, 0)
Screenshot: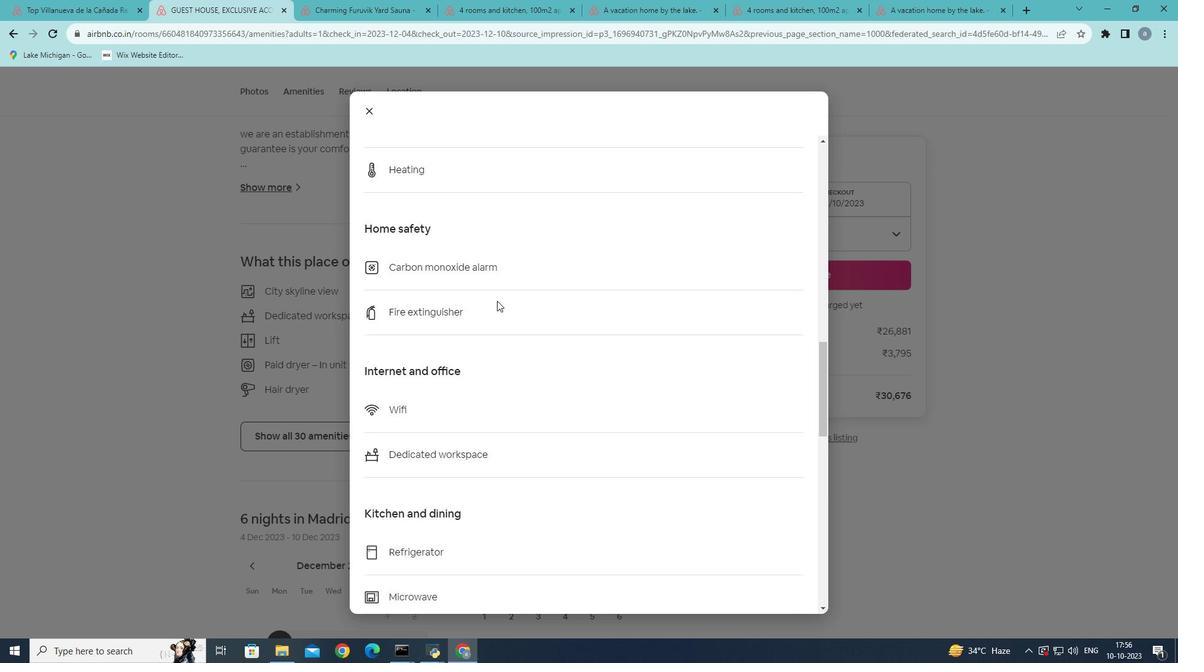 
Action: Mouse scrolled (497, 300) with delta (0, 0)
Screenshot: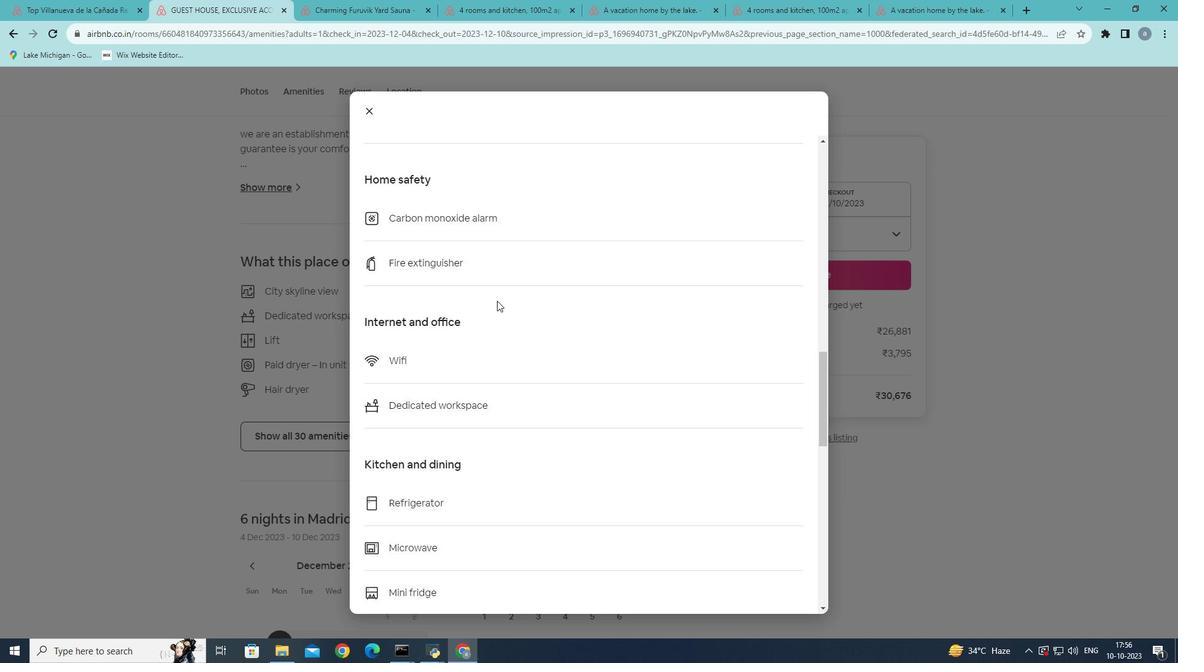 
Action: Mouse scrolled (497, 300) with delta (0, 0)
Screenshot: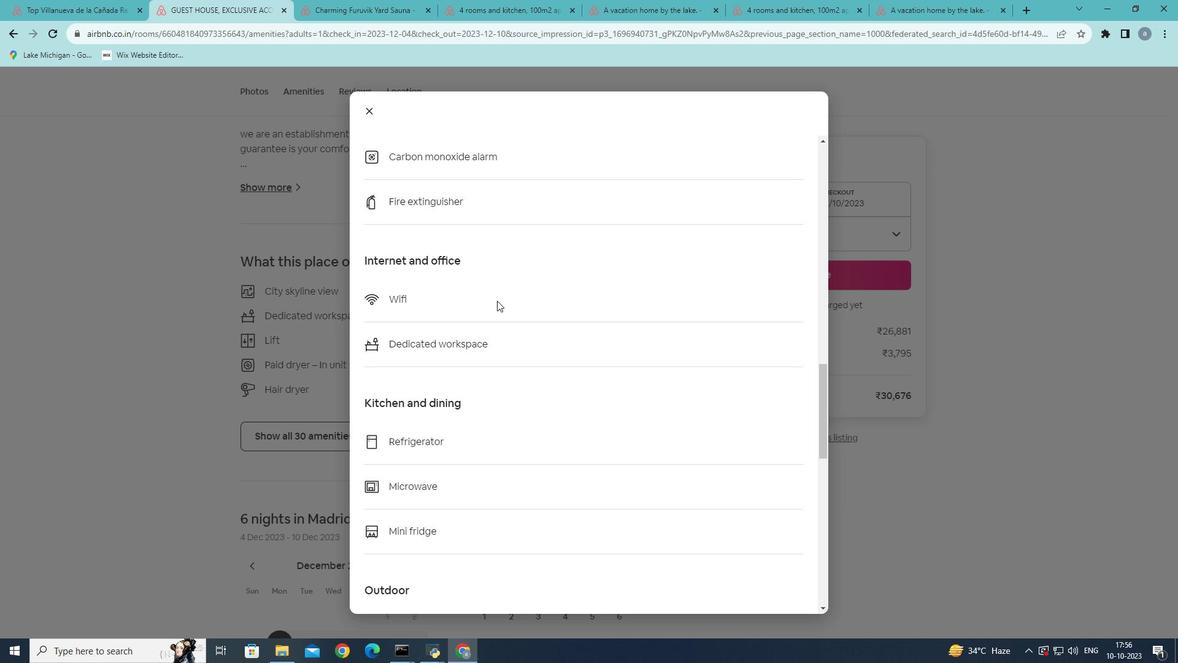 
Action: Mouse scrolled (497, 300) with delta (0, 0)
Screenshot: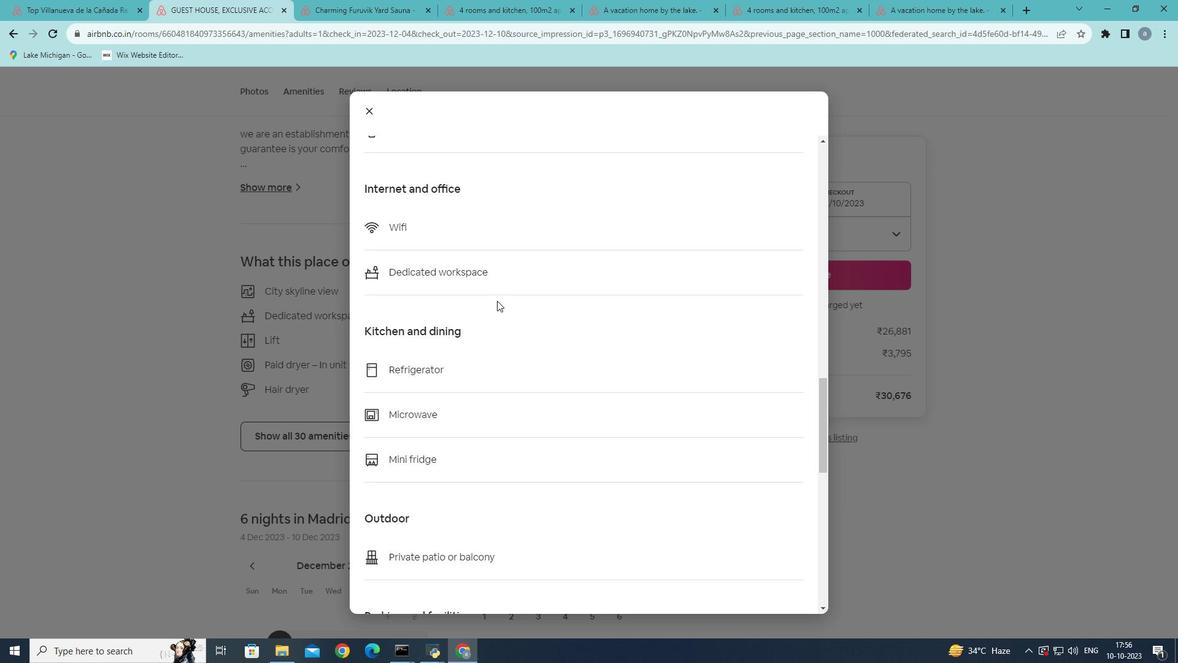
Action: Mouse scrolled (497, 300) with delta (0, 0)
Screenshot: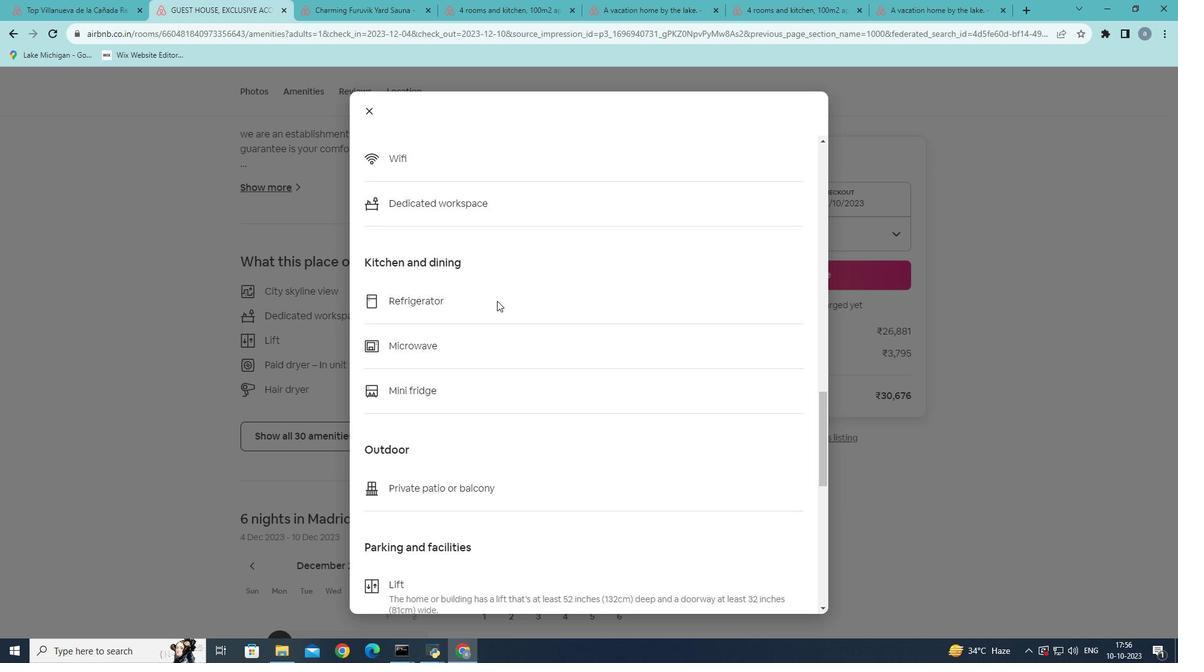 
Action: Mouse scrolled (497, 300) with delta (0, 0)
Screenshot: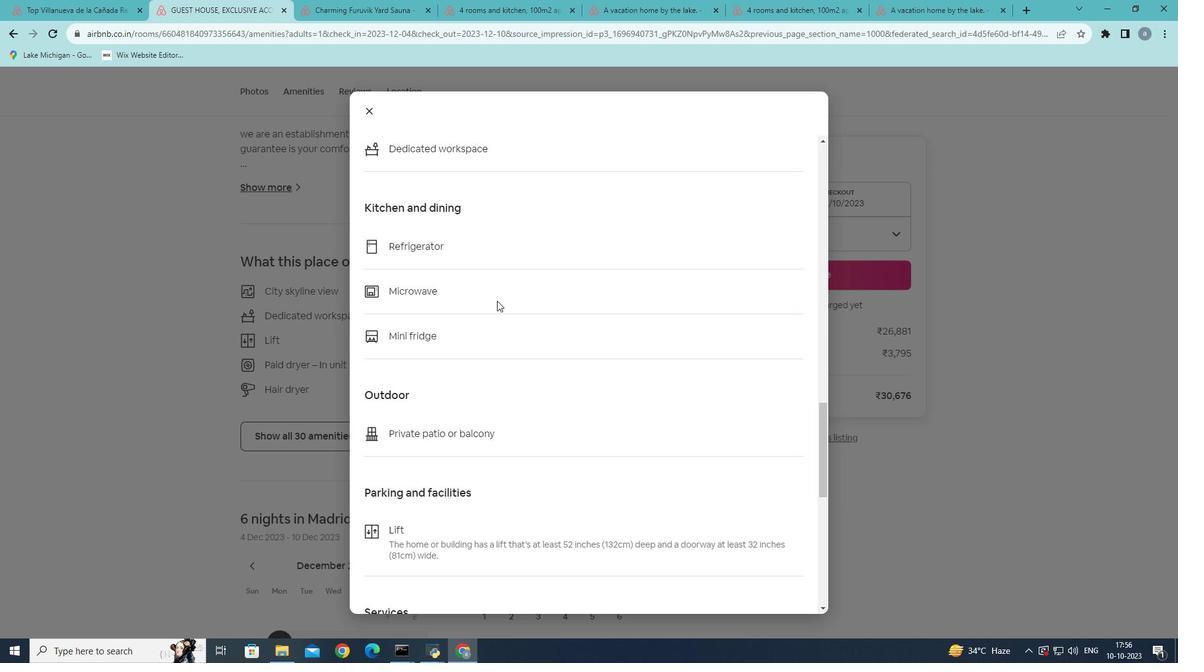 
Action: Mouse scrolled (497, 300) with delta (0, 0)
Screenshot: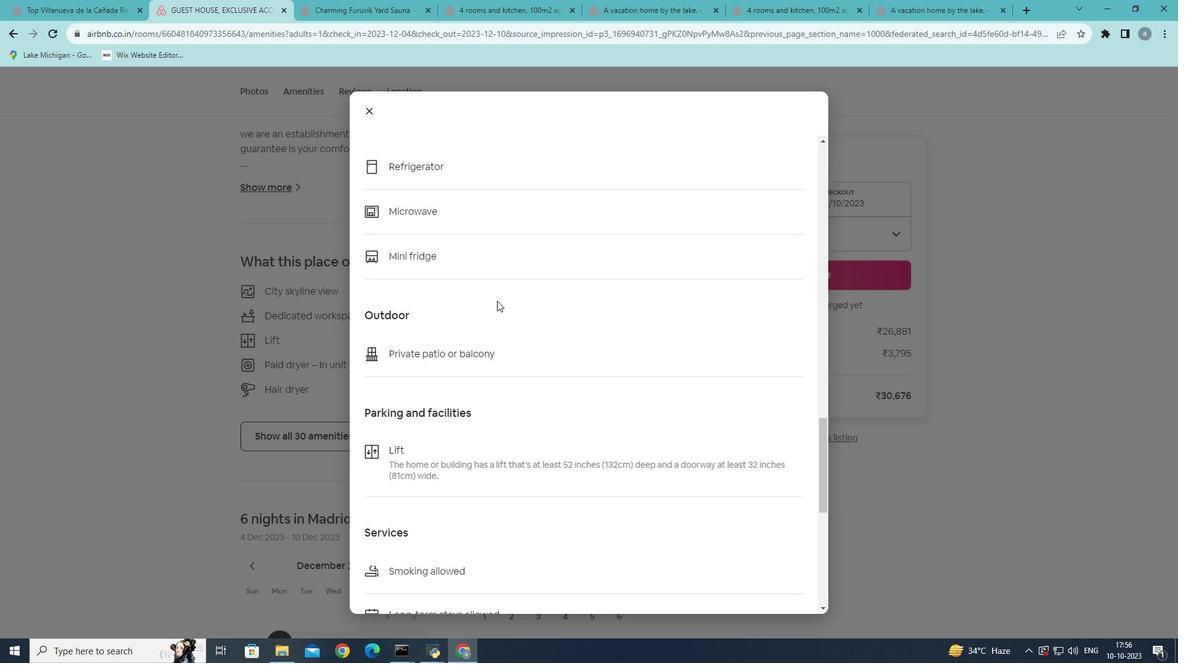 
Action: Mouse scrolled (497, 300) with delta (0, 0)
Screenshot: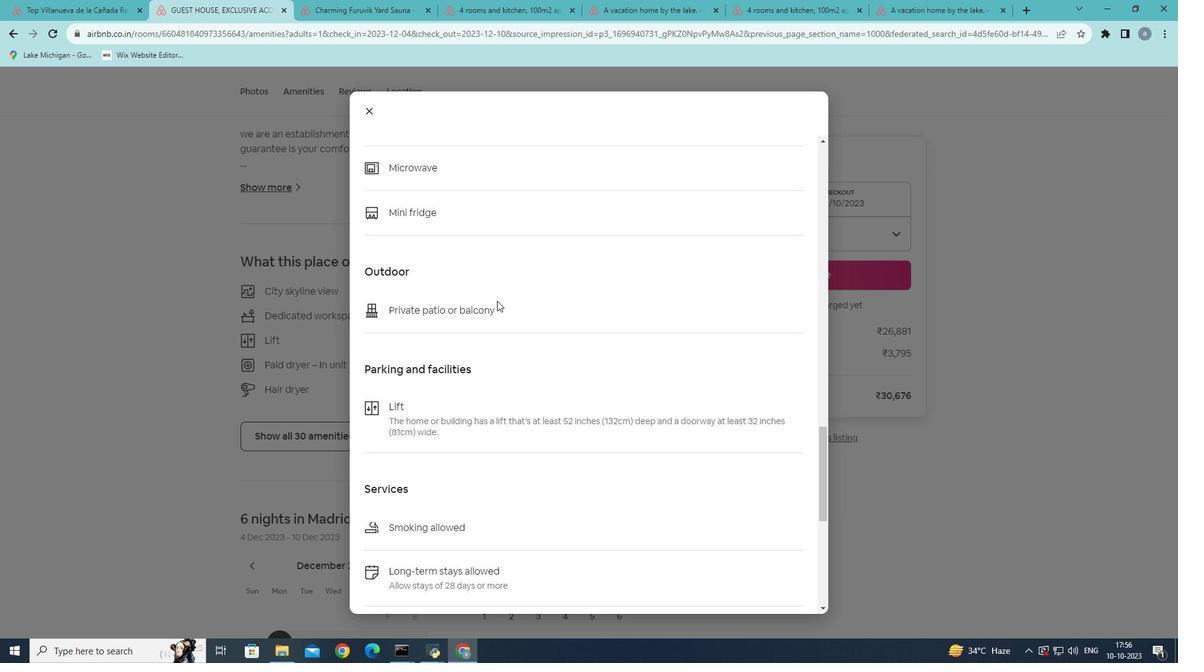 
Action: Mouse scrolled (497, 300) with delta (0, 0)
Screenshot: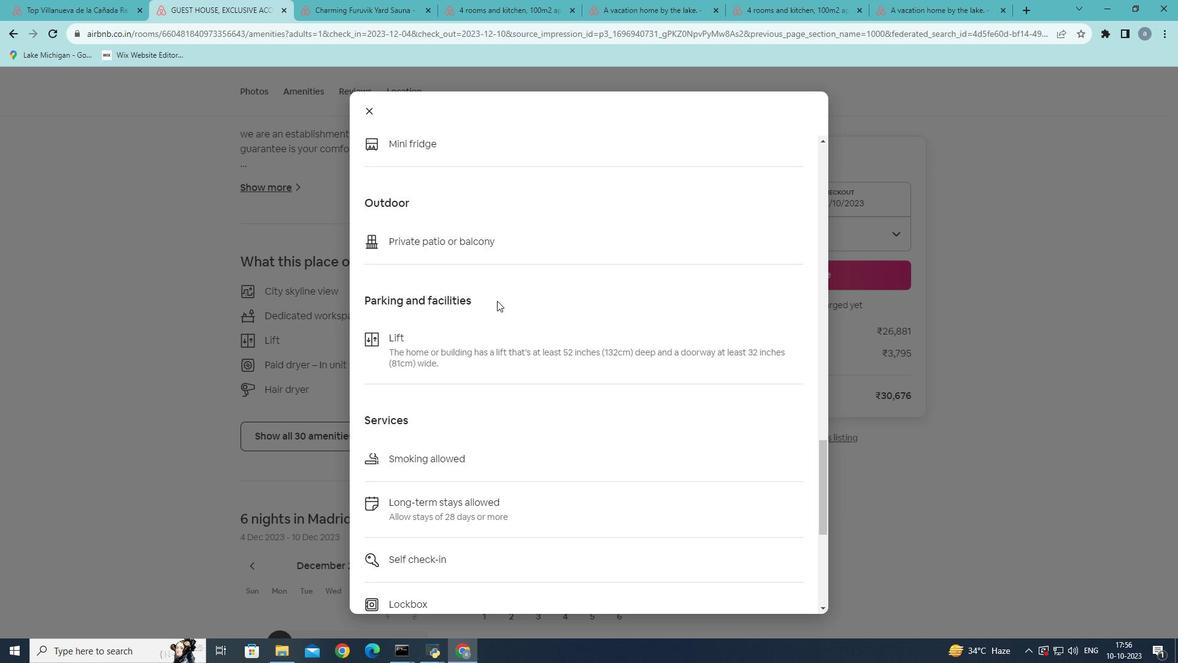 
Action: Mouse scrolled (497, 300) with delta (0, 0)
Screenshot: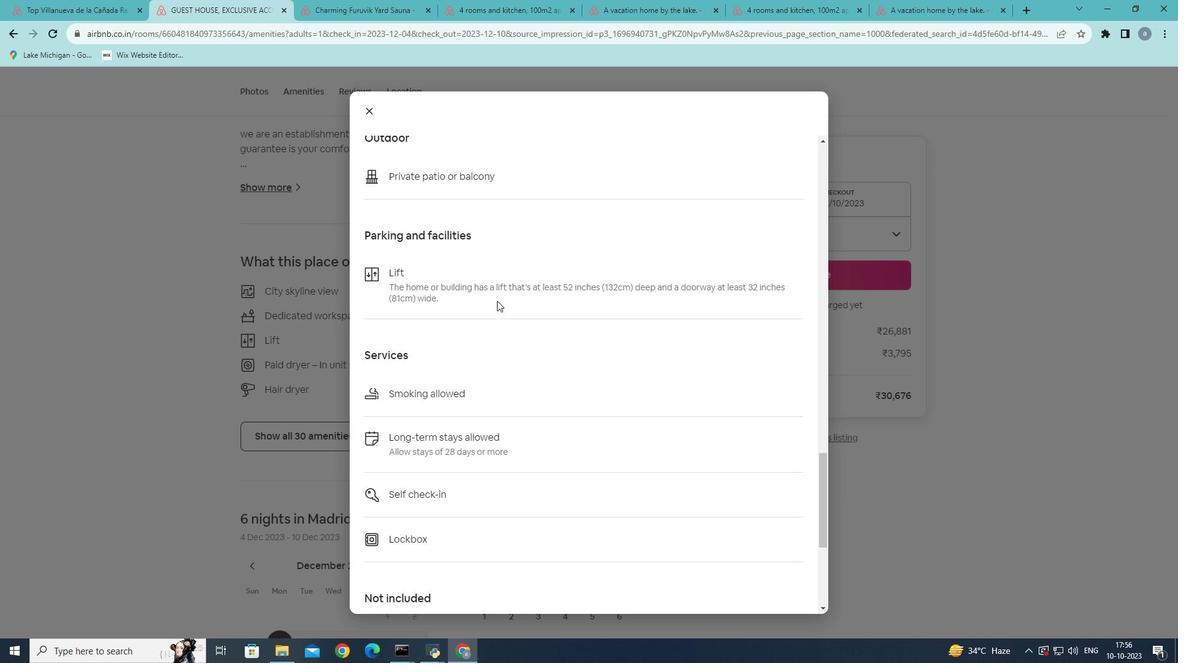 
Action: Mouse scrolled (497, 300) with delta (0, 0)
Screenshot: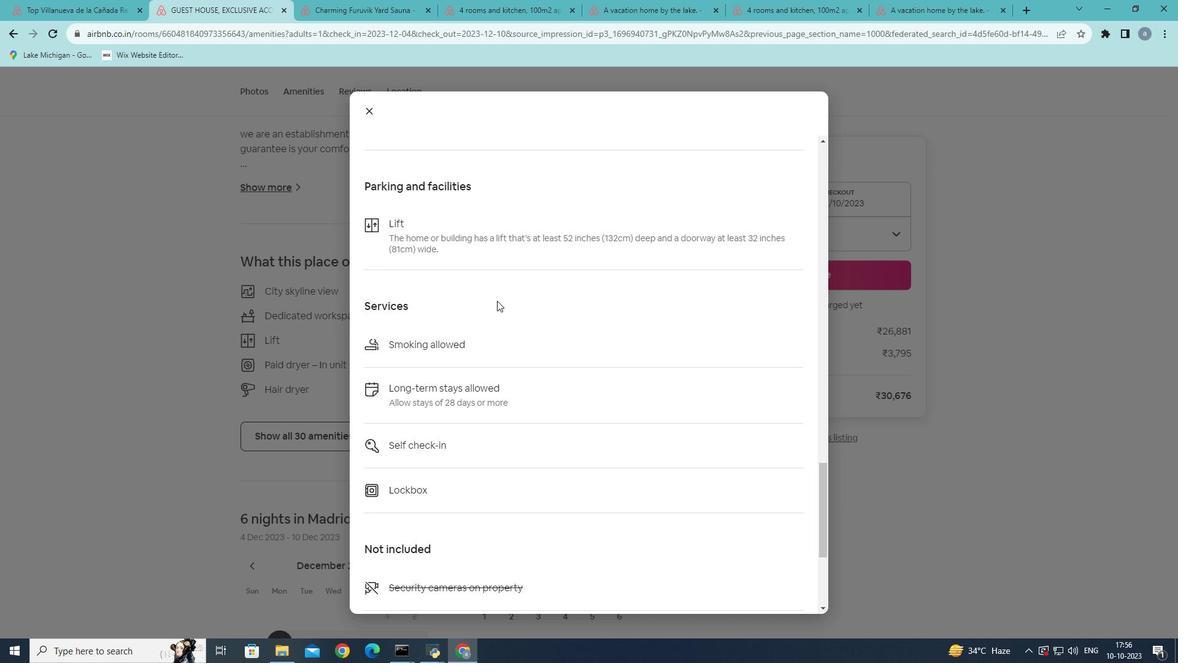 
Action: Mouse scrolled (497, 300) with delta (0, 0)
Screenshot: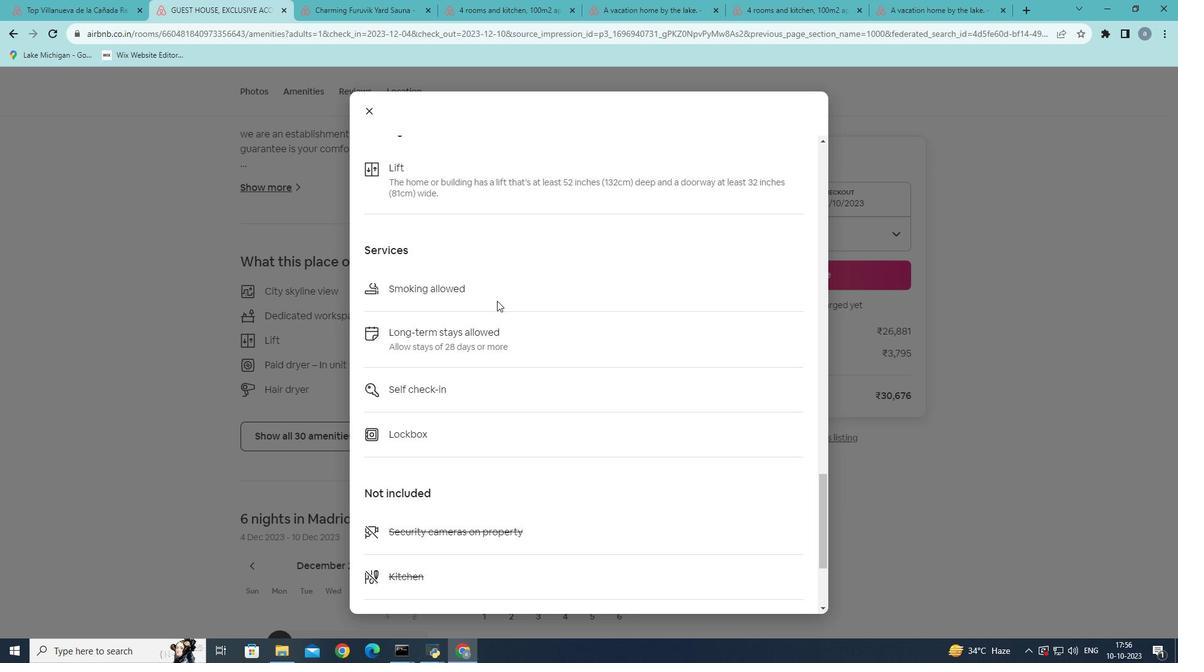 
Action: Mouse scrolled (497, 300) with delta (0, 0)
Screenshot: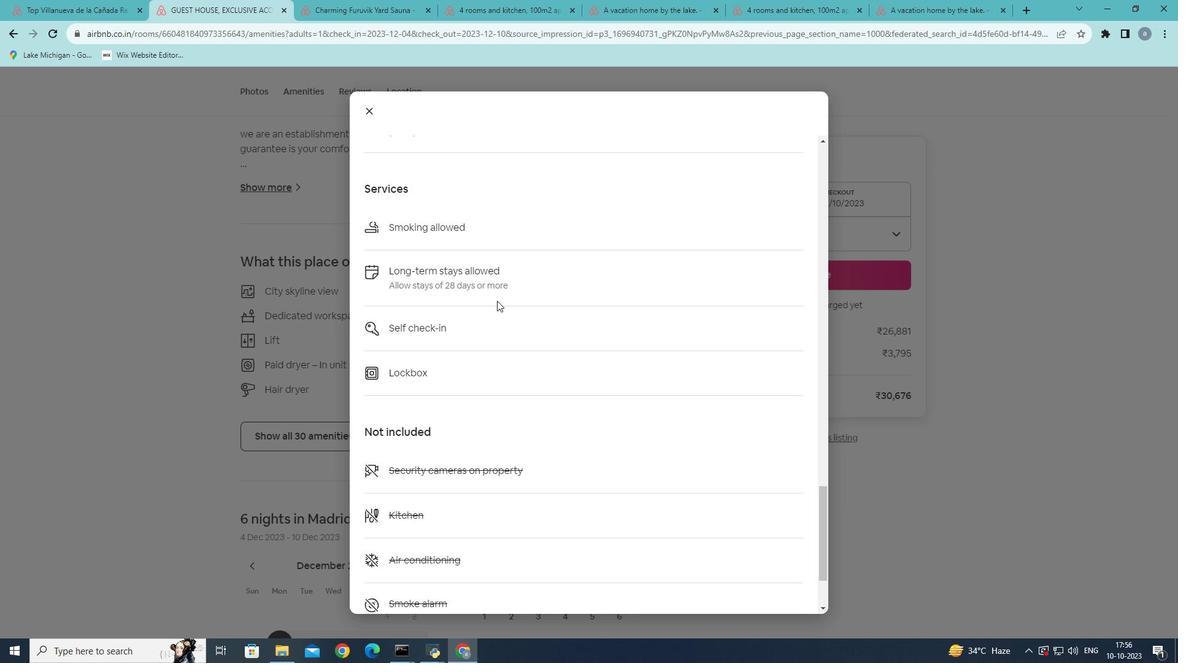 
Action: Mouse scrolled (497, 300) with delta (0, 0)
Screenshot: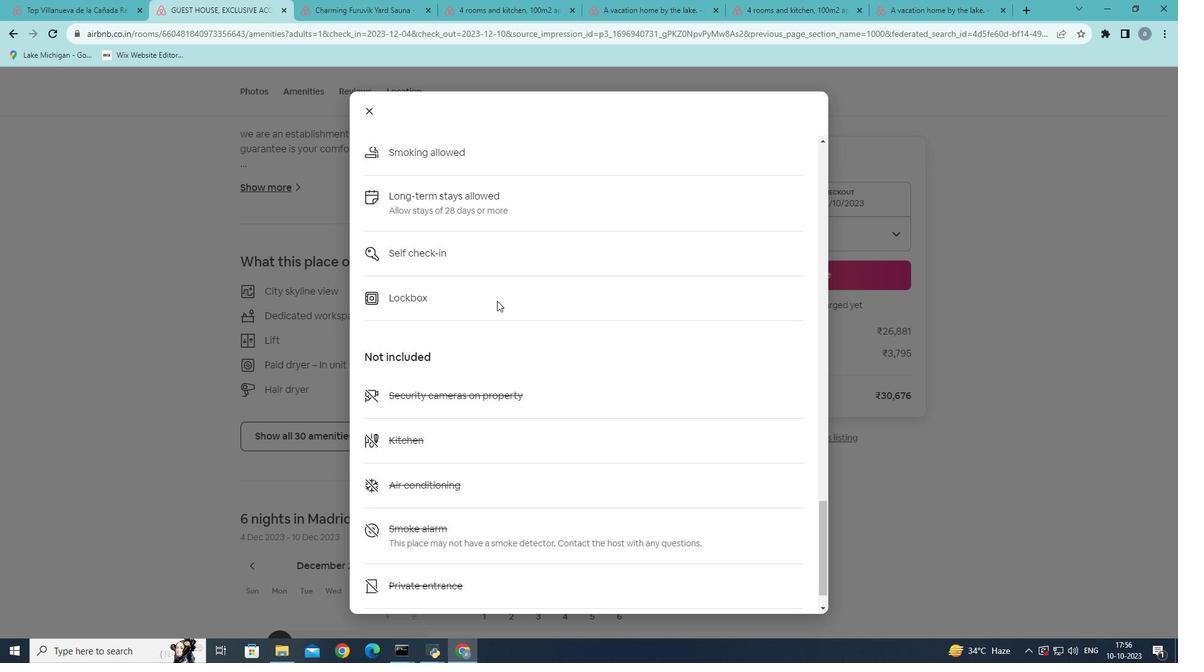 
Action: Mouse scrolled (497, 300) with delta (0, 0)
Screenshot: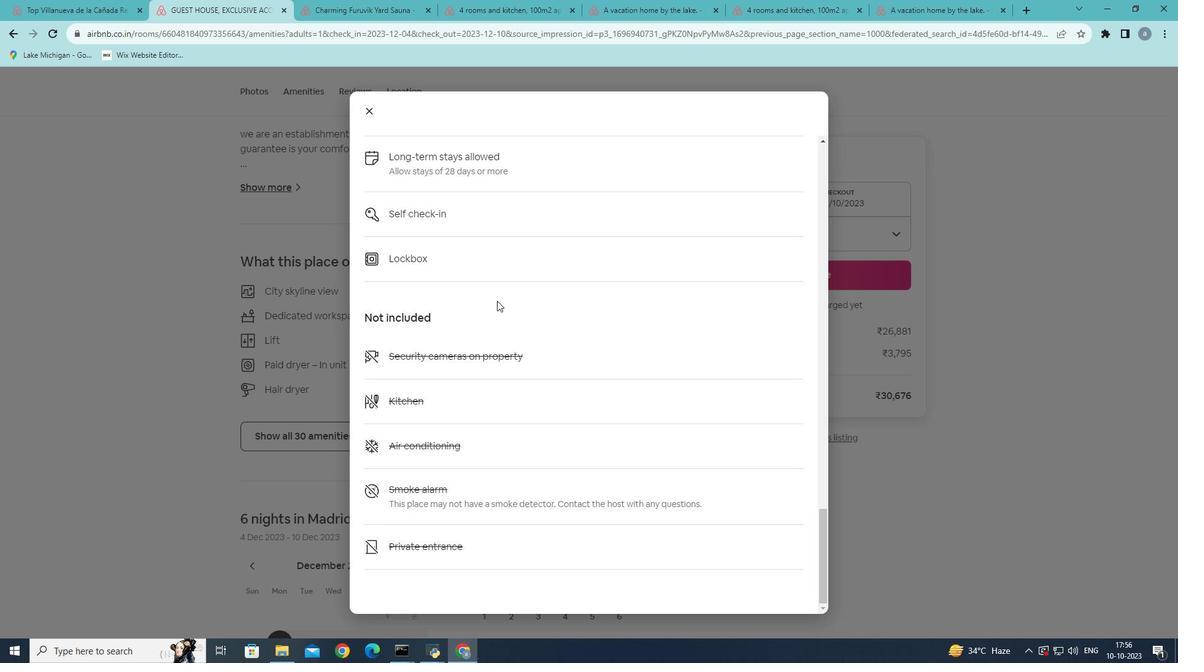 
Action: Mouse scrolled (497, 300) with delta (0, 0)
Screenshot: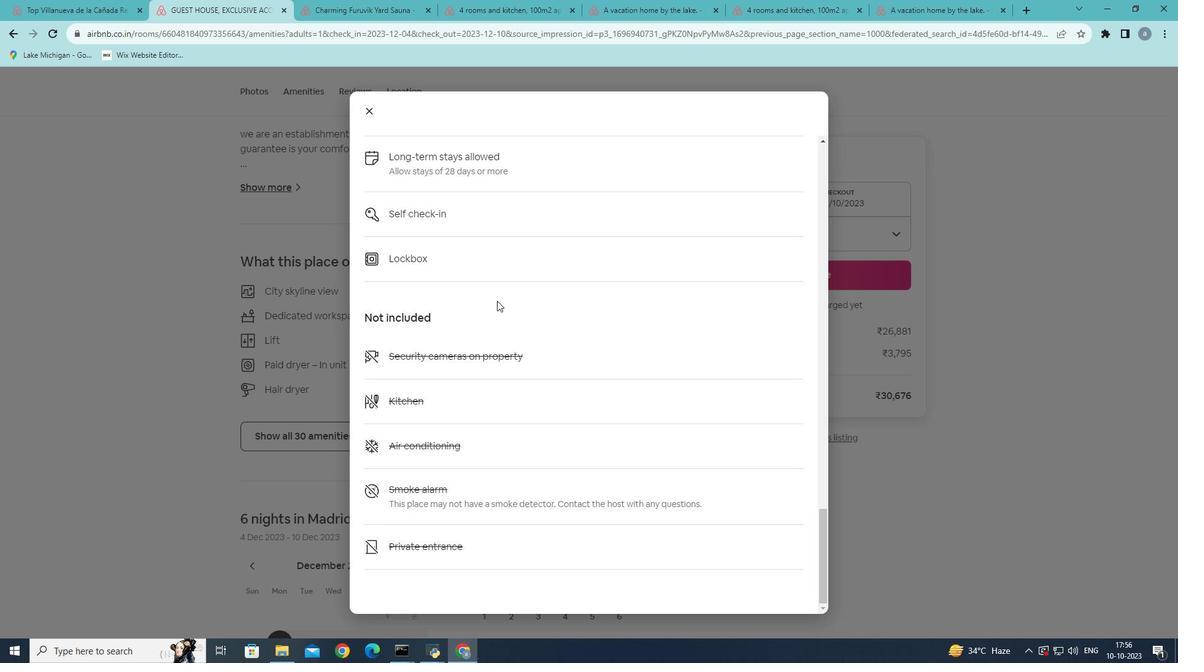 
Action: Mouse scrolled (497, 300) with delta (0, 0)
Screenshot: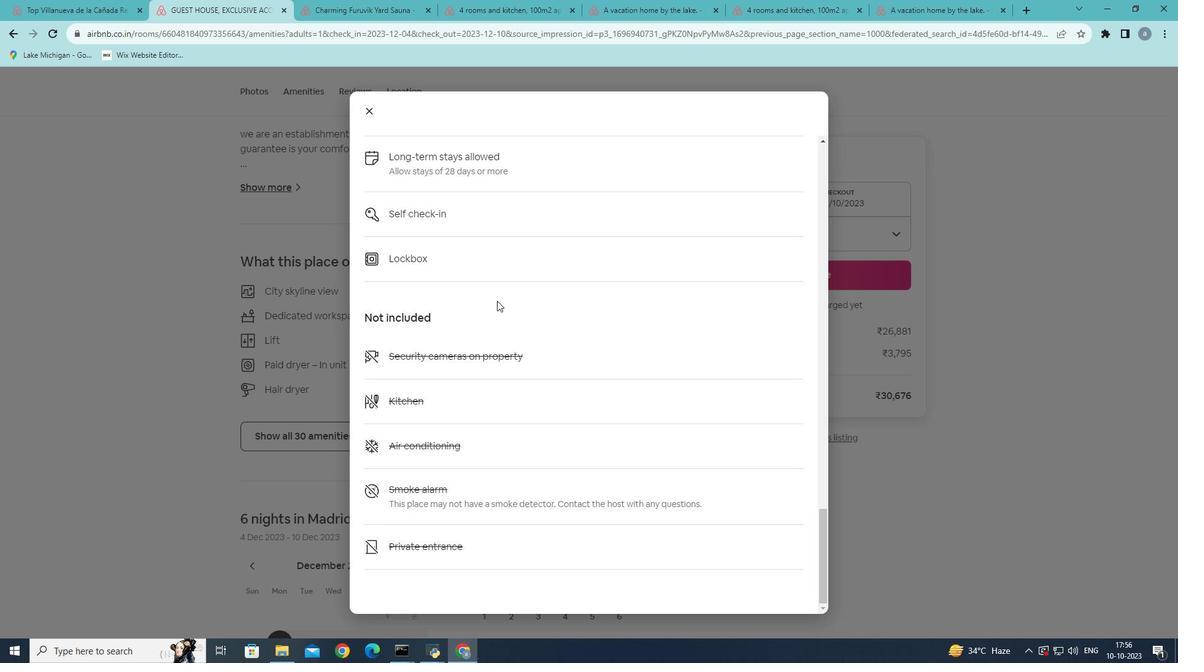 
Action: Mouse scrolled (497, 300) with delta (0, 0)
Screenshot: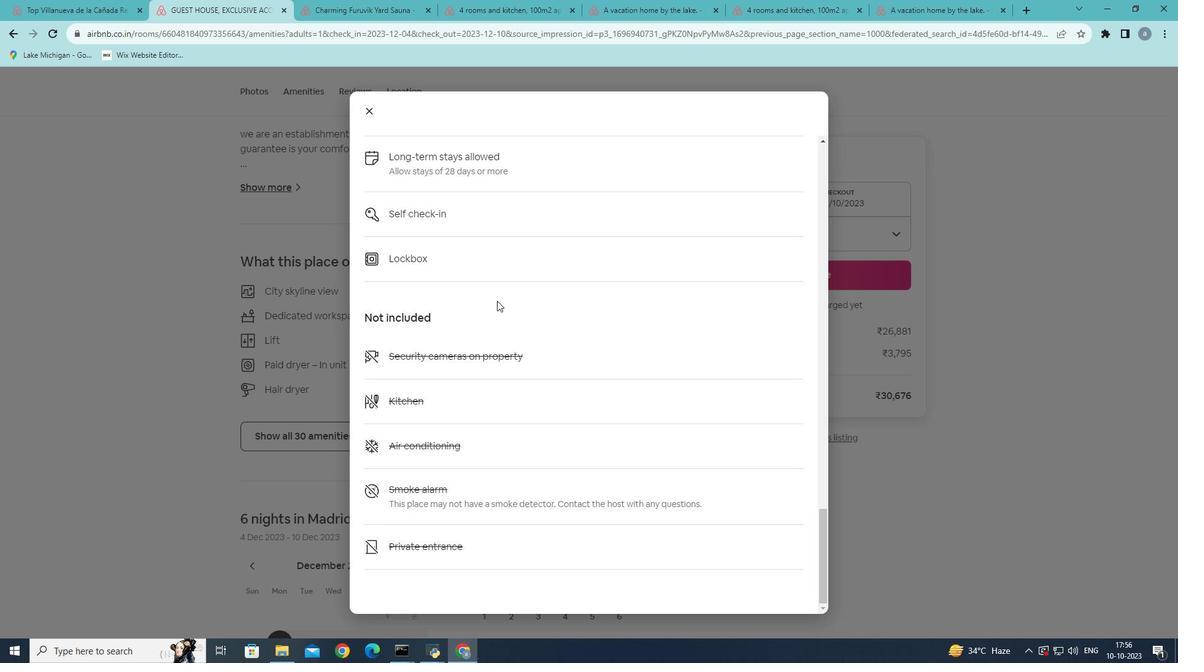 
Action: Mouse scrolled (497, 300) with delta (0, 0)
Screenshot: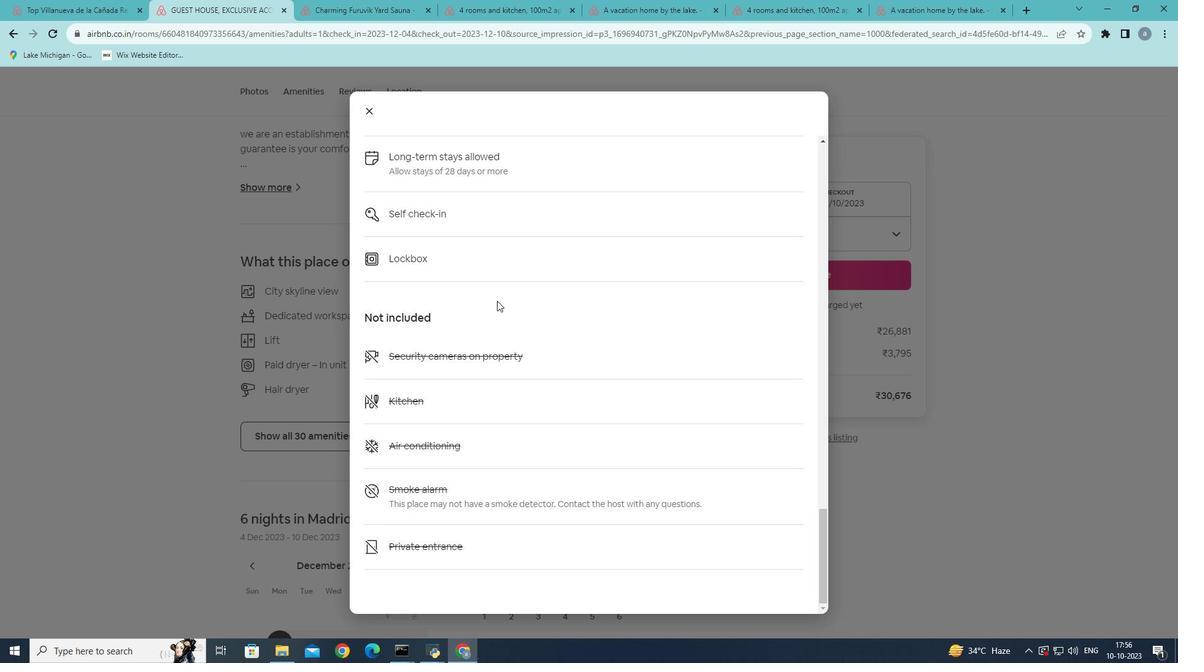 
Action: Mouse scrolled (497, 300) with delta (0, 0)
Screenshot: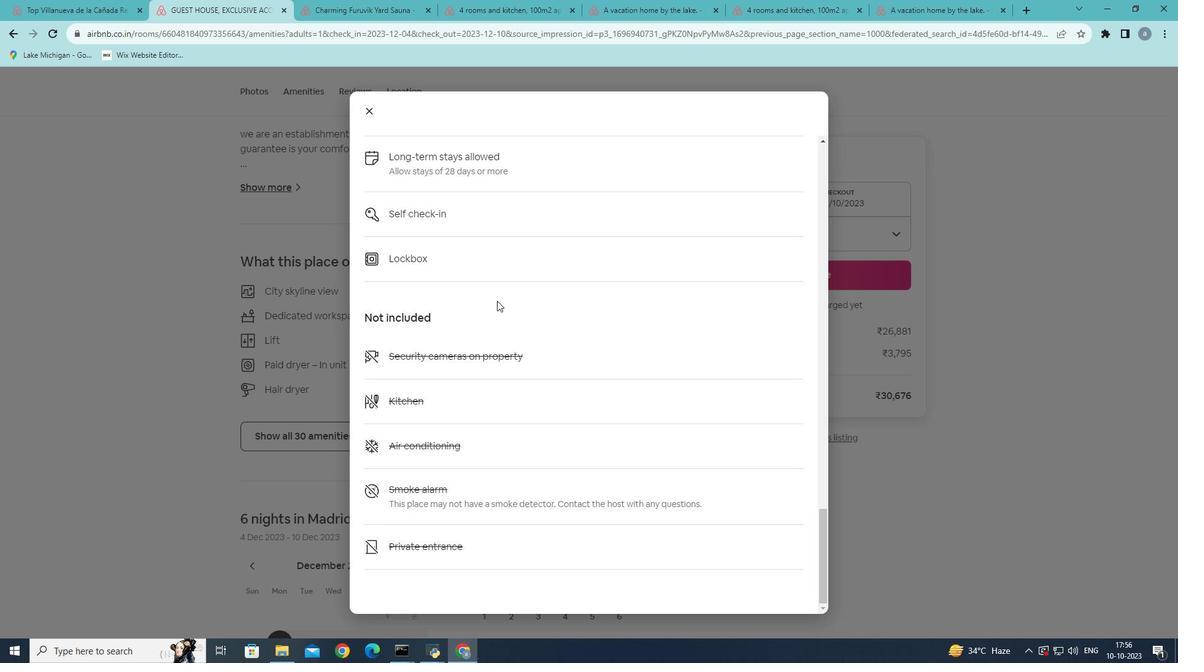 
Action: Mouse scrolled (497, 300) with delta (0, 0)
Screenshot: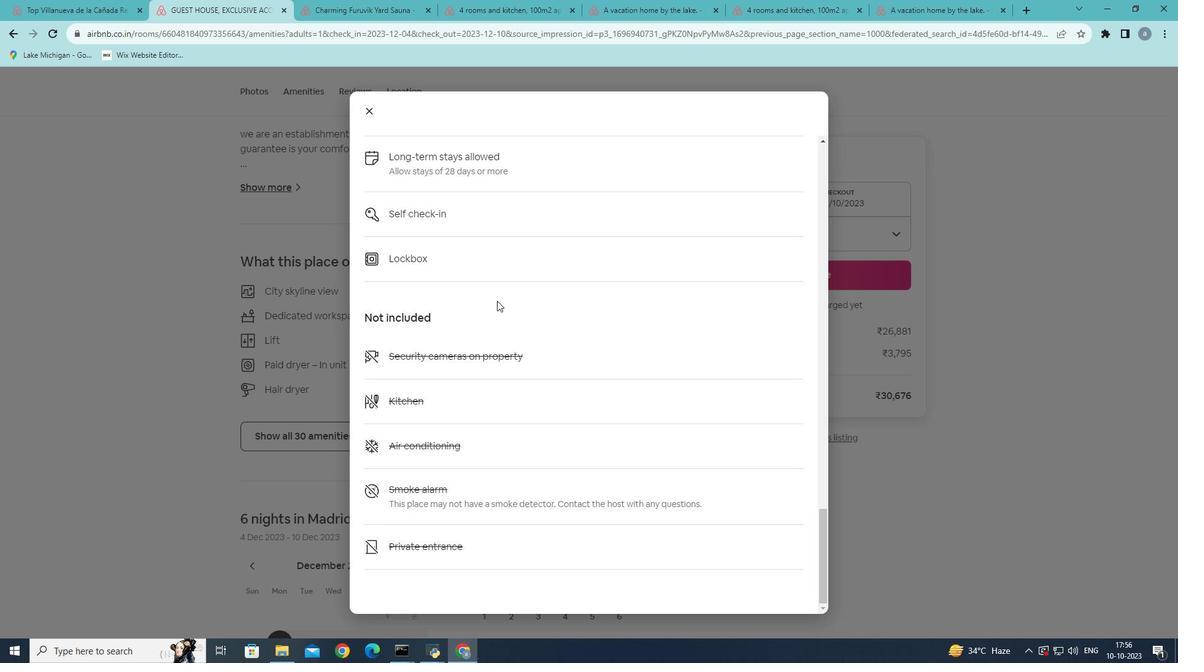 
Action: Mouse moved to (362, 114)
Screenshot: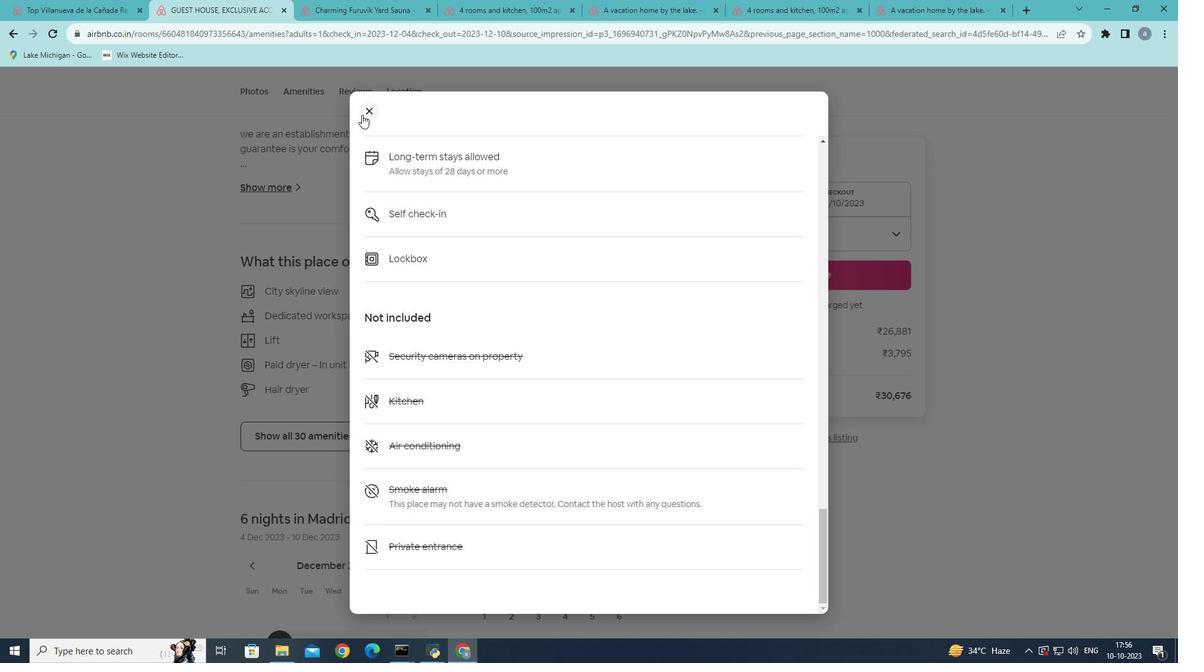 
Action: Mouse pressed left at (362, 114)
Screenshot: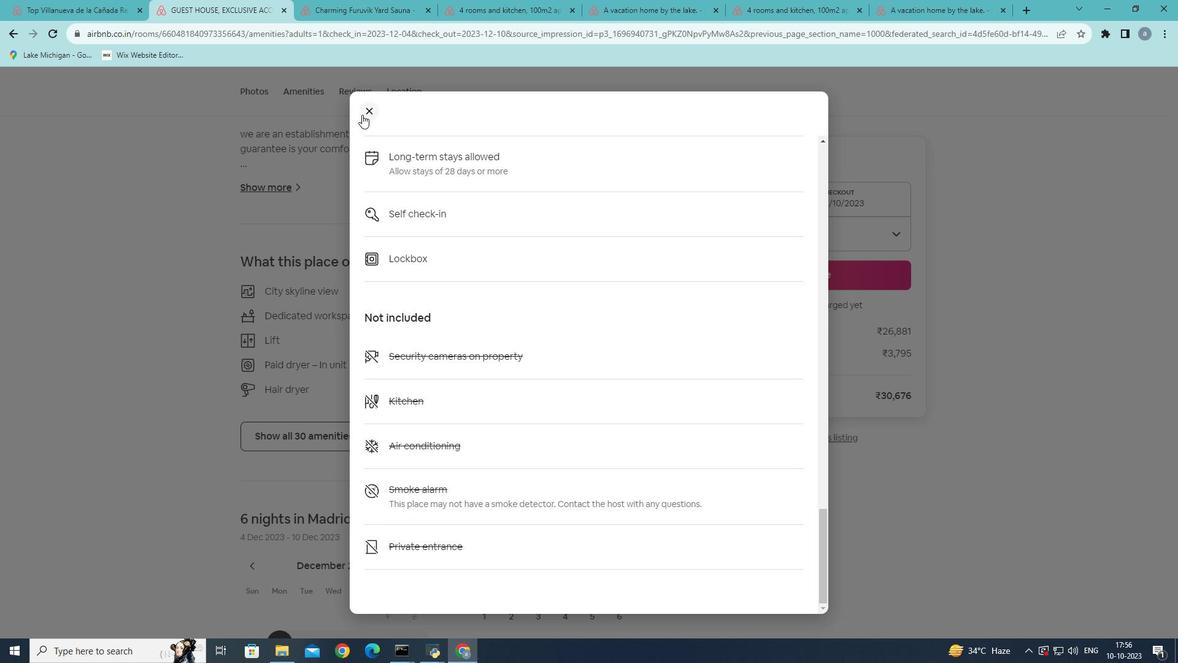 
Action: Mouse moved to (380, 299)
Screenshot: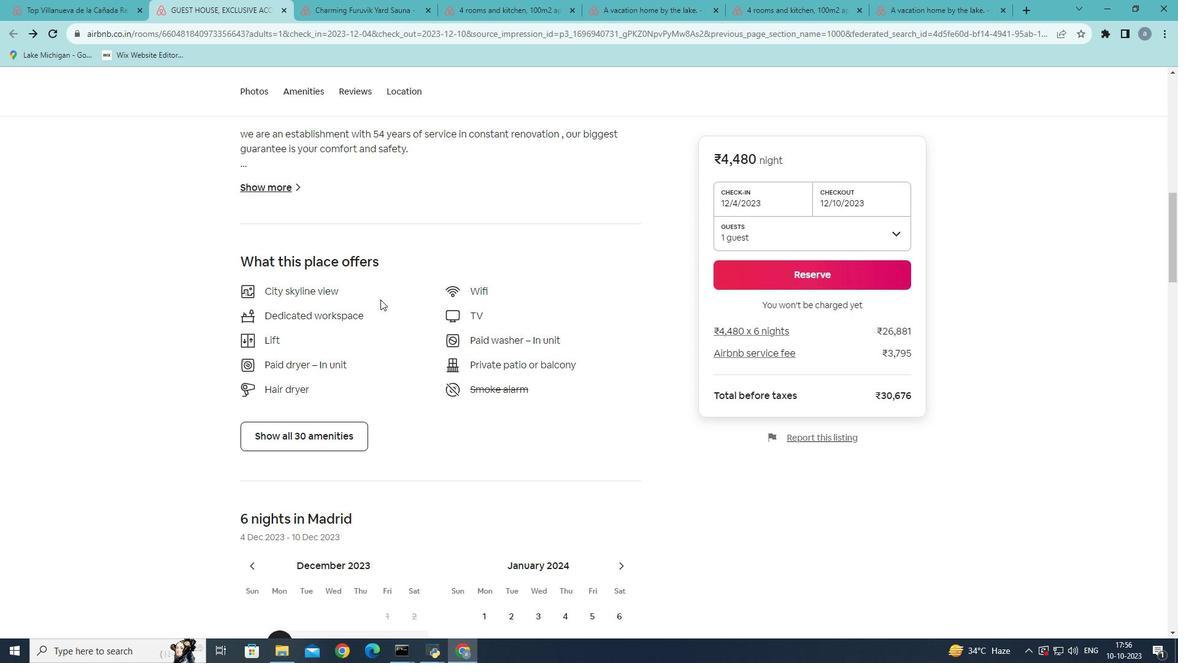 
Action: Mouse scrolled (380, 298) with delta (0, 0)
Screenshot: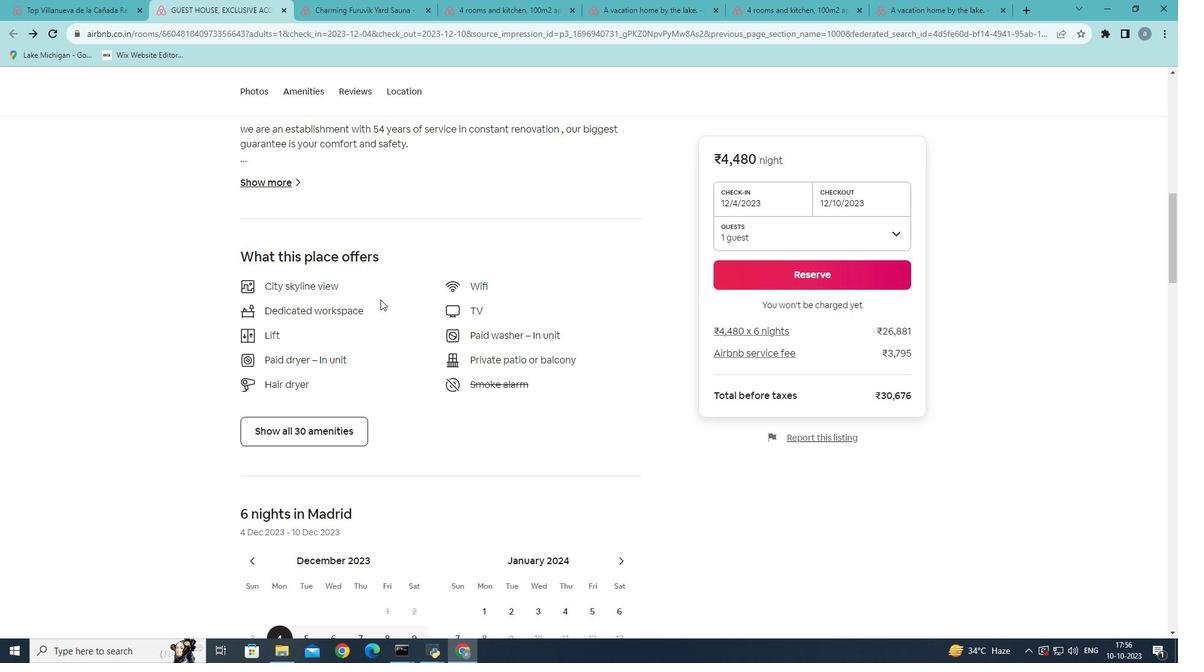 
Action: Mouse scrolled (380, 298) with delta (0, 0)
Screenshot: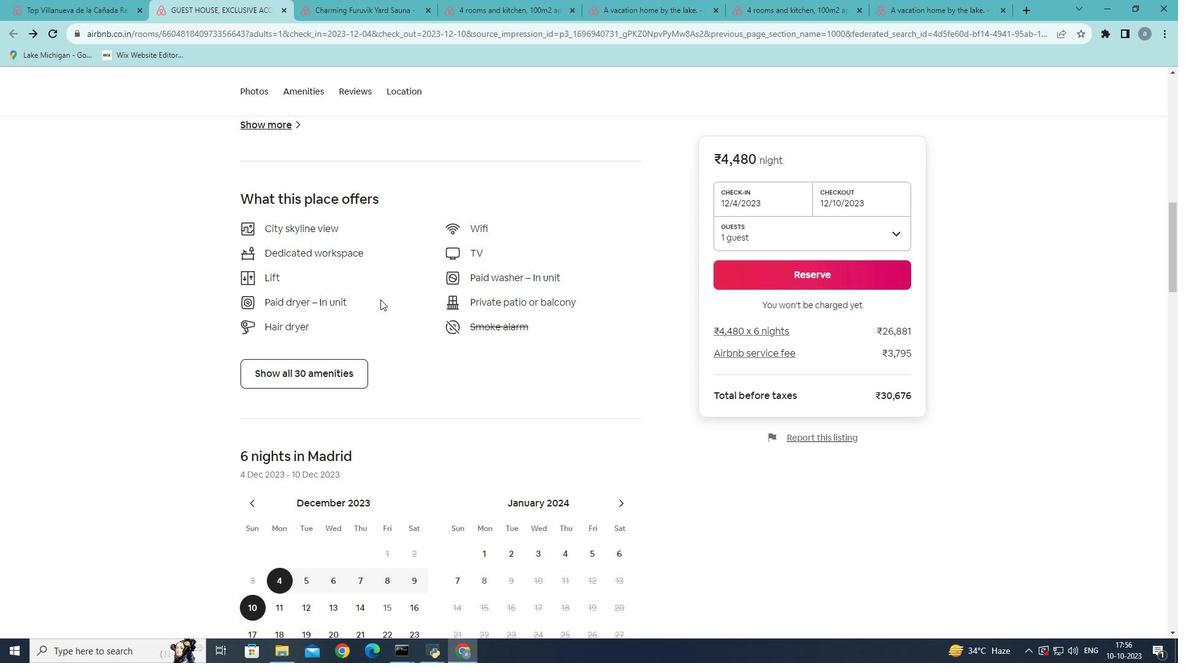 
Action: Mouse scrolled (380, 298) with delta (0, 0)
Screenshot: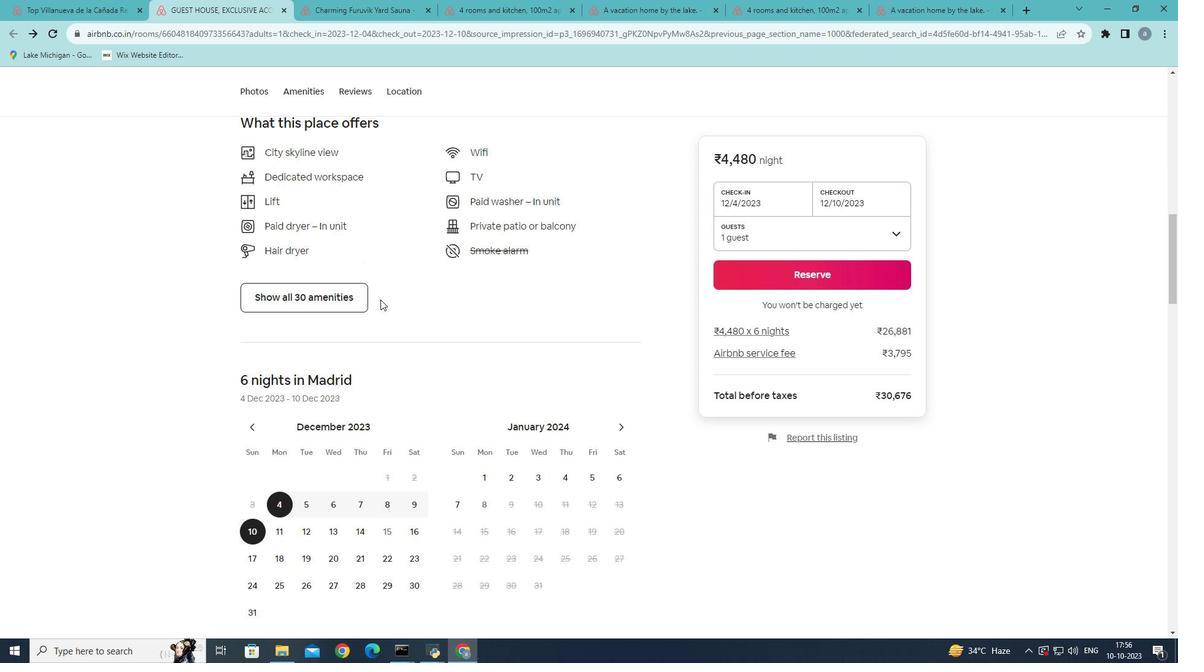 
Action: Mouse scrolled (380, 298) with delta (0, 0)
Screenshot: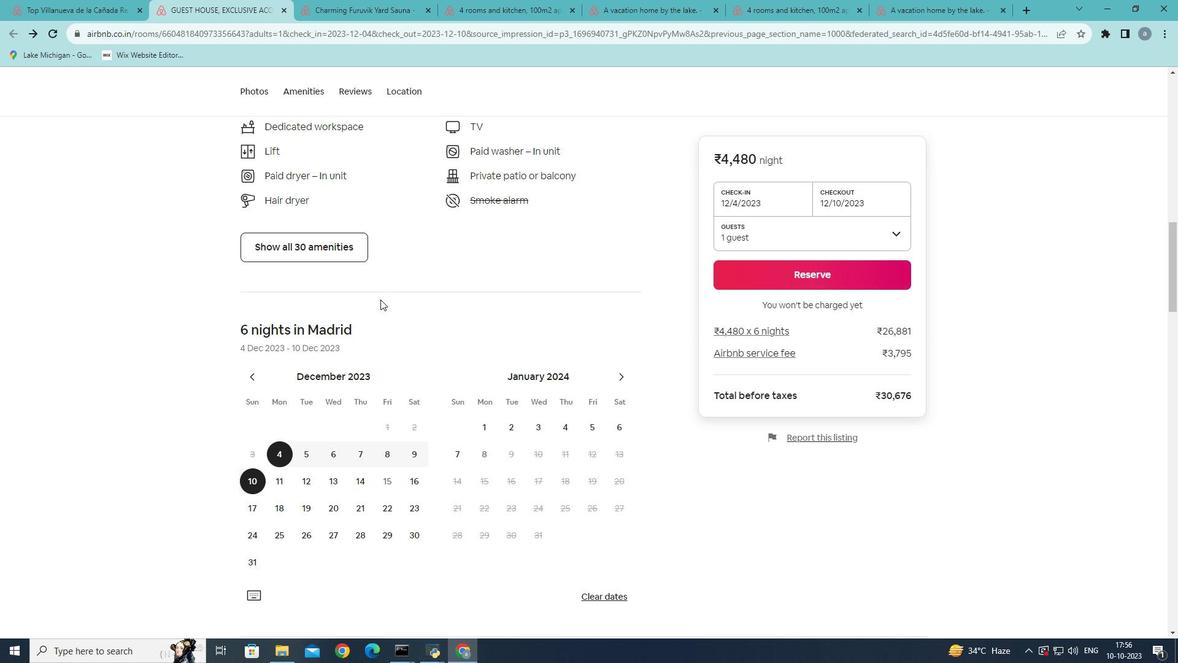 
Action: Mouse scrolled (380, 298) with delta (0, 0)
Screenshot: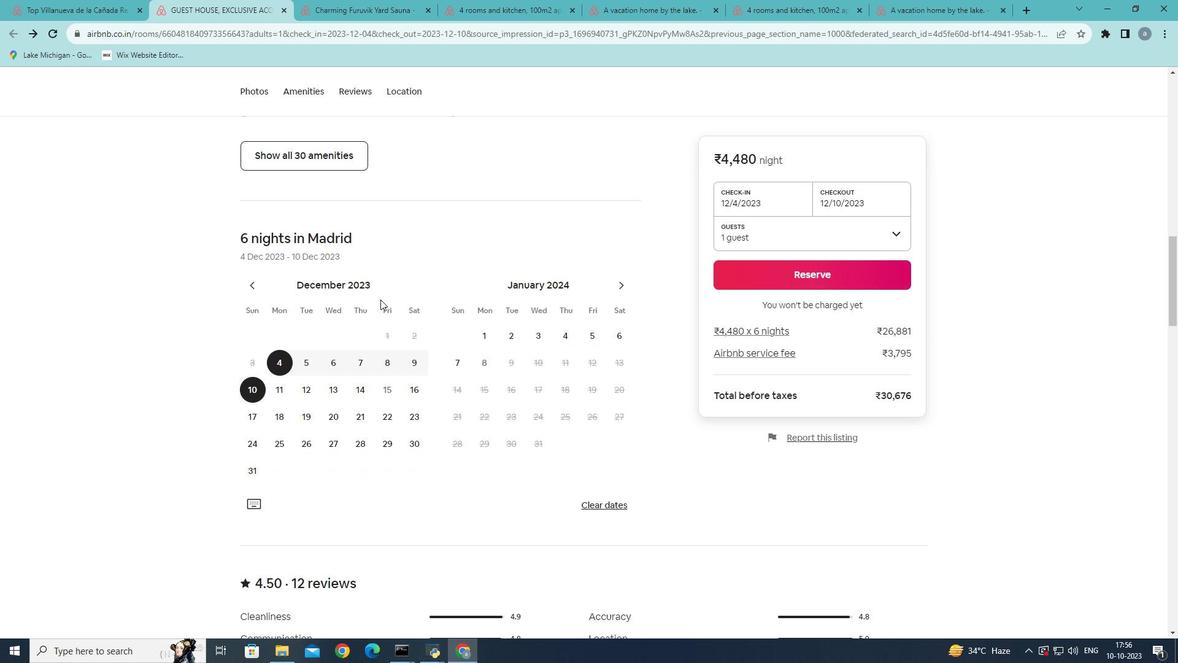 
Action: Mouse scrolled (380, 298) with delta (0, 0)
Screenshot: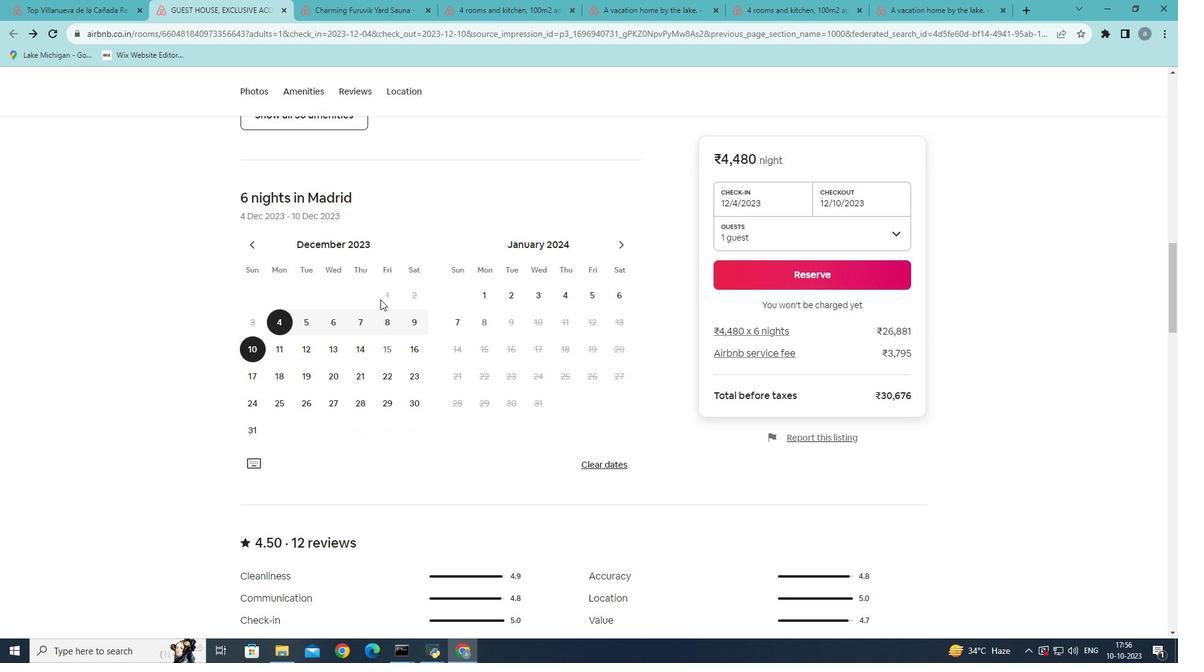 
Action: Mouse scrolled (380, 298) with delta (0, 0)
Screenshot: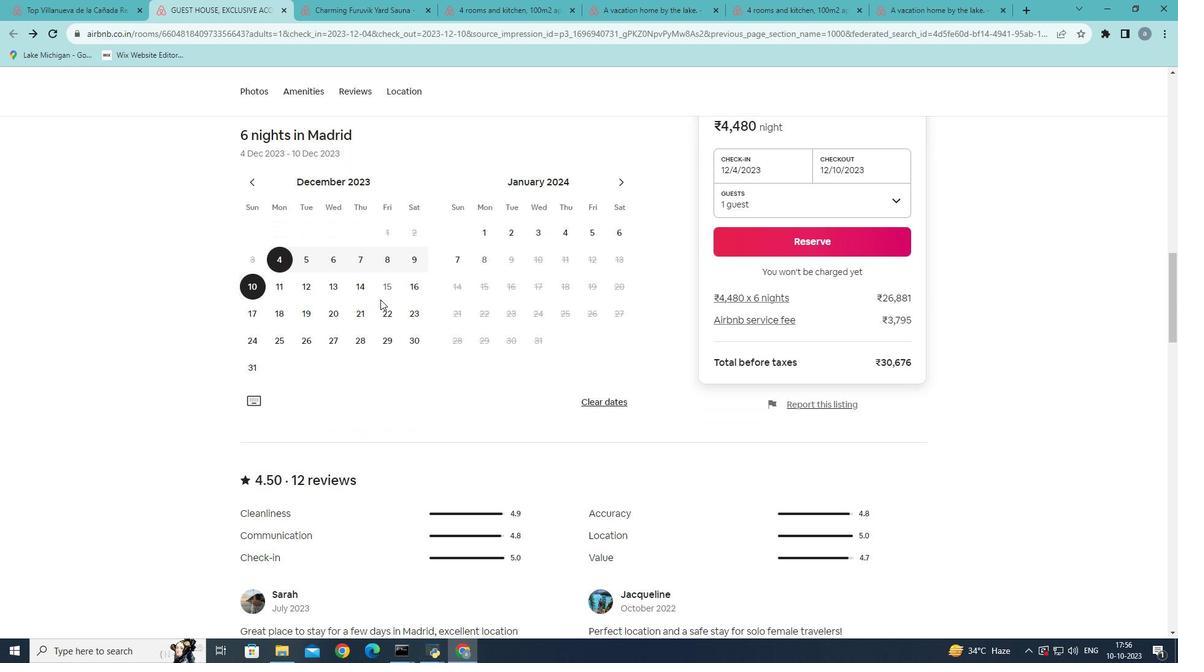 
Action: Mouse moved to (381, 299)
Screenshot: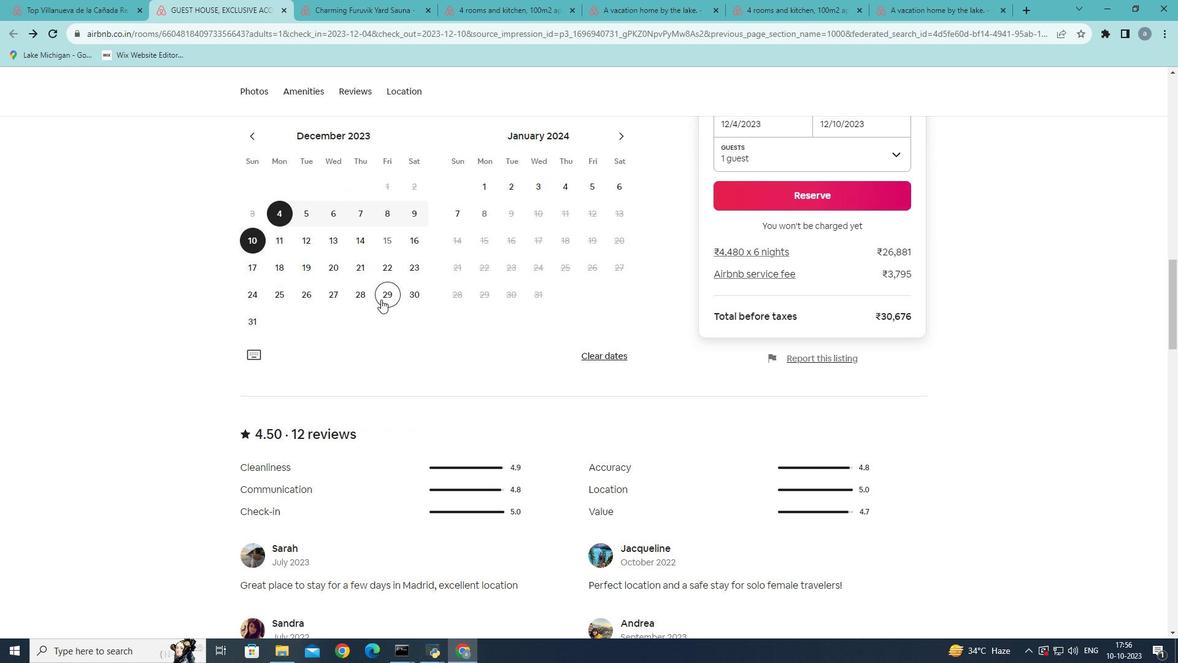 
Action: Mouse scrolled (381, 298) with delta (0, 0)
Screenshot: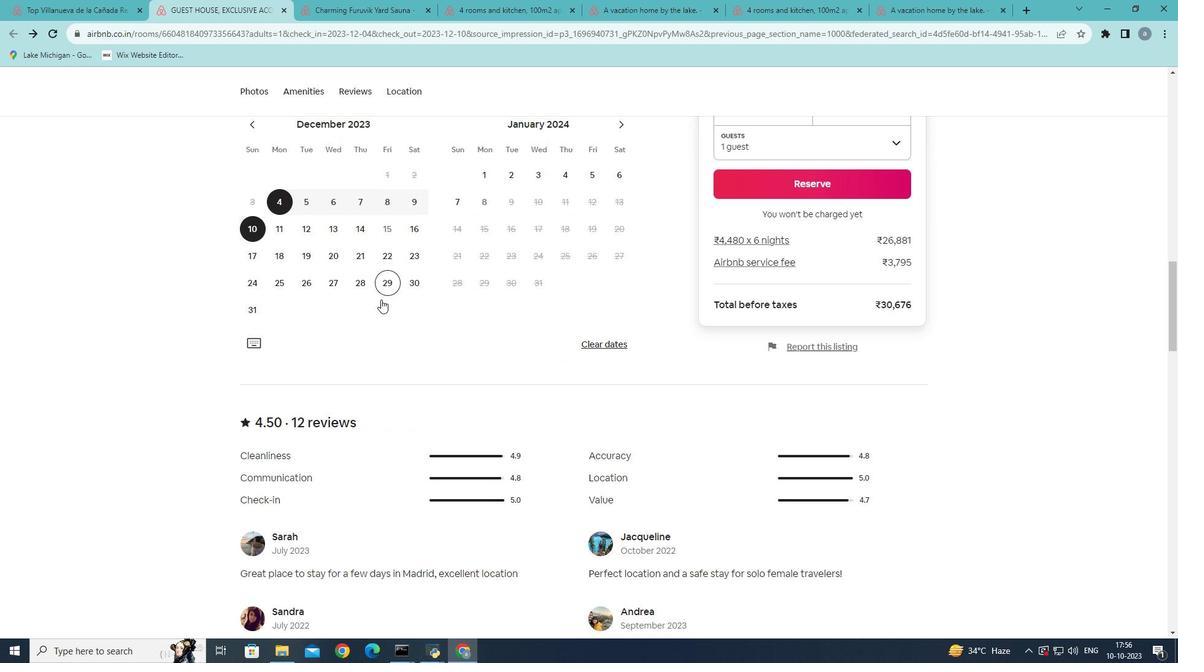 
Action: Mouse scrolled (381, 298) with delta (0, 0)
Screenshot: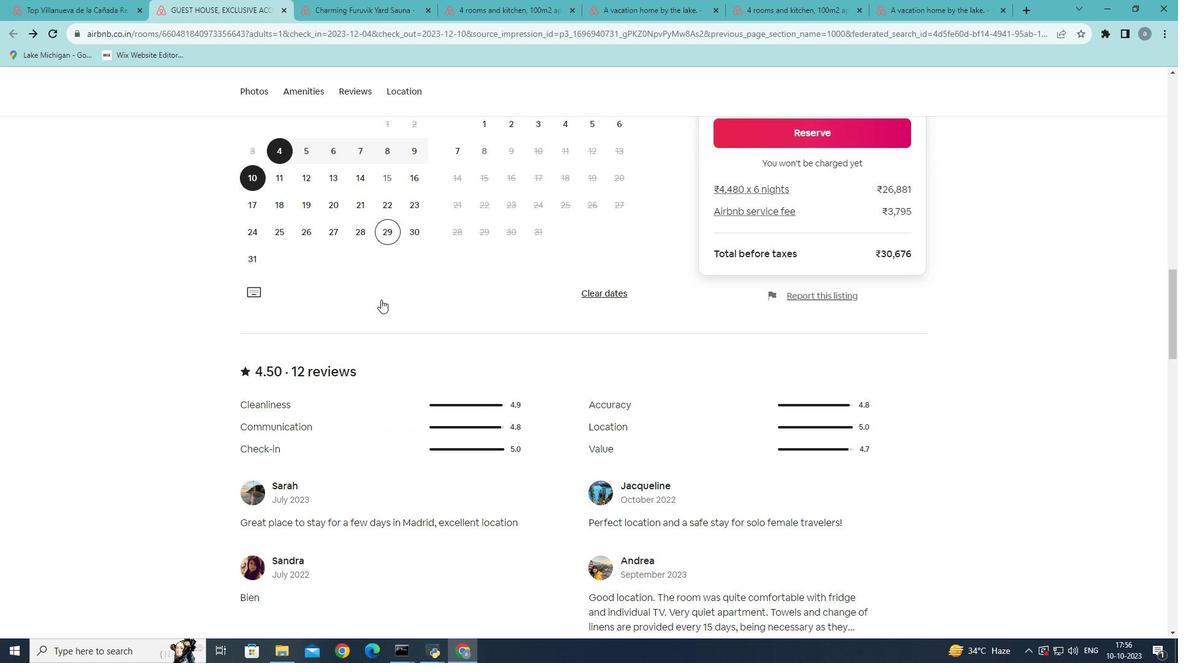 
Action: Mouse scrolled (381, 298) with delta (0, 0)
Screenshot: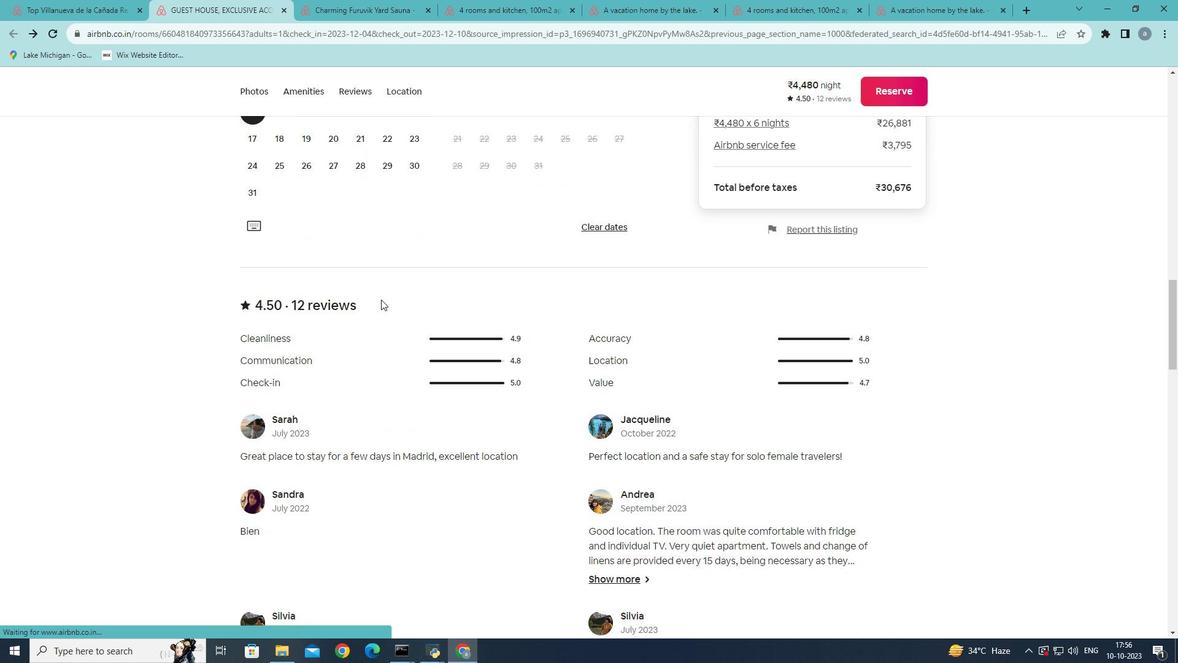 
Action: Mouse moved to (381, 299)
Screenshot: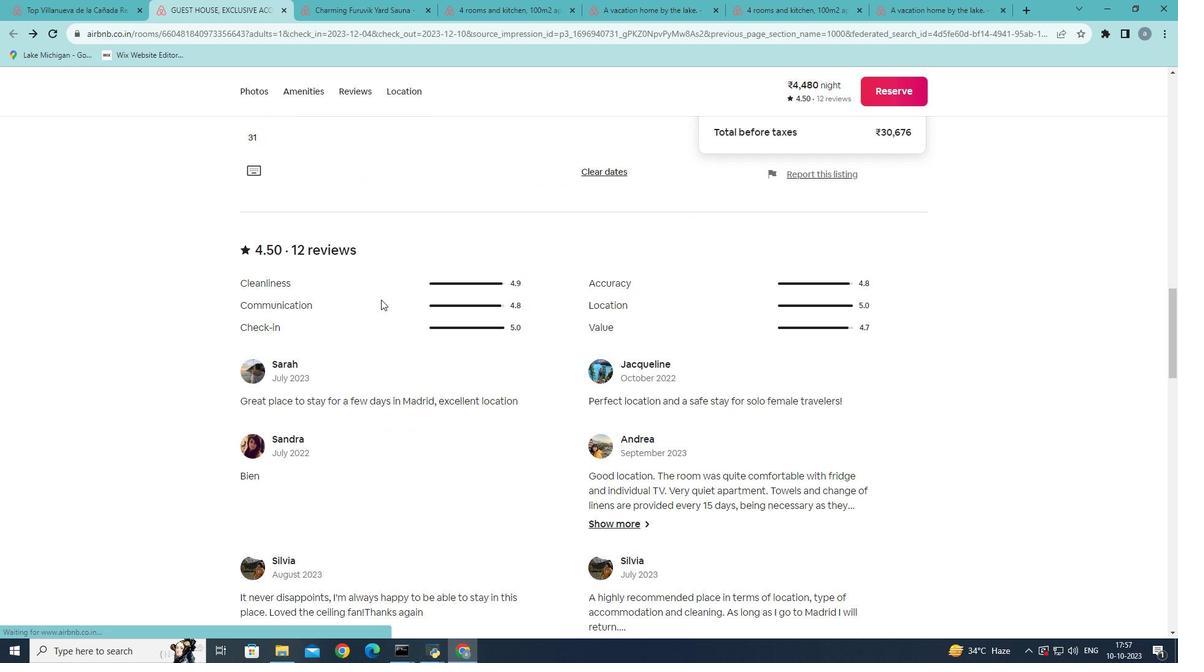 
Action: Mouse scrolled (381, 298) with delta (0, 0)
Screenshot: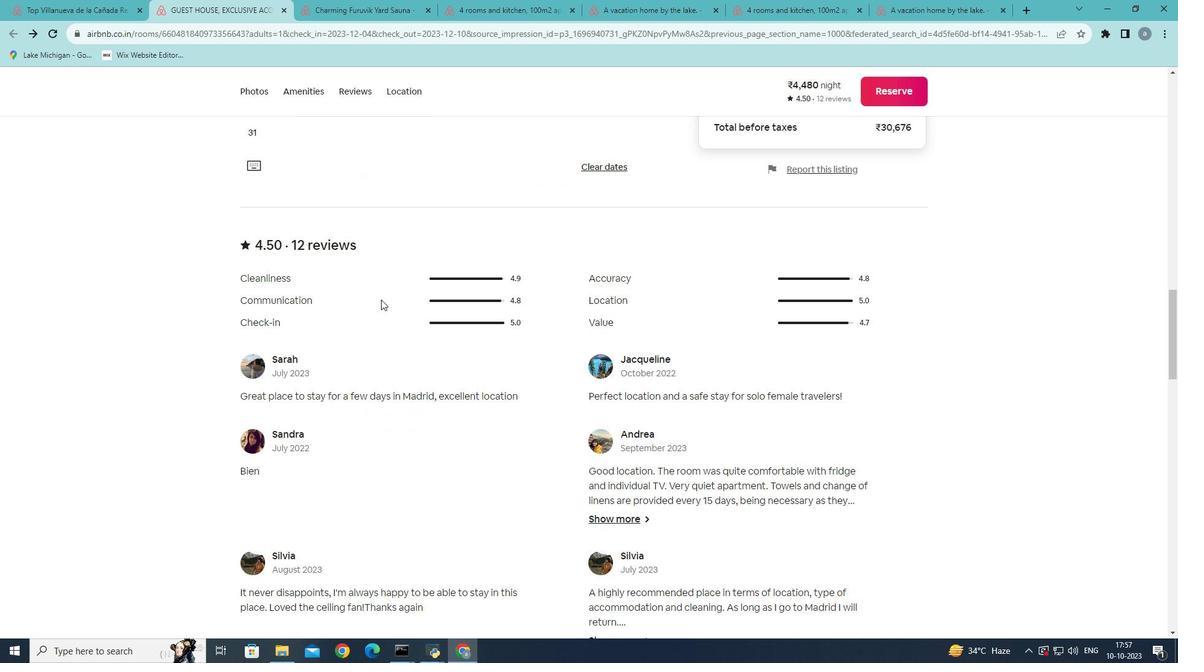 
Action: Mouse scrolled (381, 298) with delta (0, 0)
Screenshot: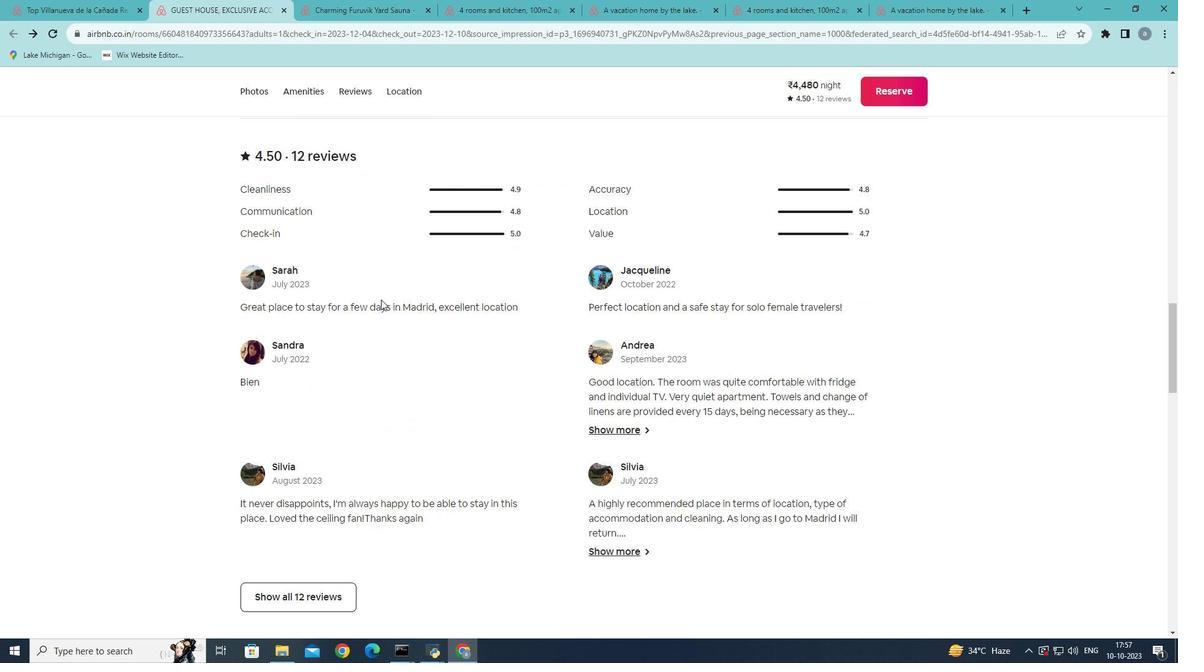 
Action: Mouse scrolled (381, 298) with delta (0, 0)
Screenshot: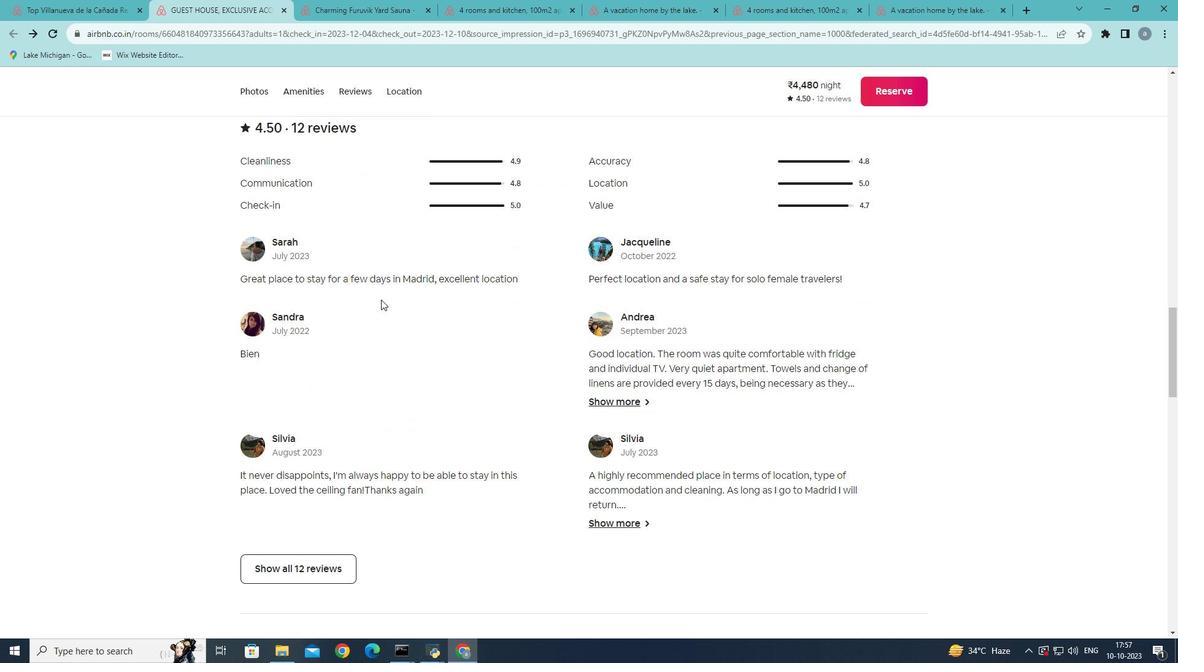 
Action: Mouse scrolled (381, 298) with delta (0, 0)
Screenshot: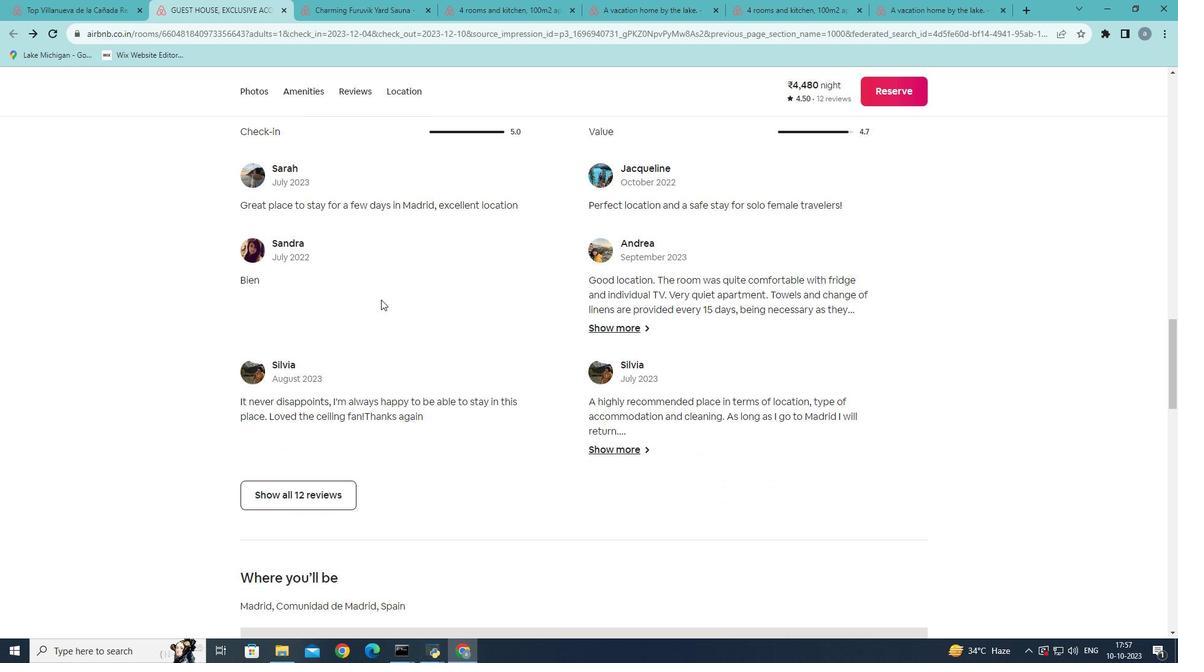 
Action: Mouse scrolled (381, 298) with delta (0, 0)
Screenshot: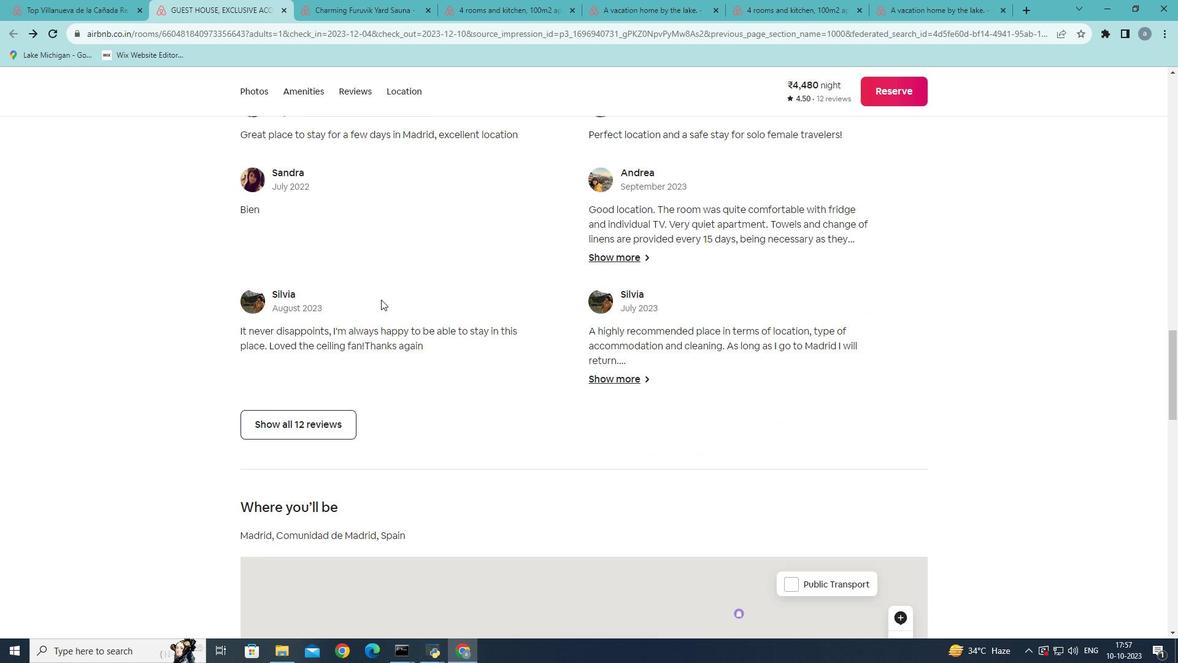 
Action: Mouse moved to (338, 383)
Screenshot: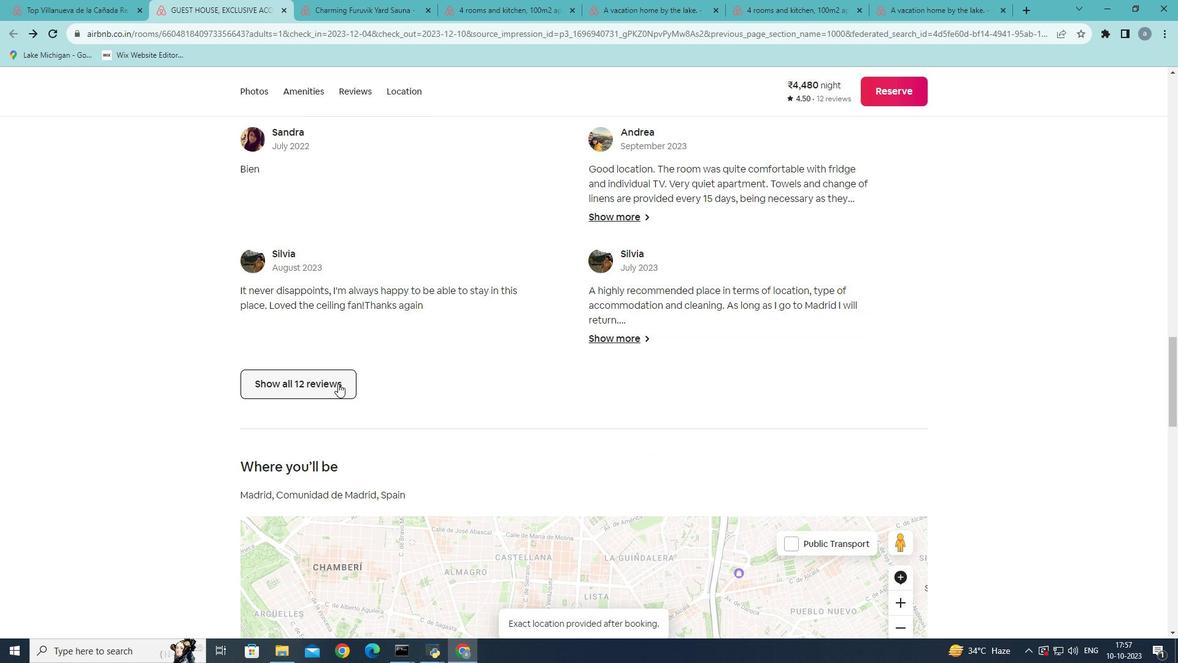 
Action: Mouse pressed left at (338, 383)
Screenshot: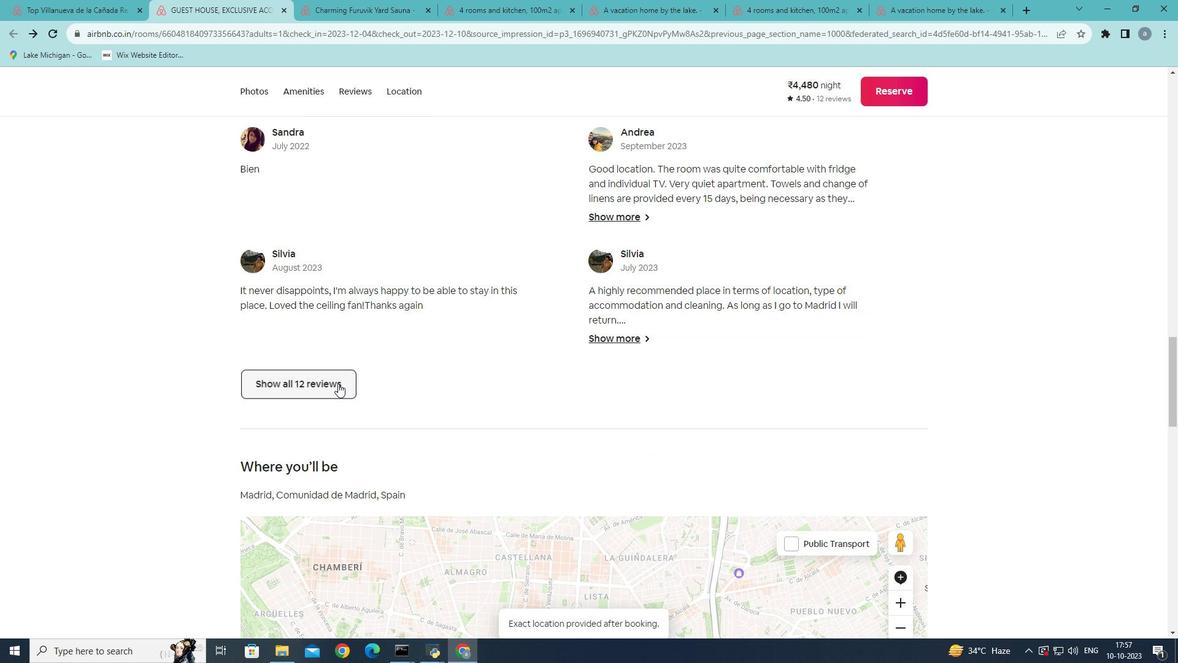 
Action: Mouse moved to (520, 273)
Screenshot: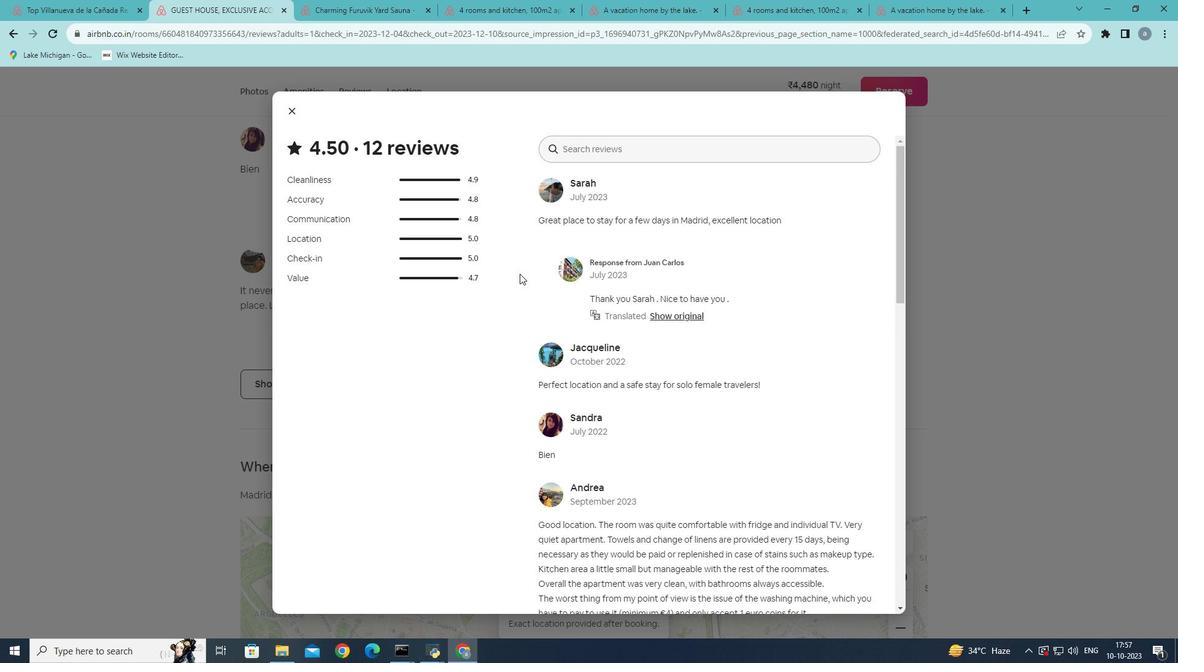 
Action: Mouse scrolled (520, 273) with delta (0, 0)
Screenshot: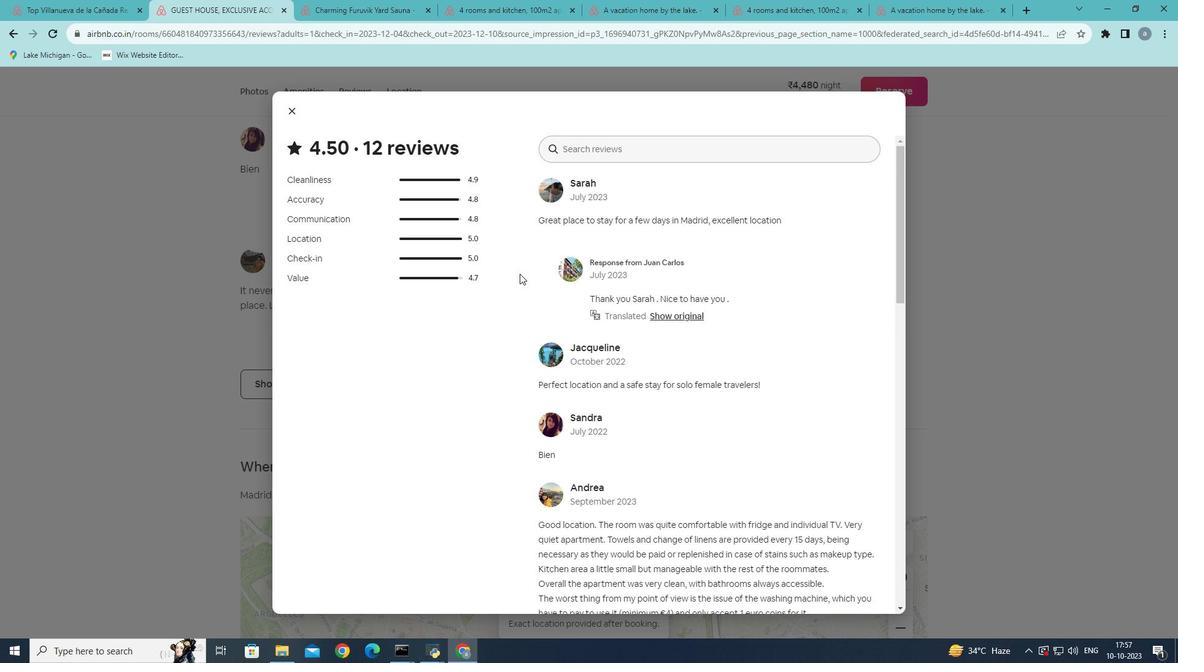 
Action: Mouse scrolled (520, 273) with delta (0, 0)
Screenshot: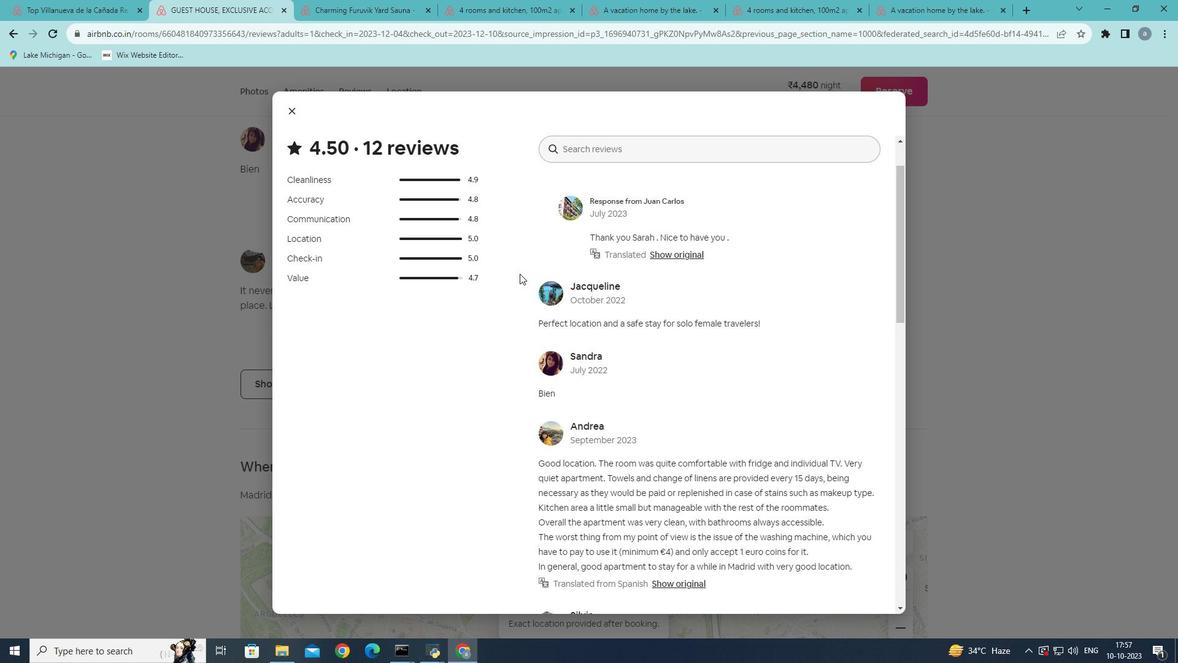 
Action: Mouse scrolled (520, 273) with delta (0, 0)
Screenshot: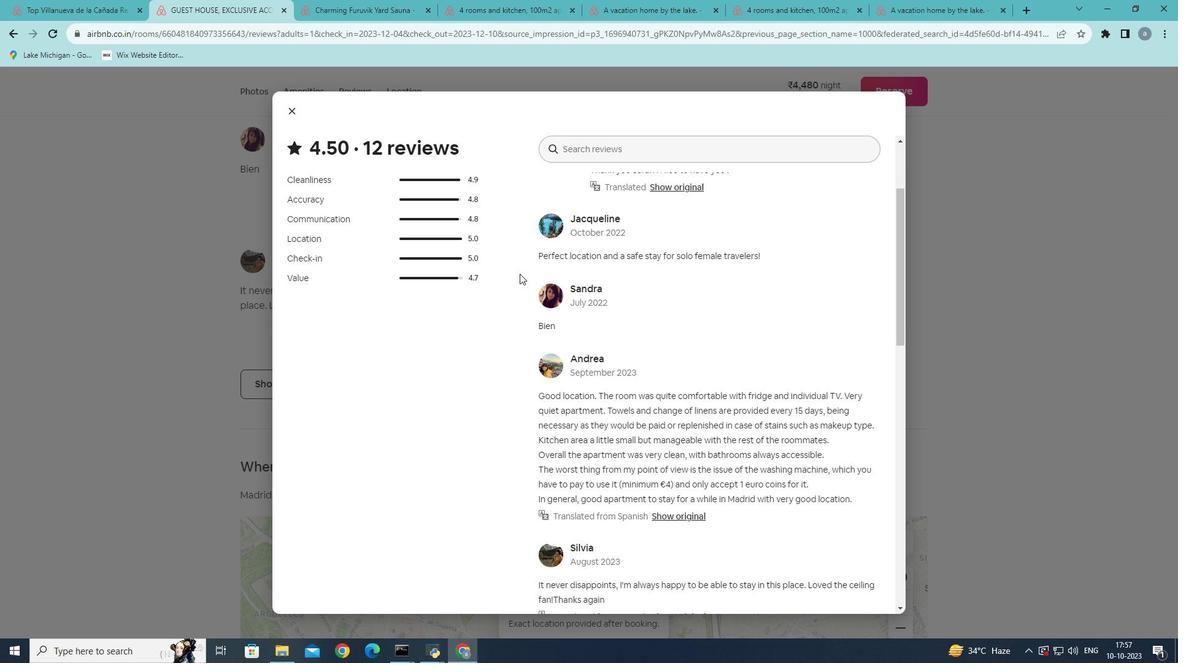 
Action: Mouse scrolled (520, 273) with delta (0, 0)
Screenshot: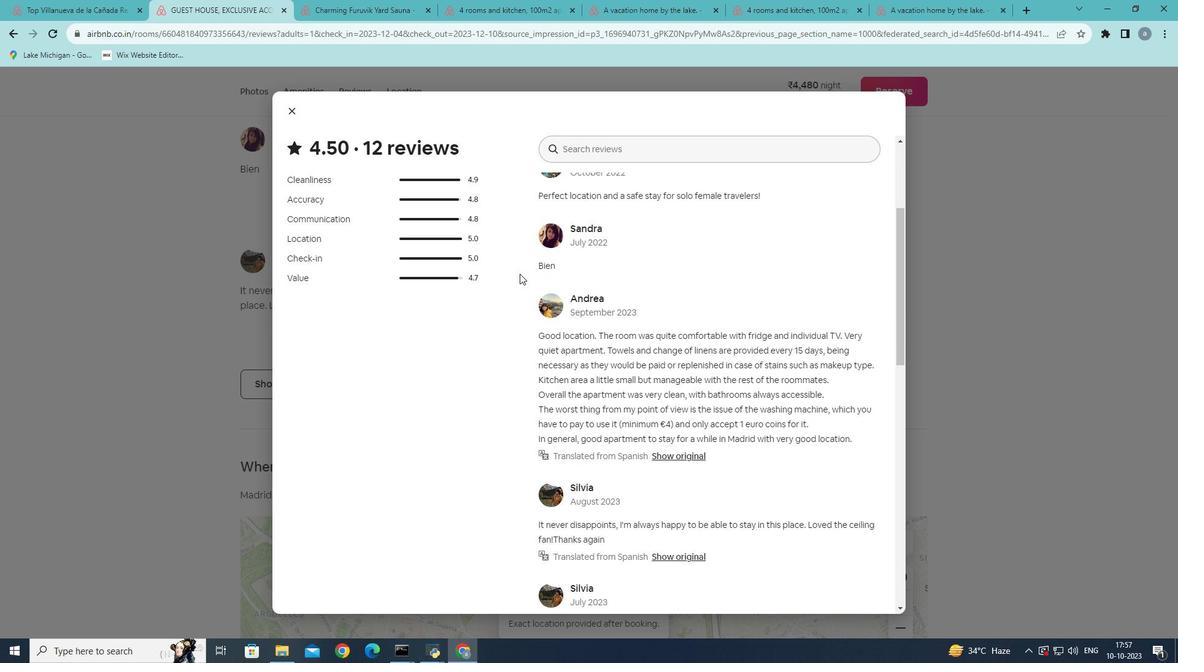 
Action: Mouse scrolled (520, 273) with delta (0, 0)
Screenshot: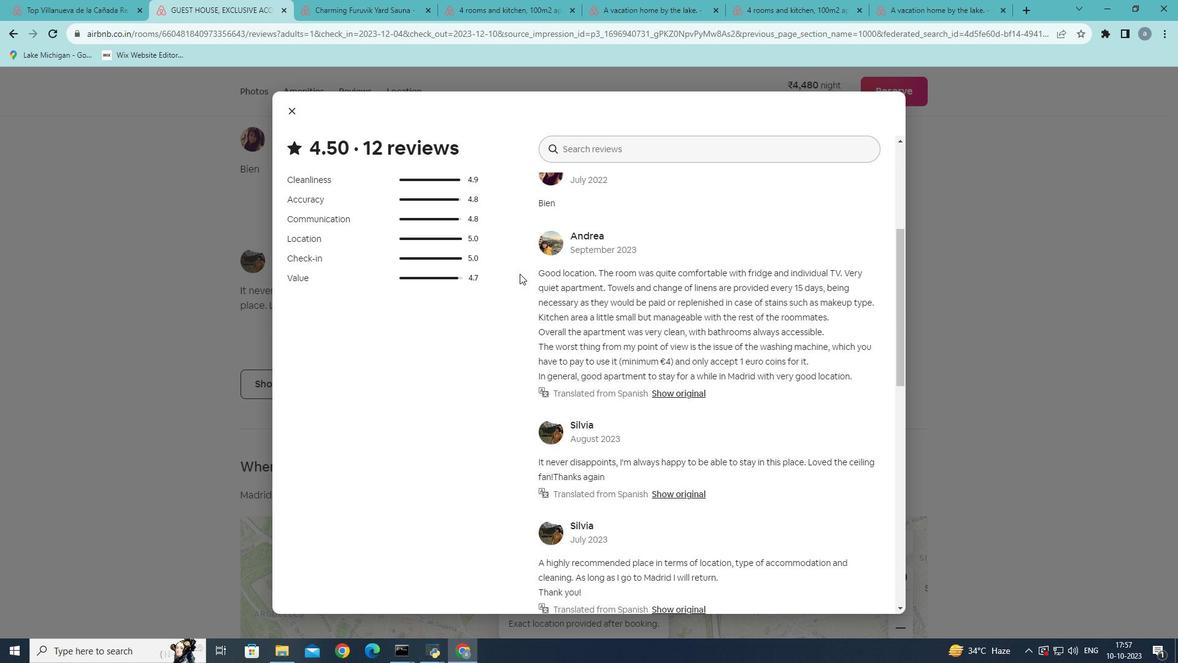 
Action: Mouse scrolled (520, 273) with delta (0, 0)
Screenshot: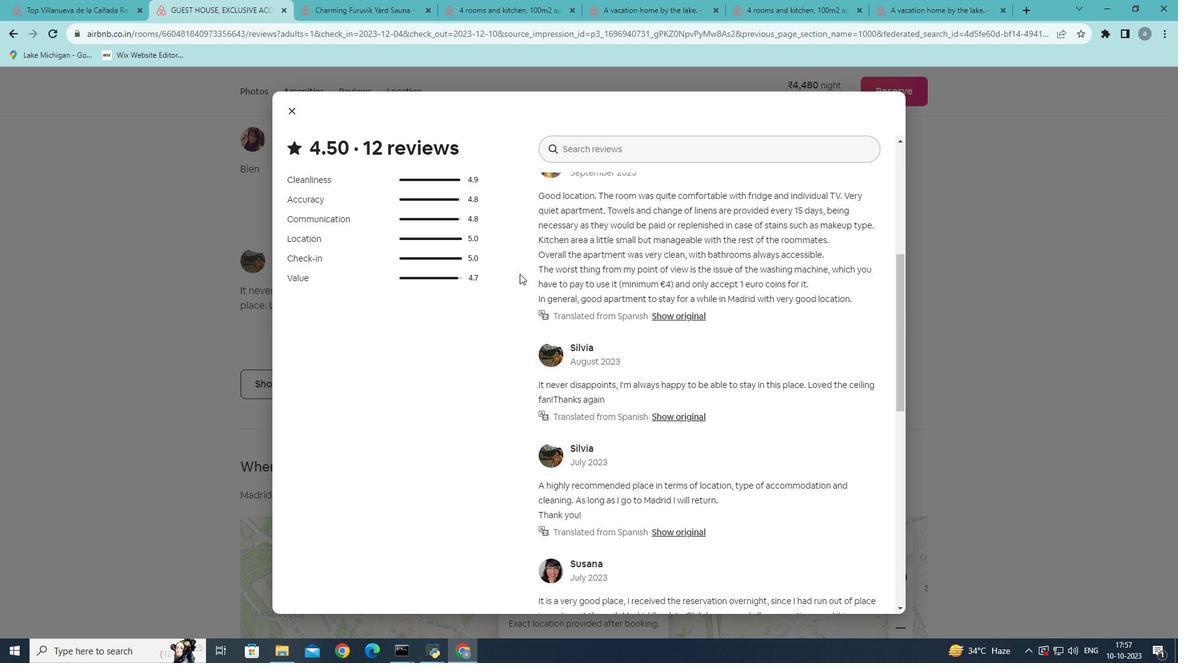 
Action: Mouse scrolled (520, 273) with delta (0, 0)
Screenshot: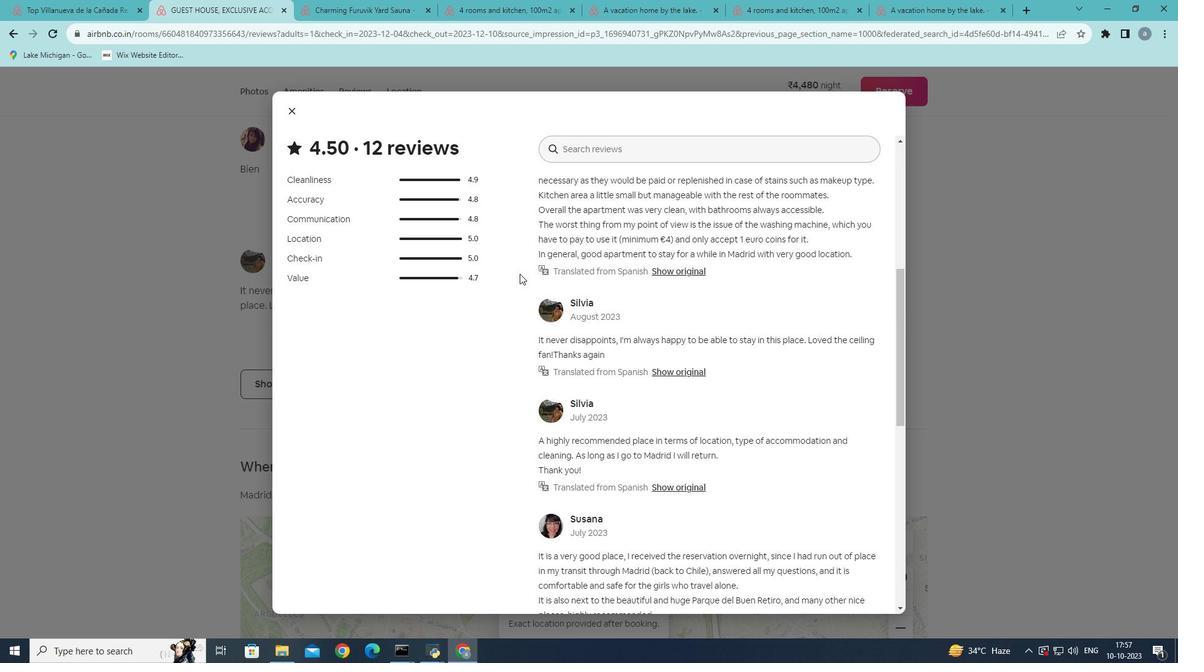 
Action: Mouse scrolled (520, 273) with delta (0, 0)
Screenshot: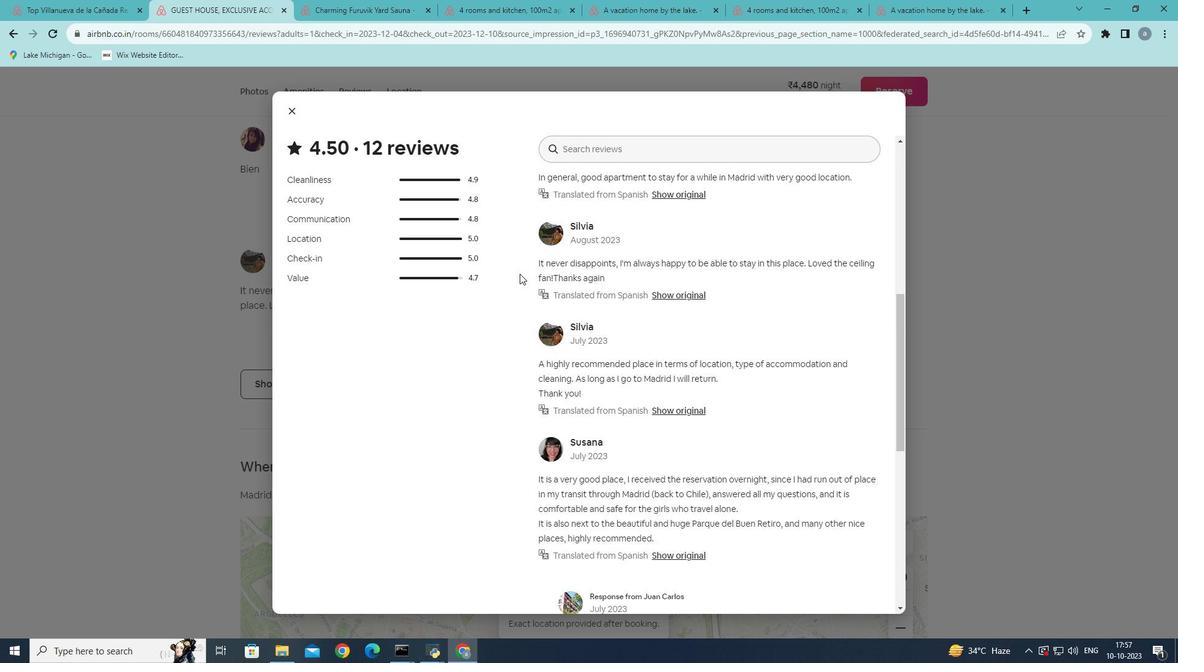 
Action: Mouse scrolled (520, 273) with delta (0, 0)
Screenshot: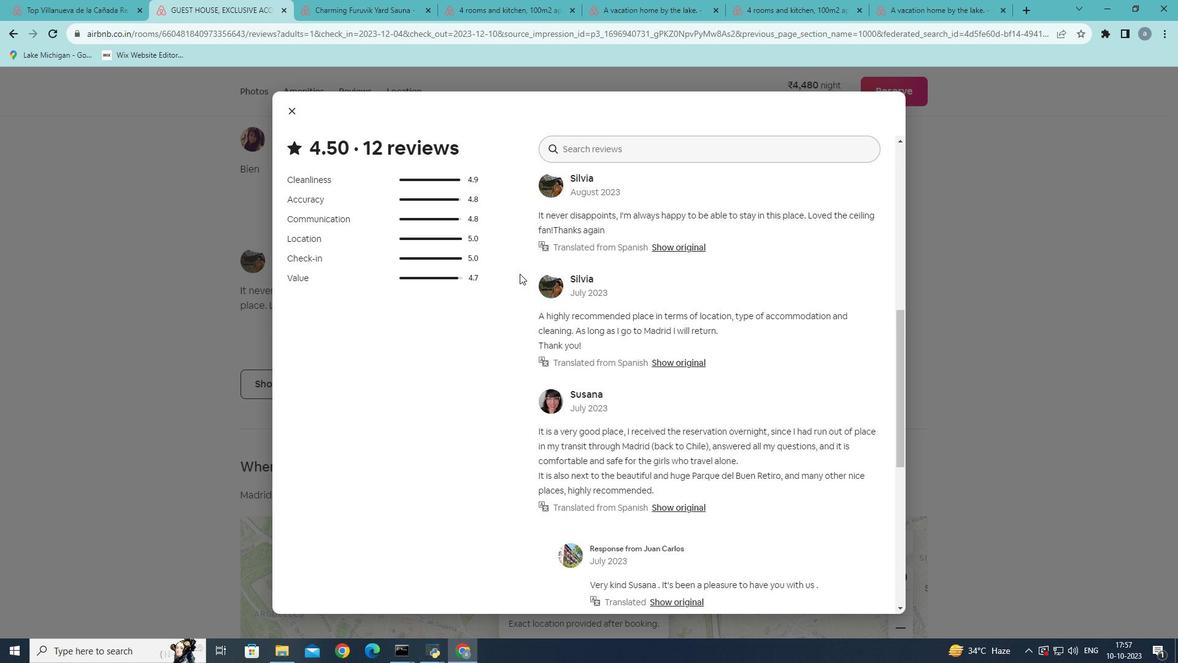 
Action: Mouse scrolled (520, 273) with delta (0, 0)
Screenshot: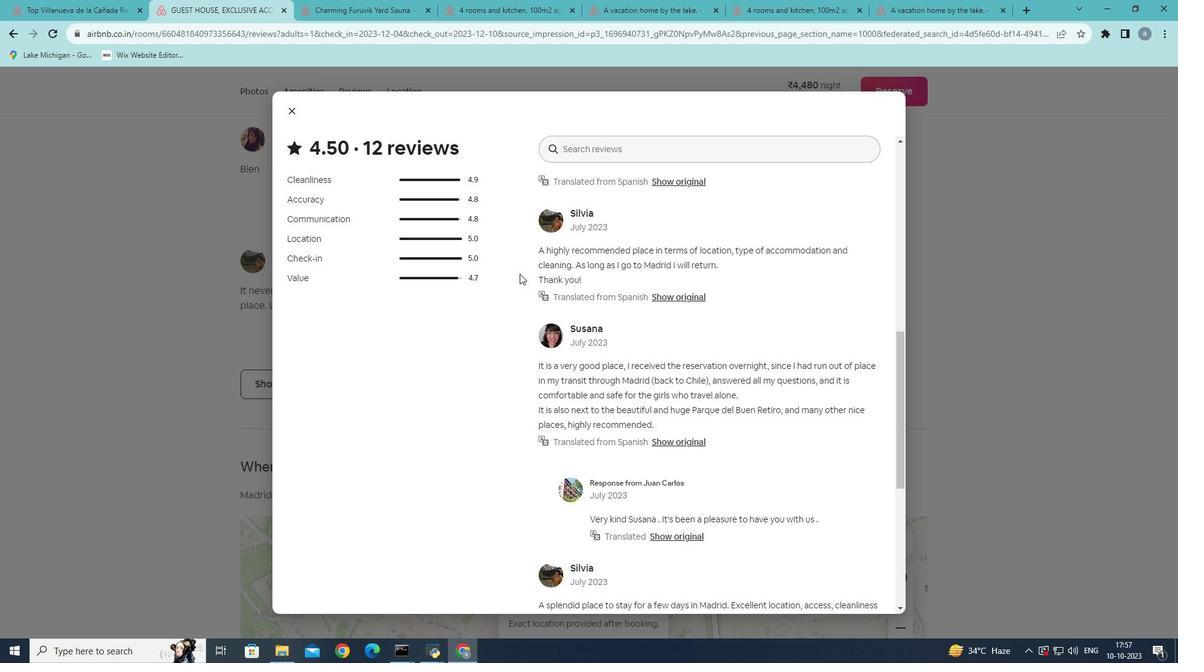 
Action: Mouse scrolled (520, 273) with delta (0, 0)
Screenshot: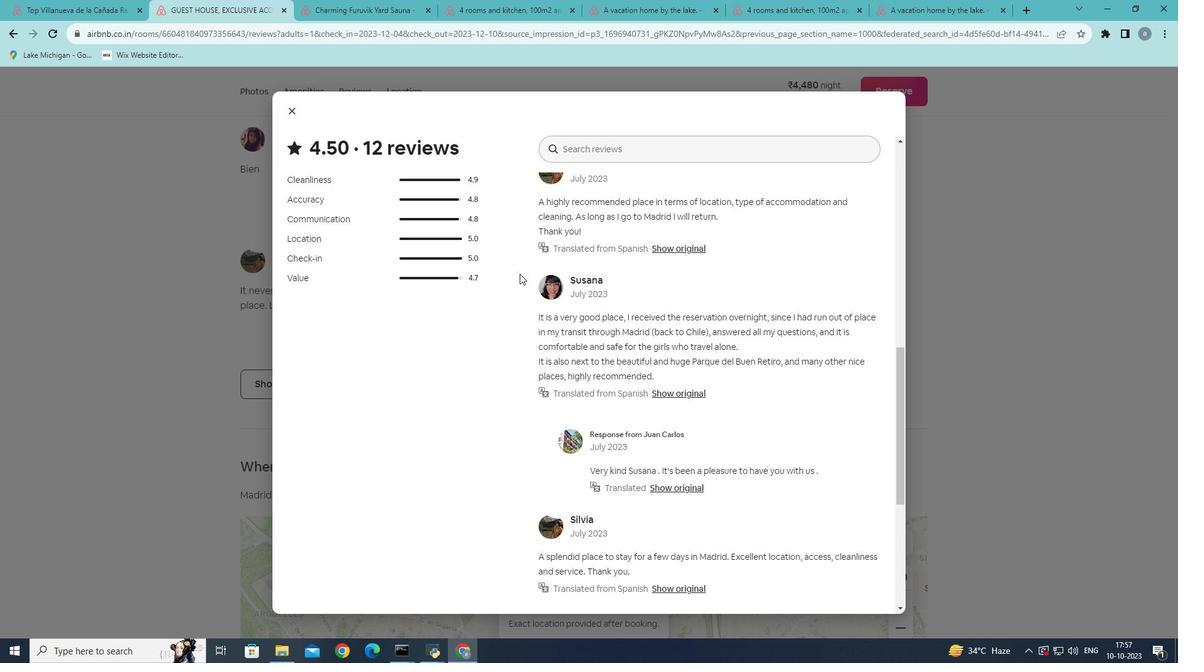 
Action: Mouse scrolled (520, 273) with delta (0, 0)
Screenshot: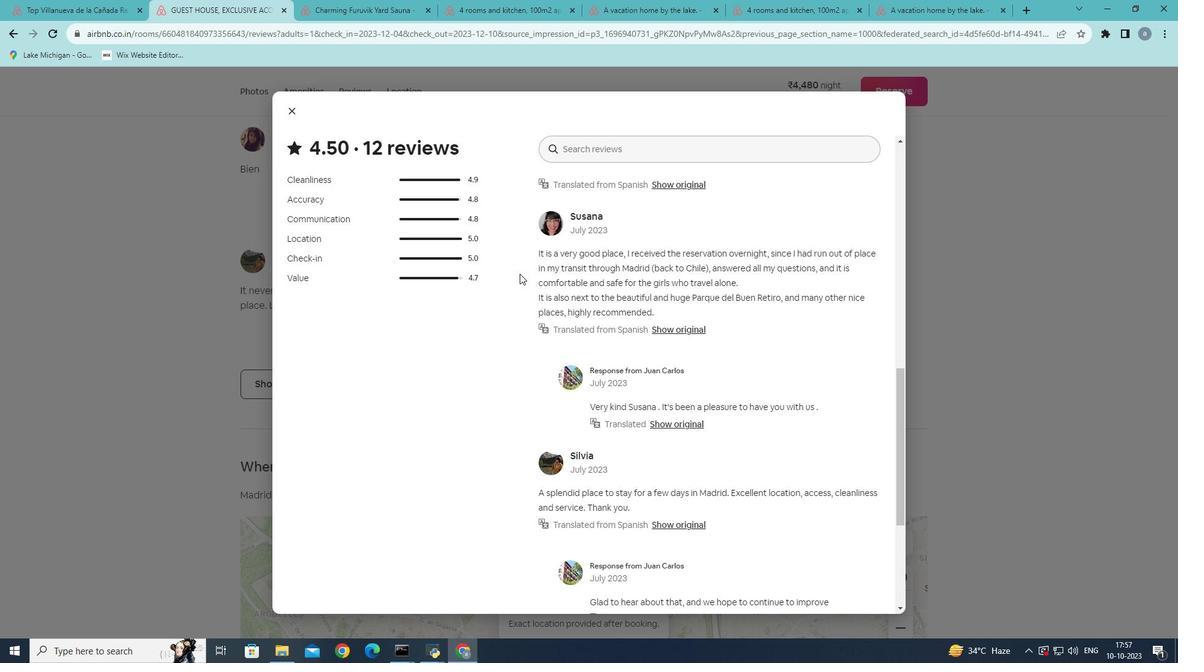 
Action: Mouse scrolled (520, 273) with delta (0, 0)
Screenshot: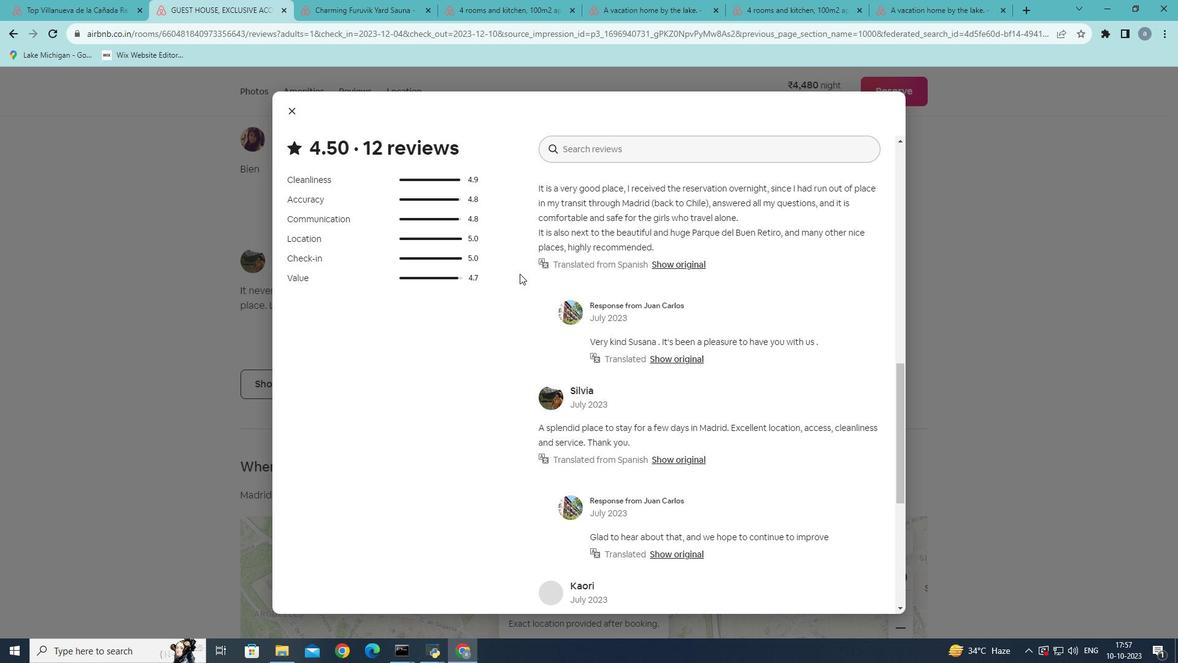 
Action: Mouse scrolled (520, 273) with delta (0, 0)
Screenshot: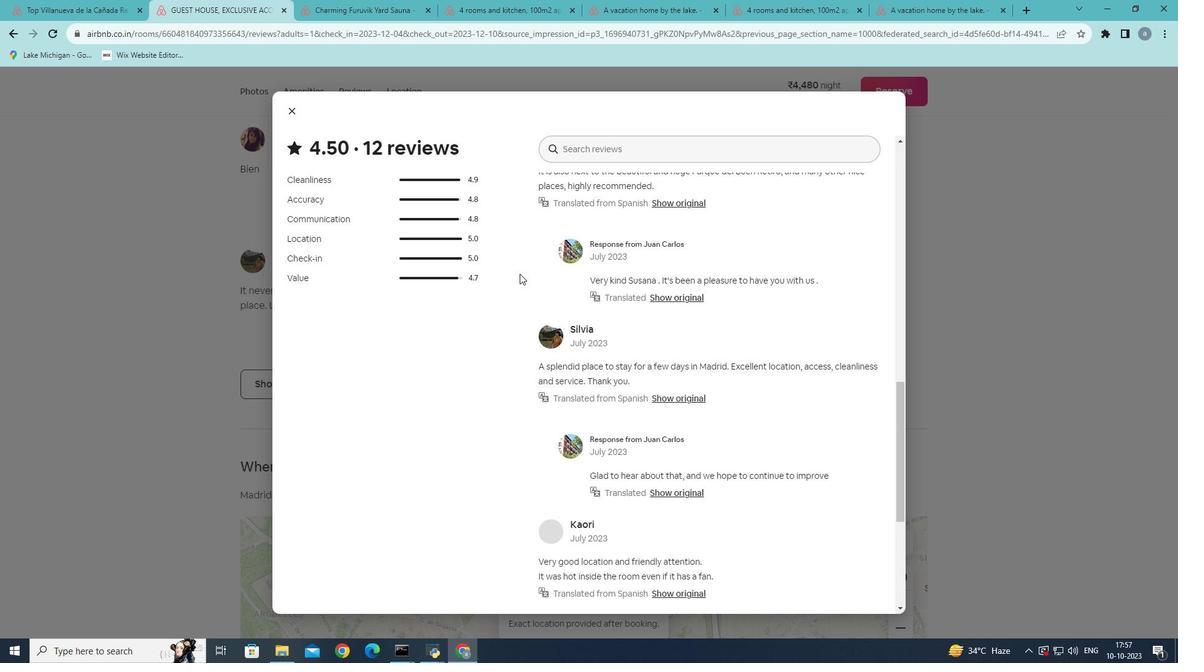 
Action: Mouse scrolled (520, 273) with delta (0, 0)
Screenshot: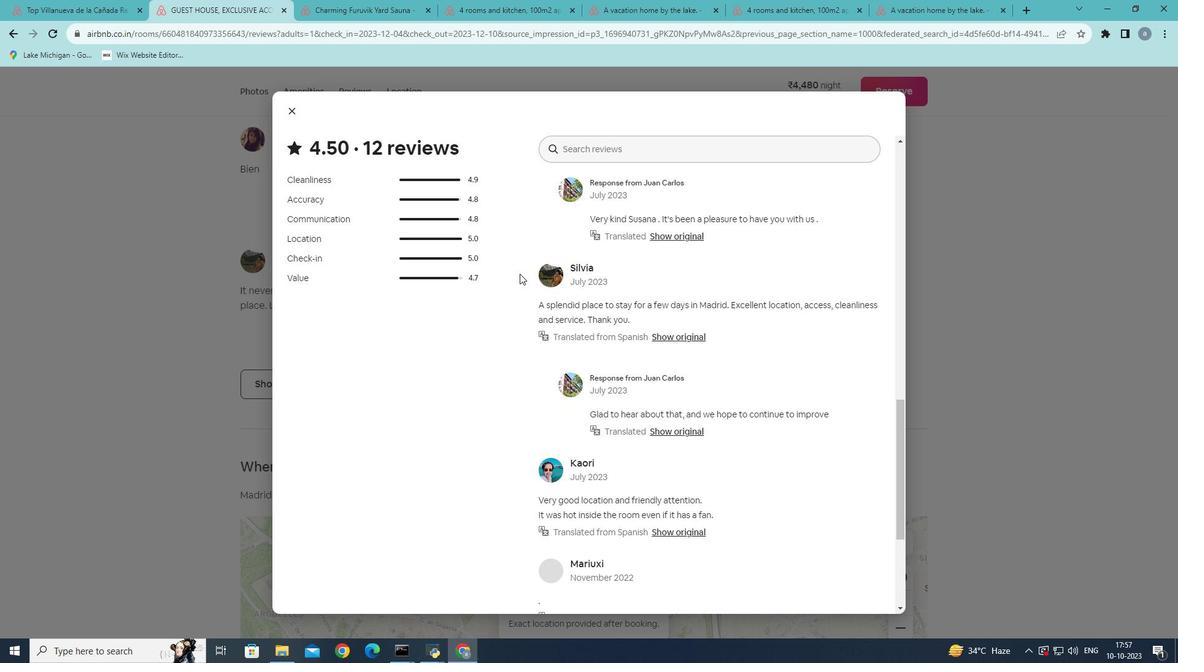 
Action: Mouse scrolled (520, 273) with delta (0, 0)
Screenshot: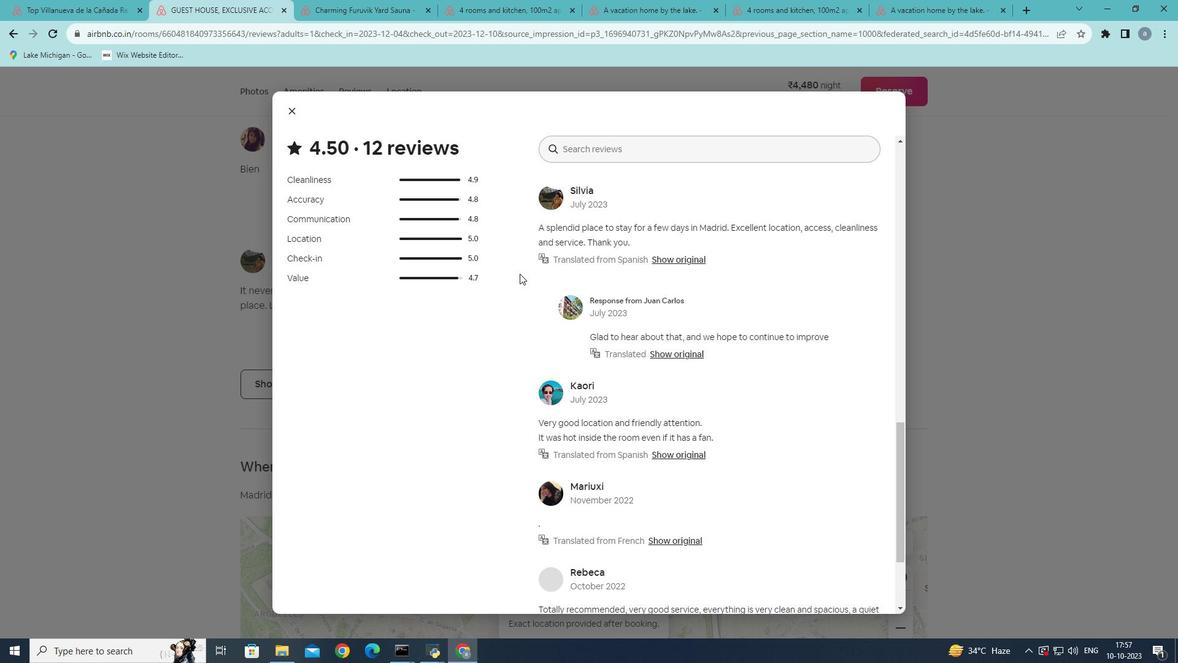 
Action: Mouse scrolled (520, 273) with delta (0, 0)
Screenshot: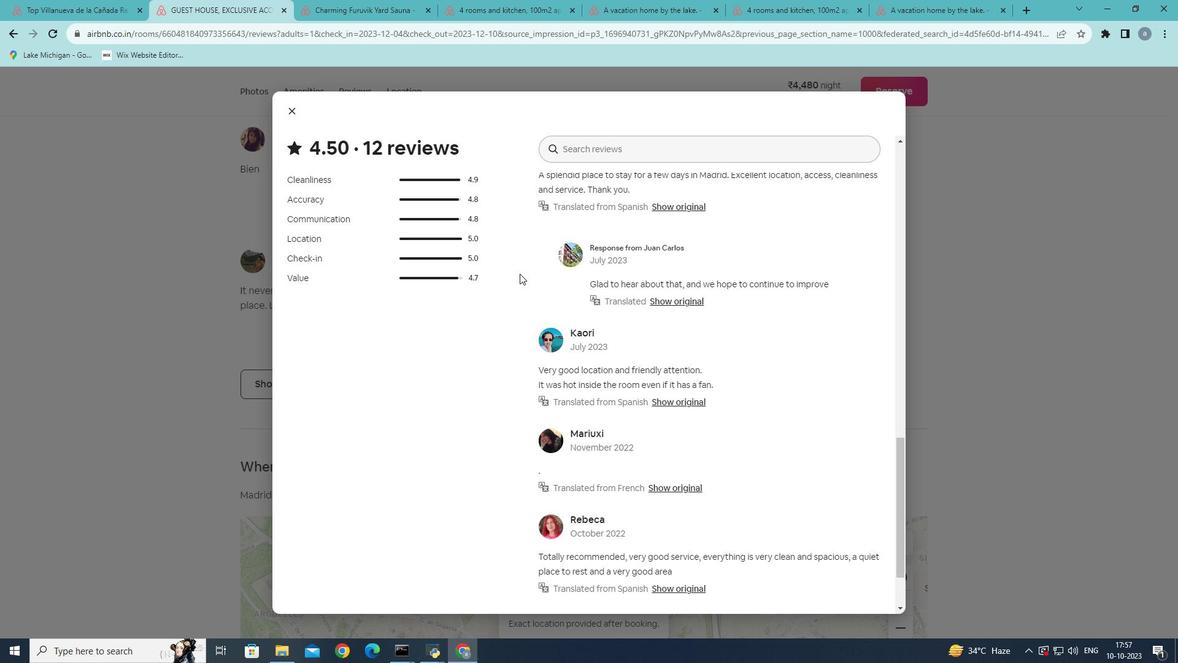 
Action: Mouse scrolled (520, 273) with delta (0, 0)
Screenshot: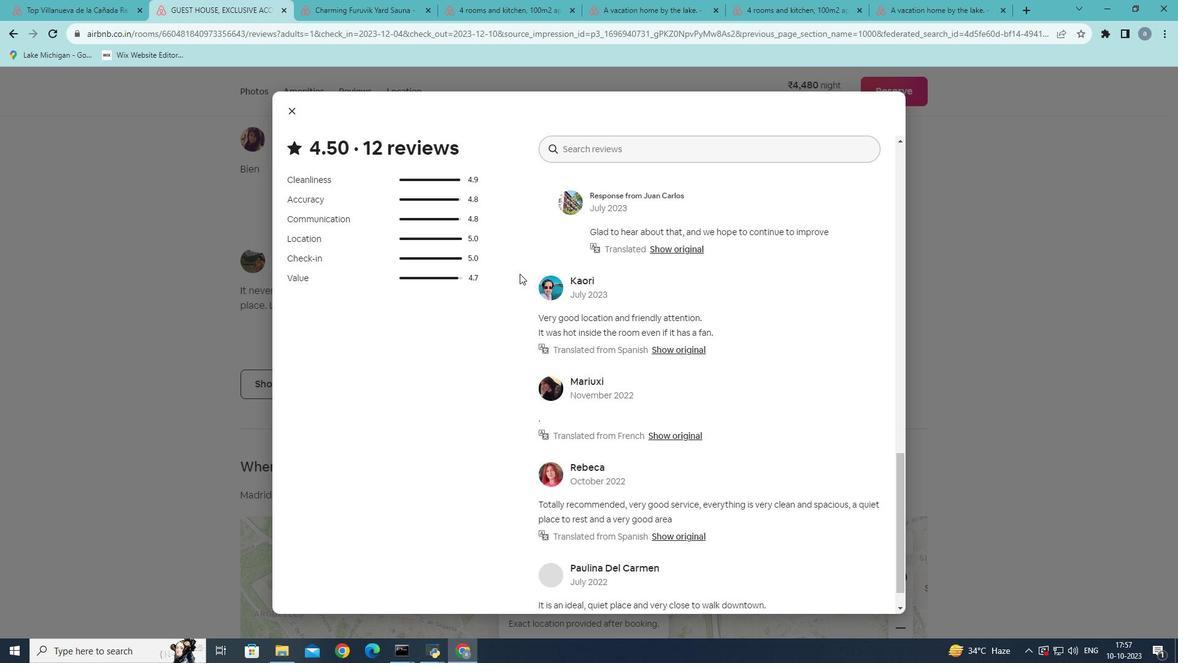 
Action: Mouse scrolled (520, 273) with delta (0, 0)
Screenshot: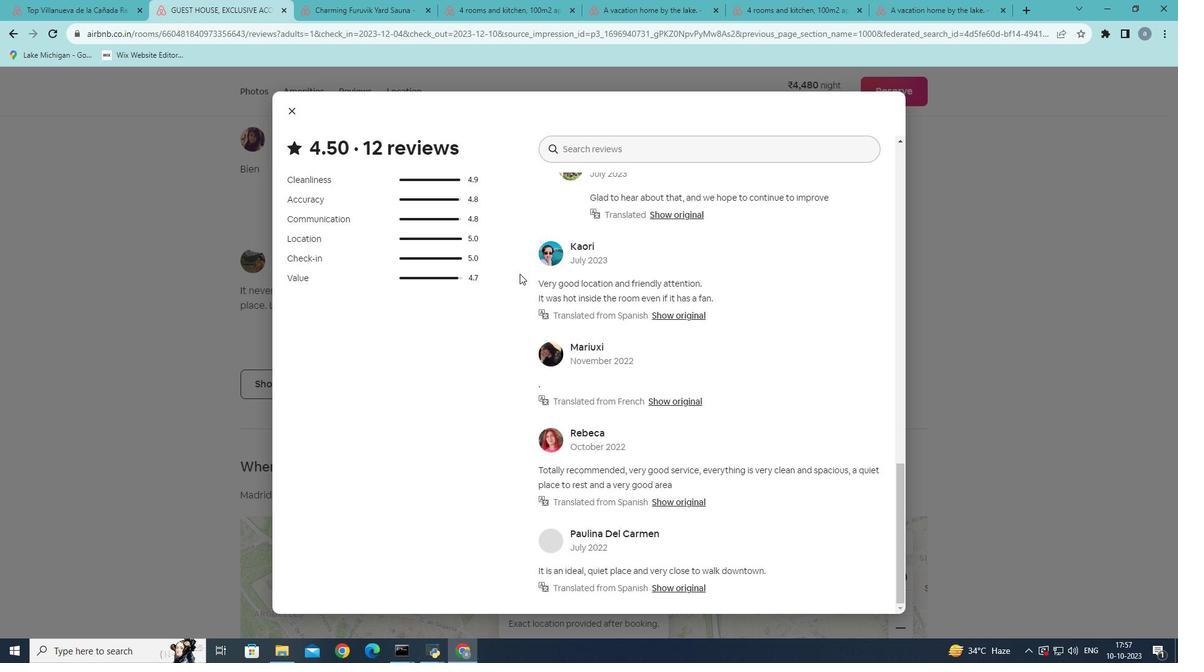 
Action: Mouse scrolled (520, 273) with delta (0, 0)
Screenshot: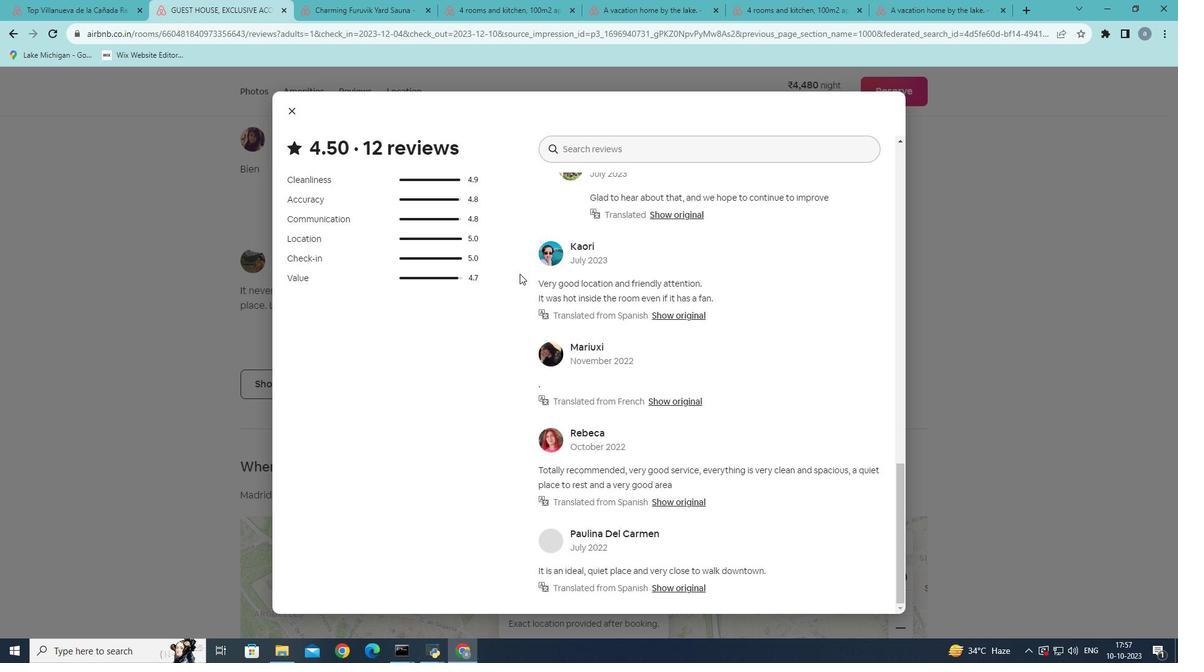 
Action: Mouse scrolled (520, 273) with delta (0, 0)
Screenshot: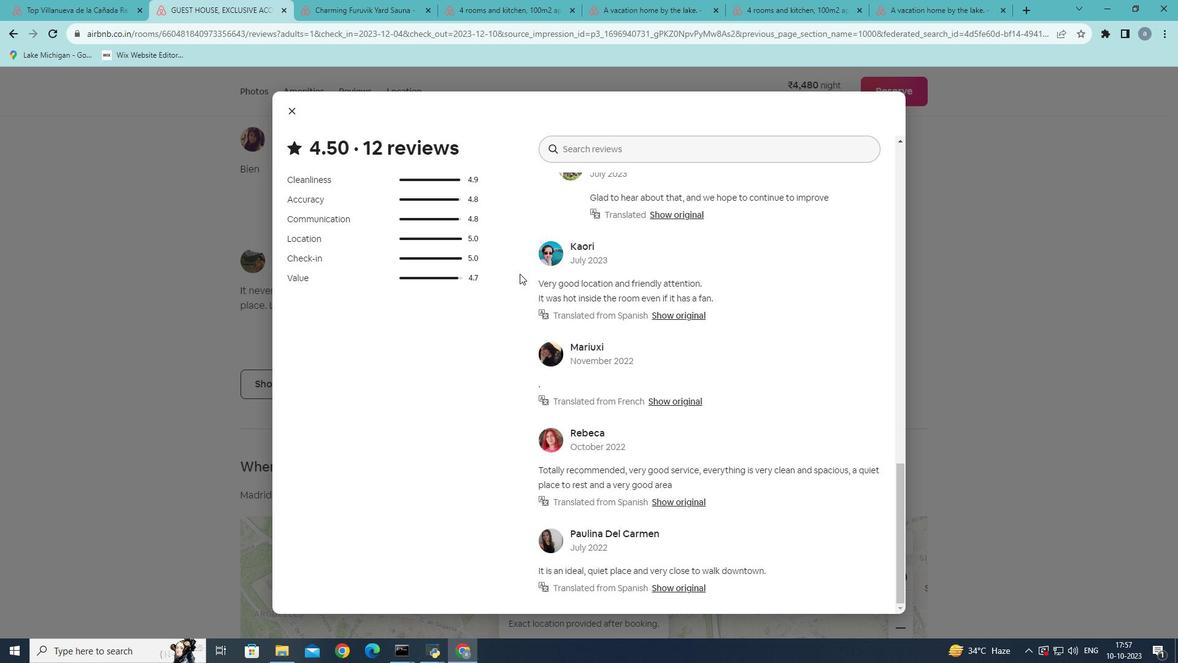 
Action: Mouse scrolled (520, 273) with delta (0, 0)
Screenshot: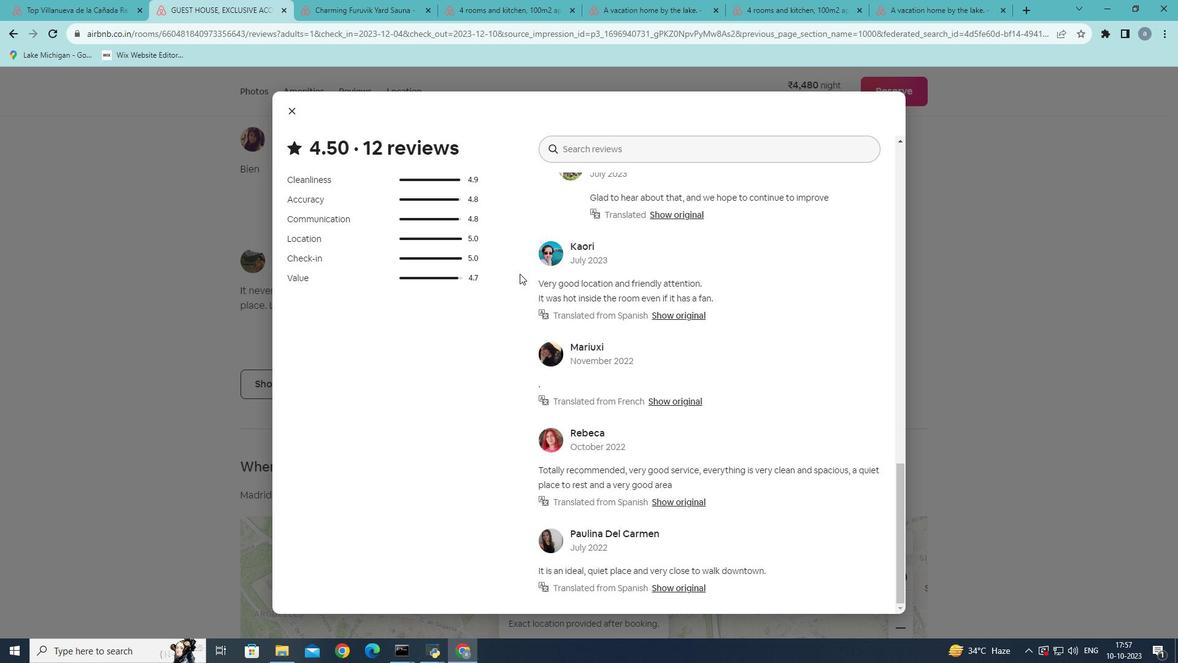 
Action: Mouse scrolled (520, 273) with delta (0, 0)
Screenshot: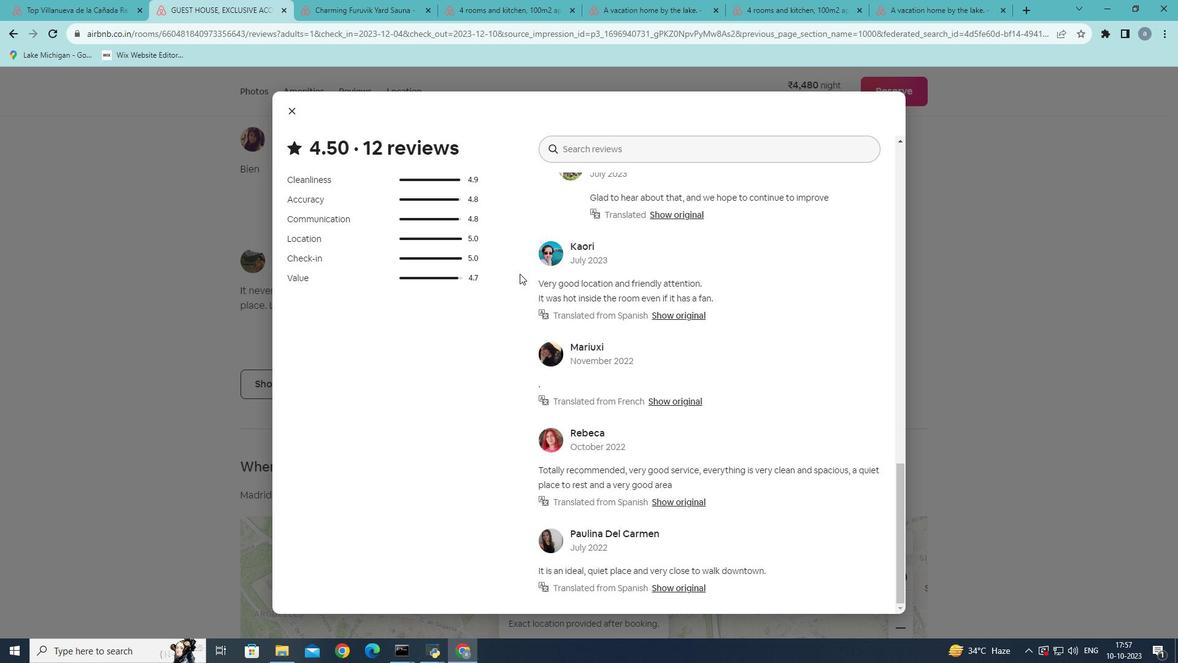 
Action: Mouse scrolled (520, 273) with delta (0, 0)
Screenshot: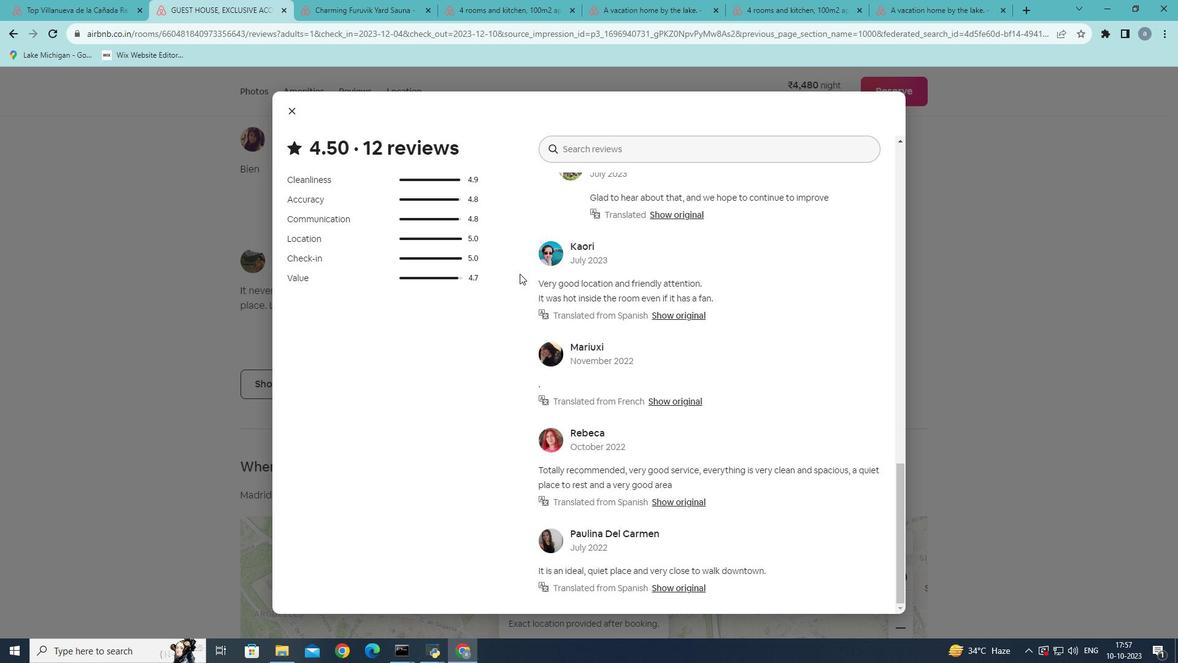
Action: Mouse scrolled (520, 273) with delta (0, 0)
Screenshot: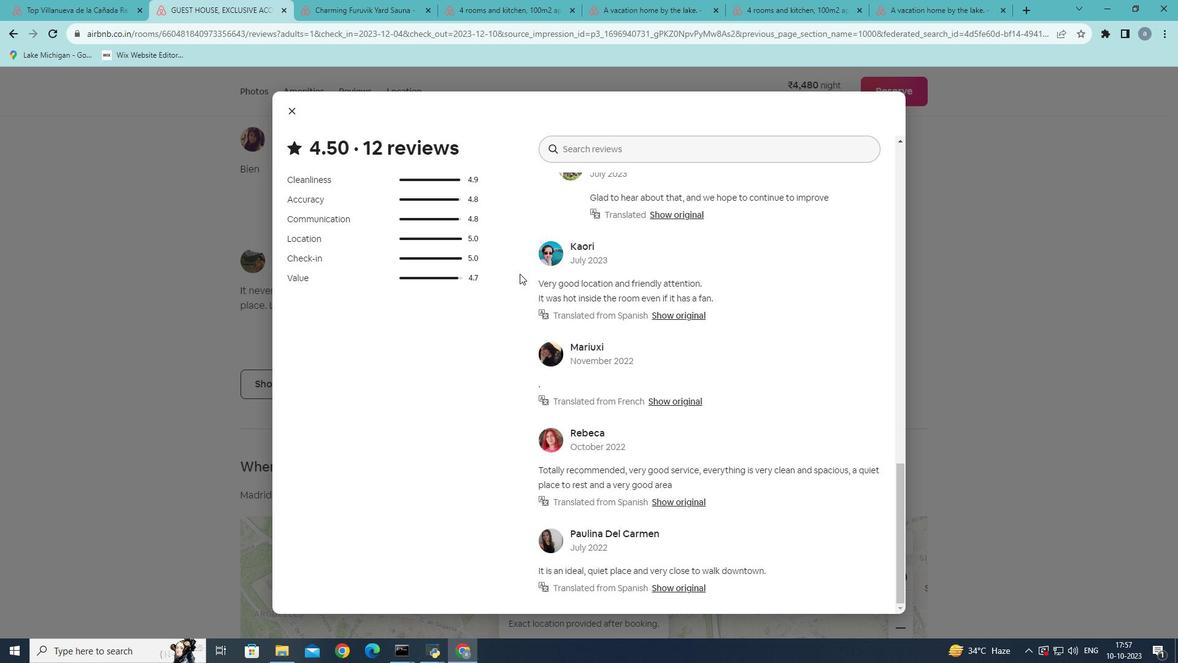 
Action: Mouse moved to (287, 114)
Screenshot: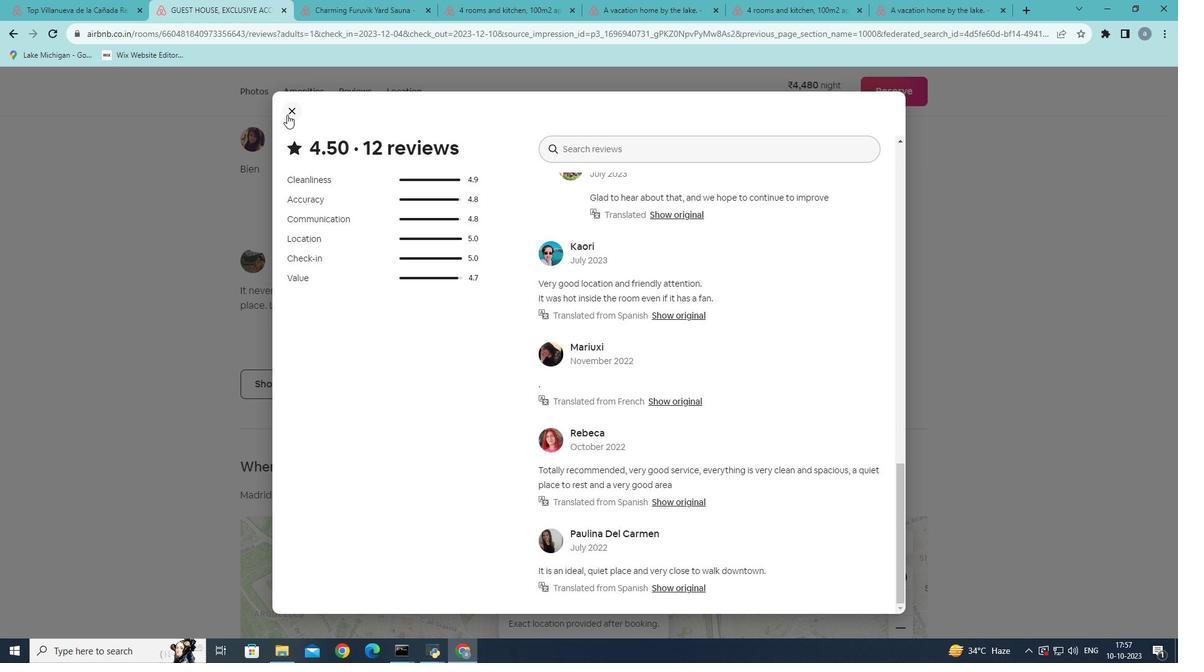 
Action: Mouse pressed left at (287, 114)
Screenshot: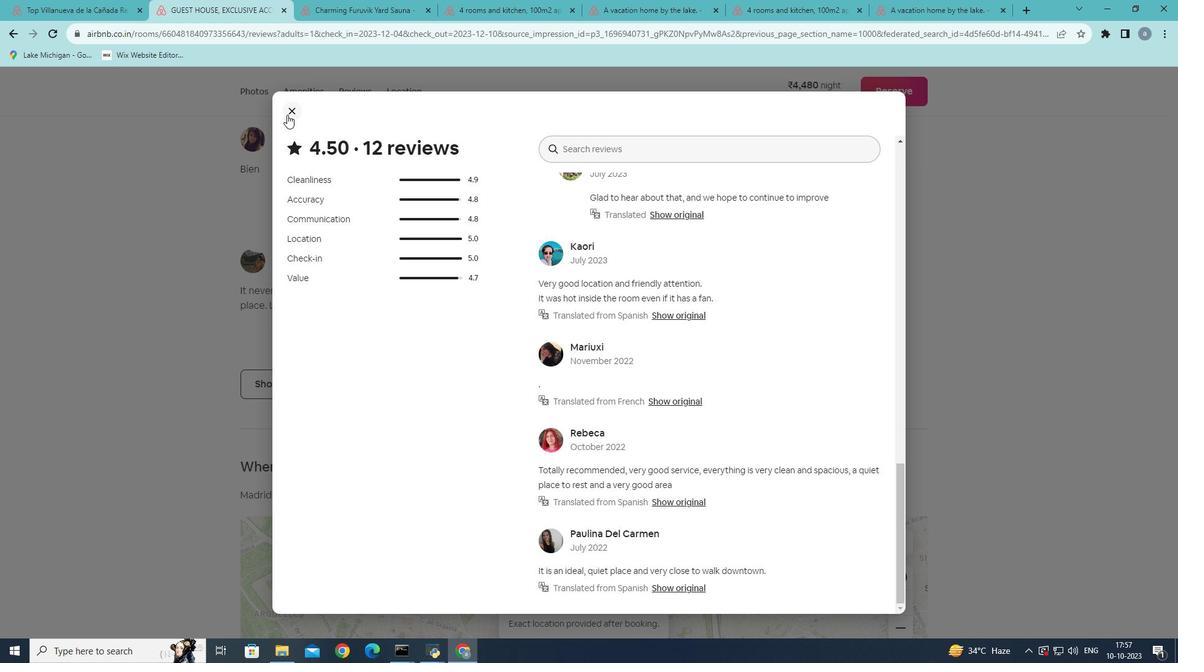 
Action: Mouse moved to (405, 314)
Screenshot: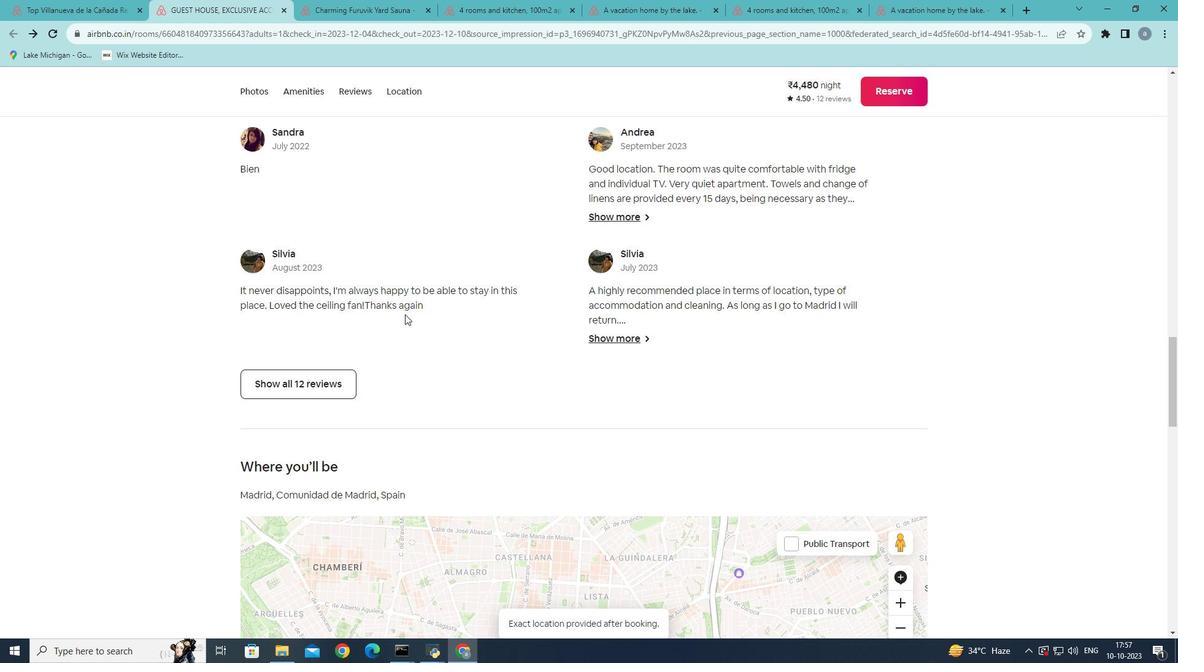 
Action: Mouse scrolled (405, 313) with delta (0, 0)
Screenshot: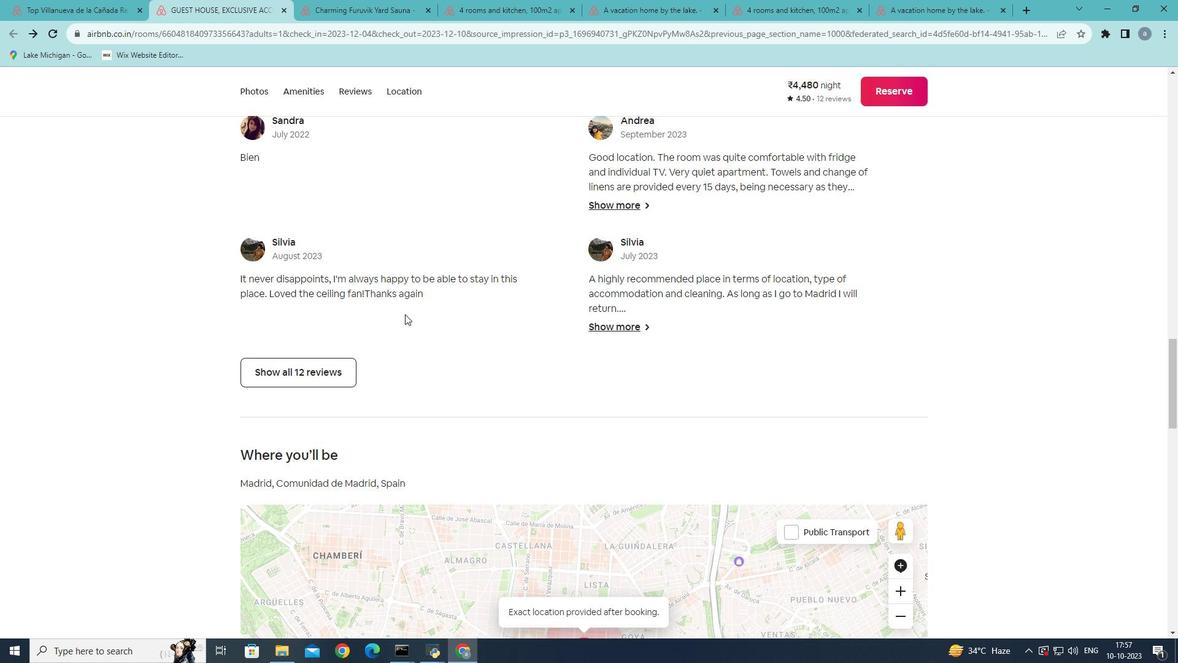 
Action: Mouse scrolled (405, 313) with delta (0, 0)
Screenshot: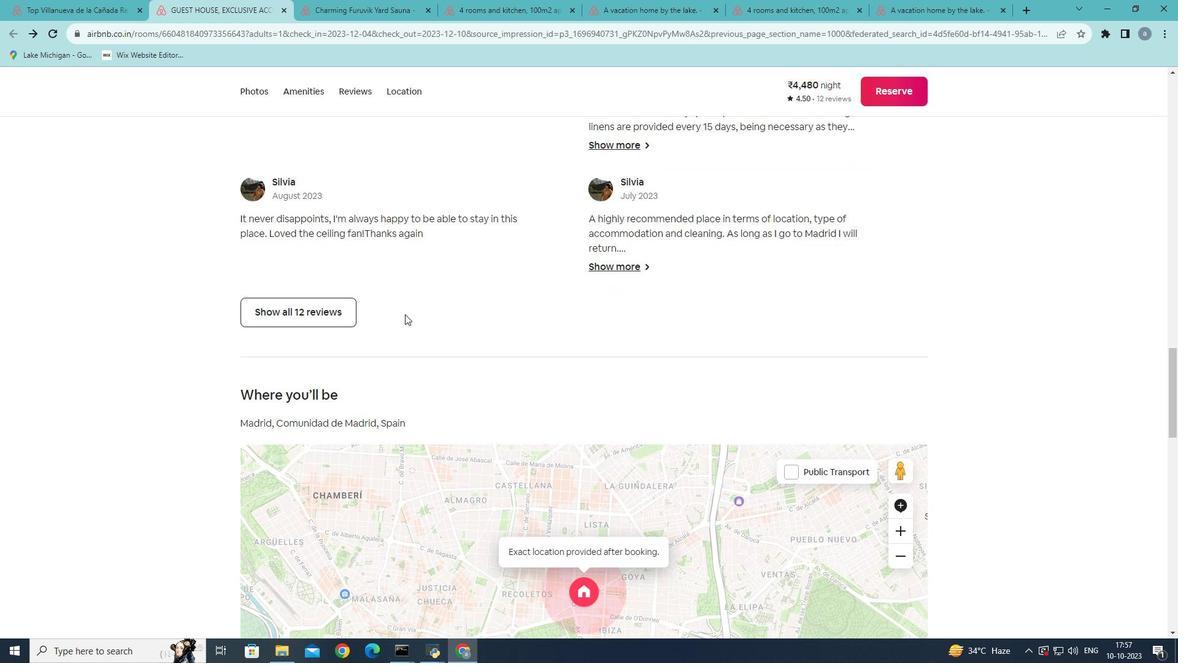 
Action: Mouse moved to (405, 314)
Screenshot: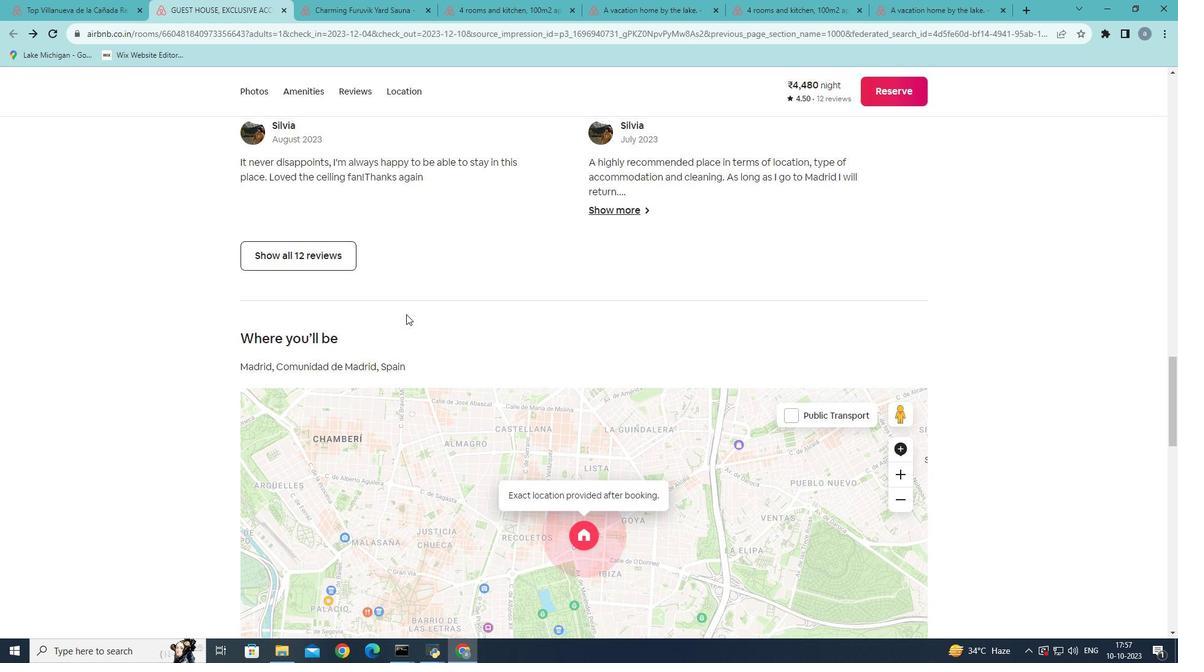 
Action: Mouse scrolled (405, 313) with delta (0, 0)
Screenshot: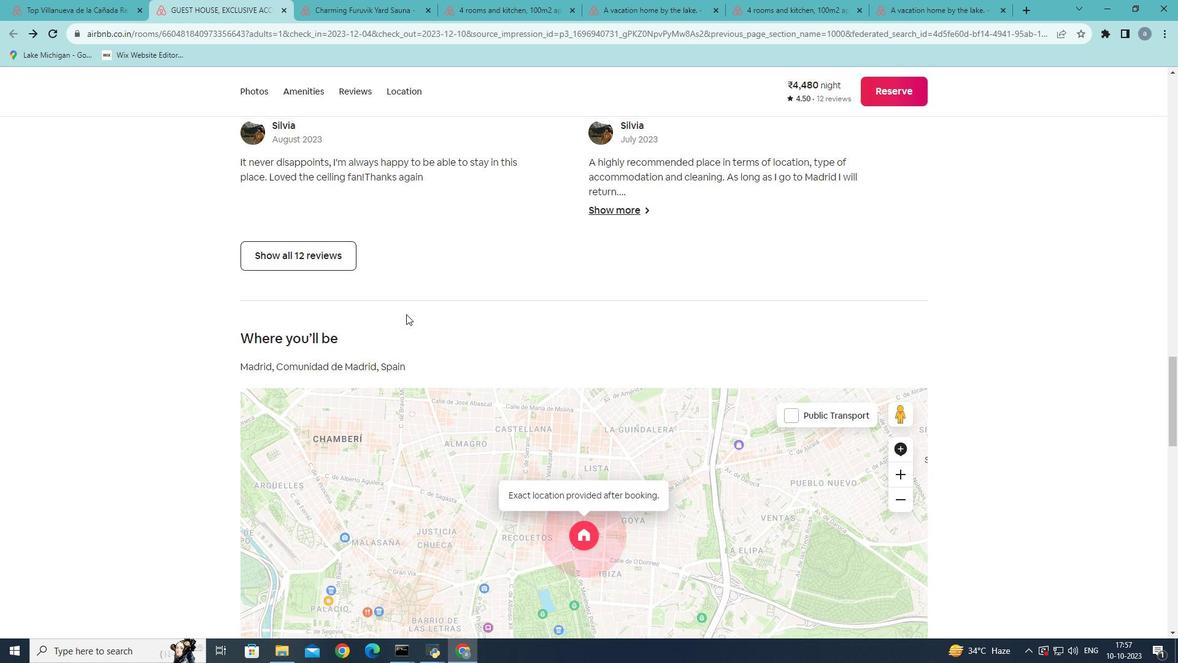 
Action: Mouse moved to (408, 313)
Screenshot: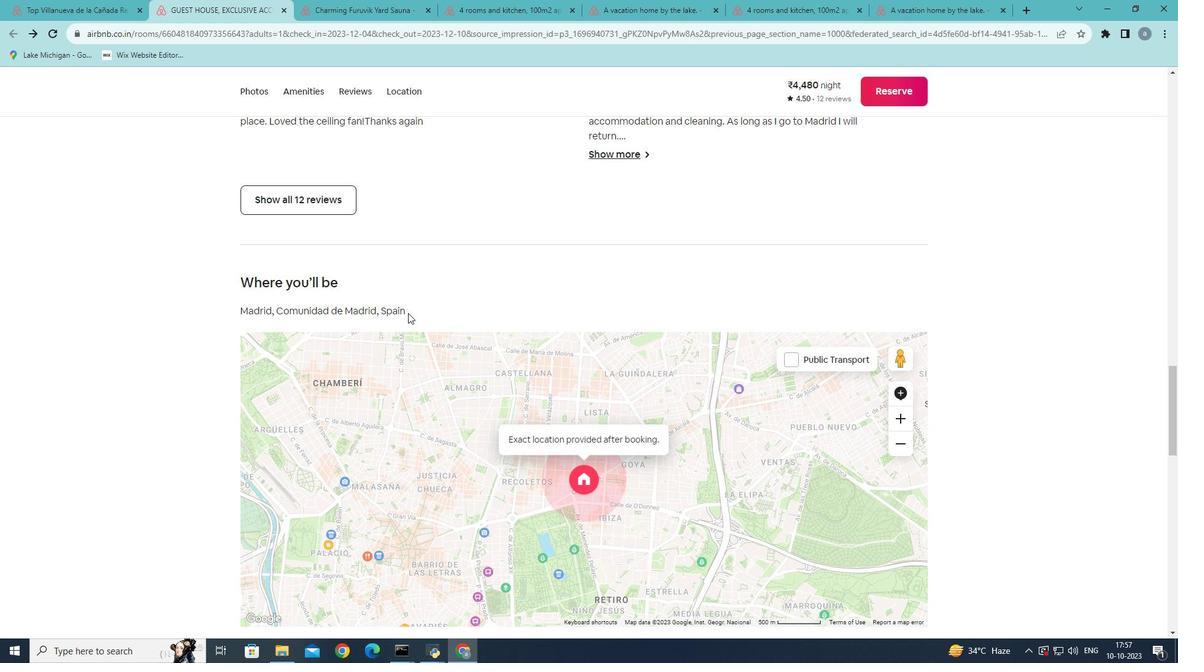 
Action: Mouse scrolled (408, 312) with delta (0, 0)
Screenshot: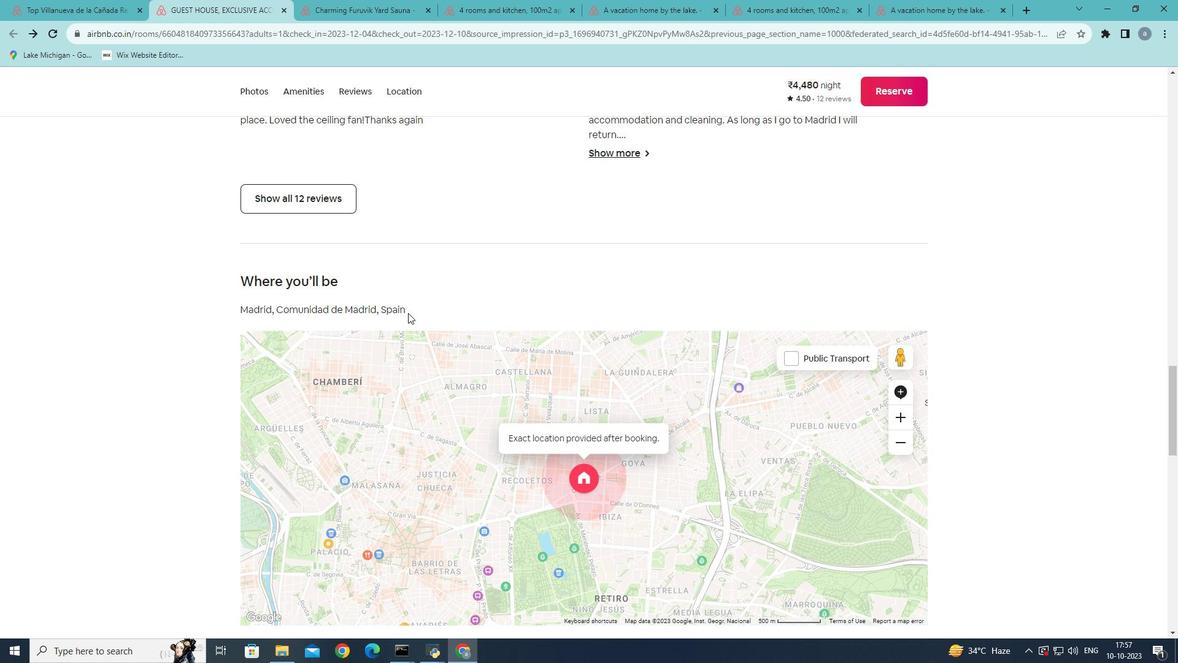
Action: Mouse scrolled (408, 312) with delta (0, 0)
Screenshot: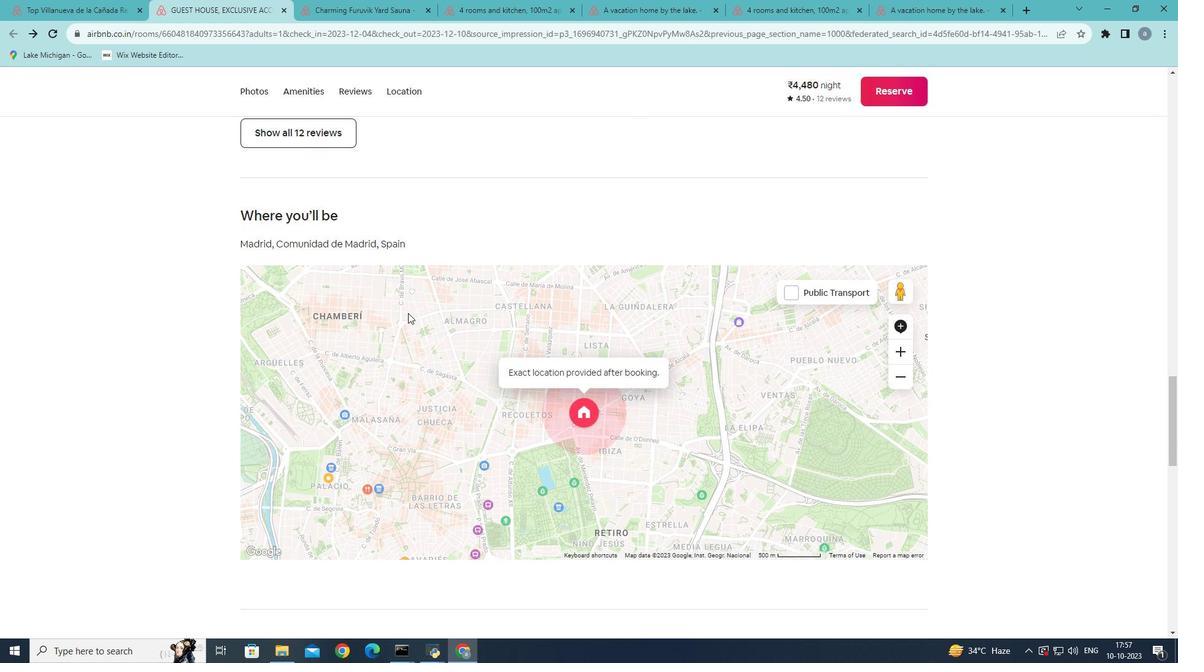 
Action: Mouse scrolled (408, 312) with delta (0, 0)
Screenshot: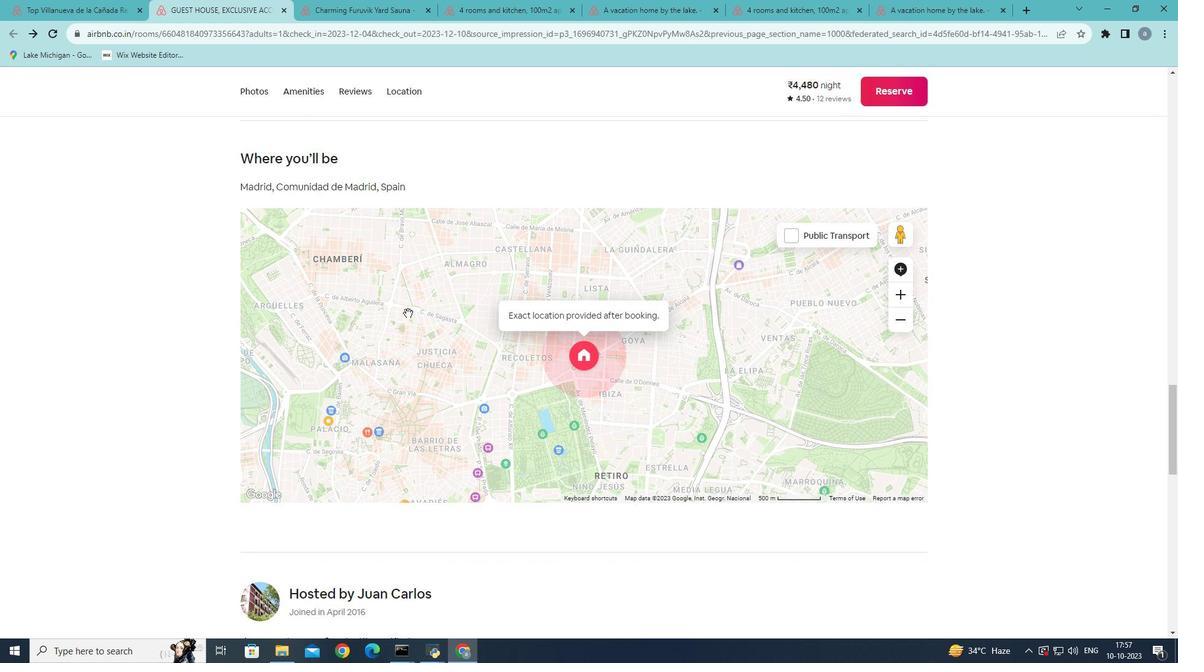 
Action: Mouse scrolled (408, 312) with delta (0, 0)
Screenshot: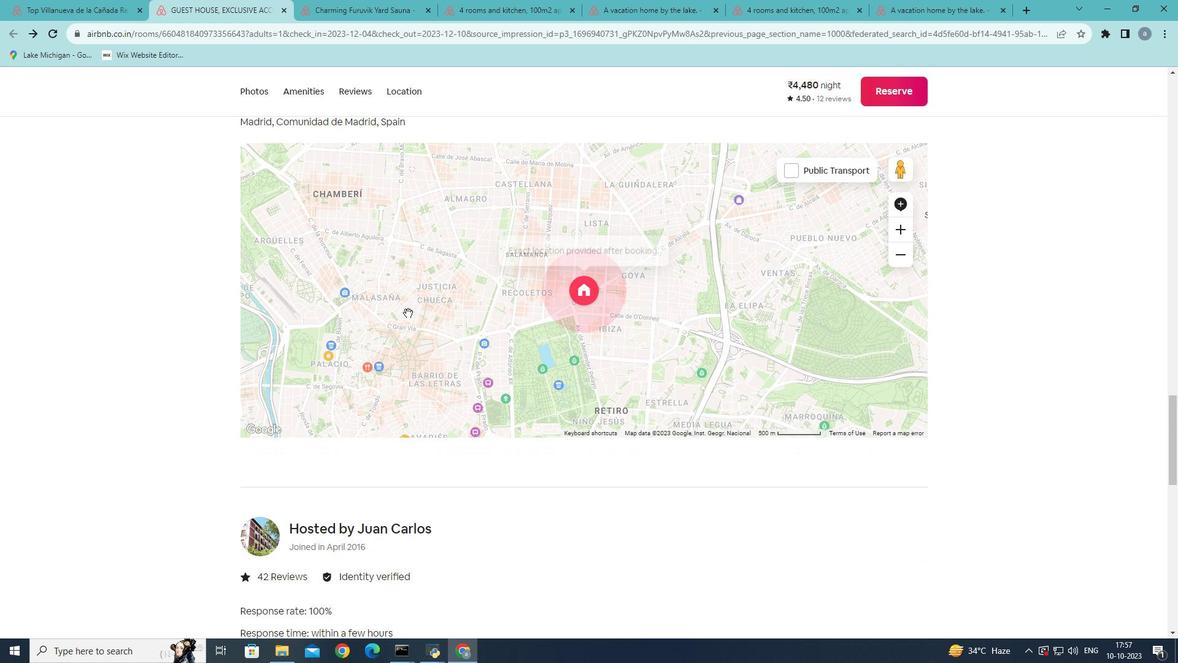 
Action: Mouse scrolled (408, 312) with delta (0, 0)
Screenshot: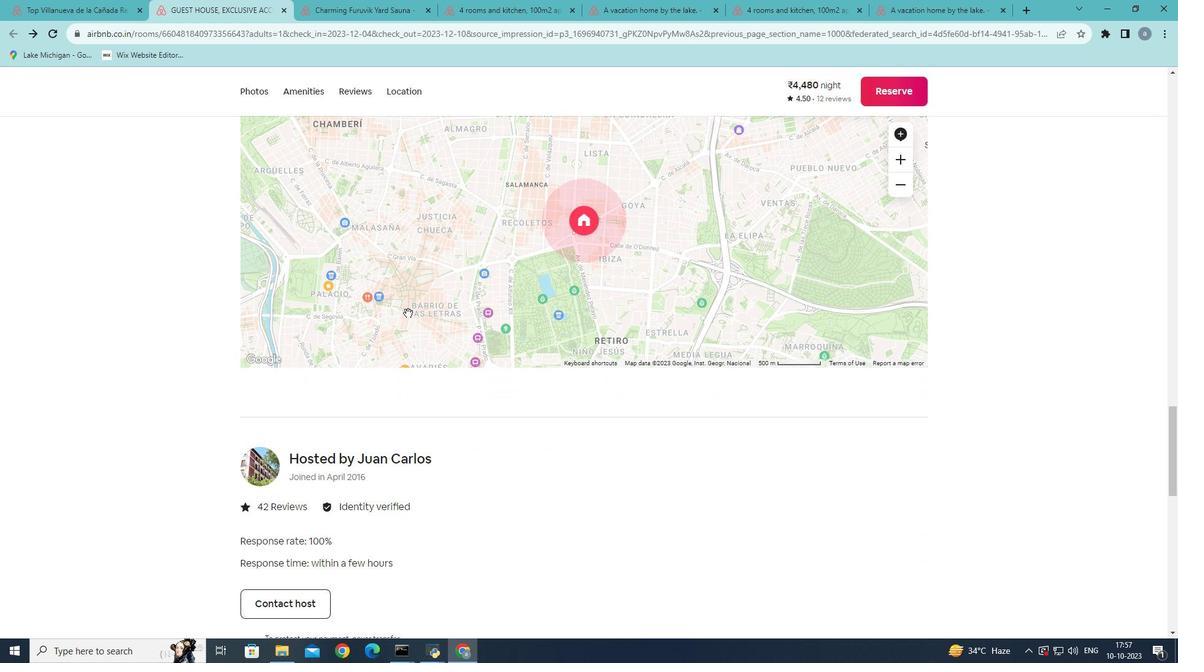 
Action: Mouse scrolled (408, 312) with delta (0, 0)
